 Task: Slide 14 - What To Do.
Action: Mouse moved to (34, 101)
Screenshot: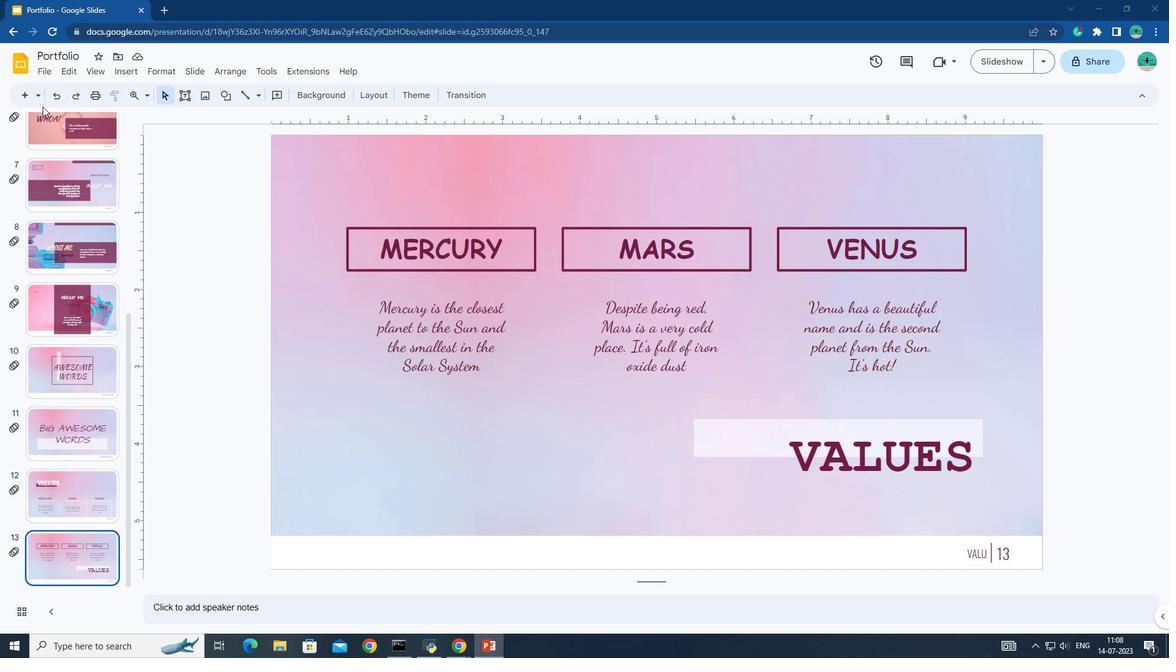 
Action: Mouse pressed left at (34, 101)
Screenshot: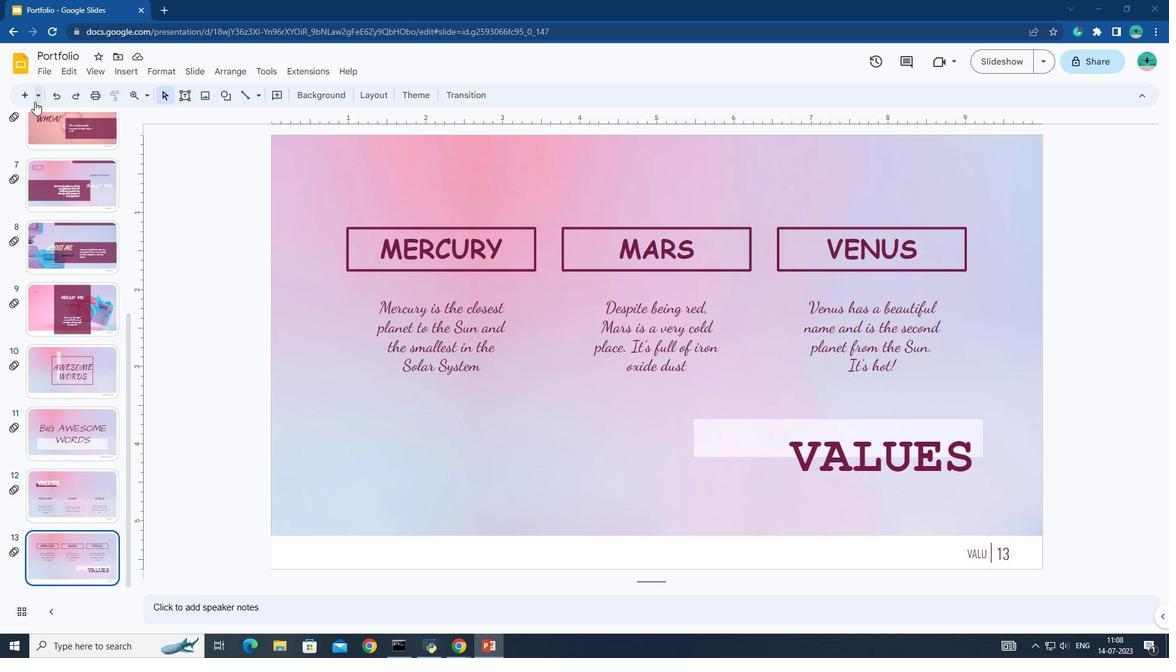 
Action: Mouse moved to (47, 187)
Screenshot: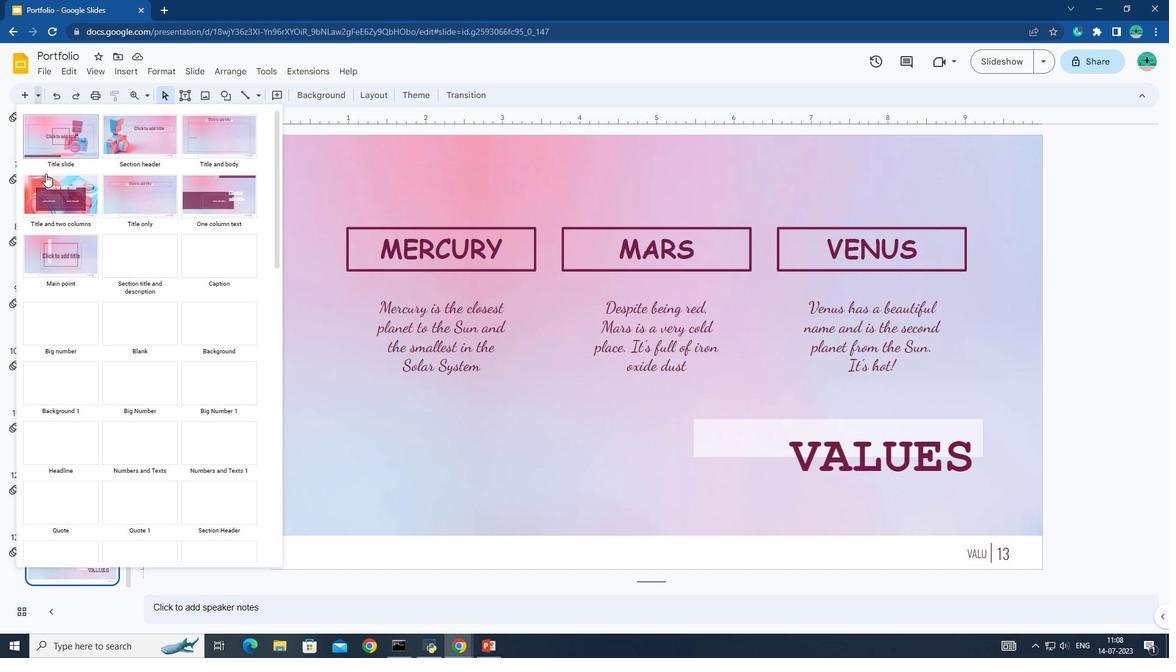 
Action: Mouse pressed left at (47, 187)
Screenshot: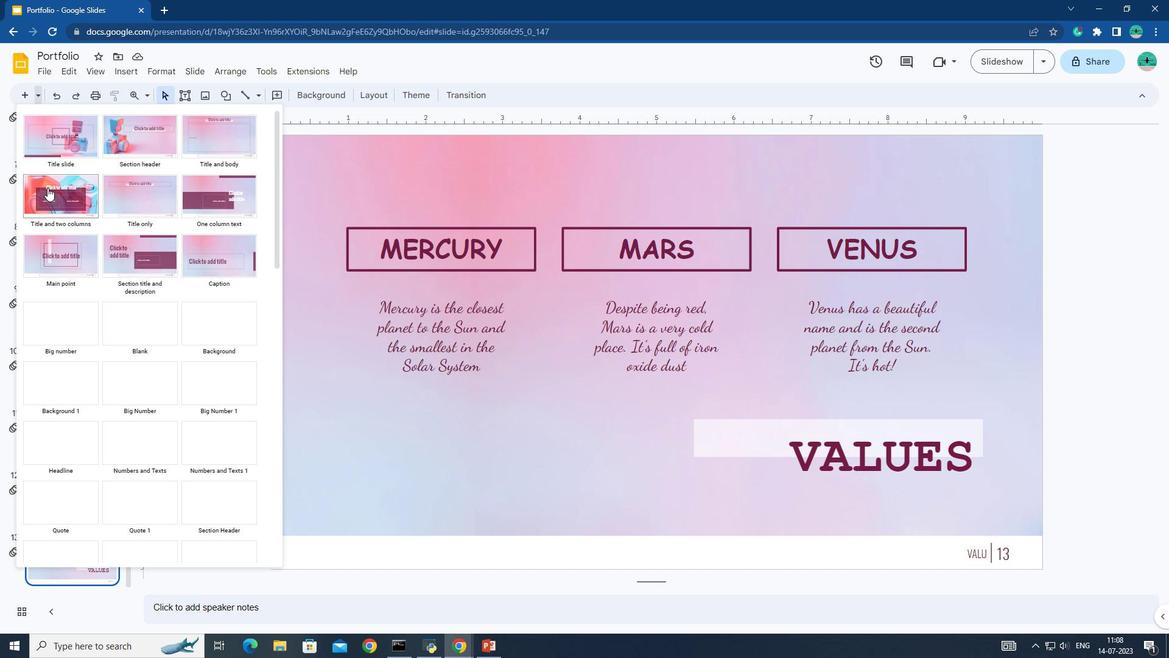 
Action: Mouse moved to (577, 266)
Screenshot: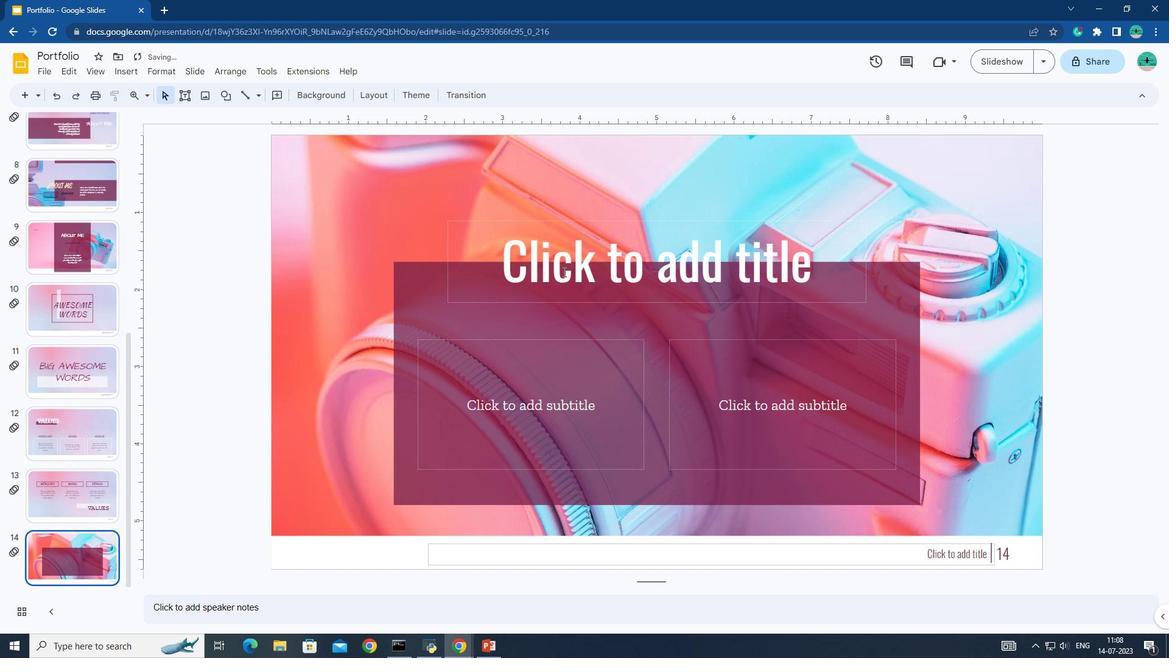 
Action: Mouse pressed left at (577, 266)
Screenshot: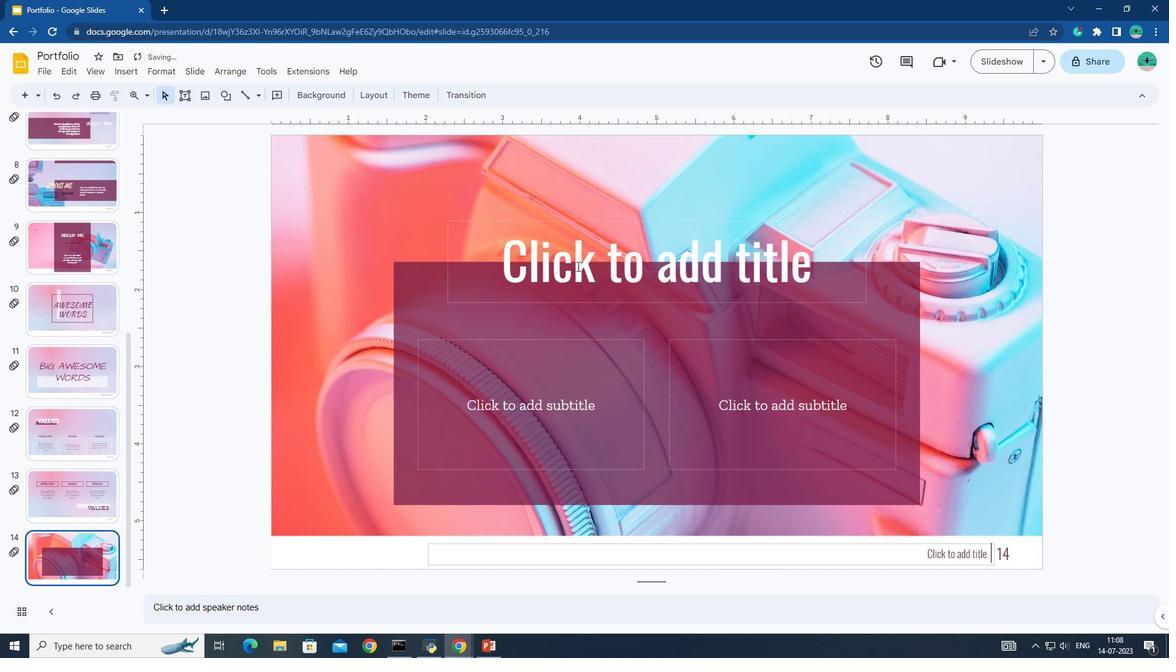 
Action: Key pressed e<Key.backspace>what<Key.space>i<Key.space>do
Screenshot: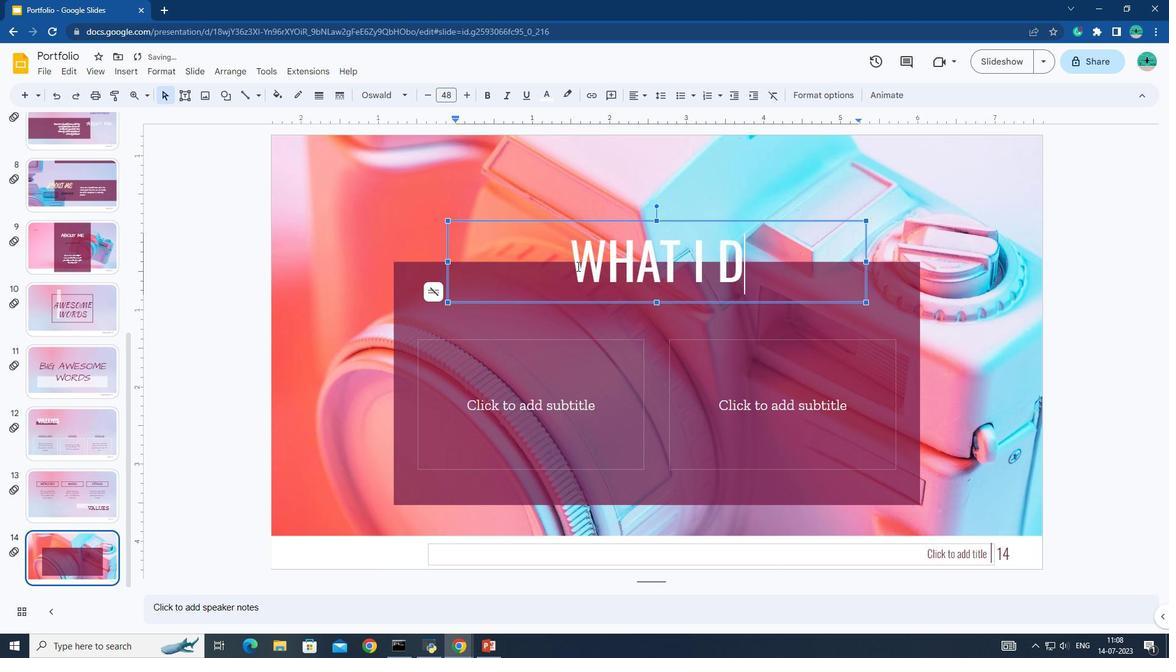 
Action: Mouse moved to (184, 95)
Screenshot: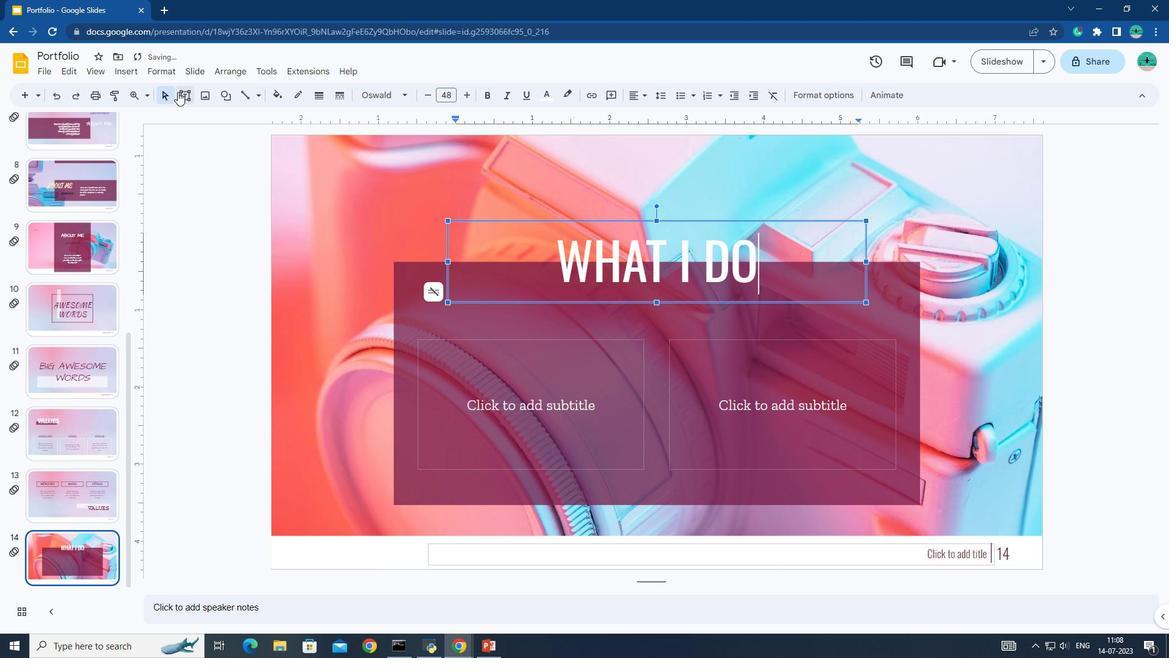 
Action: Mouse pressed left at (184, 95)
Screenshot: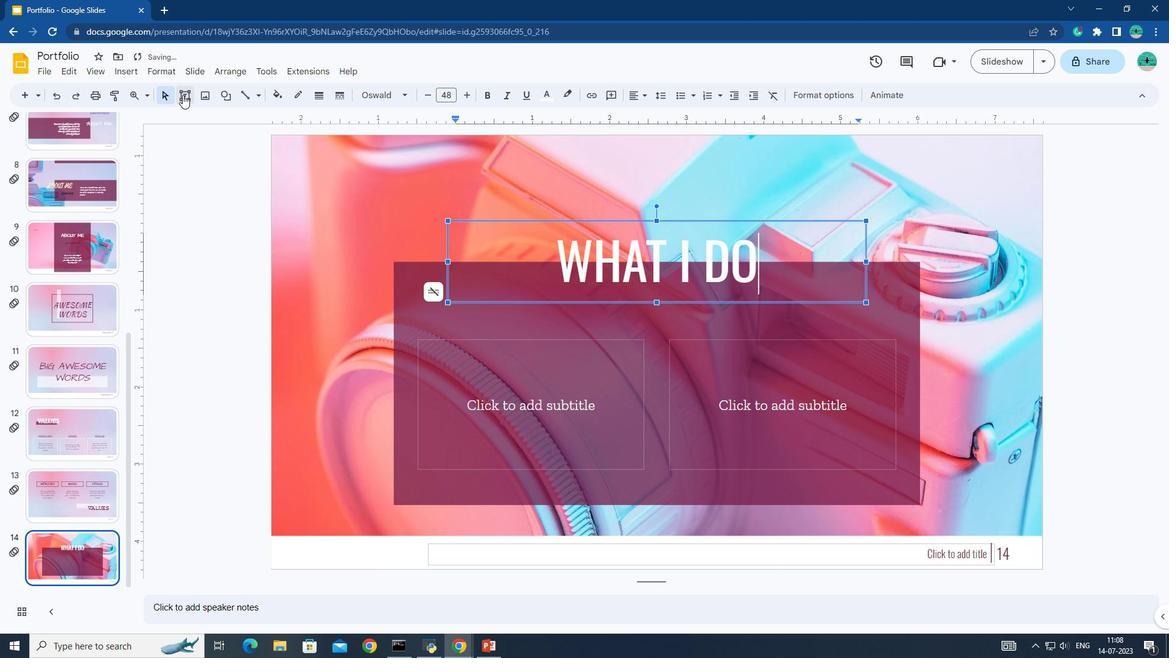 
Action: Mouse moved to (457, 313)
Screenshot: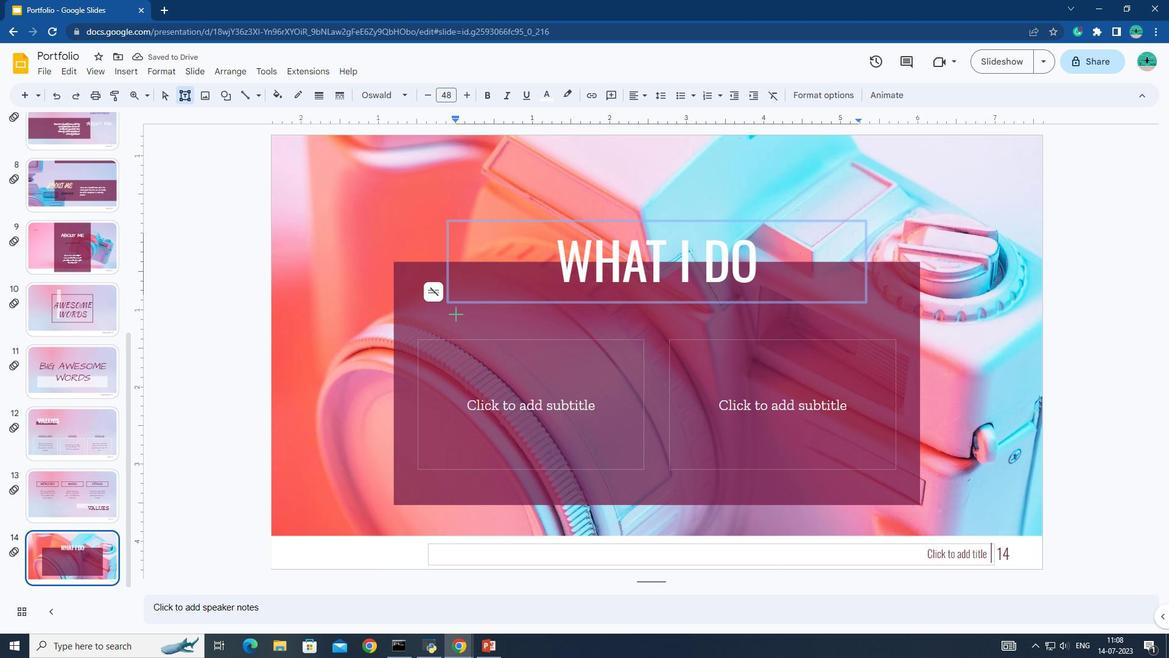 
Action: Mouse pressed left at (457, 313)
Screenshot: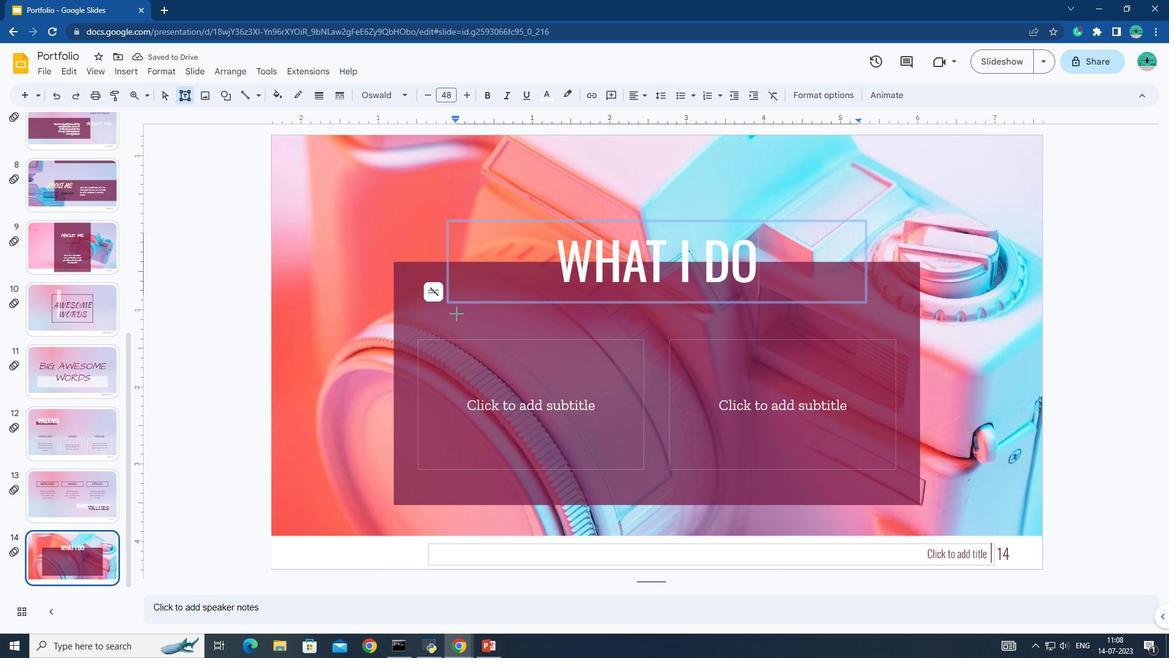 
Action: Mouse moved to (660, 314)
Screenshot: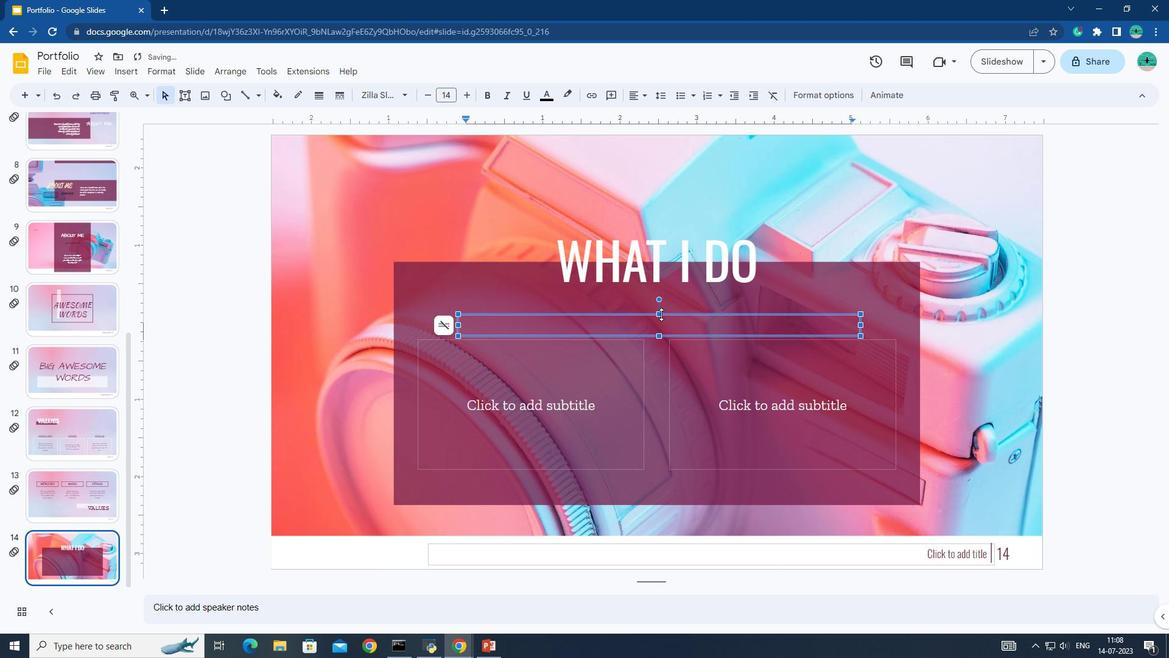 
Action: Mouse pressed left at (660, 314)
Screenshot: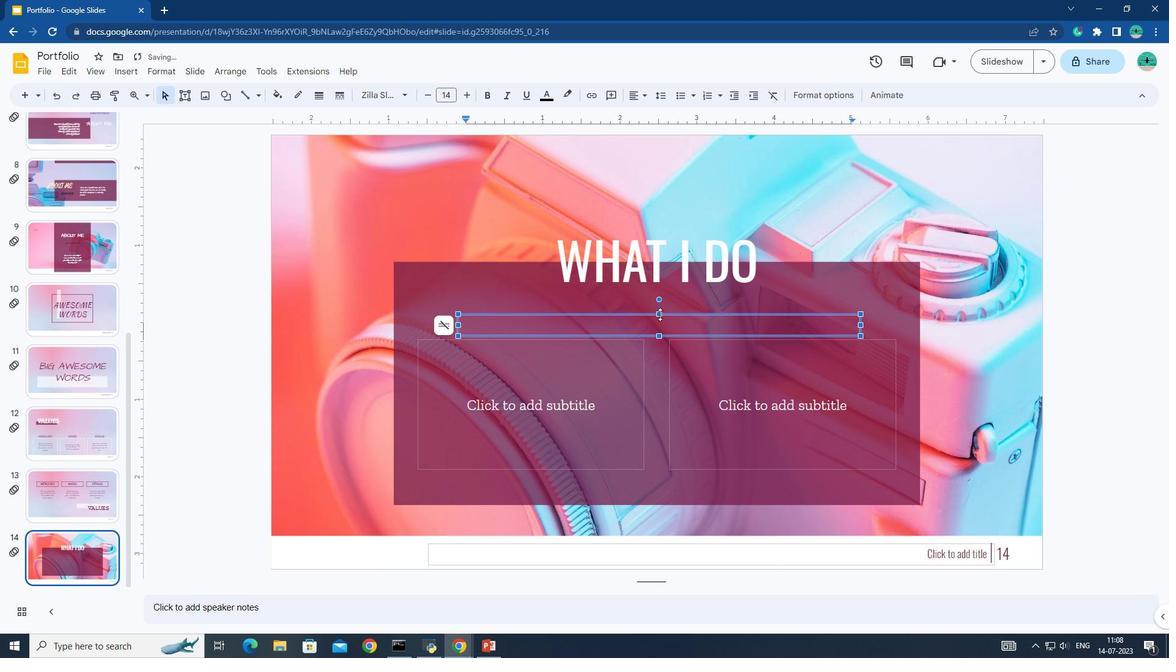 
Action: Mouse moved to (134, 70)
Screenshot: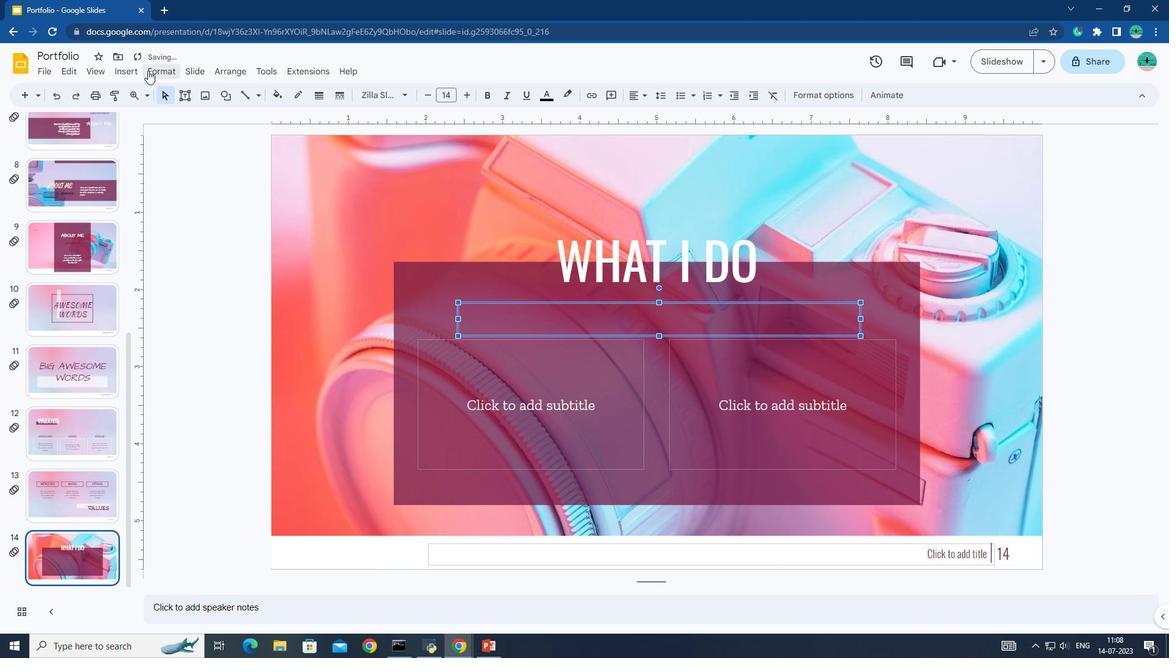 
Action: Mouse pressed left at (134, 70)
Screenshot: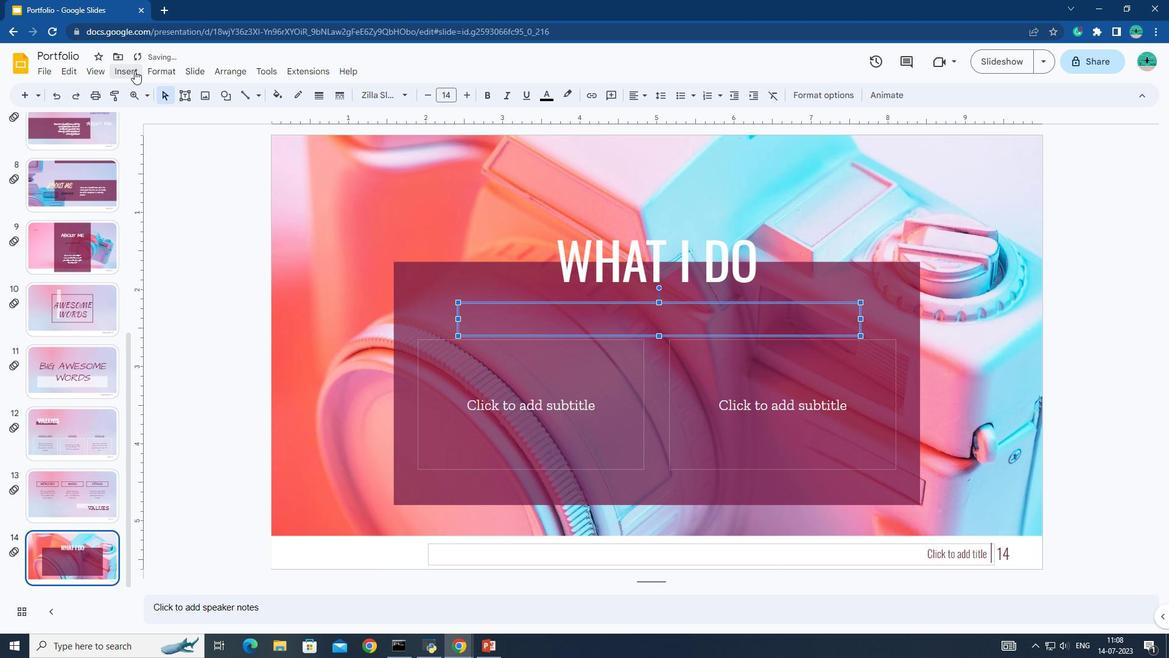 
Action: Mouse moved to (344, 100)
Screenshot: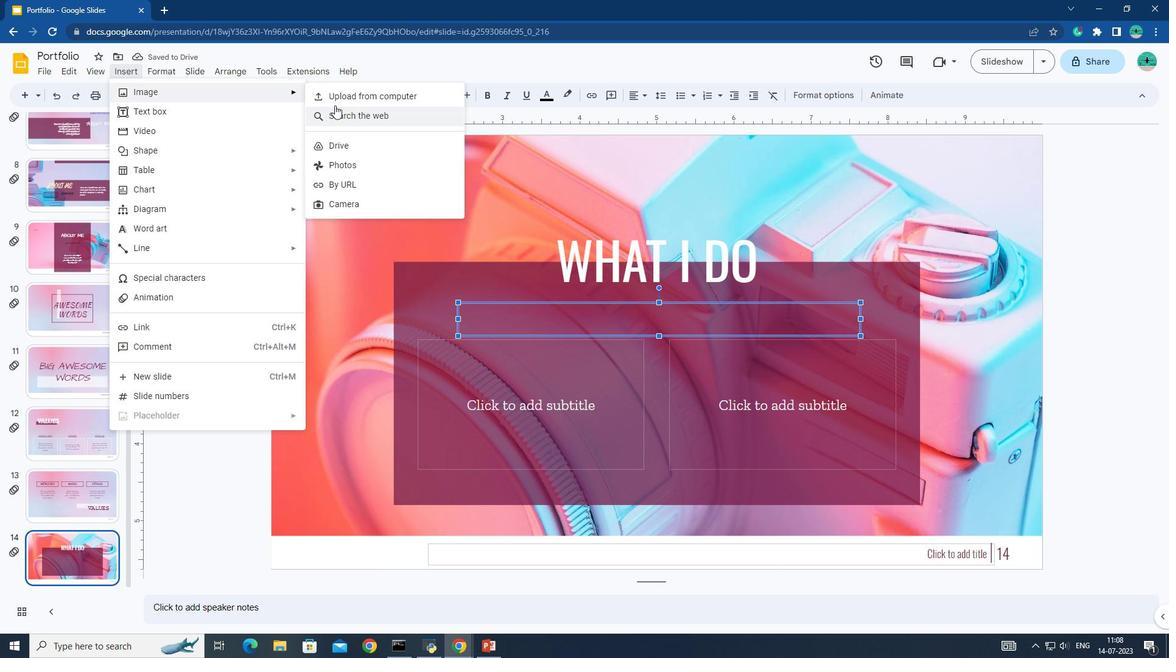 
Action: Mouse pressed left at (344, 100)
Screenshot: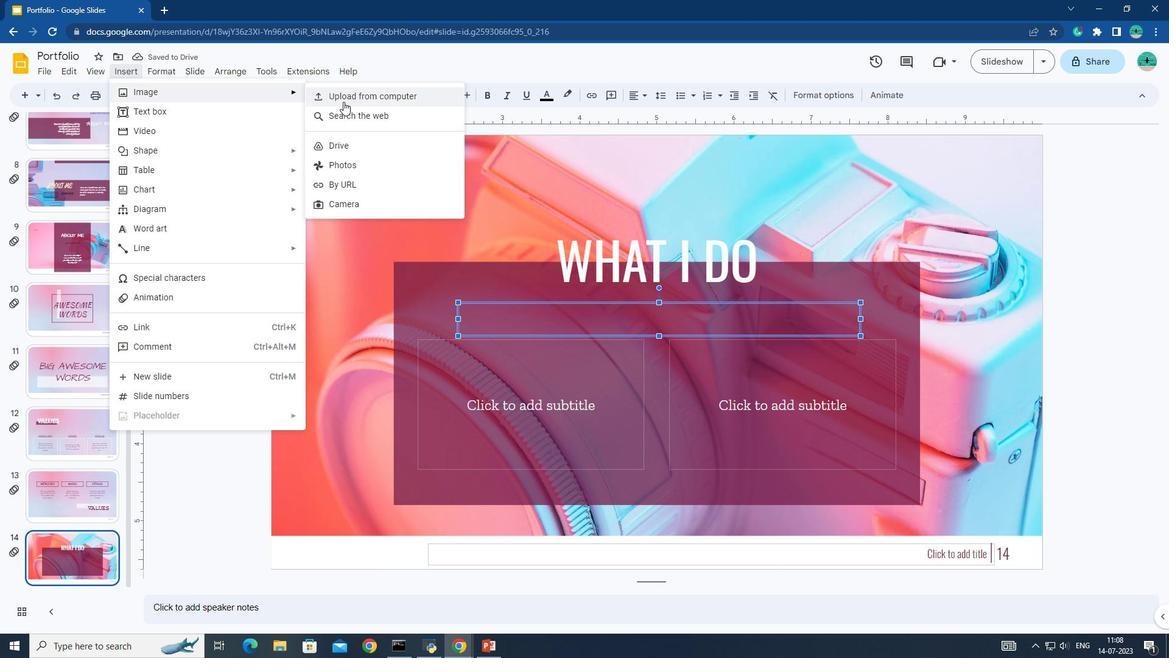 
Action: Mouse moved to (146, 118)
Screenshot: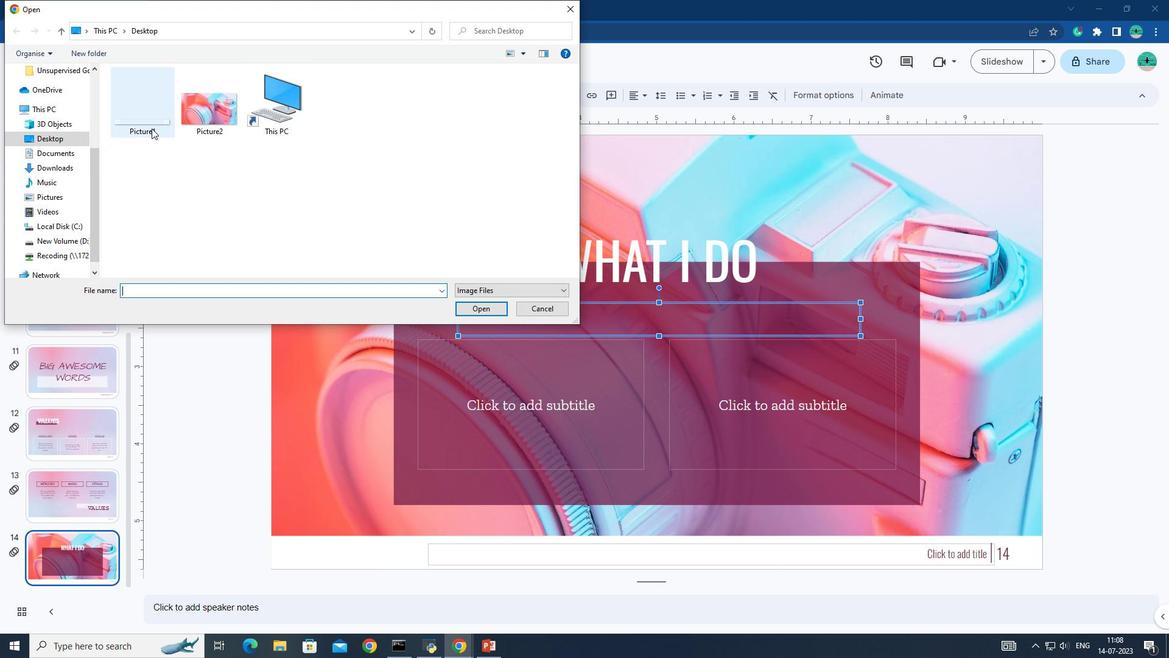
Action: Mouse pressed left at (146, 118)
Screenshot: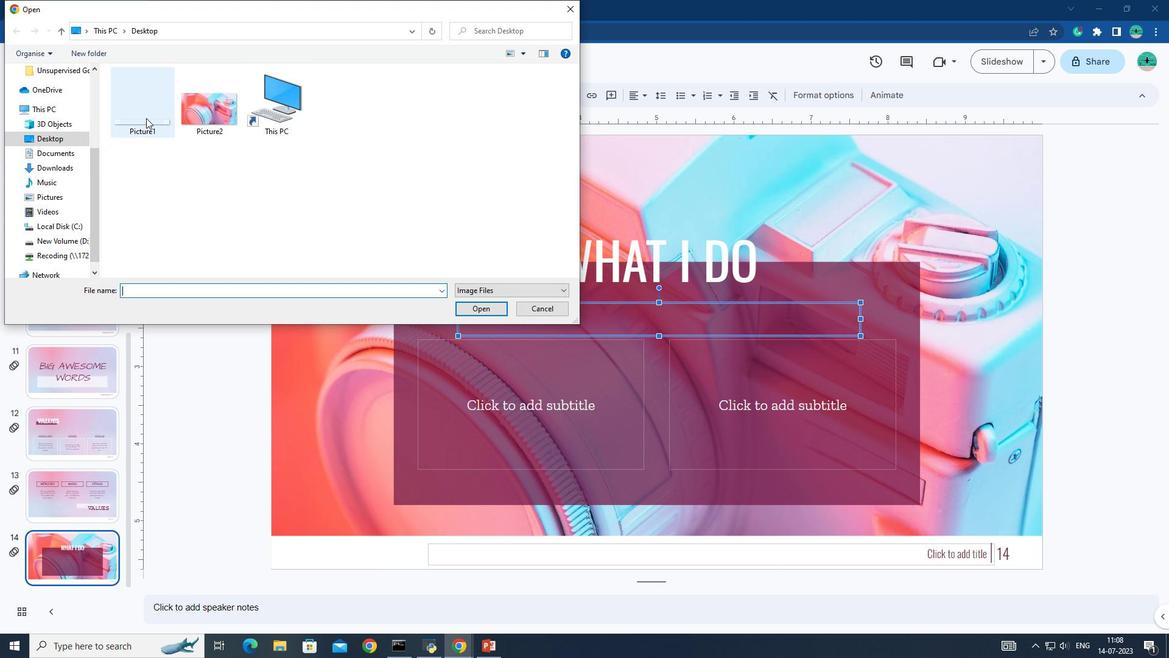 
Action: Mouse moved to (476, 311)
Screenshot: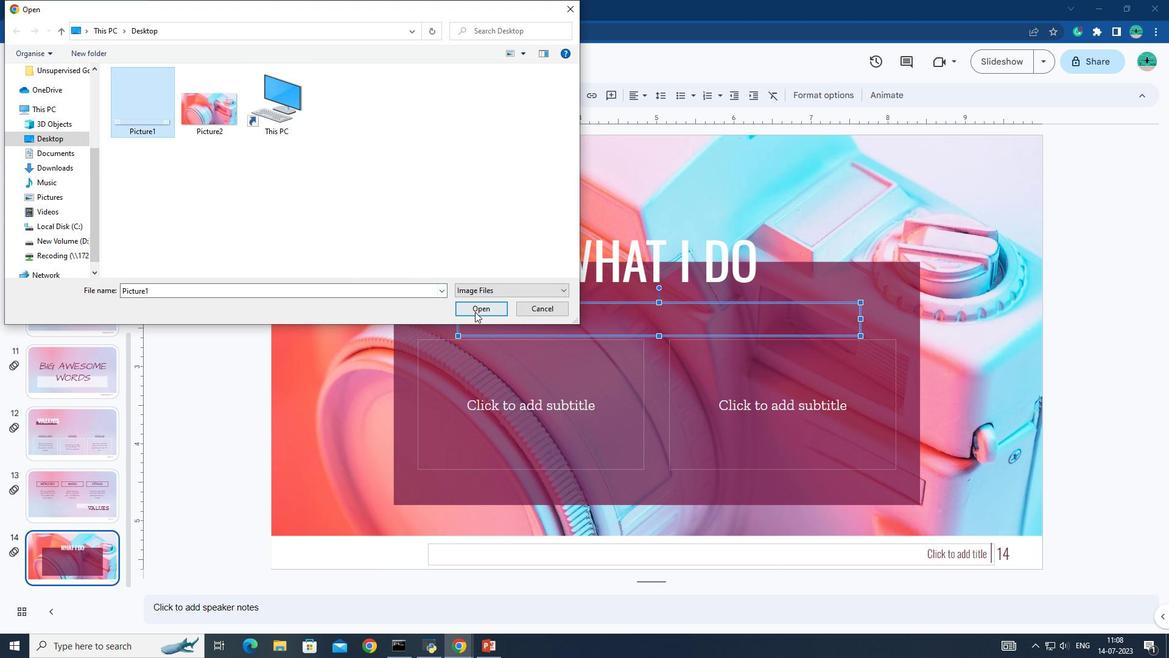 
Action: Mouse pressed left at (476, 311)
Screenshot: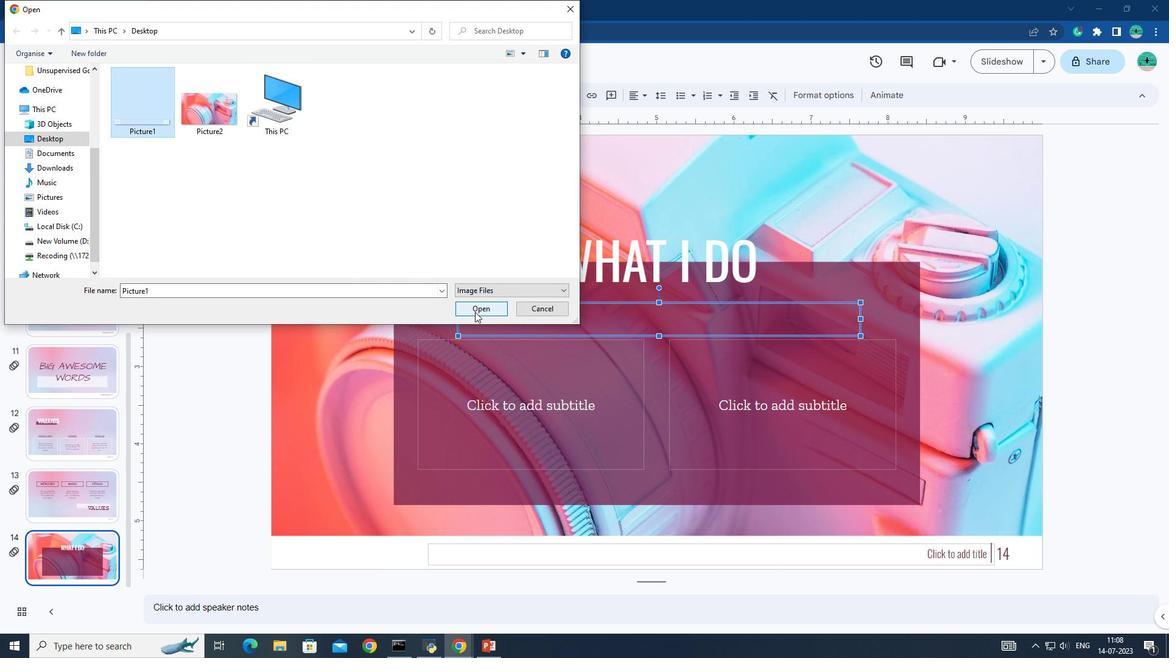 
Action: Mouse moved to (517, 162)
Screenshot: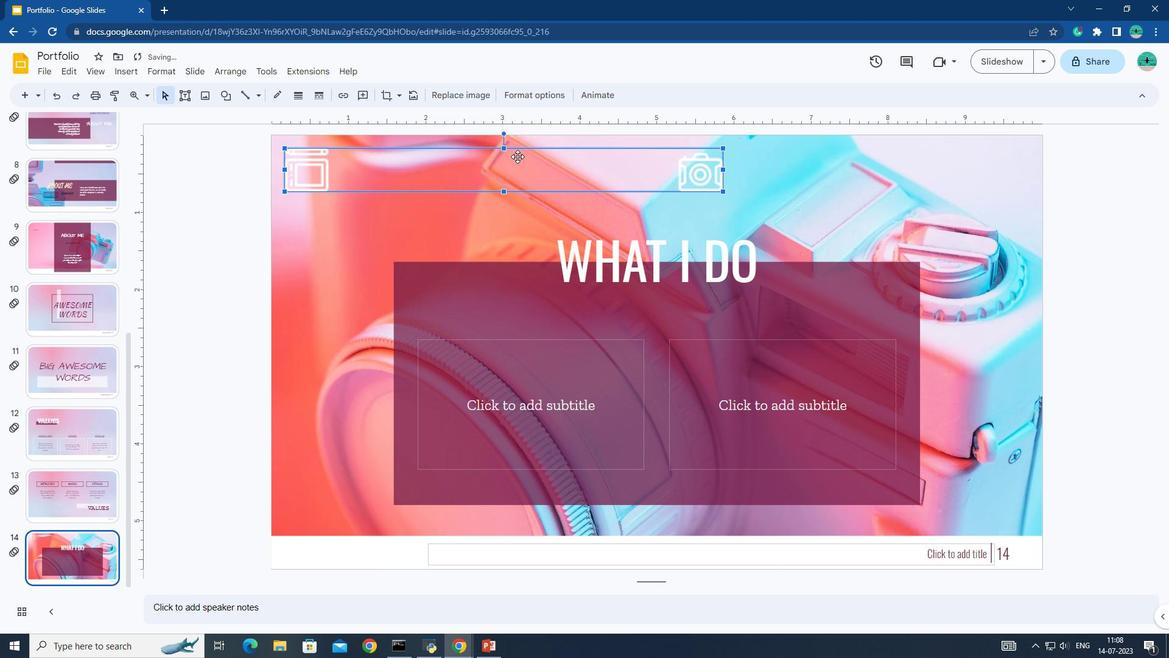 
Action: Mouse pressed left at (517, 162)
Screenshot: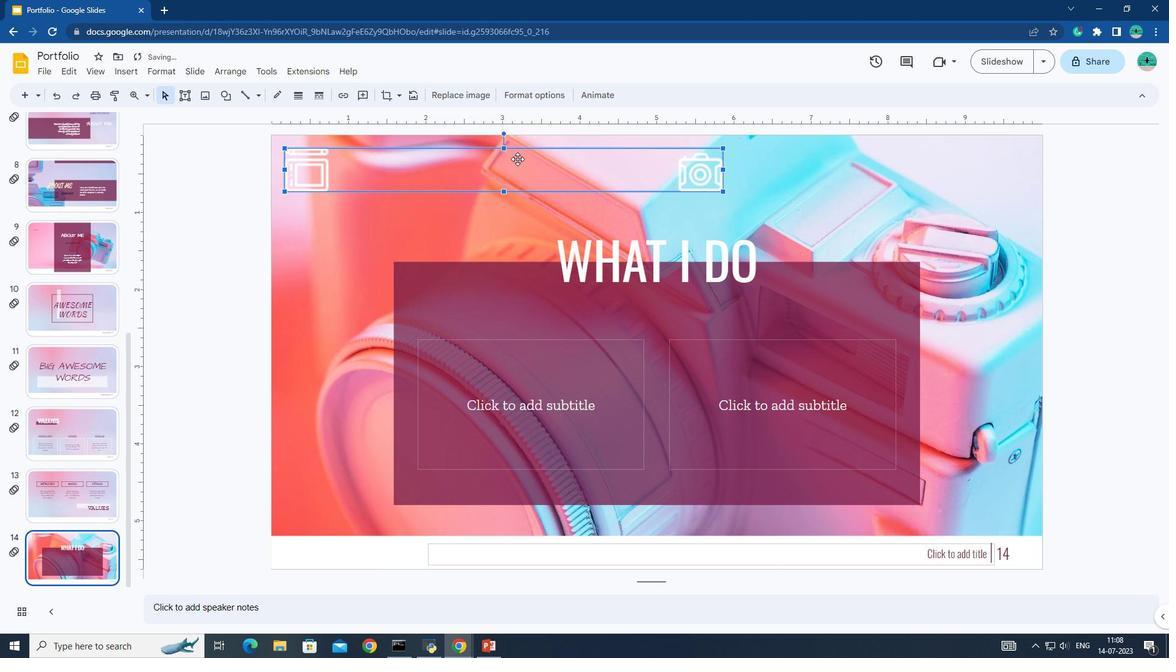 
Action: Mouse moved to (656, 338)
Screenshot: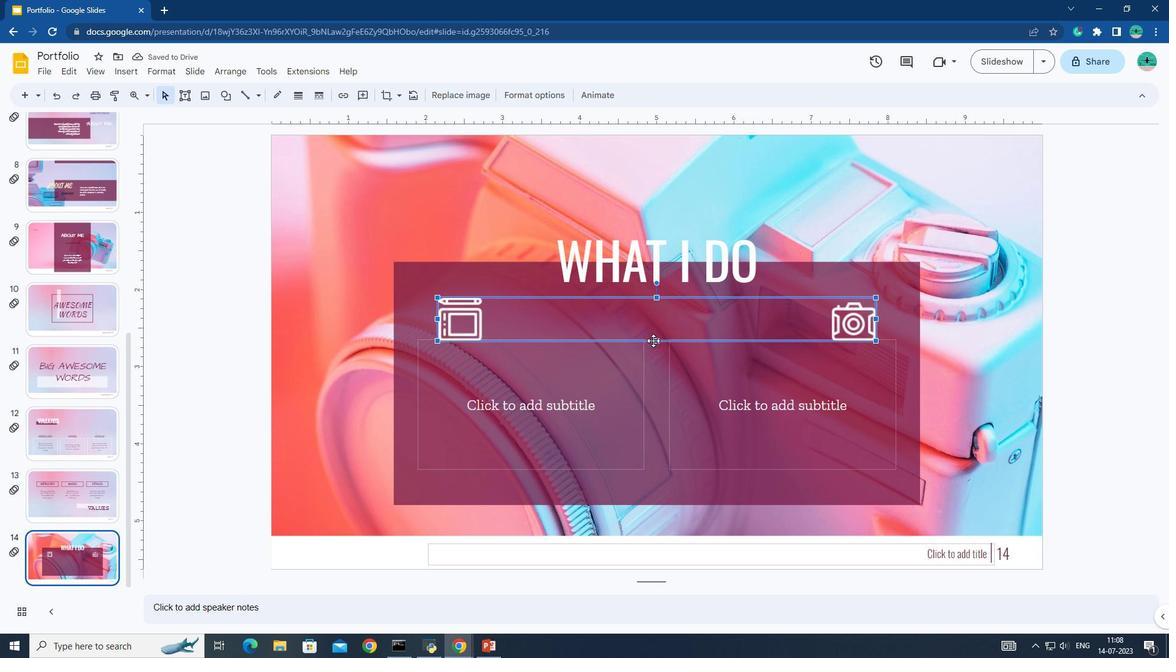 
Action: Mouse pressed left at (656, 338)
Screenshot: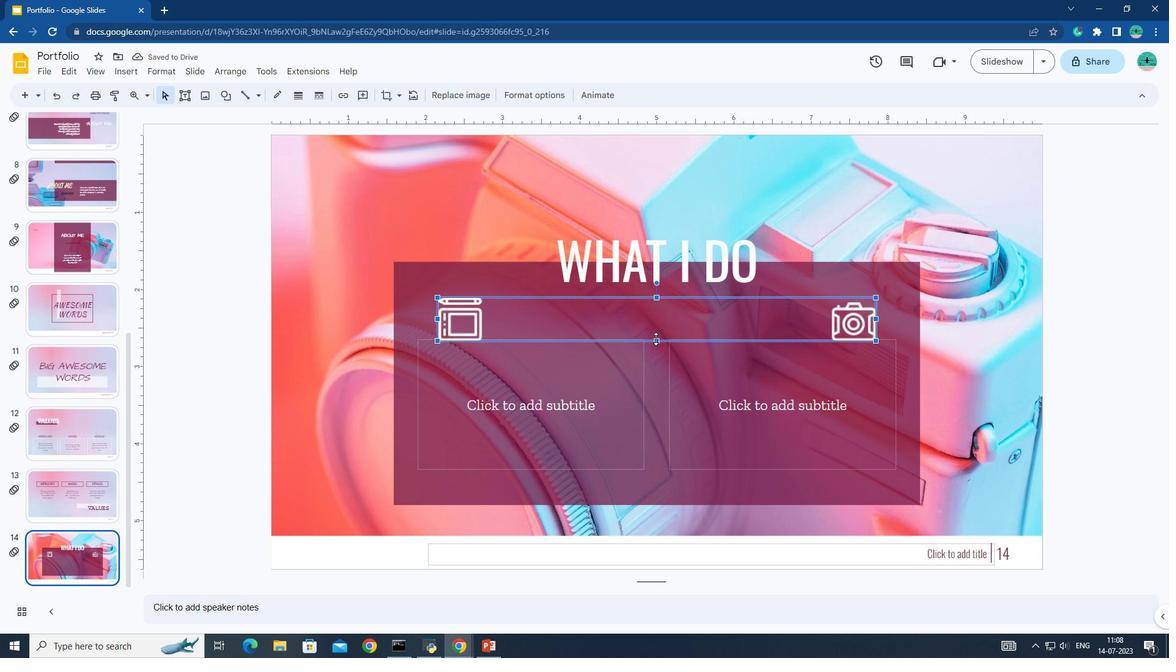 
Action: Mouse moved to (658, 296)
Screenshot: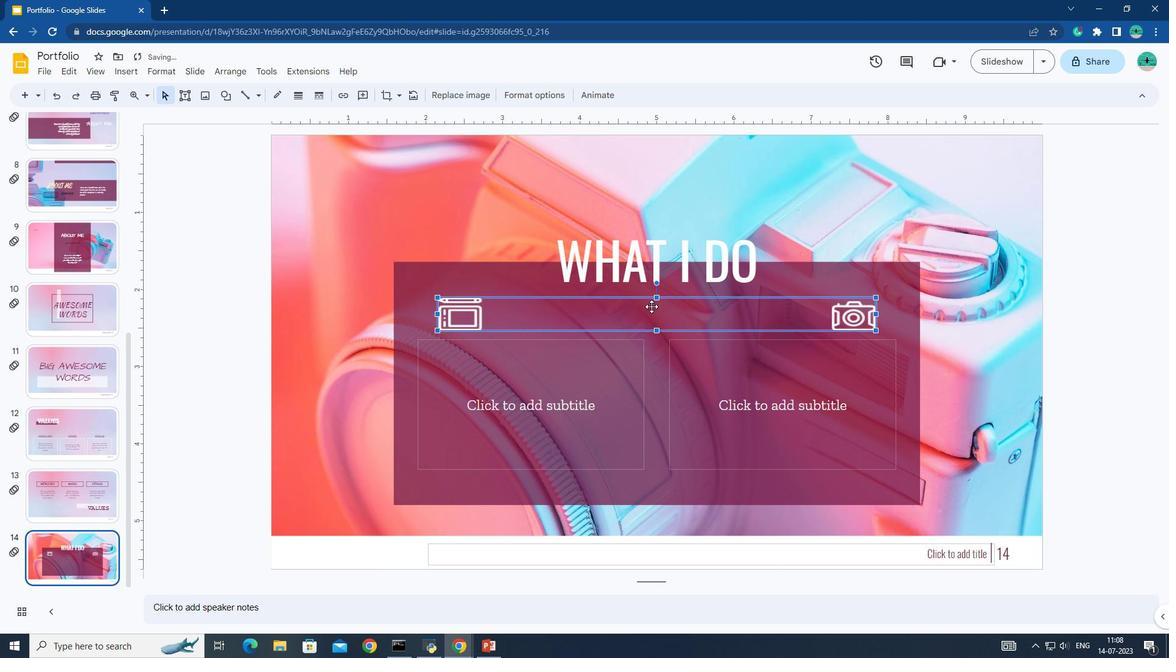 
Action: Mouse pressed left at (658, 296)
Screenshot: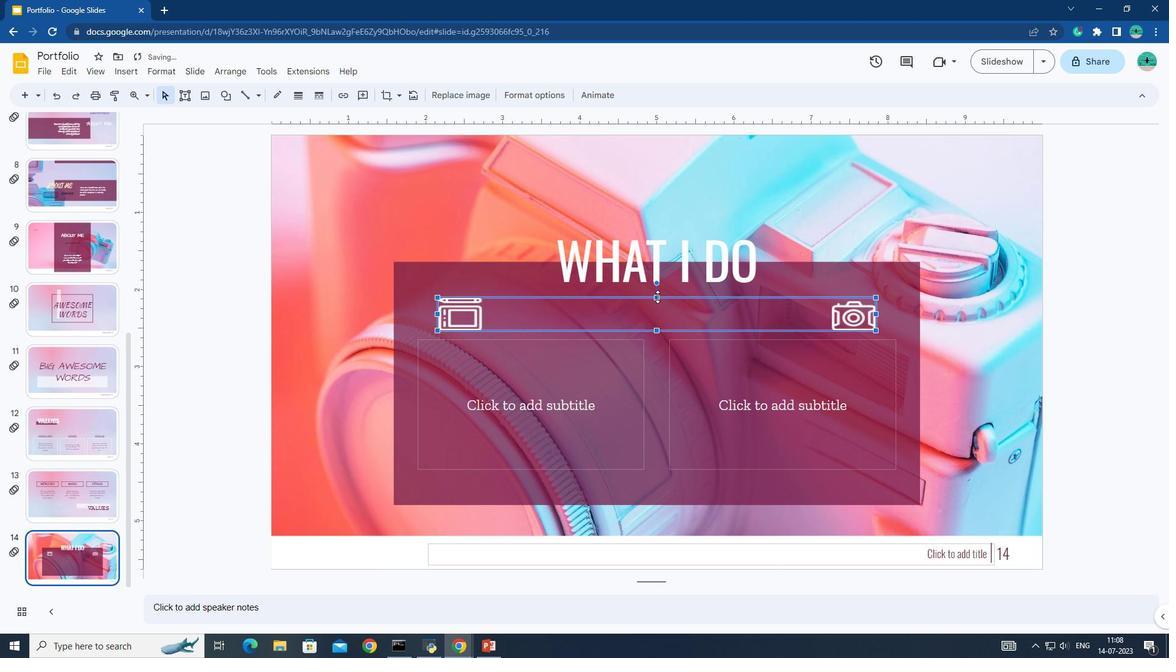 
Action: Mouse moved to (657, 329)
Screenshot: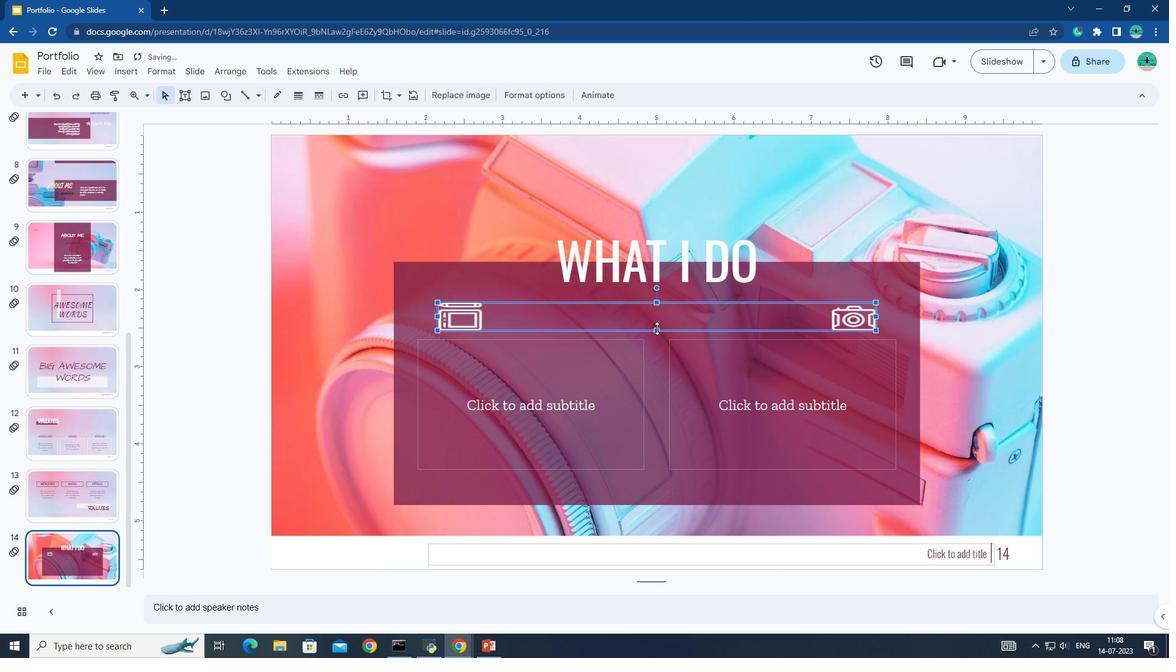 
Action: Mouse pressed left at (657, 329)
Screenshot: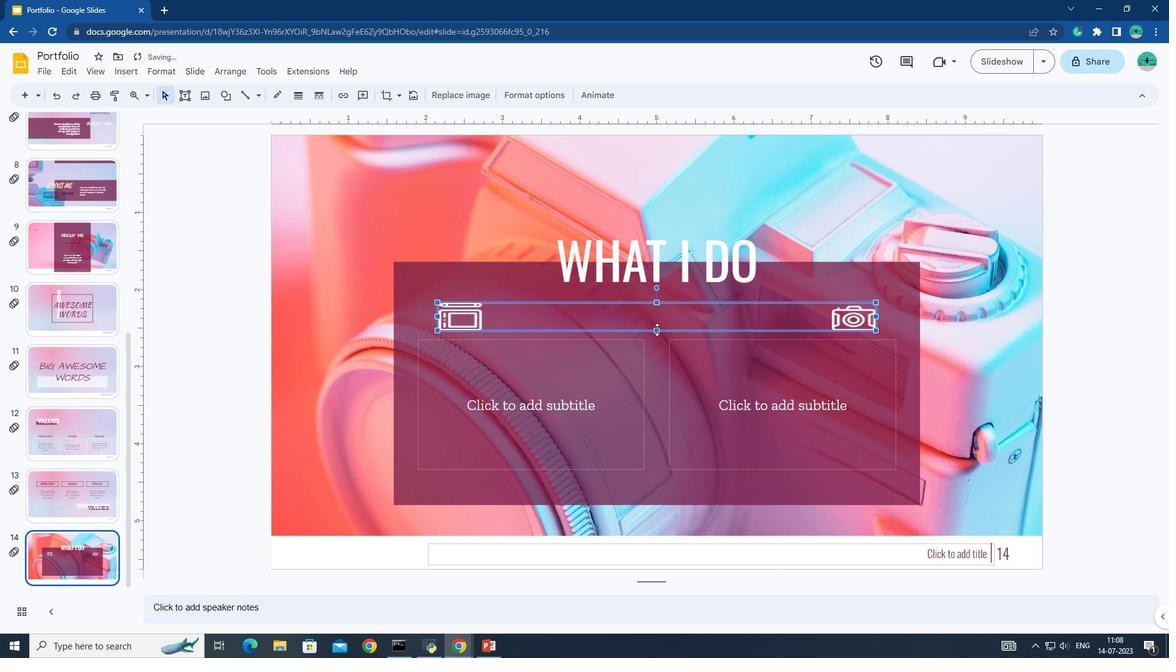 
Action: Mouse moved to (551, 363)
Screenshot: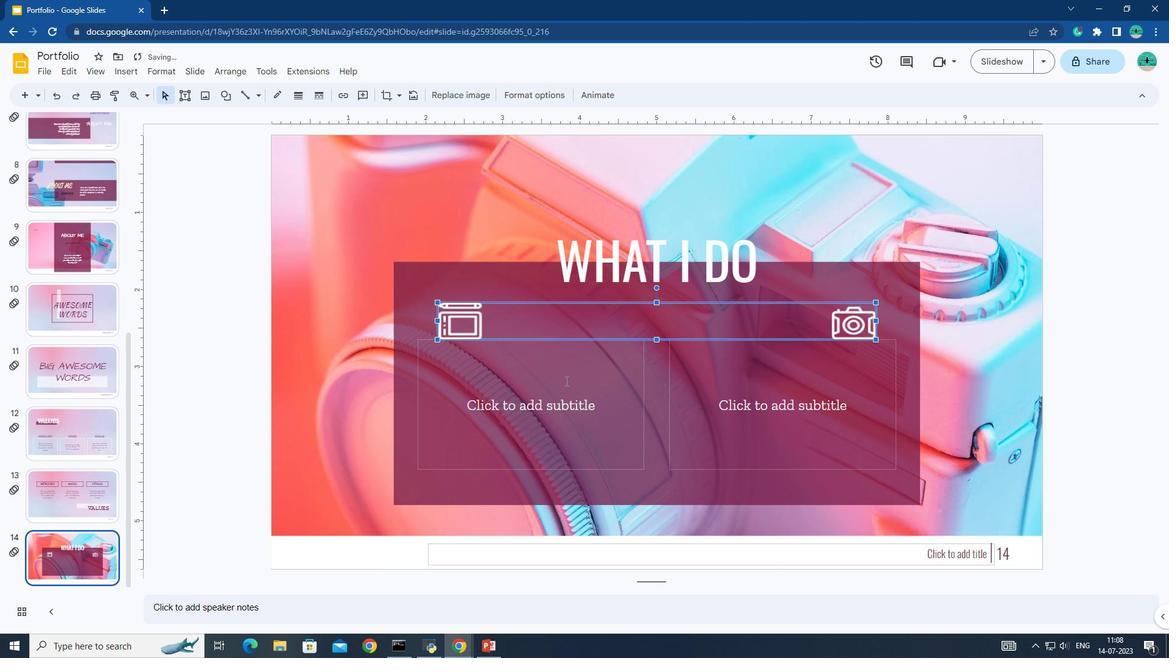 
Action: Mouse pressed left at (551, 363)
Screenshot: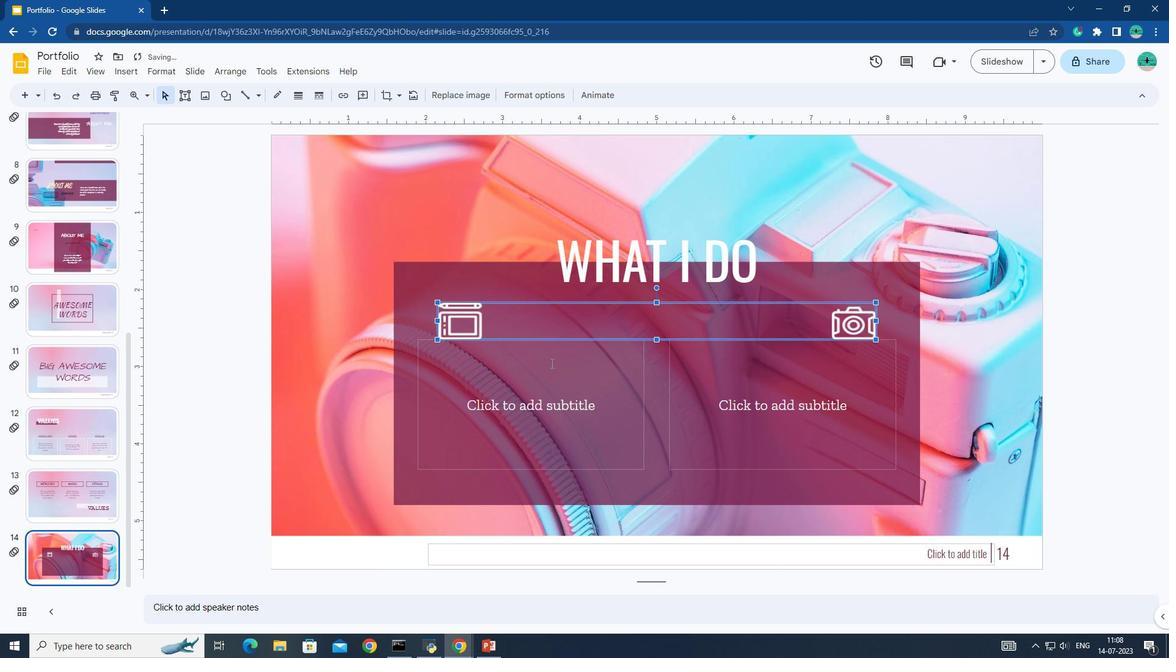 
Action: Mouse moved to (559, 363)
Screenshot: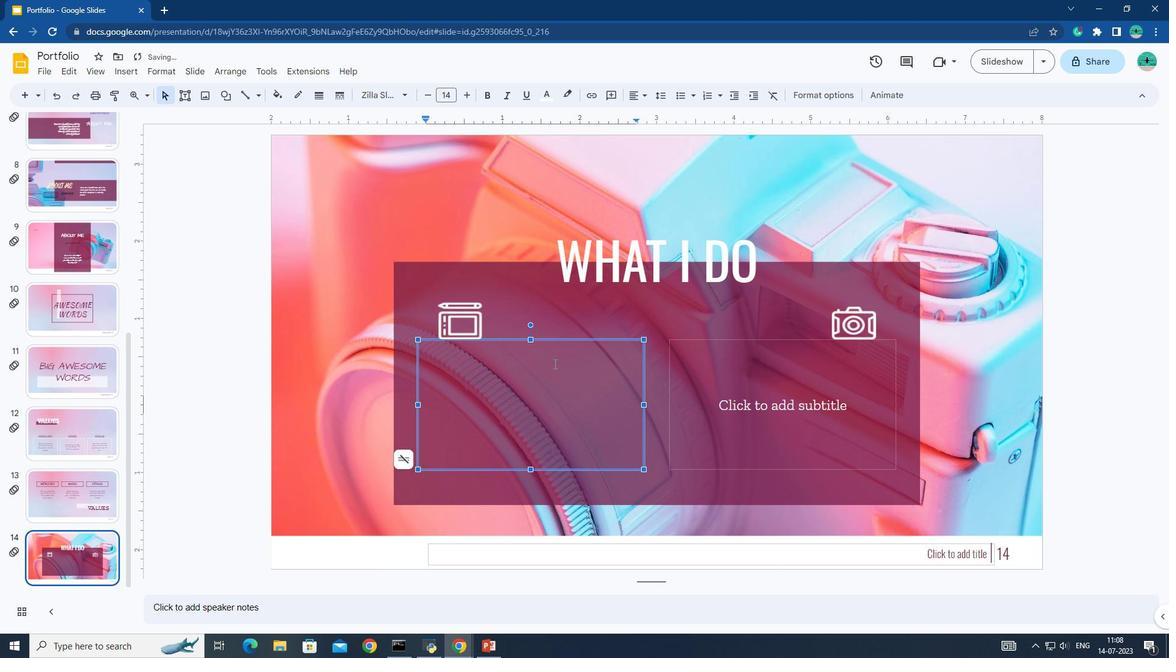 
Action: Key pressed m<Key.caps_lock>ERCURY<Key.space>IS<Key.space>THE<Key.space>CLOSEST<Key.space>PLANET<Key.space>TO<Key.space>THE<Key.space><Key.shift>sUN<Key.space>AND<Key.space>THE<Key.space>SMALLEST<Key.space>ONE<Key.space>IN<Key.space>THE<Key.space><Key.shift>sOLAR<Key.space><Key.shift><Key.shift><Key.shift><Key.shift><Key.shift>sYSTEM<Key.space>----<Key.backspace>IT'S<Key.space>ONLY<Key.space>A<Key.space>BIT<Key.space>LARGER<Key.space>THAN<Key.space>THE<Key.space><Key.shift>mOON<Key.space>
Screenshot: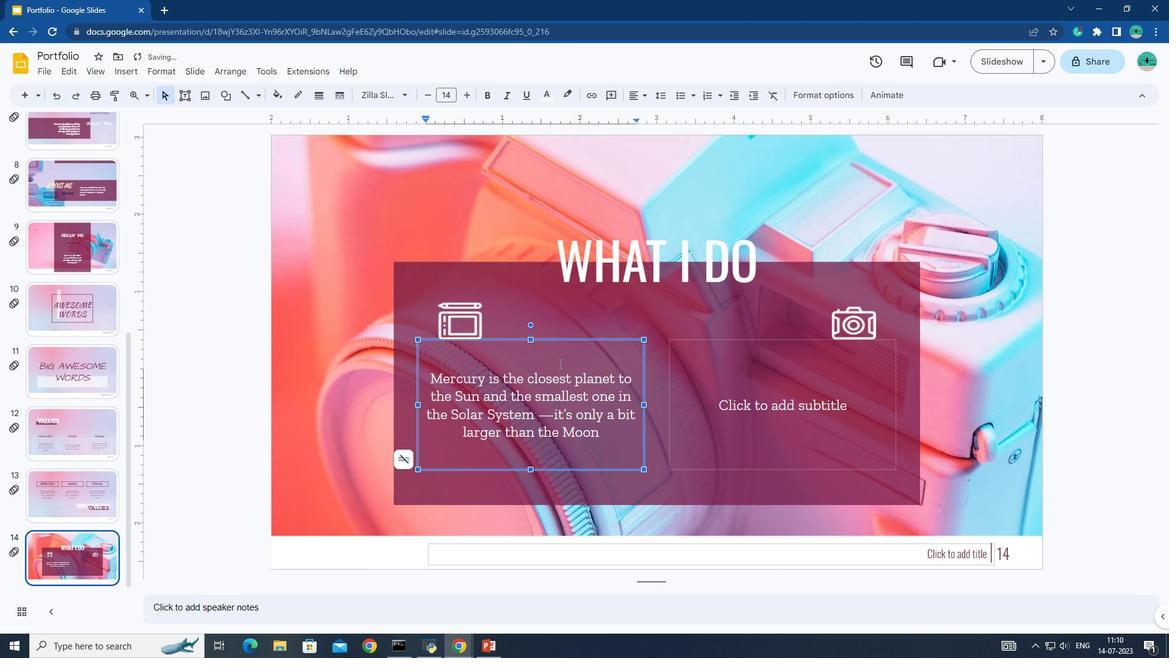 
Action: Mouse moved to (745, 382)
Screenshot: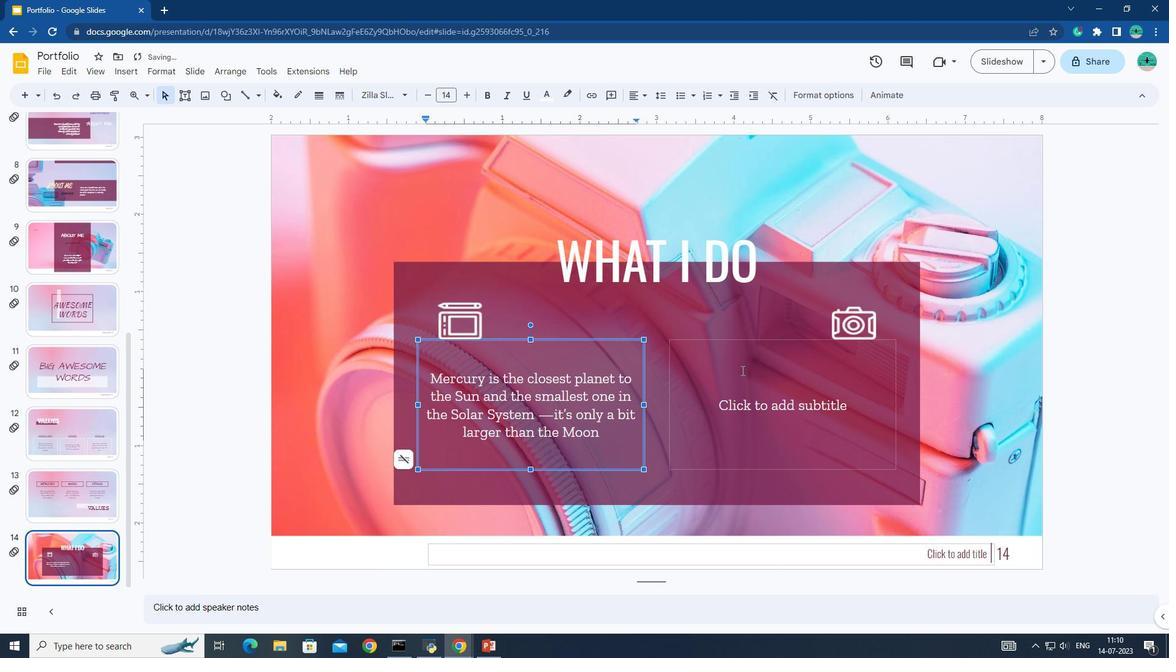 
Action: Mouse pressed left at (745, 382)
Screenshot: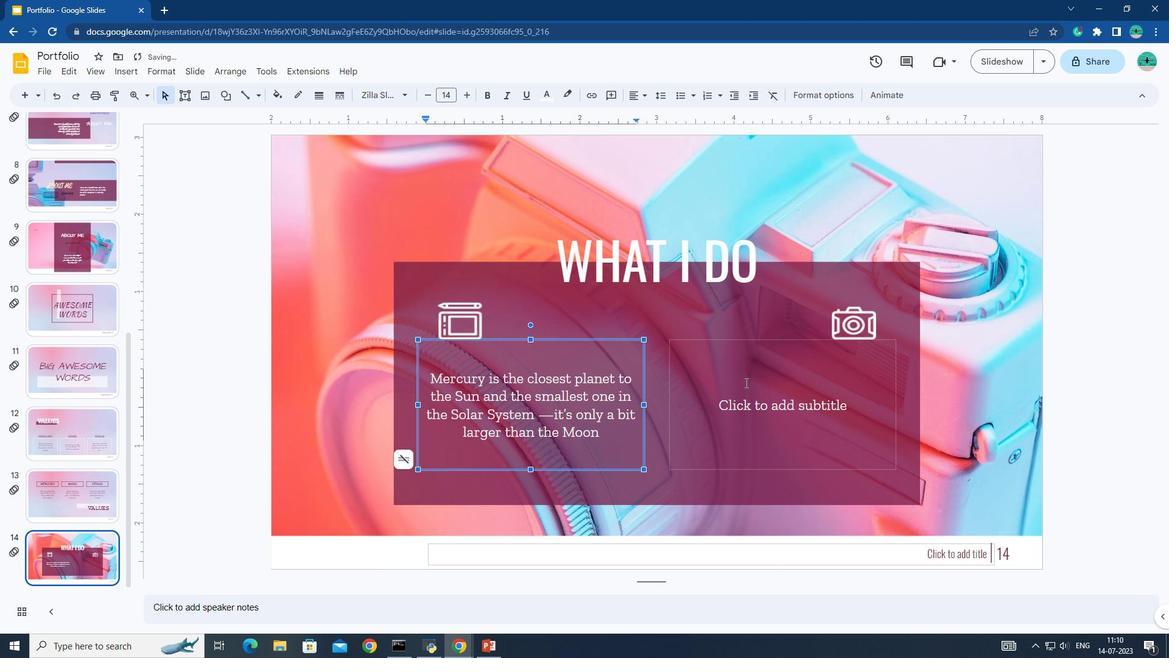 
Action: Mouse moved to (795, 369)
Screenshot: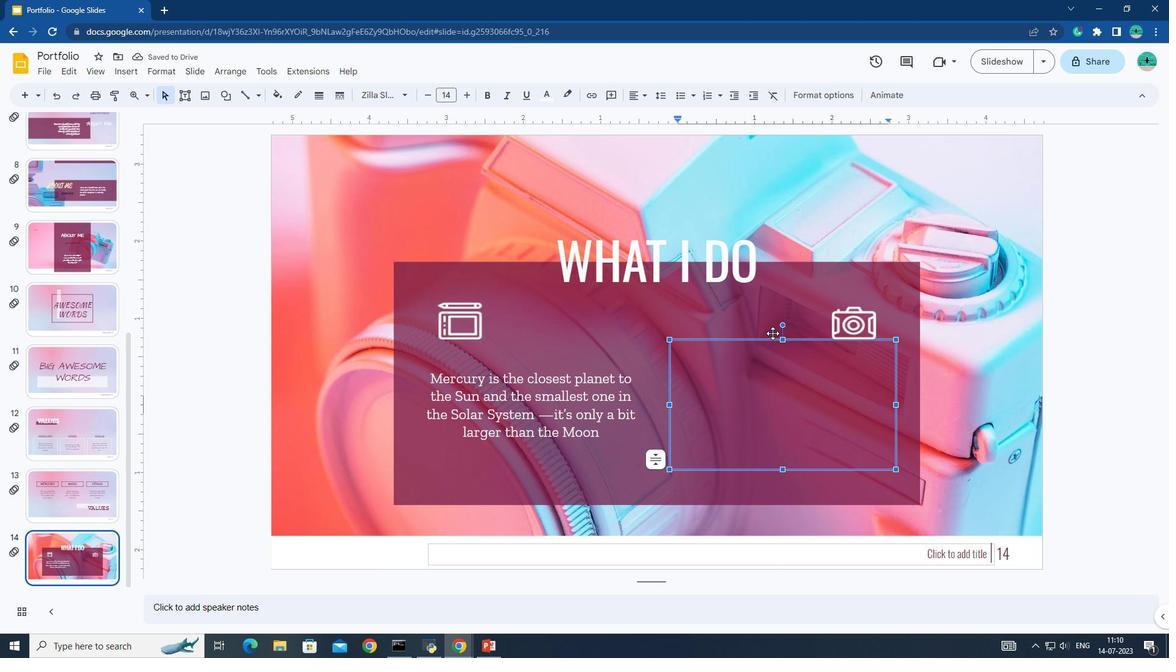 
Action: Key pressed <Key.shift>vENUS<Key.space>HAS<Key.space>A<Key.space>BEAUTIFUL<Key.space>NAME<Key.space>AND<Key.space>IS<Key.space>THE<Key.space>SECOND<Key.space>PLNET<Key.space>FROM<Key.space>THE<Key.space><Key.shift>sUN.<Key.space><Key.shift><Key.shift><Key.shift><Key.shift><Key.shift><Key.shift><Key.shift><Key.shift><Key.shift><Key.shift><Key.shift><Key.shift><Key.shift><Key.shift><Key.shift><Key.shift><Key.shift><Key.shift><Key.shift><Key.shift><Key.shift><Key.shift><Key.shift><Key.shift><Key.shift><Key.shift><Key.shift>iT'S<Key.space>TERRIBLY<Key.space>HOT----<Key.backspace><Key.space><Key.backspace>EVEN<Key.space>HOTTER<Key.space>THAN<Key.space><Key.shift><Key.shift><Key.shift><Key.shift><Key.shift><Key.shift><Key.shift>mERCURY
Screenshot: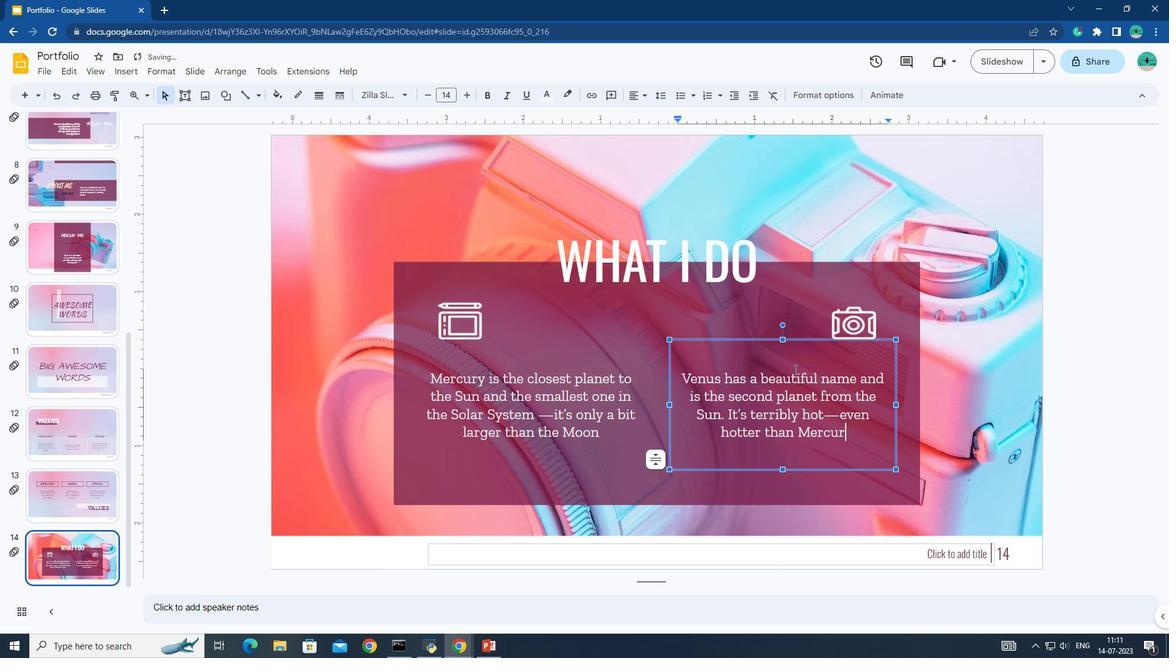 
Action: Mouse moved to (644, 323)
Screenshot: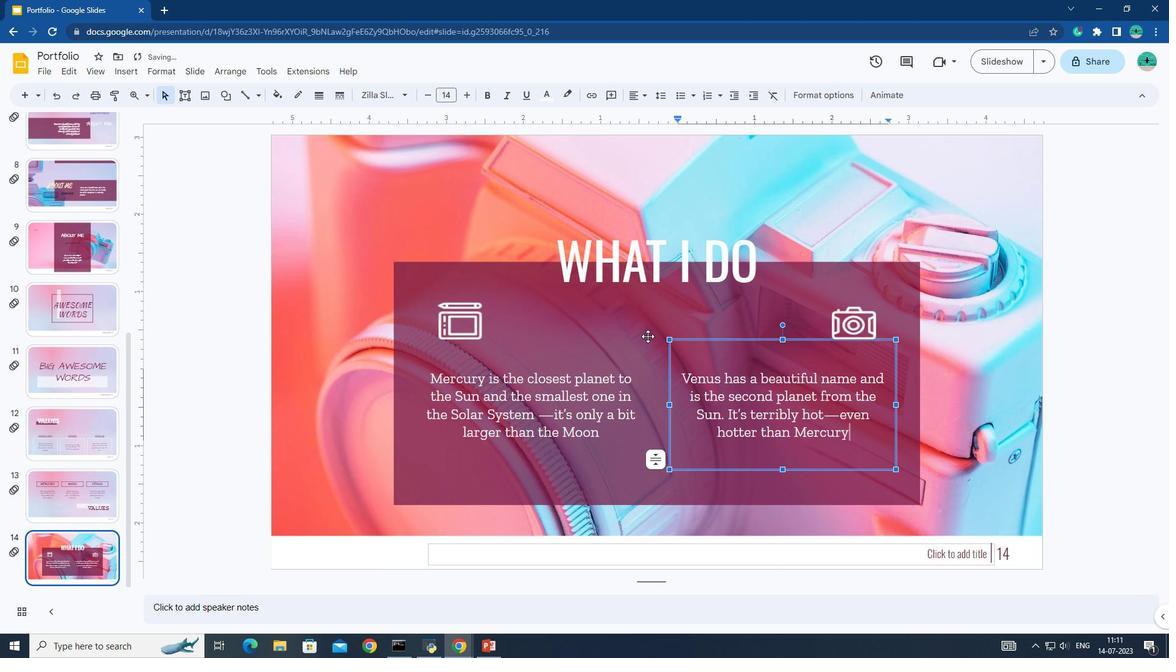 
Action: Mouse pressed left at (644, 323)
Screenshot: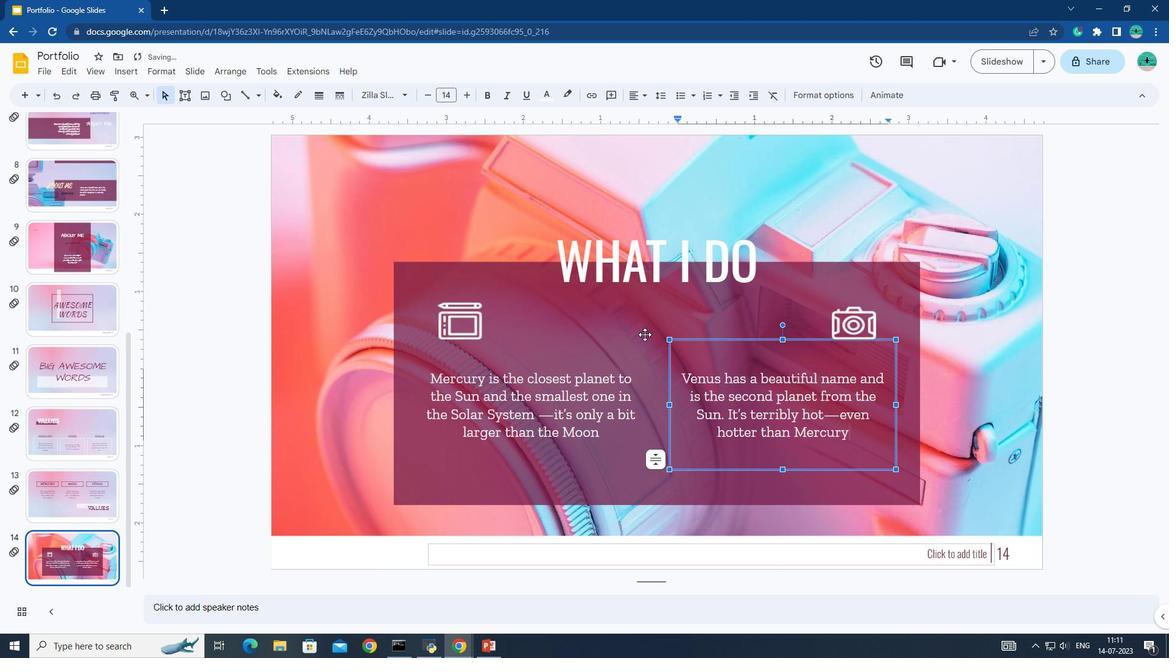 
Action: Mouse moved to (878, 322)
Screenshot: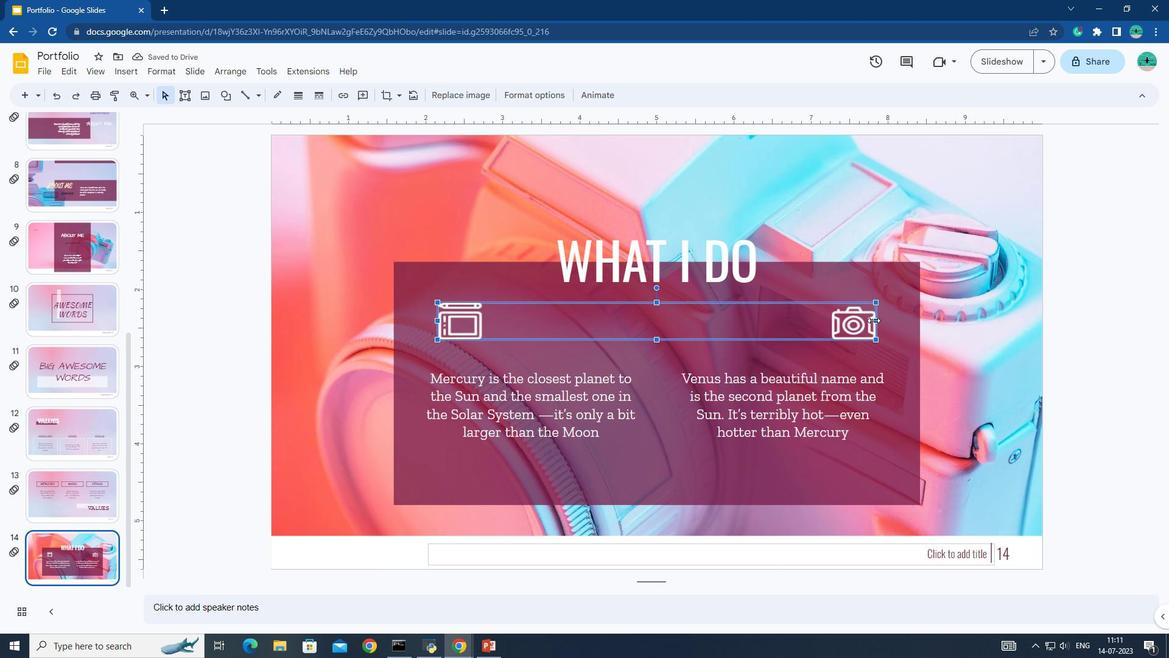 
Action: Mouse pressed left at (878, 322)
Screenshot: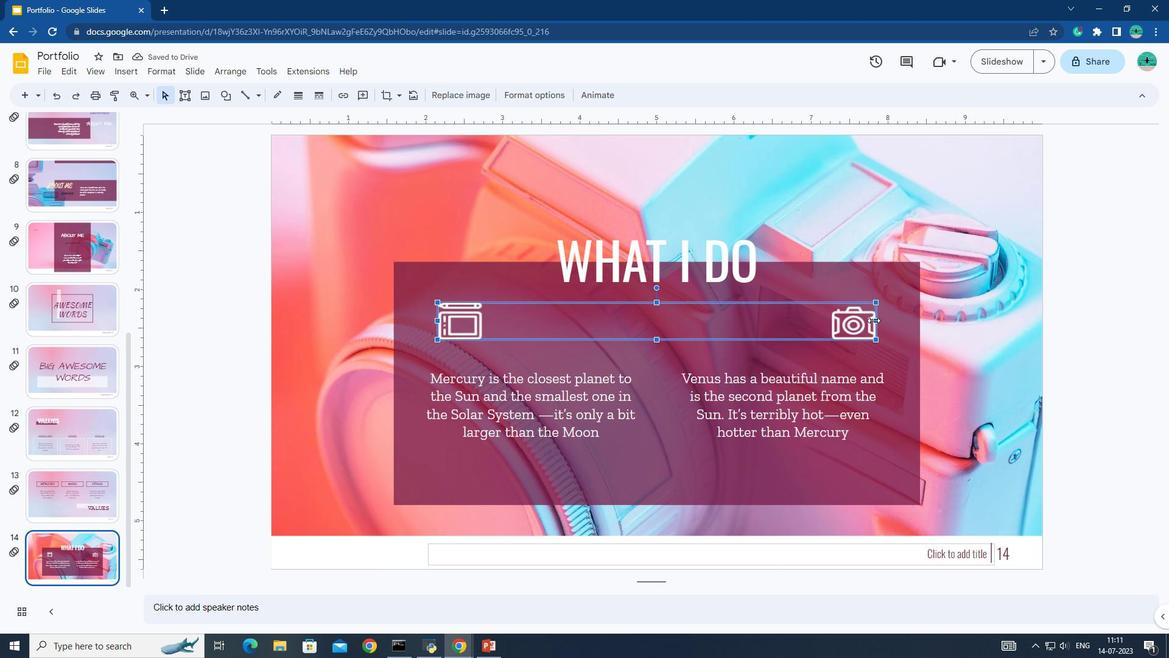 
Action: Mouse moved to (435, 320)
Screenshot: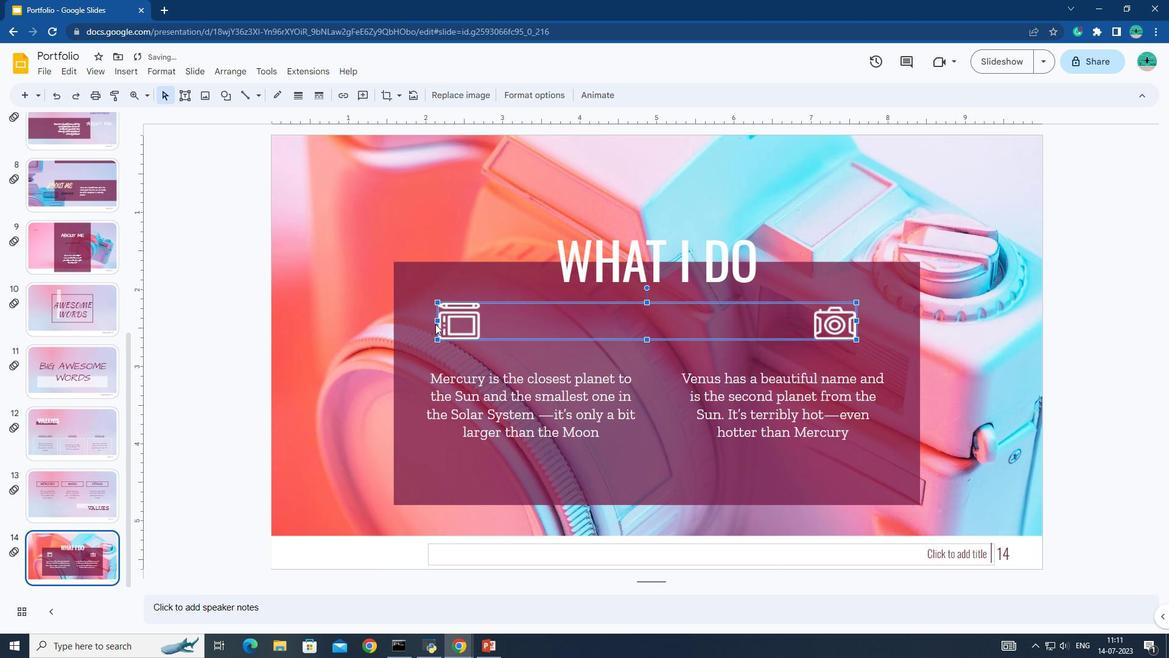 
Action: Mouse pressed left at (435, 320)
Screenshot: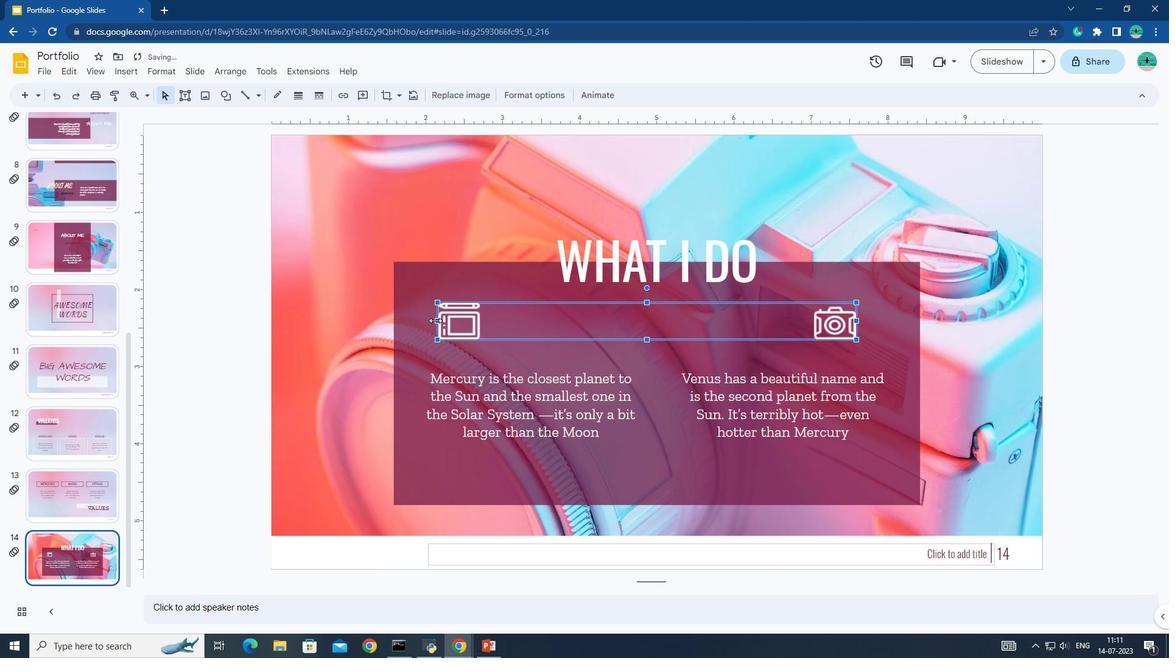 
Action: Mouse moved to (643, 270)
Screenshot: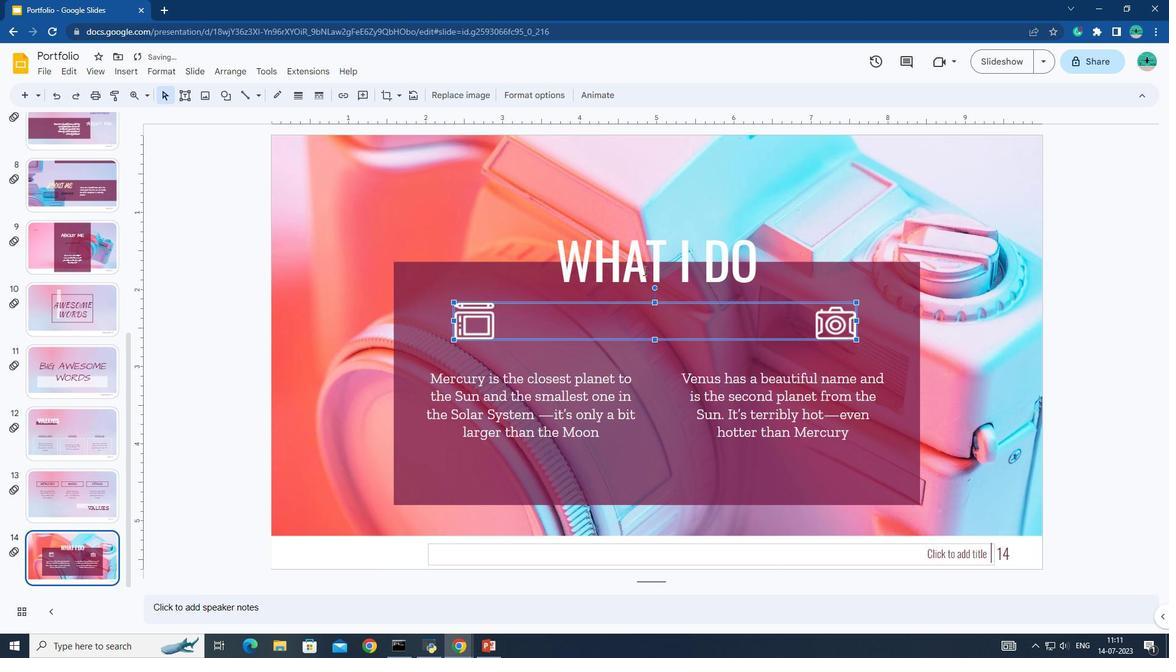 
Action: Mouse pressed left at (643, 270)
Screenshot: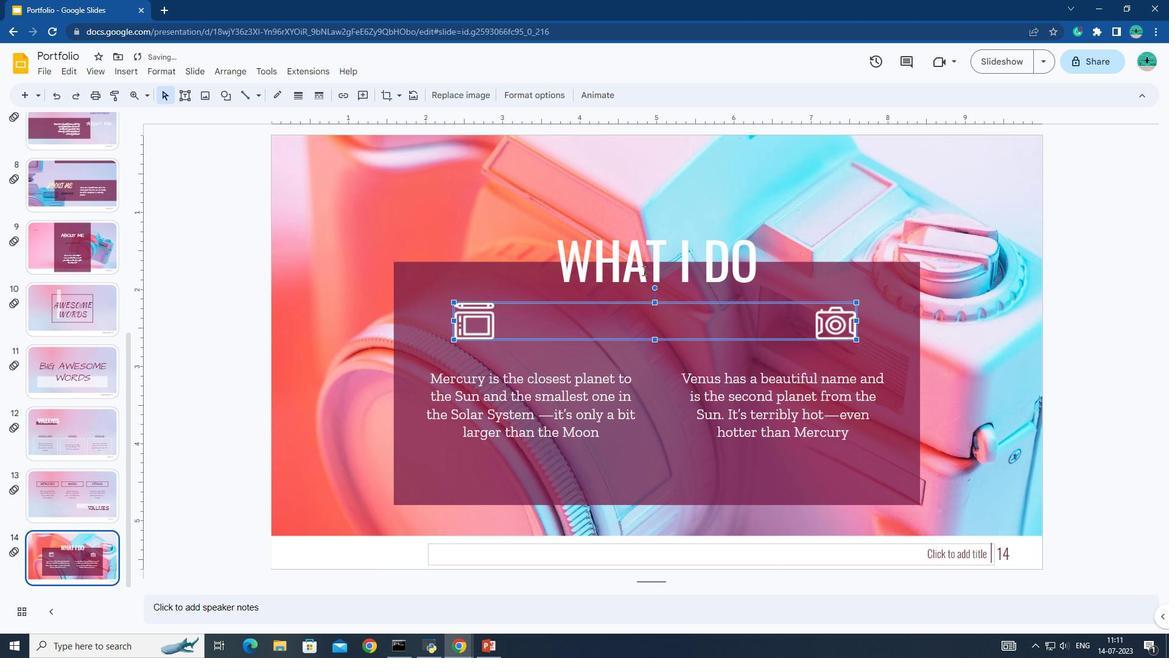
Action: Mouse moved to (556, 249)
Screenshot: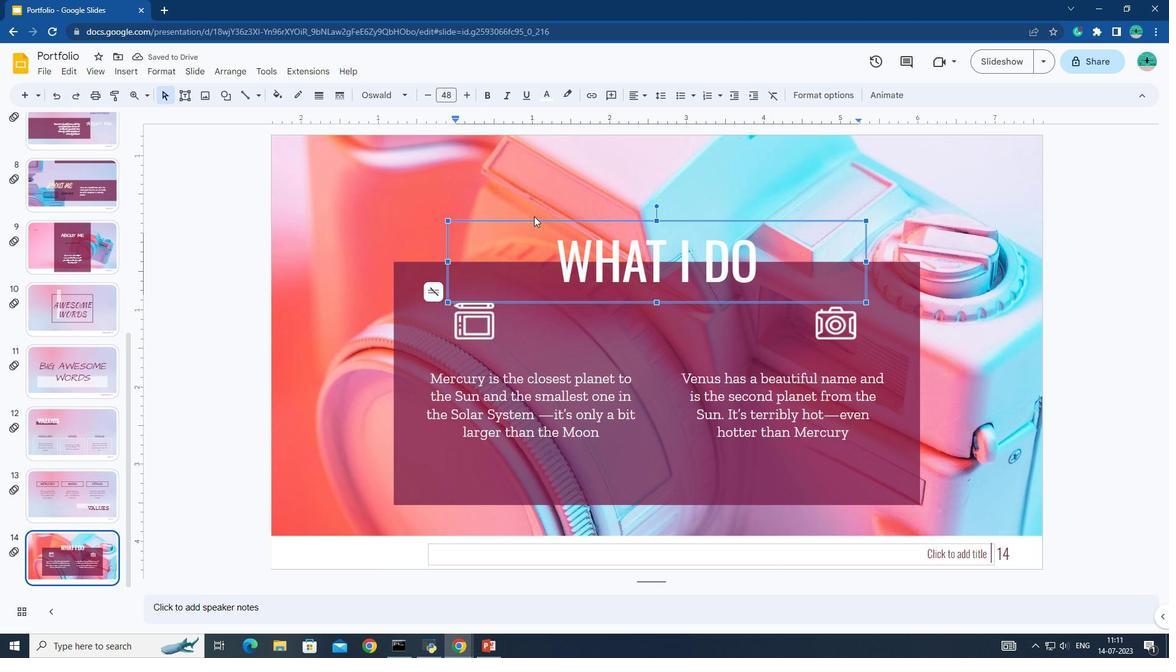 
Action: Mouse pressed left at (556, 249)
Screenshot: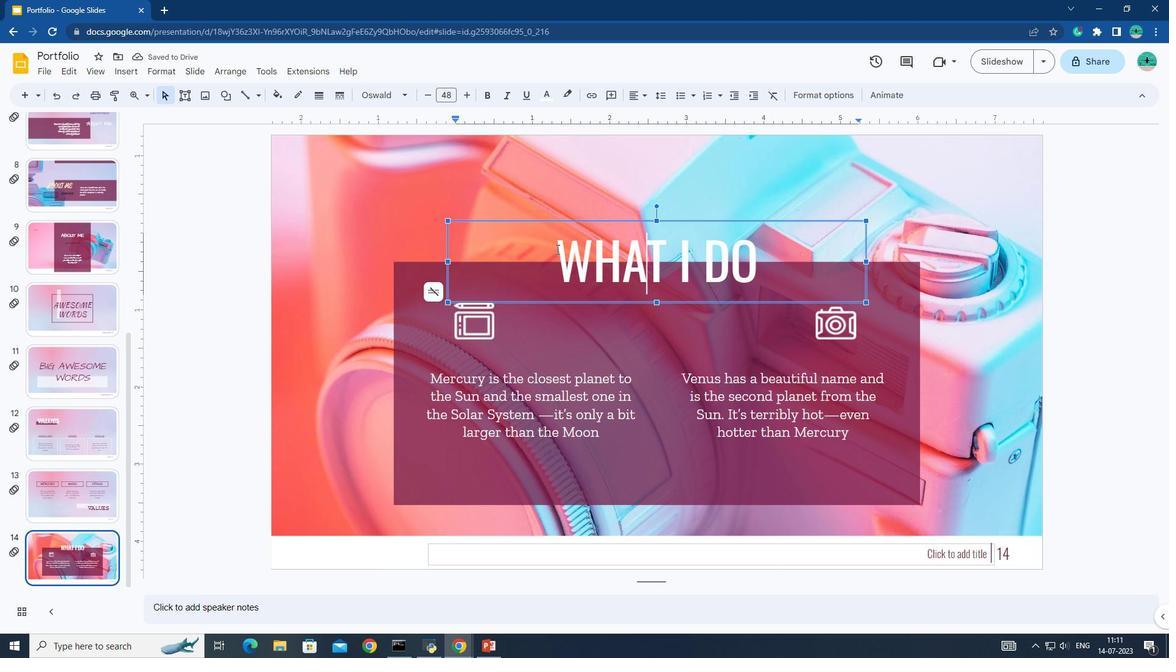 
Action: Mouse pressed left at (556, 249)
Screenshot: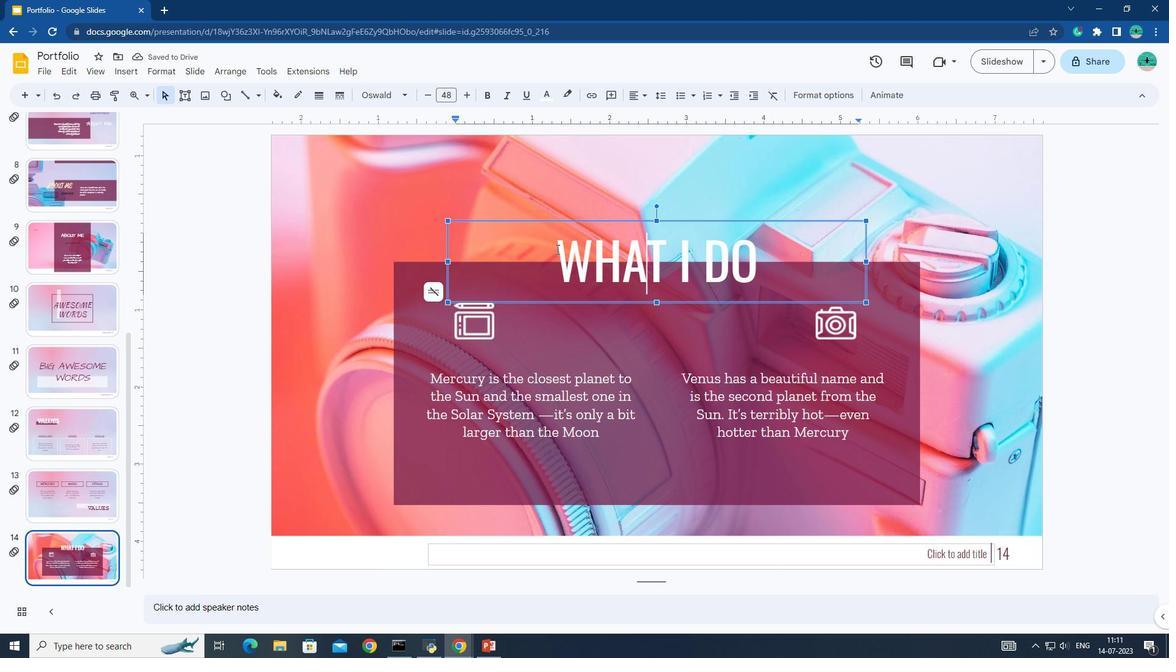 
Action: Mouse pressed left at (556, 249)
Screenshot: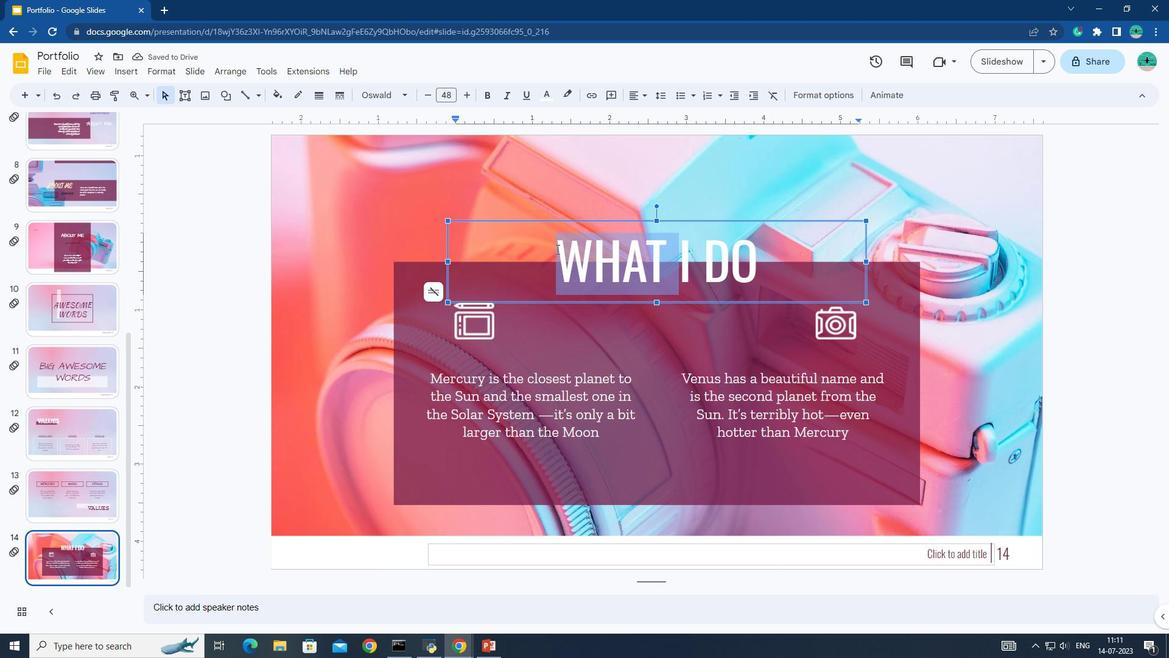 
Action: Mouse moved to (383, 99)
Screenshot: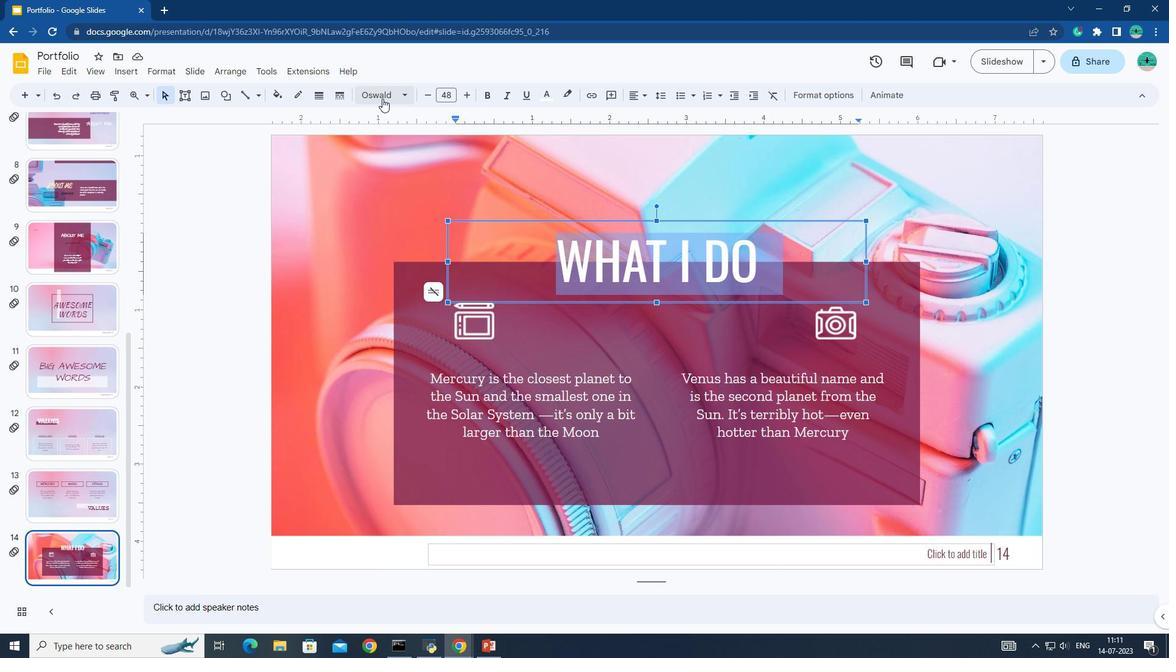
Action: Mouse pressed left at (383, 99)
Screenshot: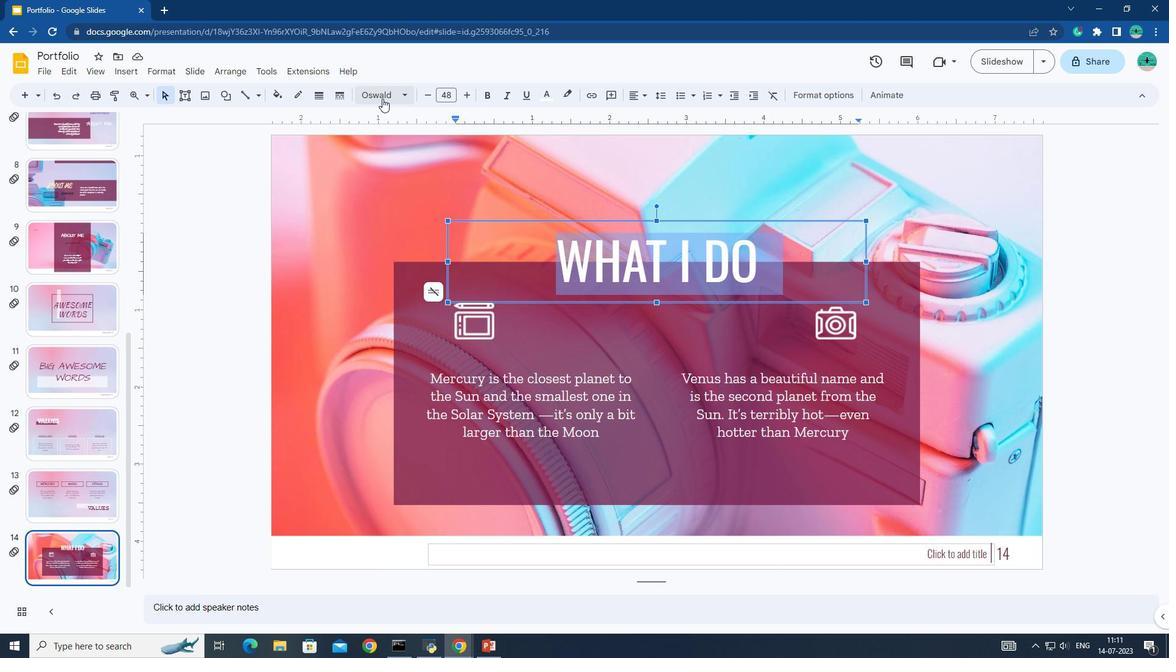 
Action: Mouse moved to (536, 573)
Screenshot: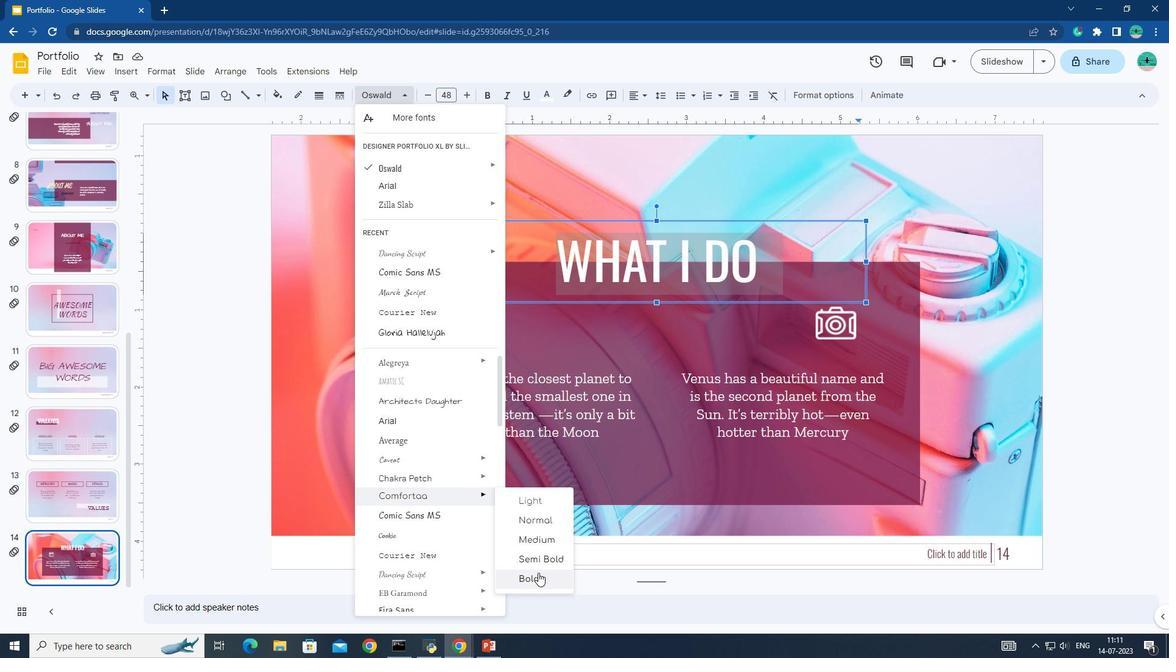 
Action: Mouse pressed left at (536, 573)
Screenshot: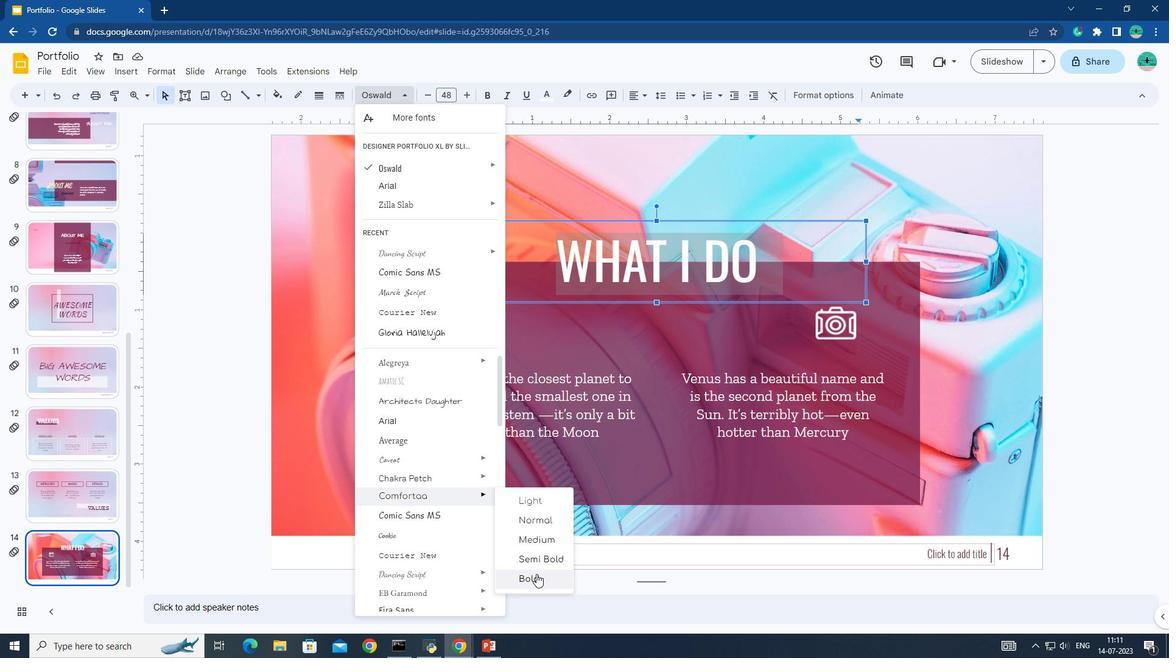 
Action: Mouse moved to (657, 302)
Screenshot: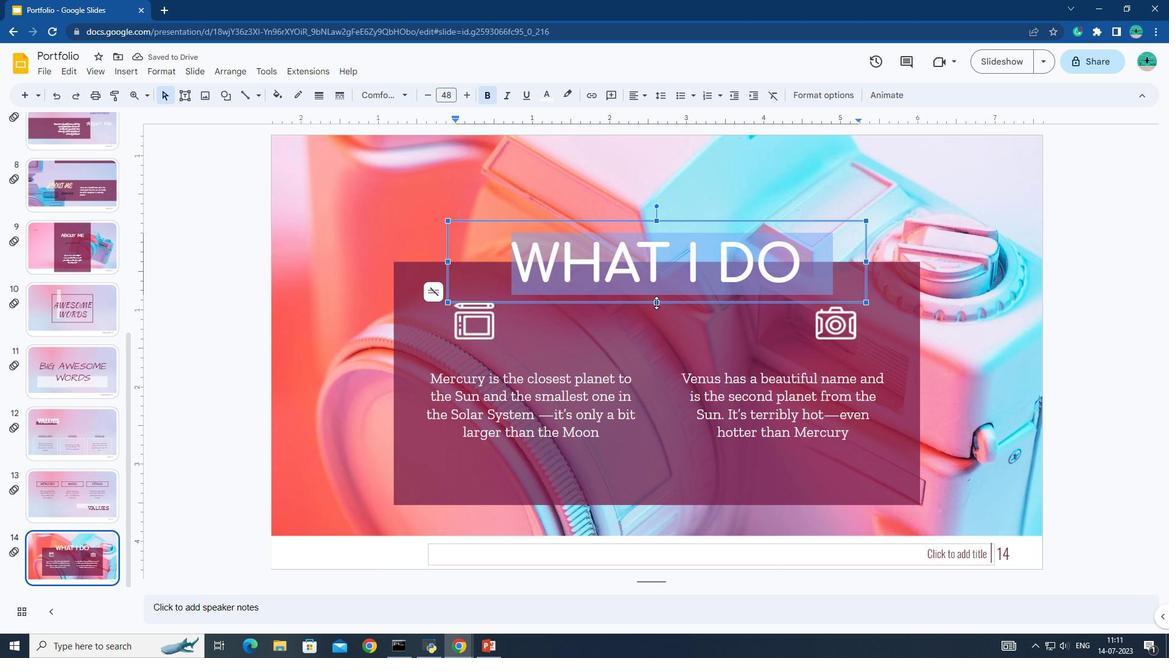 
Action: Mouse pressed left at (657, 302)
Screenshot: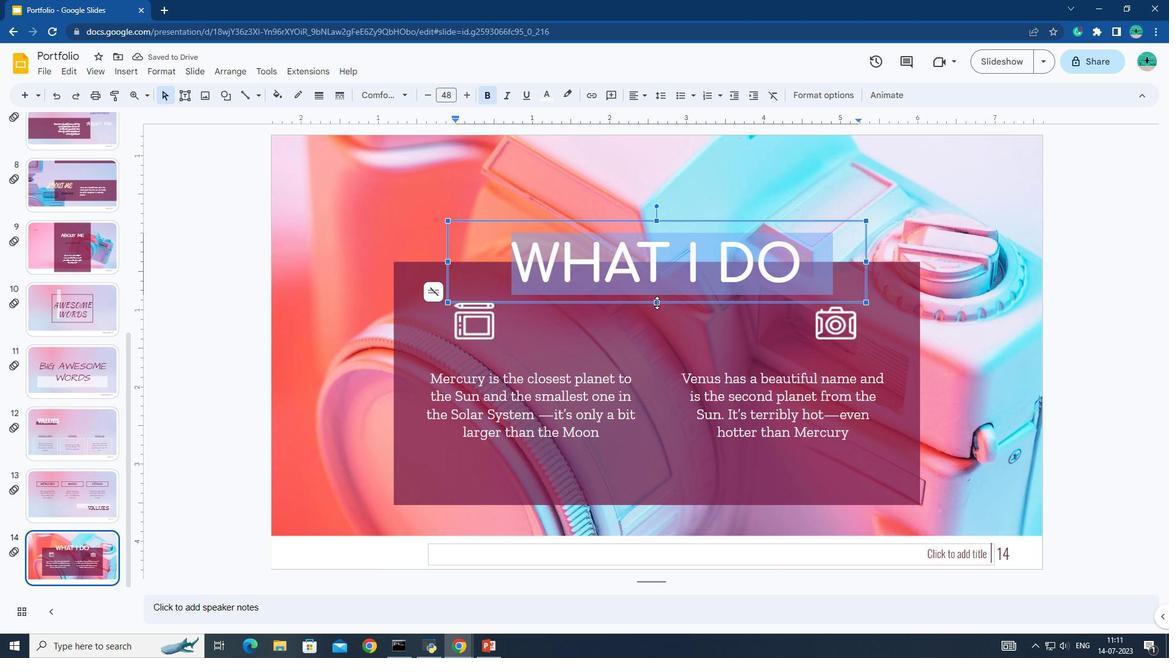 
Action: Mouse moved to (426, 376)
Screenshot: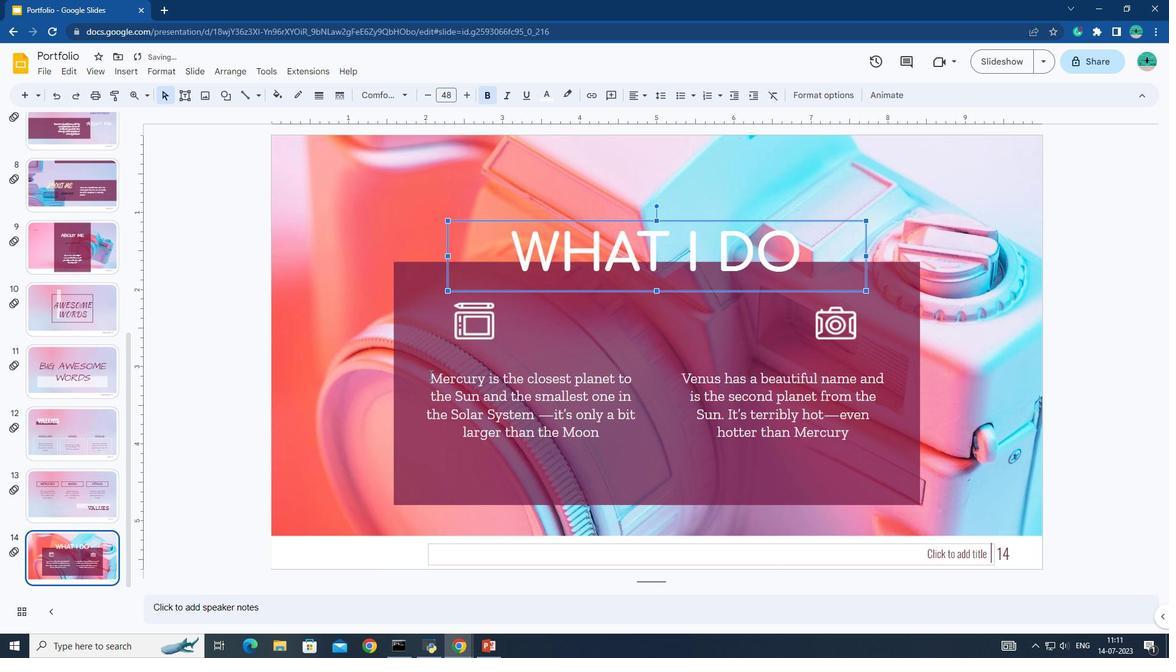 
Action: Mouse pressed left at (426, 376)
Screenshot: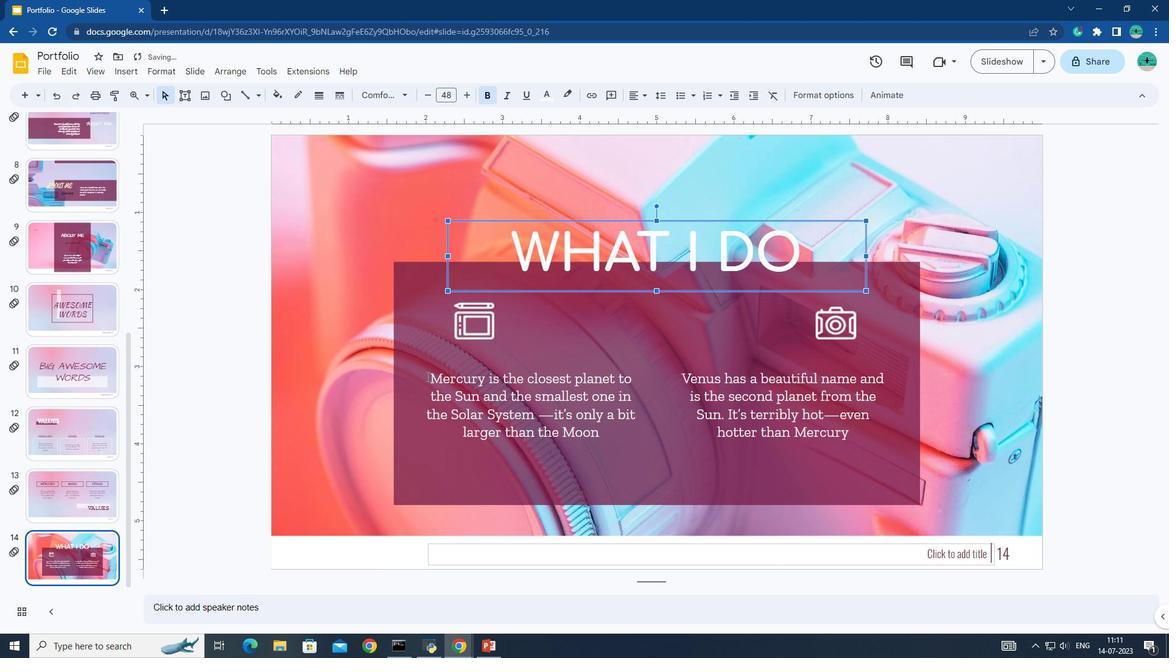 
Action: Mouse pressed left at (426, 376)
Screenshot: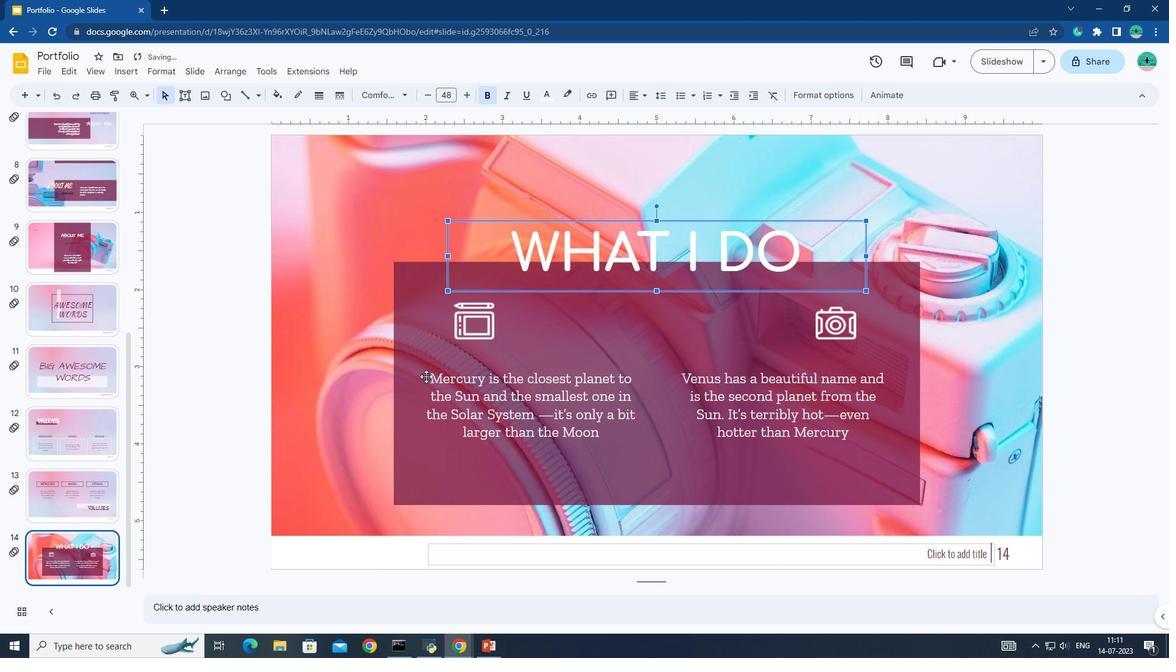 
Action: Mouse moved to (428, 377)
Screenshot: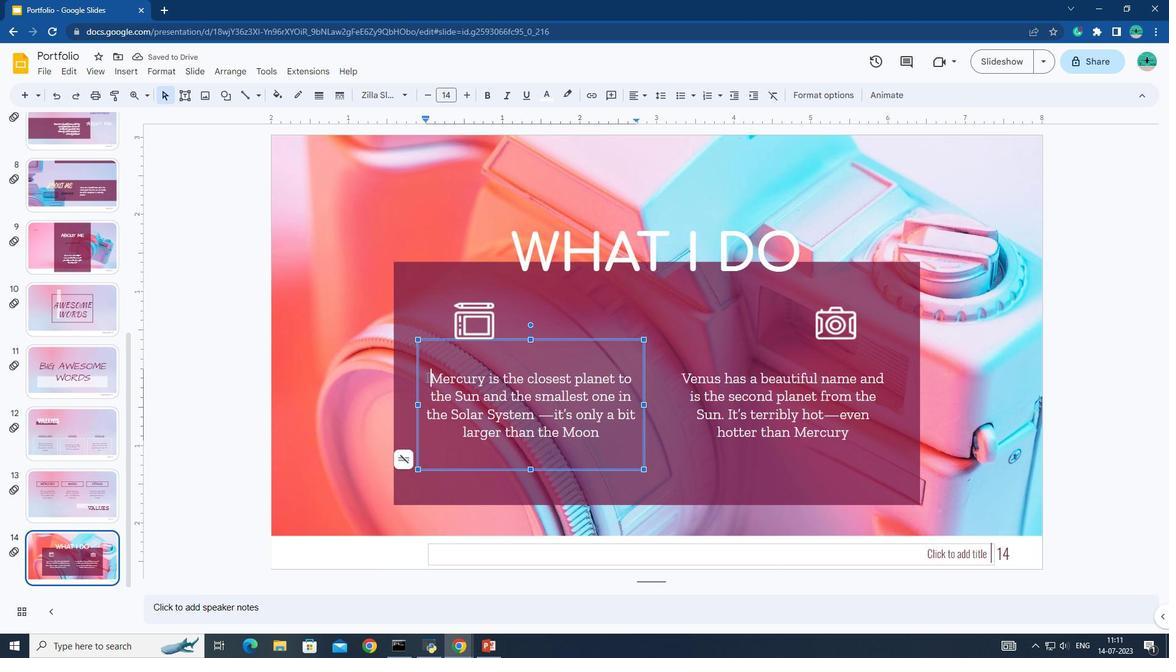 
Action: Mouse pressed left at (428, 377)
Screenshot: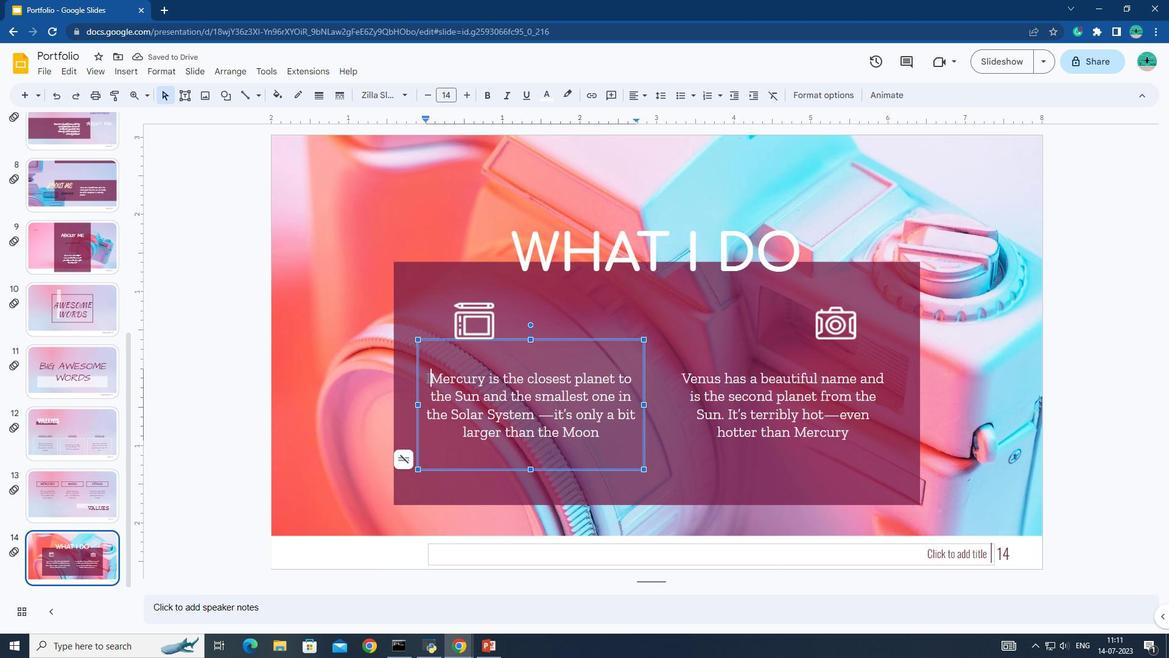 
Action: Mouse pressed left at (428, 377)
Screenshot: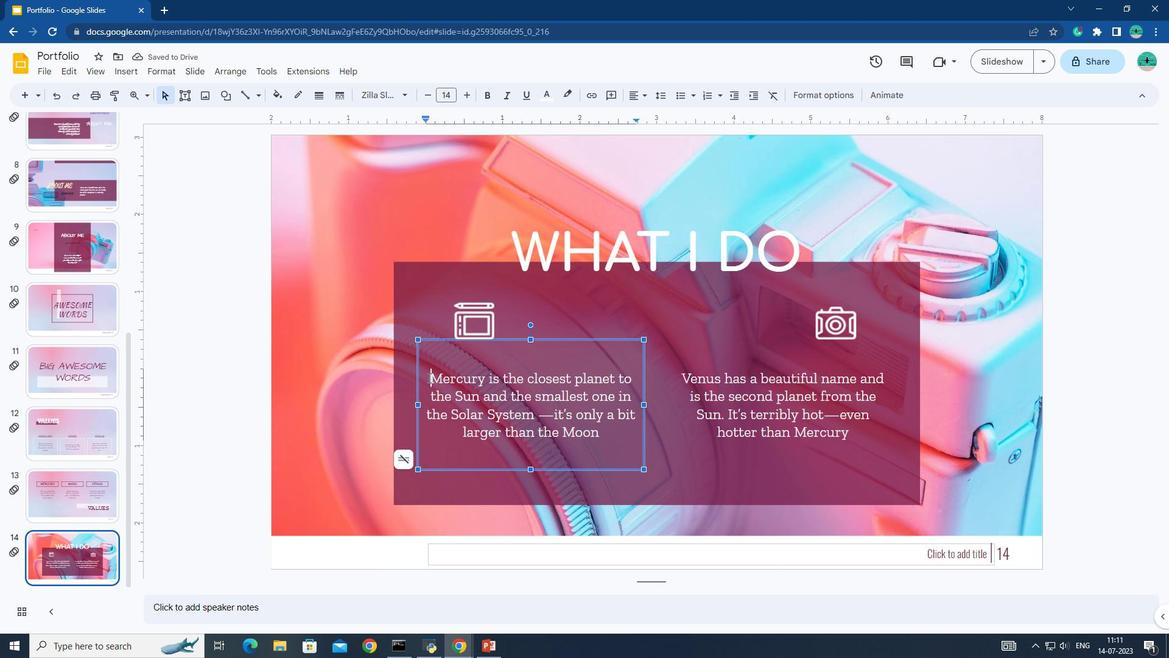 
Action: Mouse pressed left at (428, 377)
Screenshot: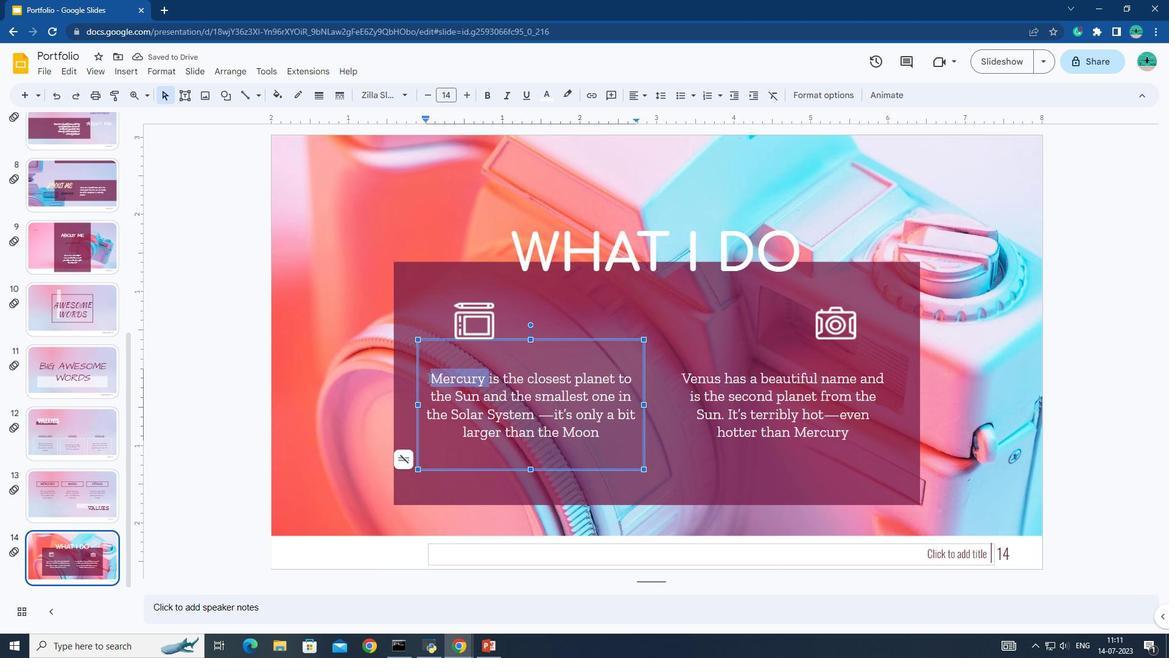 
Action: Mouse moved to (400, 97)
Screenshot: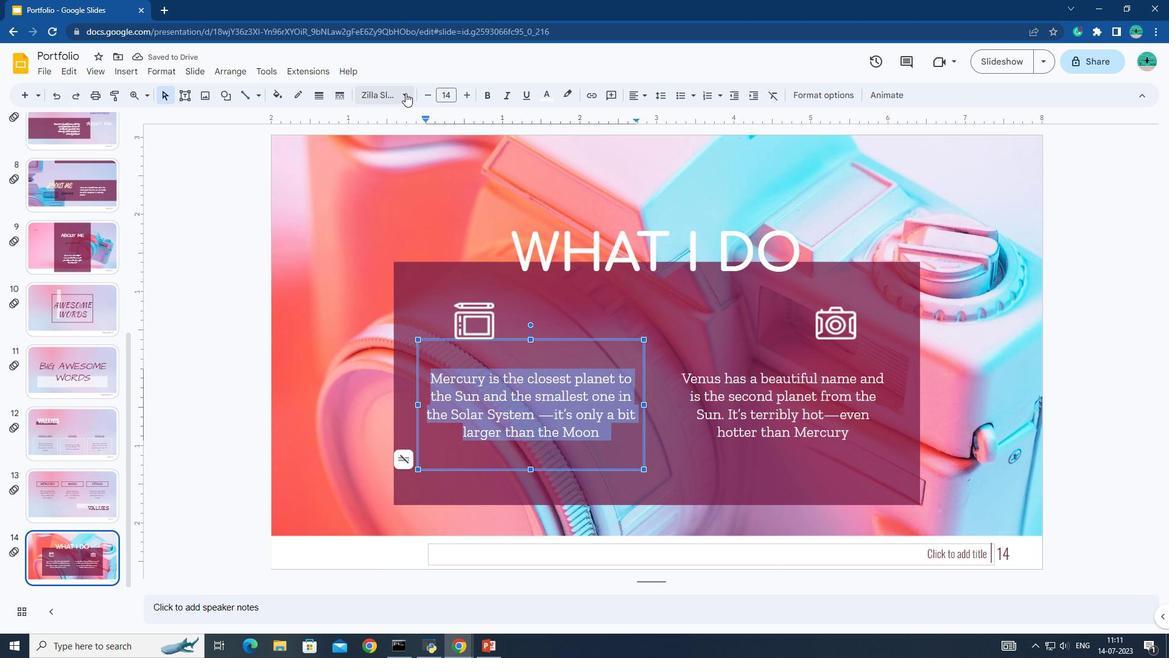 
Action: Mouse pressed left at (400, 97)
Screenshot: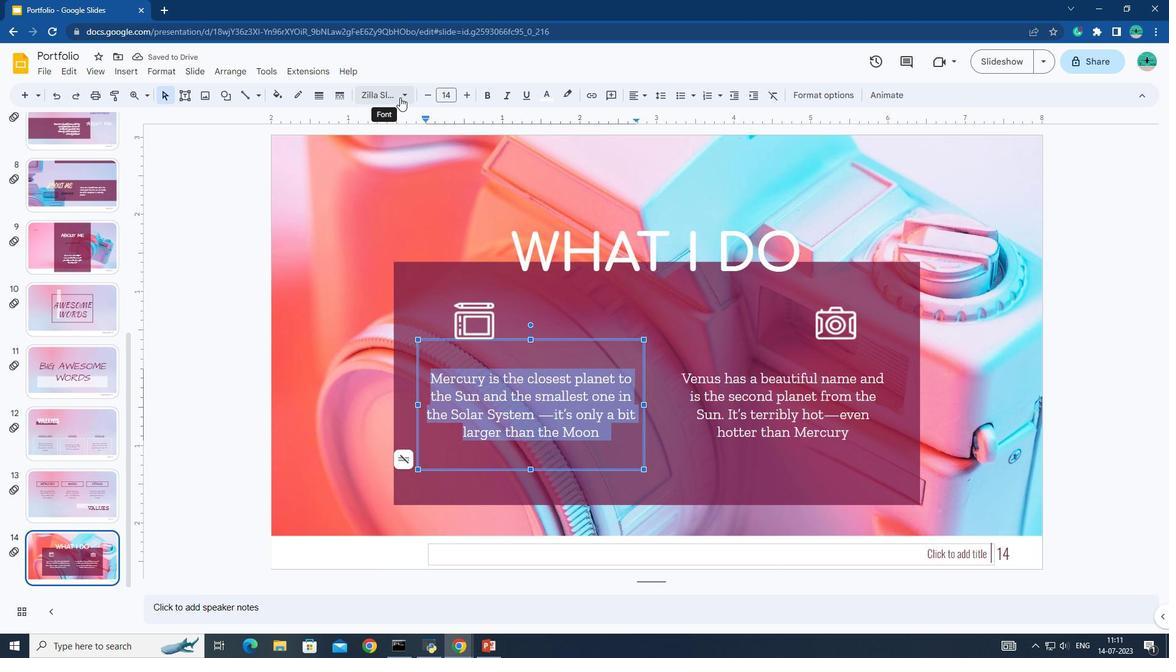 
Action: Mouse moved to (409, 576)
Screenshot: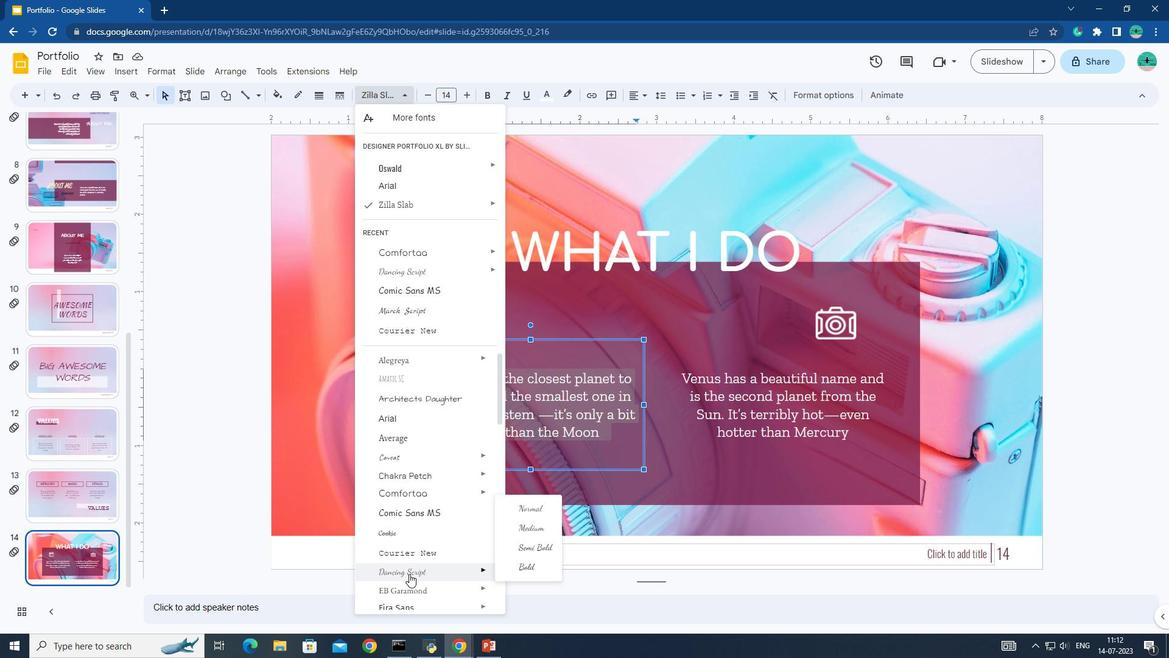 
Action: Mouse scrolled (409, 575) with delta (0, 0)
Screenshot: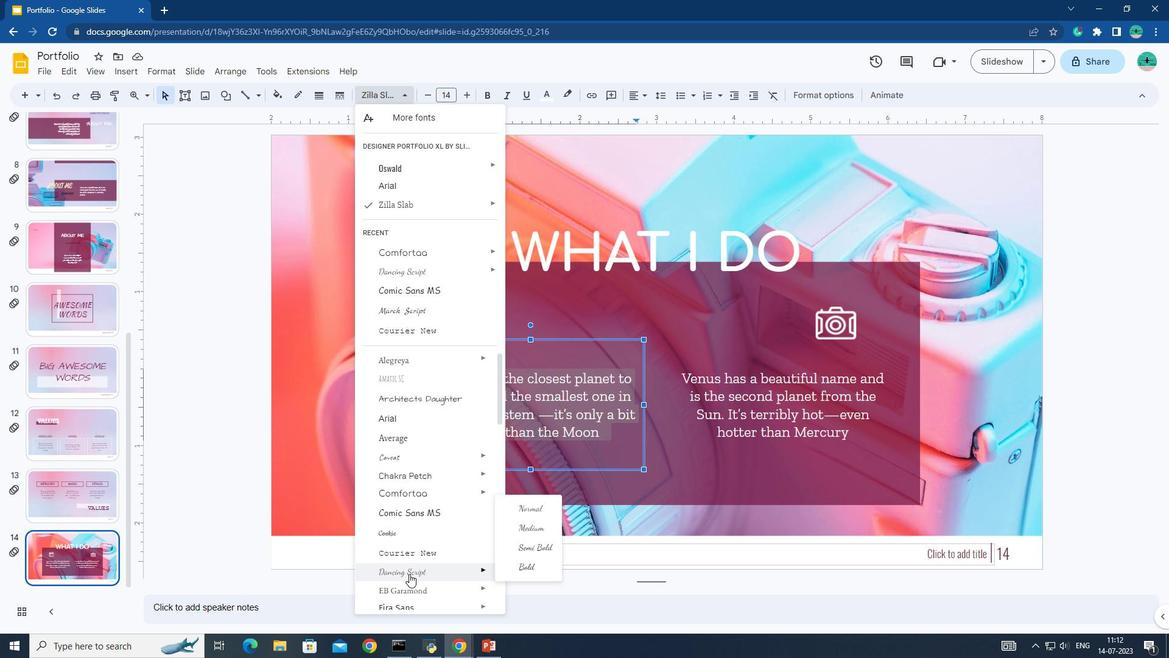
Action: Mouse moved to (409, 578)
Screenshot: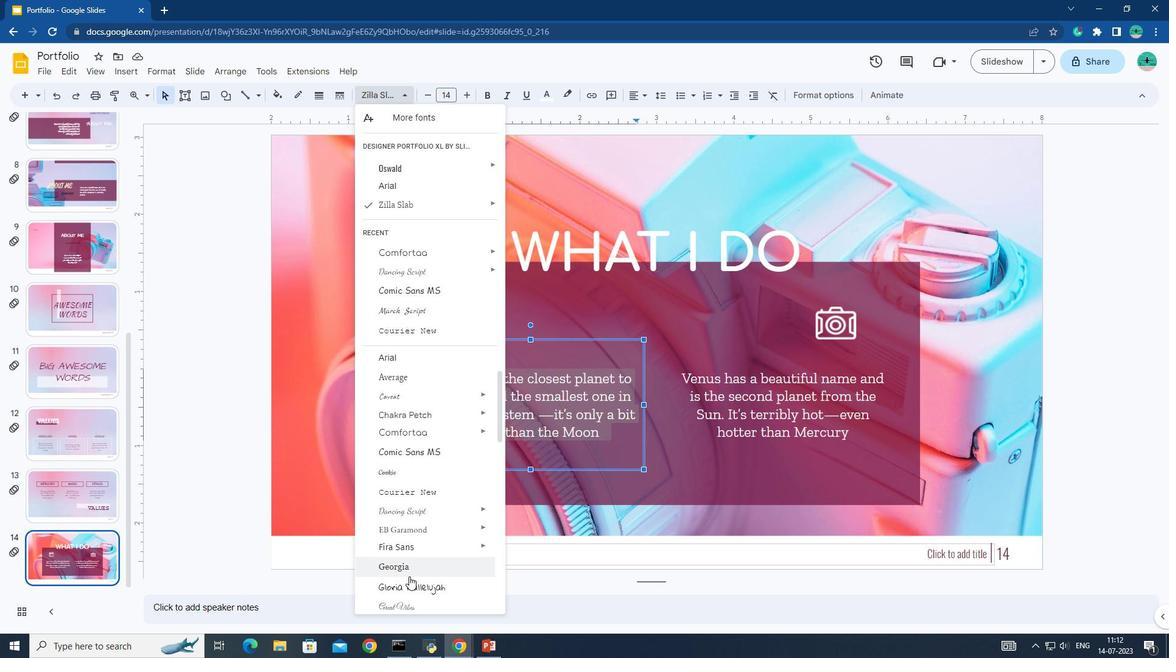 
Action: Mouse scrolled (409, 577) with delta (0, 0)
Screenshot: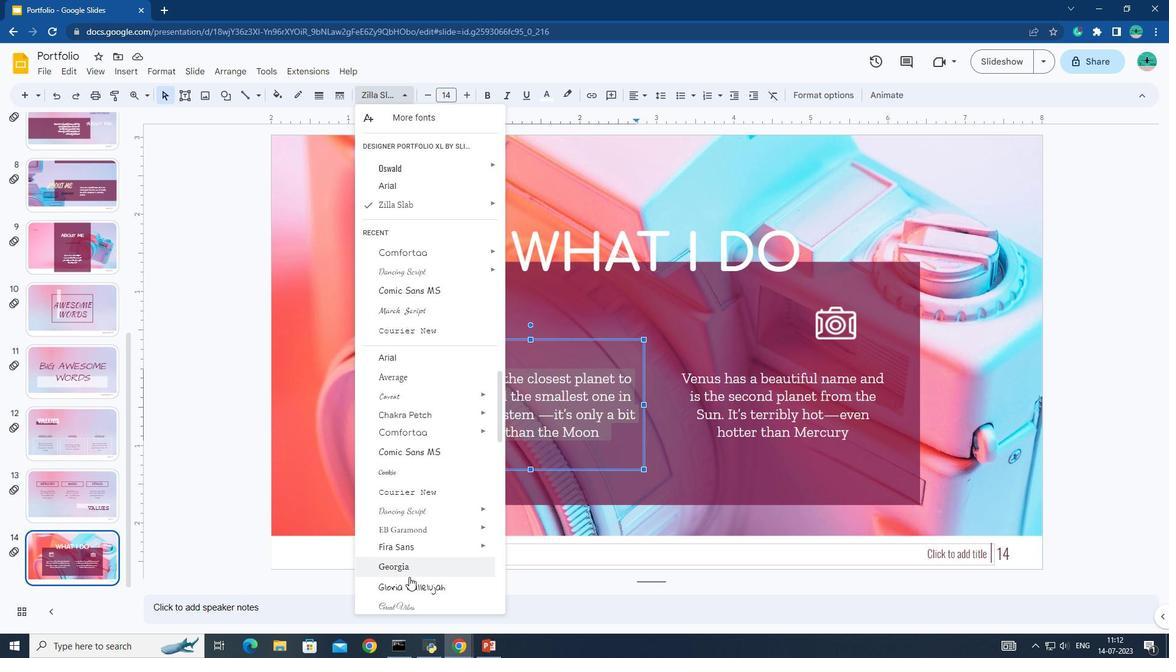 
Action: Mouse moved to (407, 531)
Screenshot: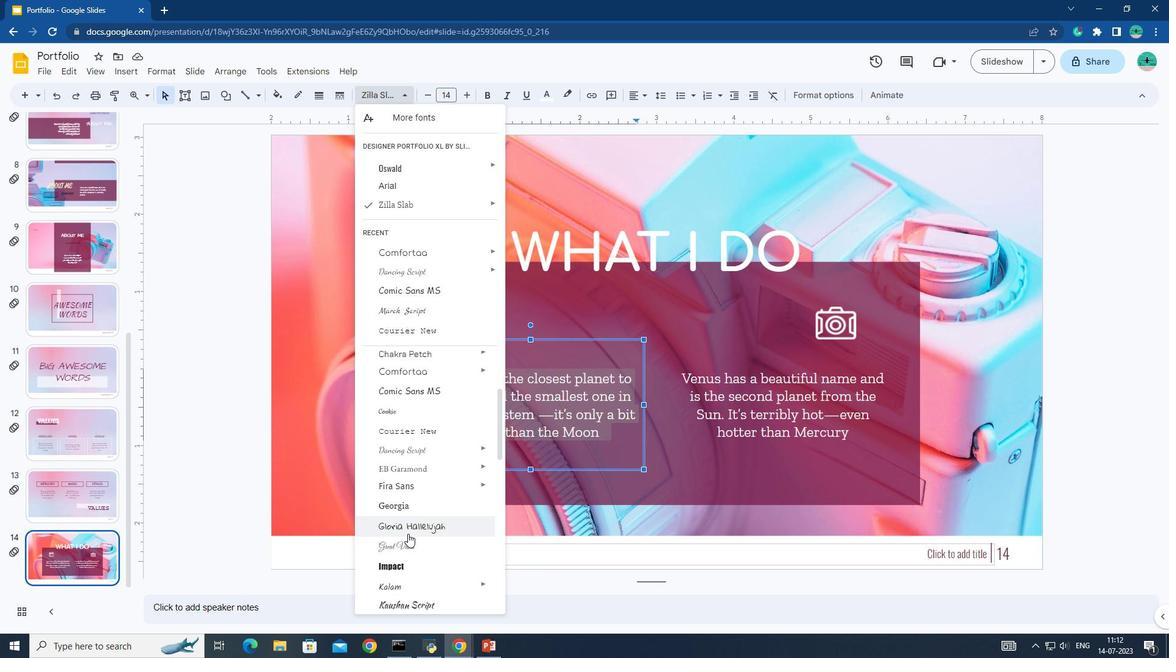 
Action: Mouse pressed left at (407, 531)
Screenshot: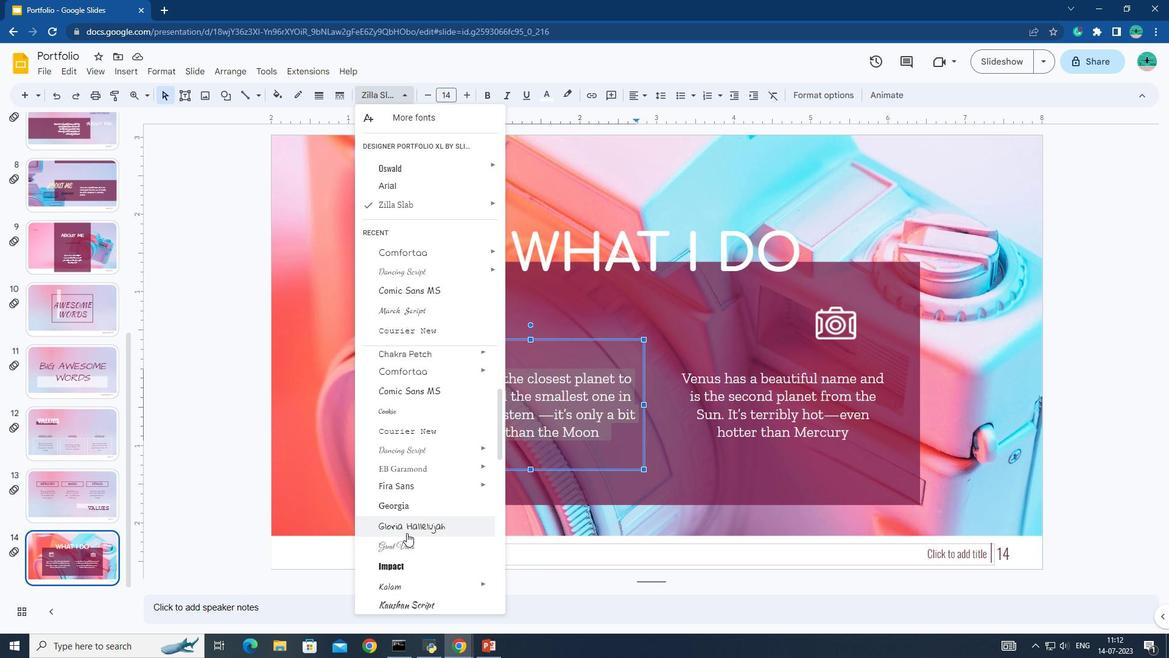 
Action: Mouse moved to (413, 532)
Screenshot: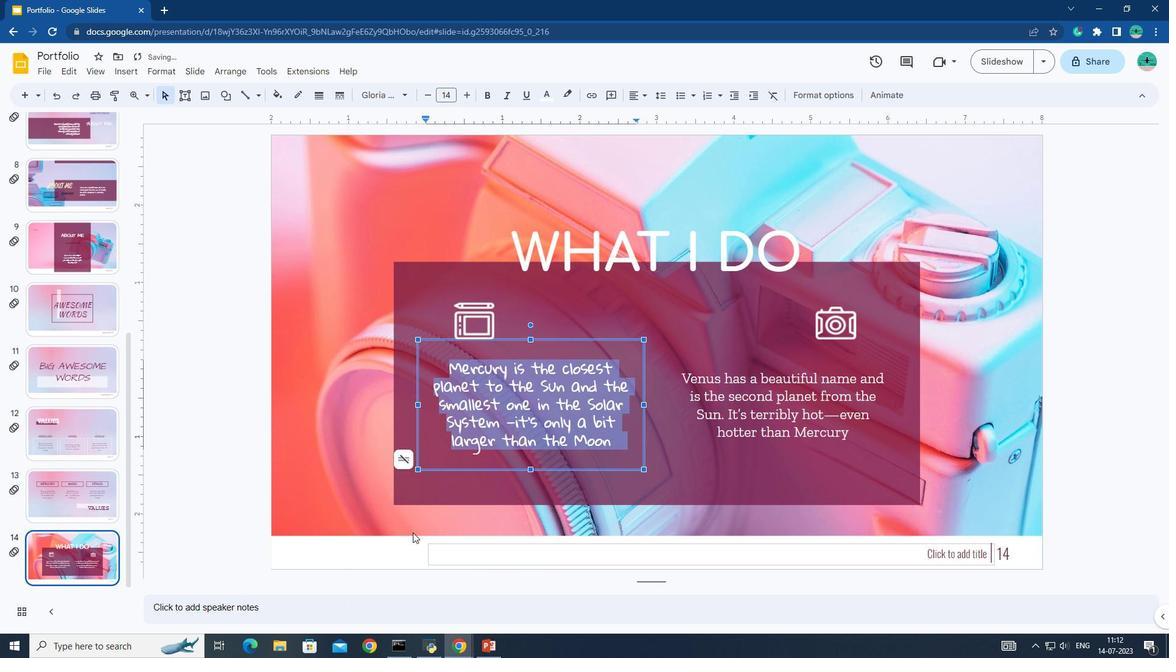 
Action: Key pressed ctrl+Z
Screenshot: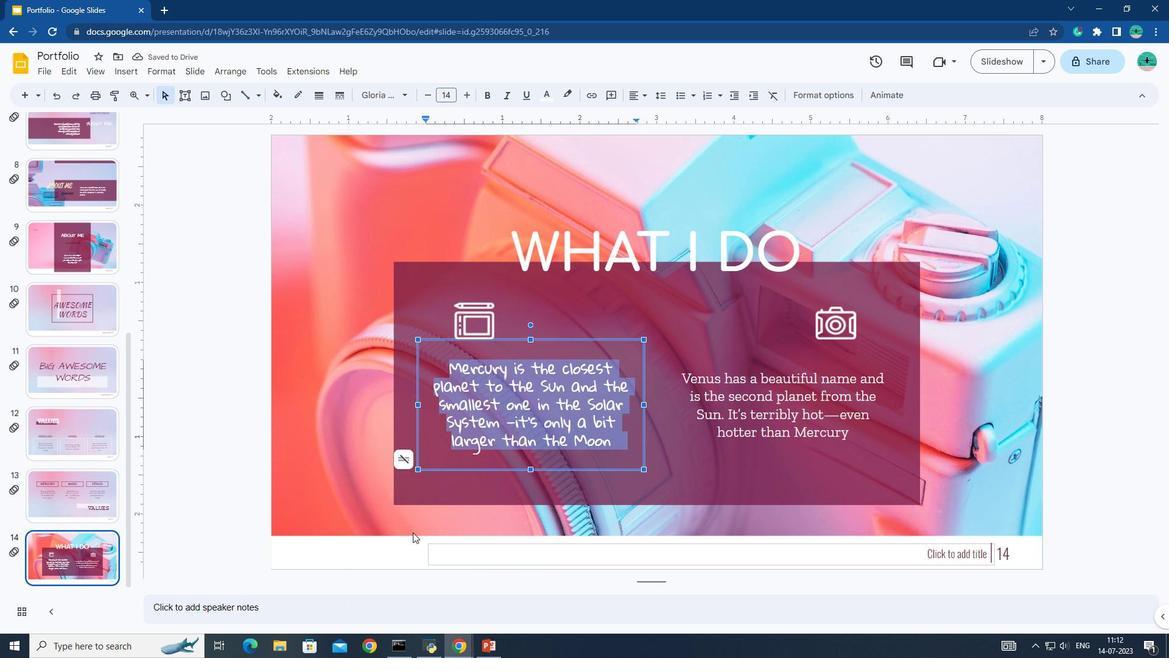 
Action: Mouse moved to (404, 98)
Screenshot: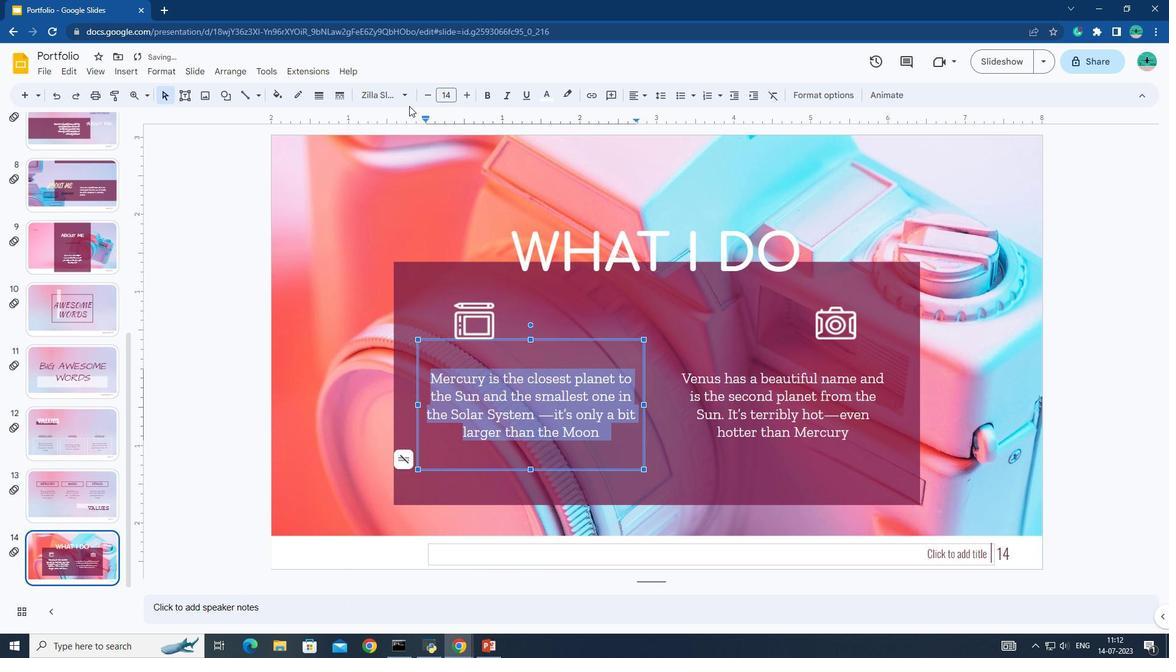 
Action: Mouse pressed left at (404, 98)
Screenshot: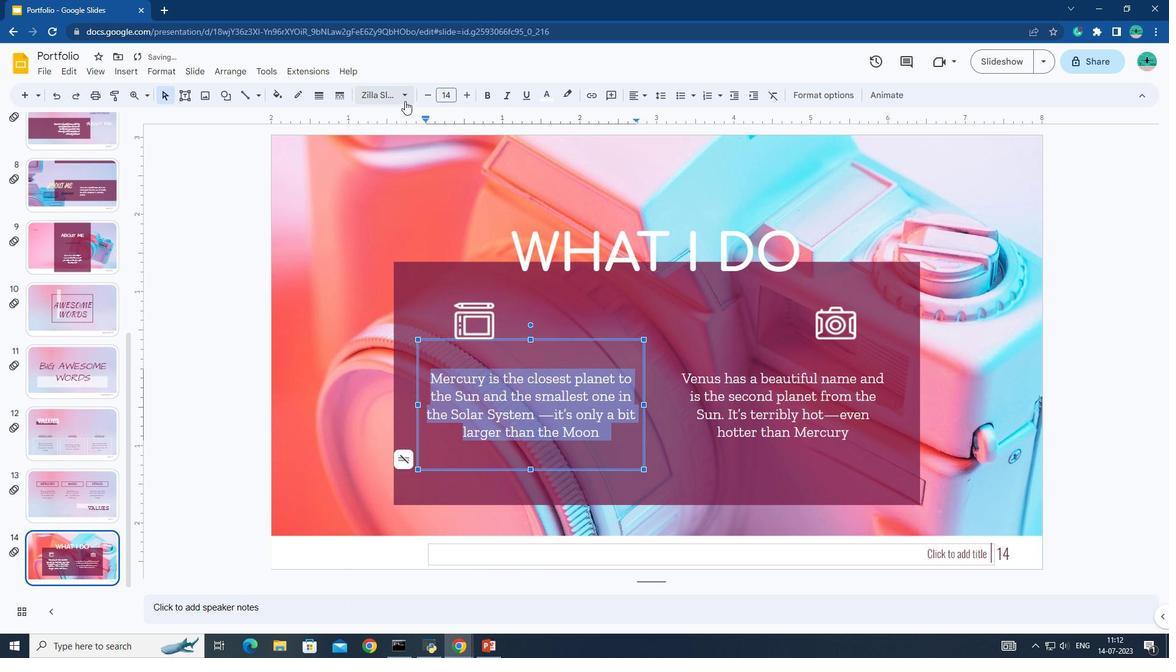 
Action: Mouse moved to (400, 489)
Screenshot: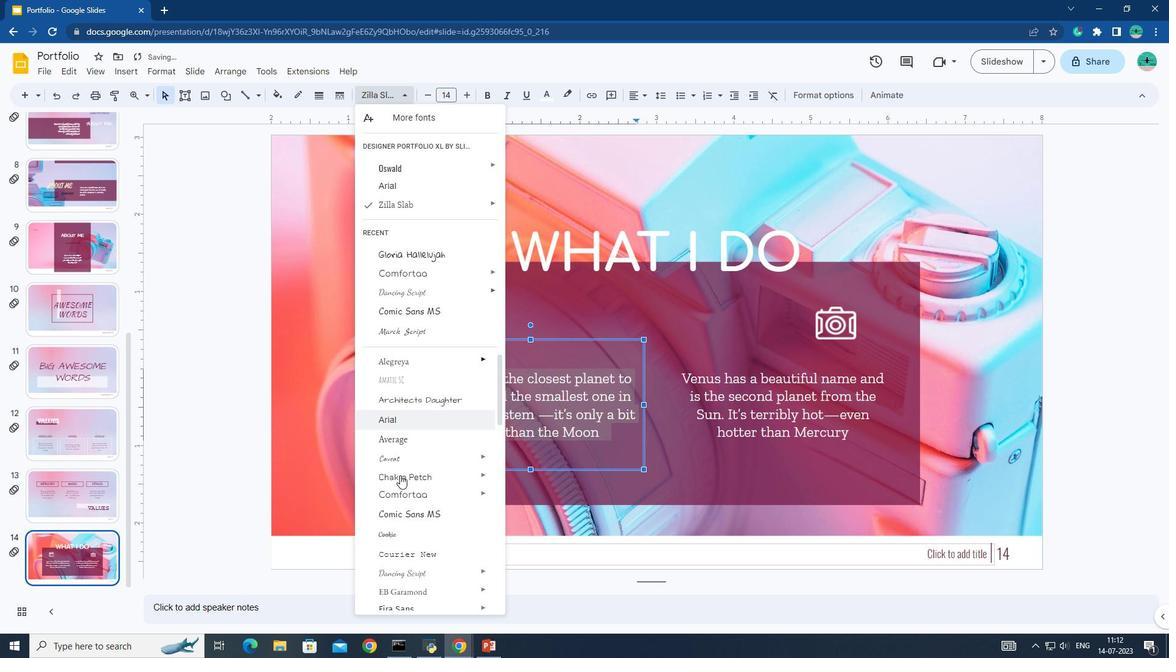 
Action: Mouse scrolled (400, 488) with delta (0, 0)
Screenshot: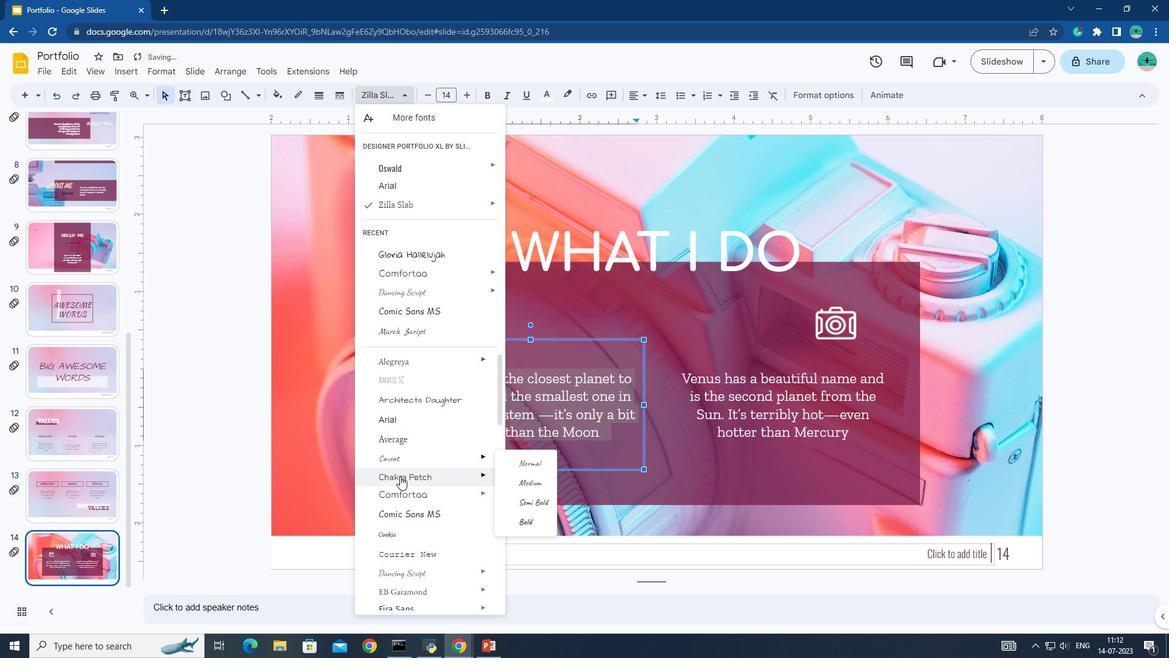 
Action: Mouse scrolled (400, 488) with delta (0, 0)
Screenshot: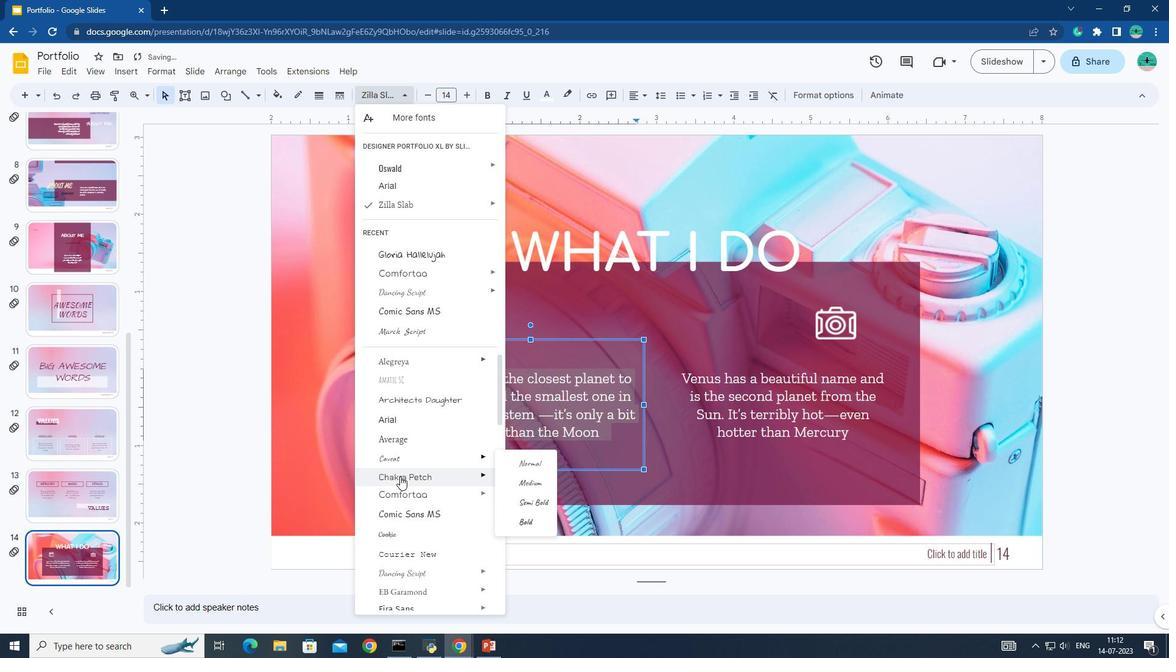
Action: Mouse scrolled (400, 488) with delta (0, 0)
Screenshot: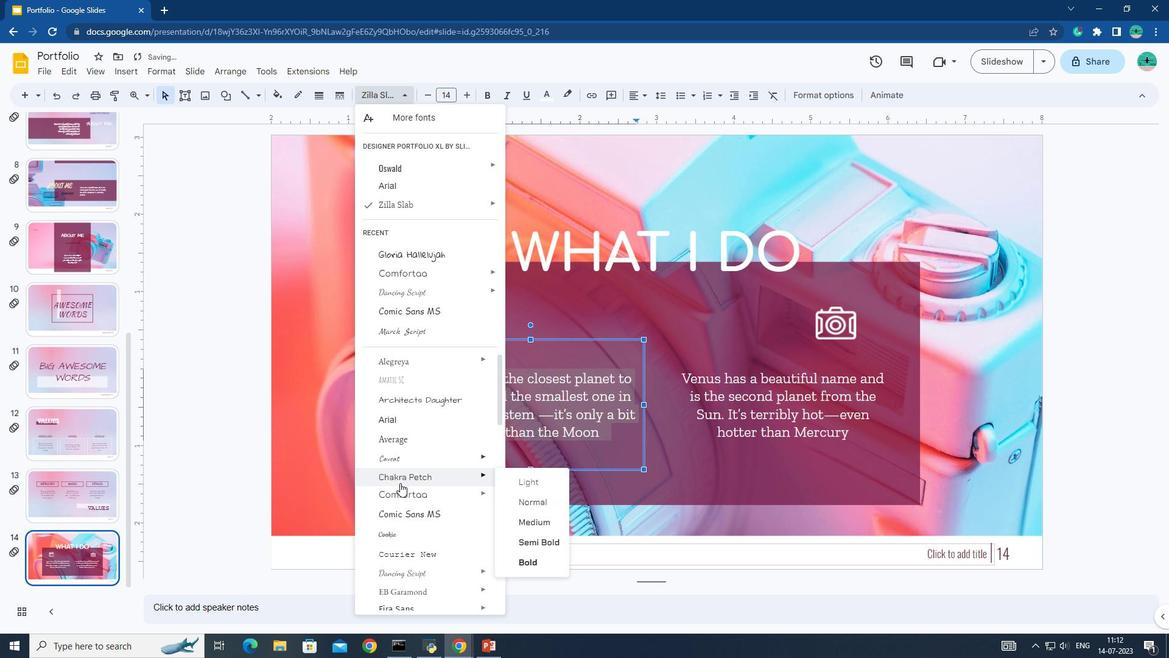 
Action: Mouse moved to (405, 595)
Screenshot: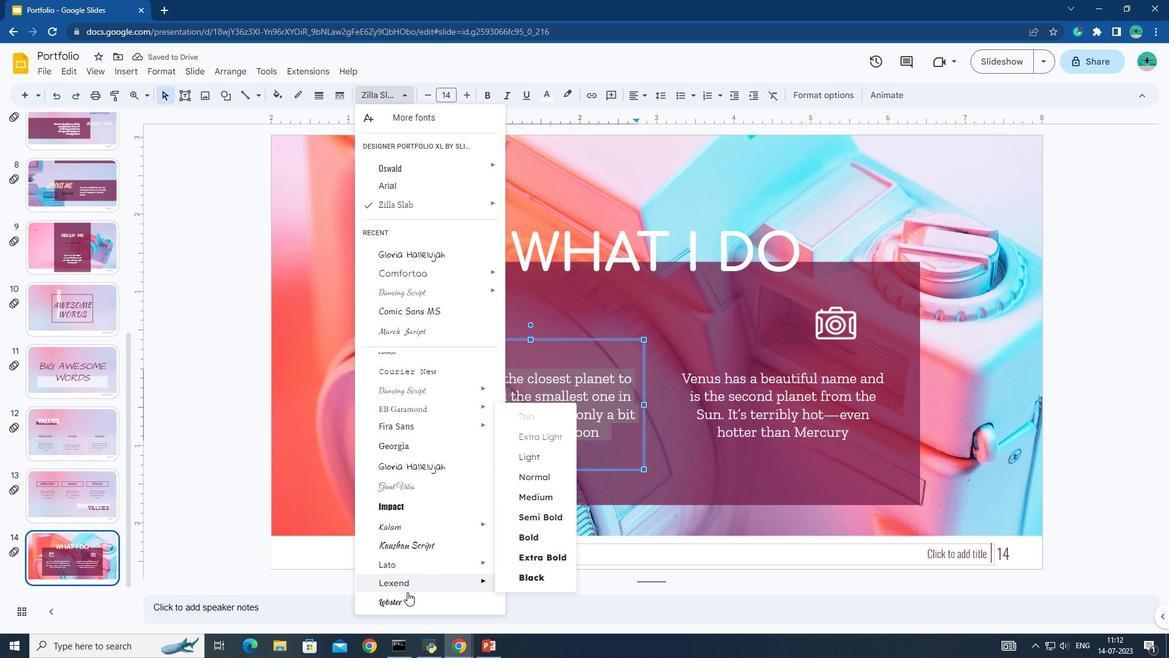 
Action: Mouse pressed left at (405, 595)
Screenshot: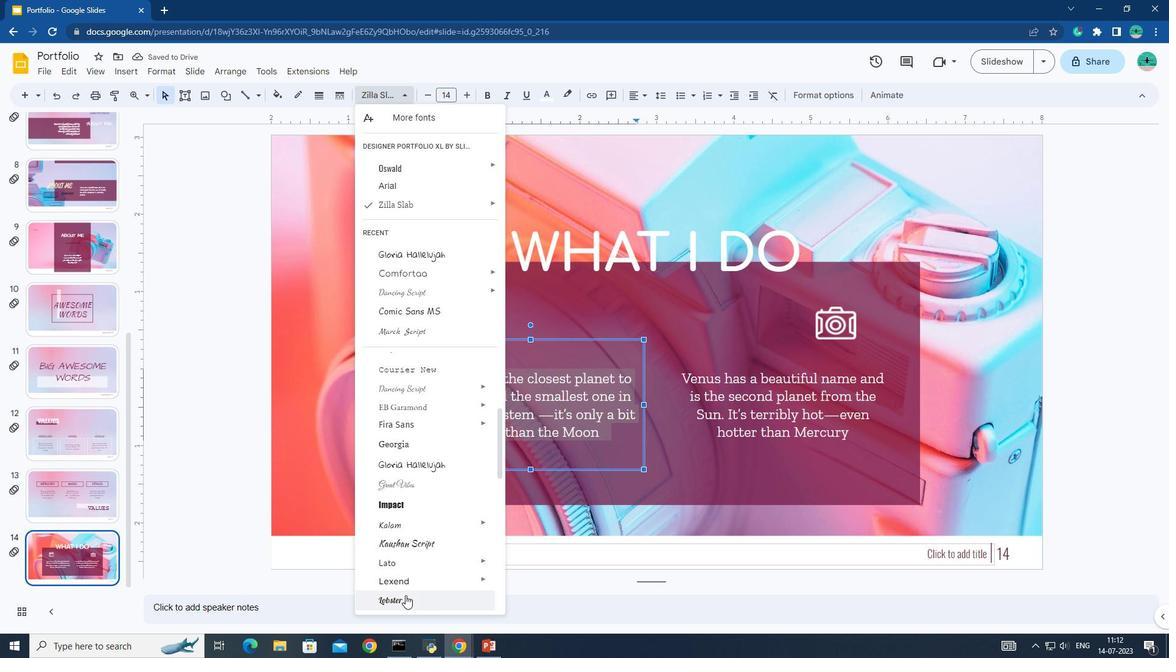 
Action: Mouse moved to (726, 393)
Screenshot: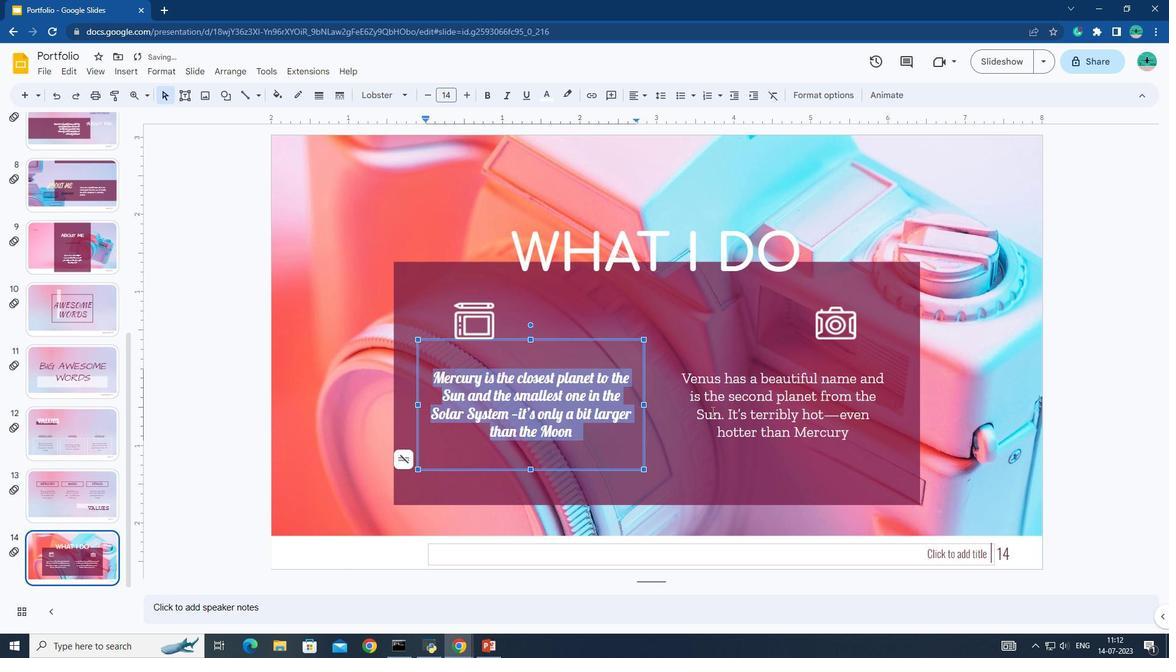 
Action: Mouse pressed left at (726, 393)
Screenshot: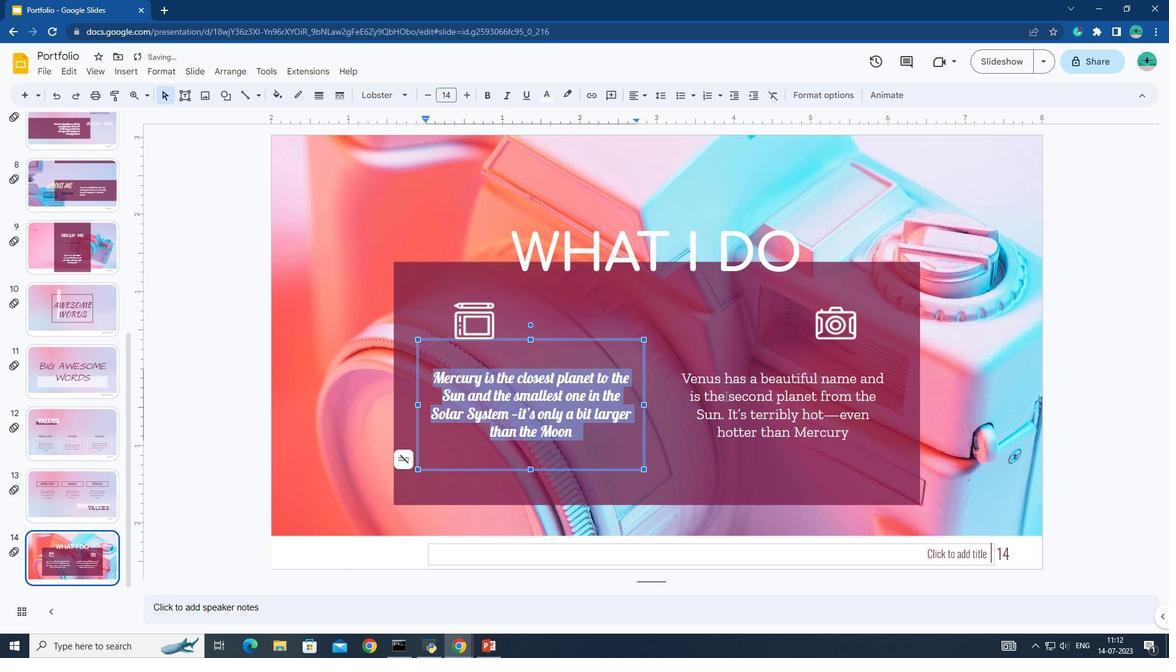 
Action: Mouse pressed left at (726, 393)
Screenshot: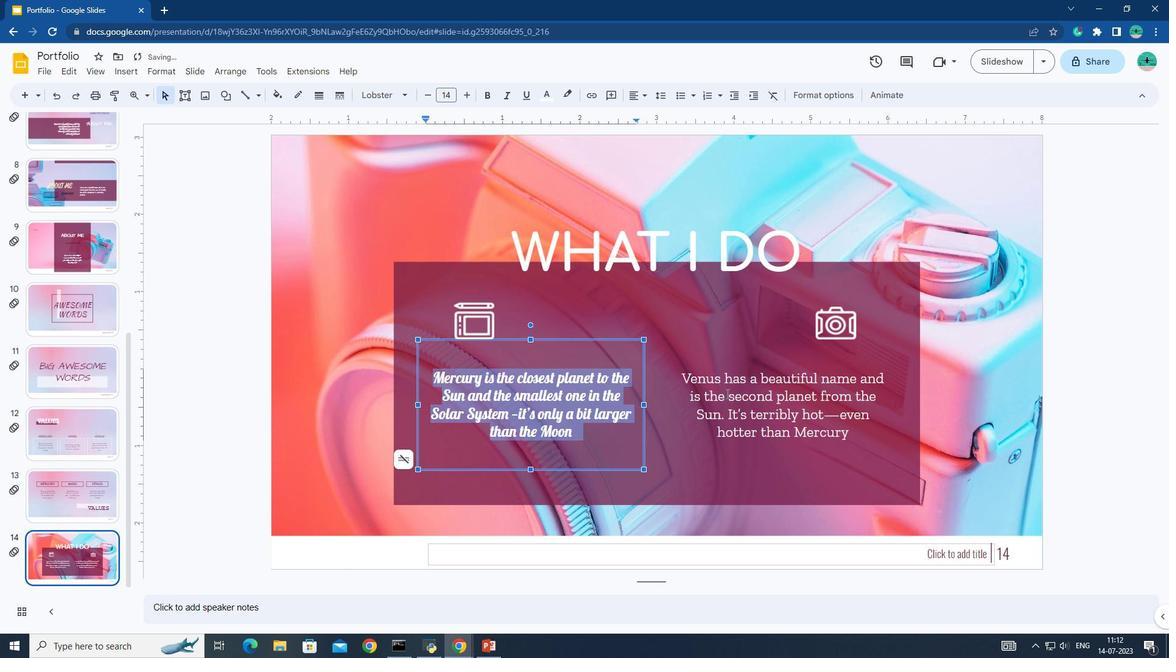 
Action: Mouse moved to (683, 374)
Screenshot: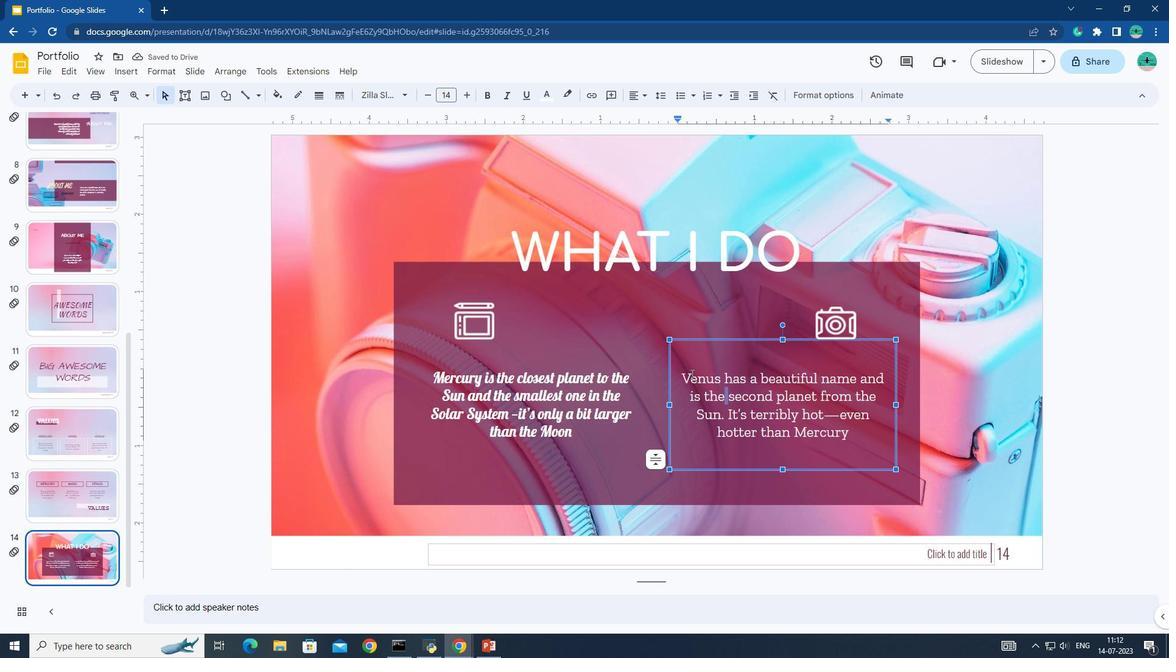 
Action: Mouse pressed left at (683, 374)
Screenshot: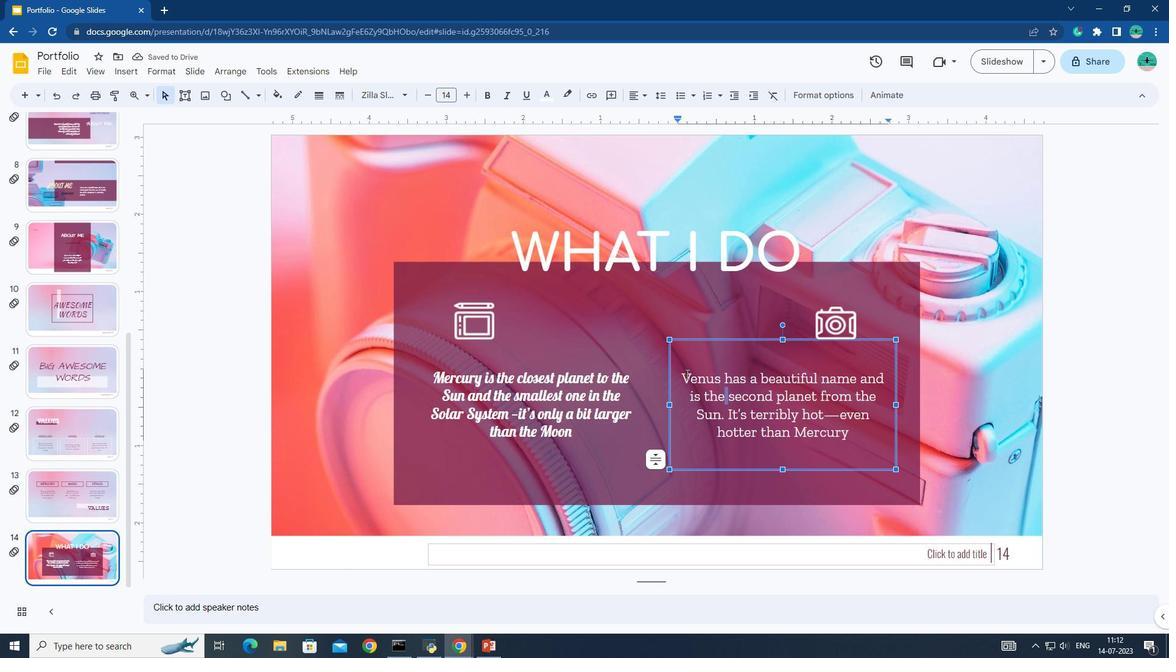 
Action: Mouse pressed left at (683, 374)
Screenshot: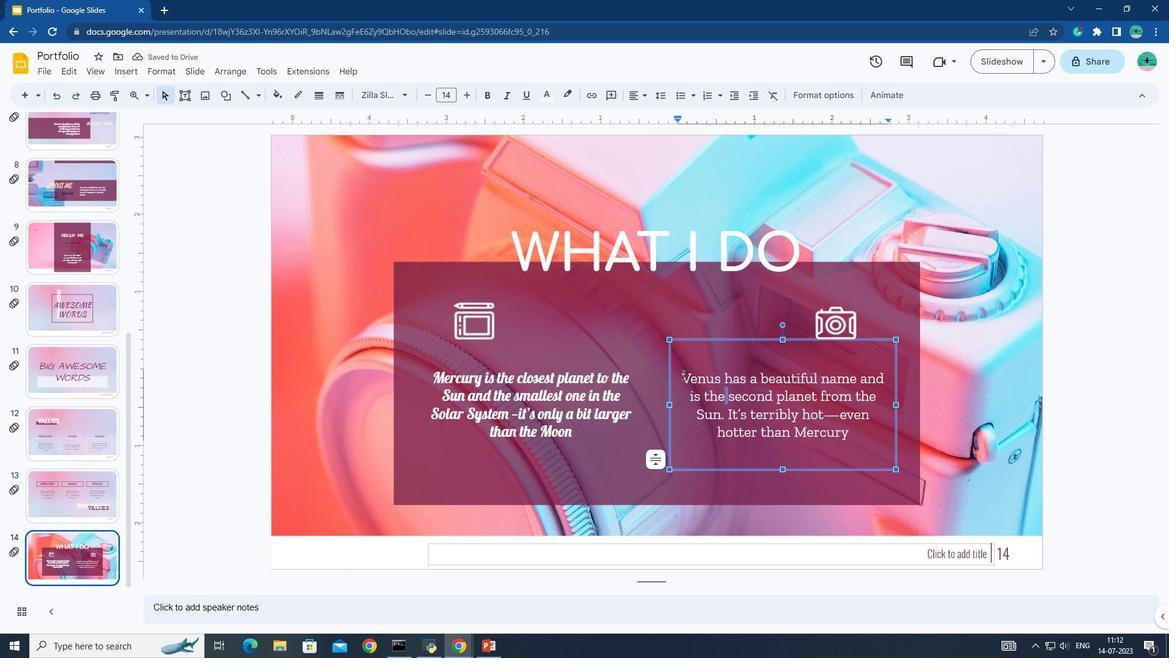 
Action: Mouse pressed left at (683, 374)
Screenshot: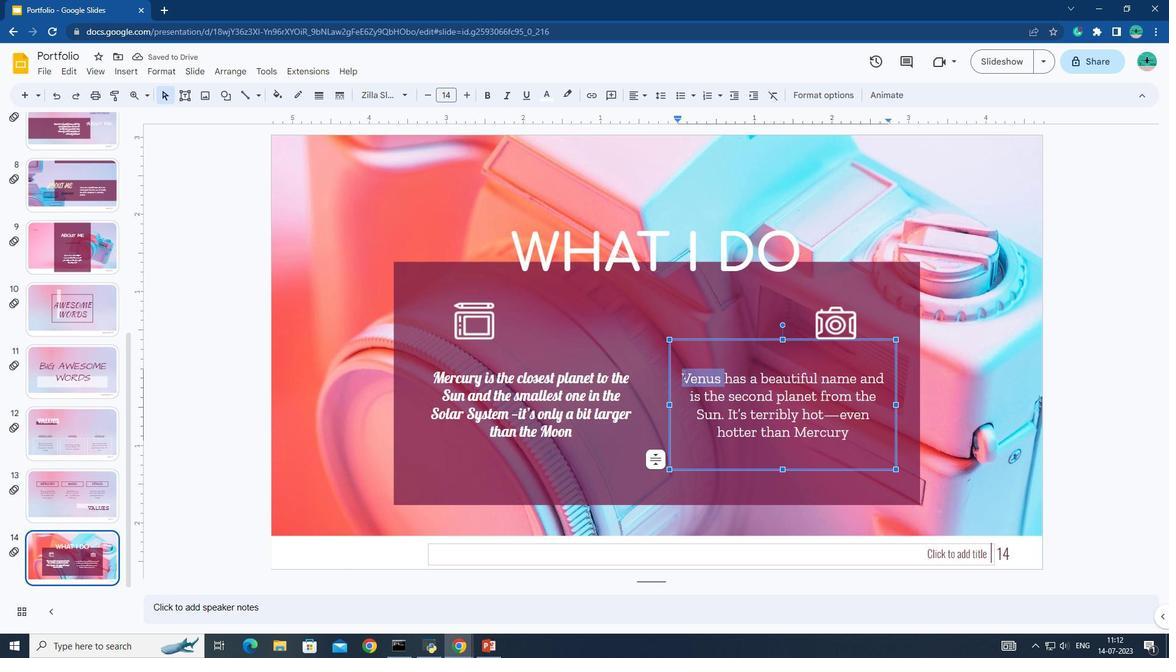 
Action: Mouse moved to (402, 96)
Screenshot: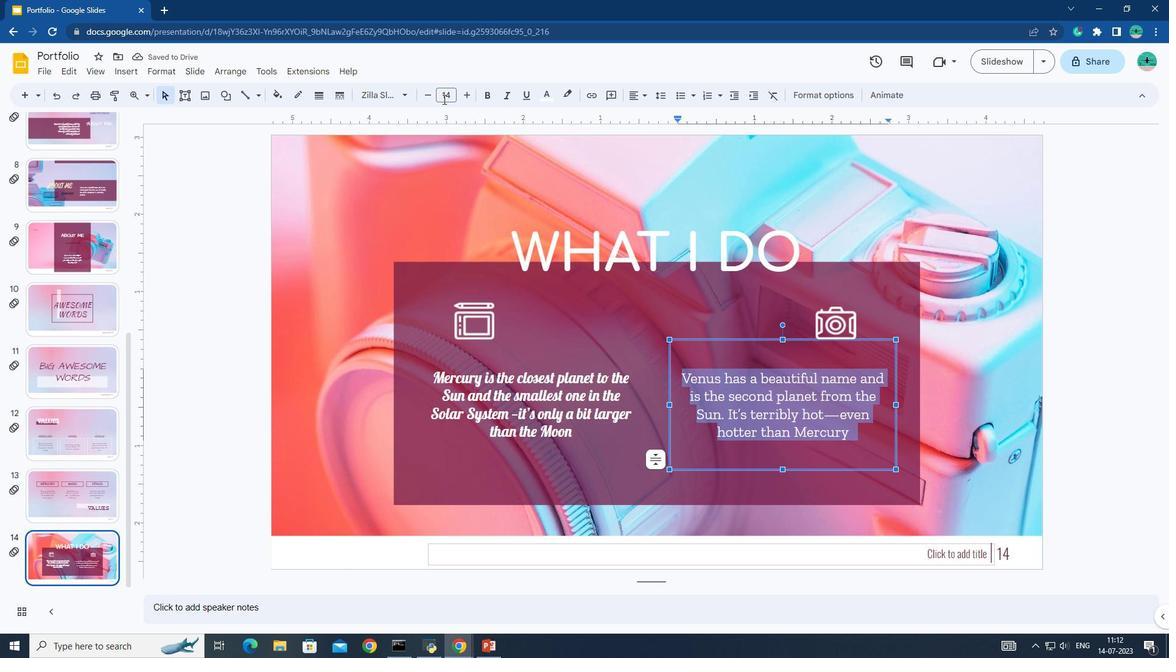 
Action: Mouse pressed left at (402, 96)
Screenshot: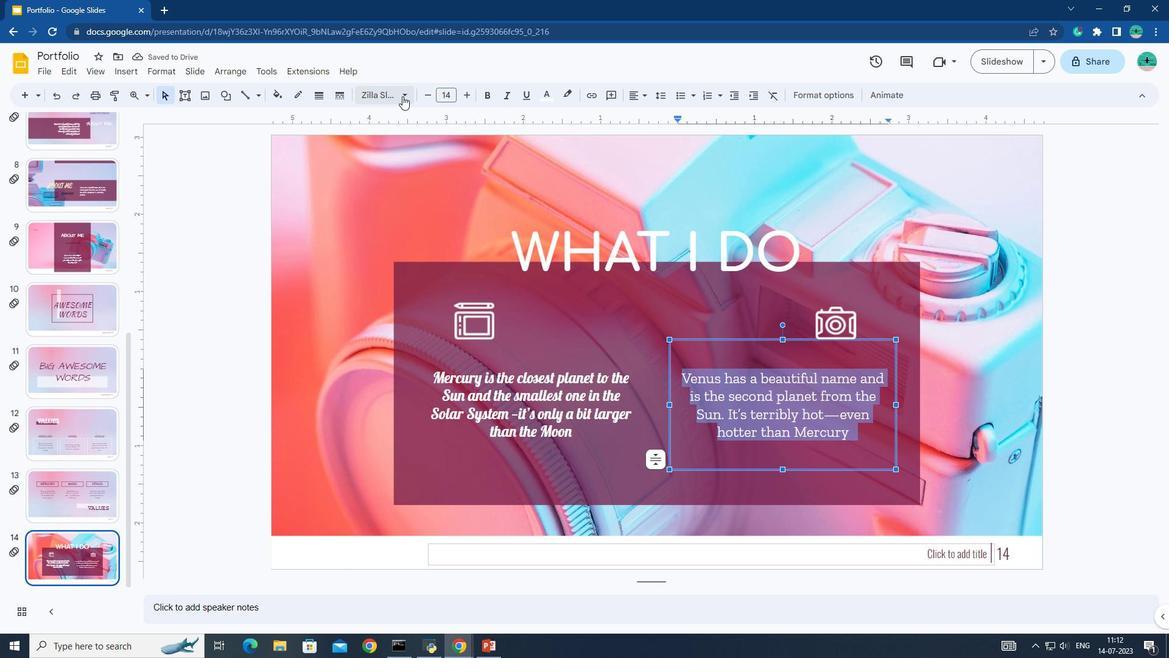 
Action: Mouse moved to (424, 263)
Screenshot: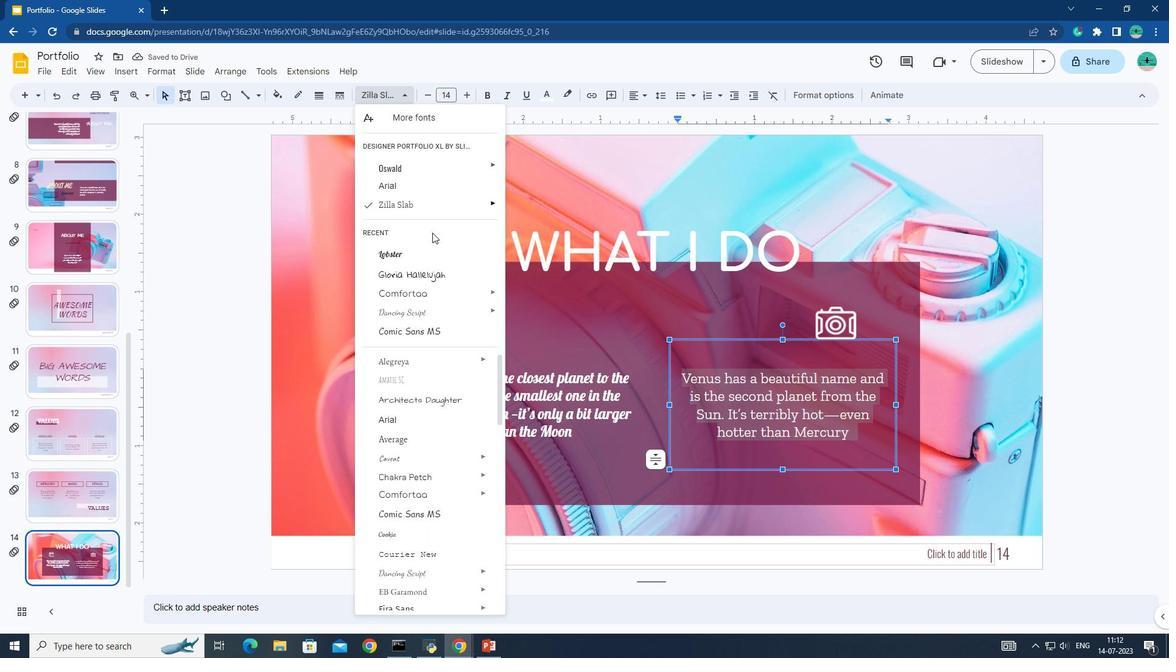 
Action: Mouse pressed left at (424, 263)
Screenshot: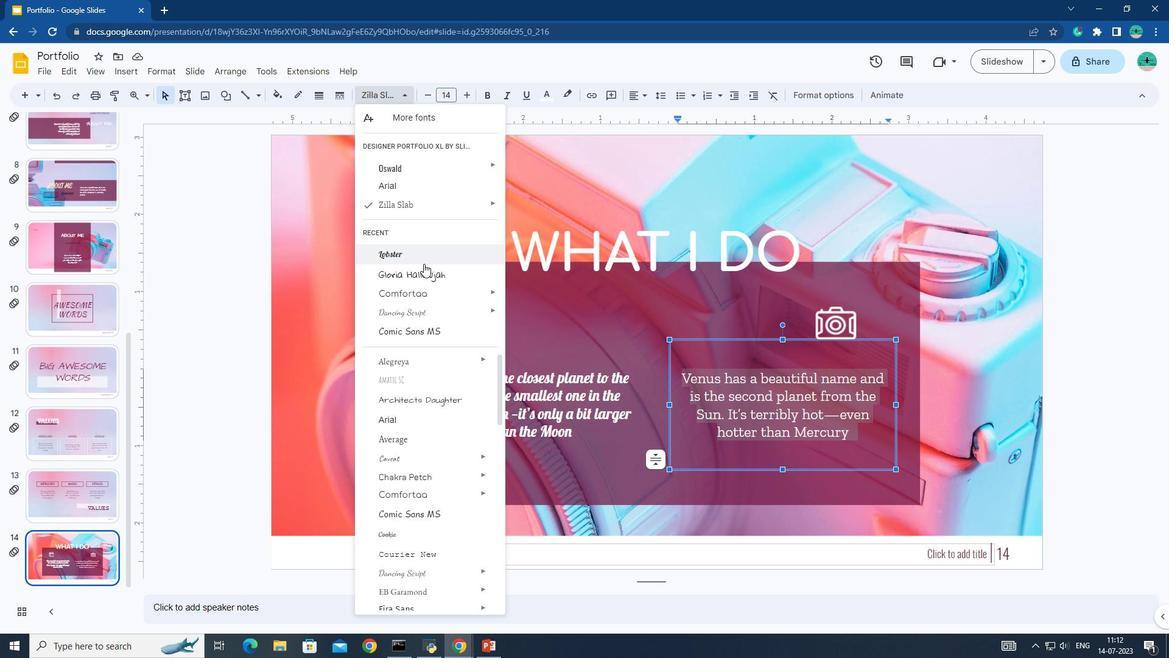 
Action: Mouse moved to (299, 320)
Screenshot: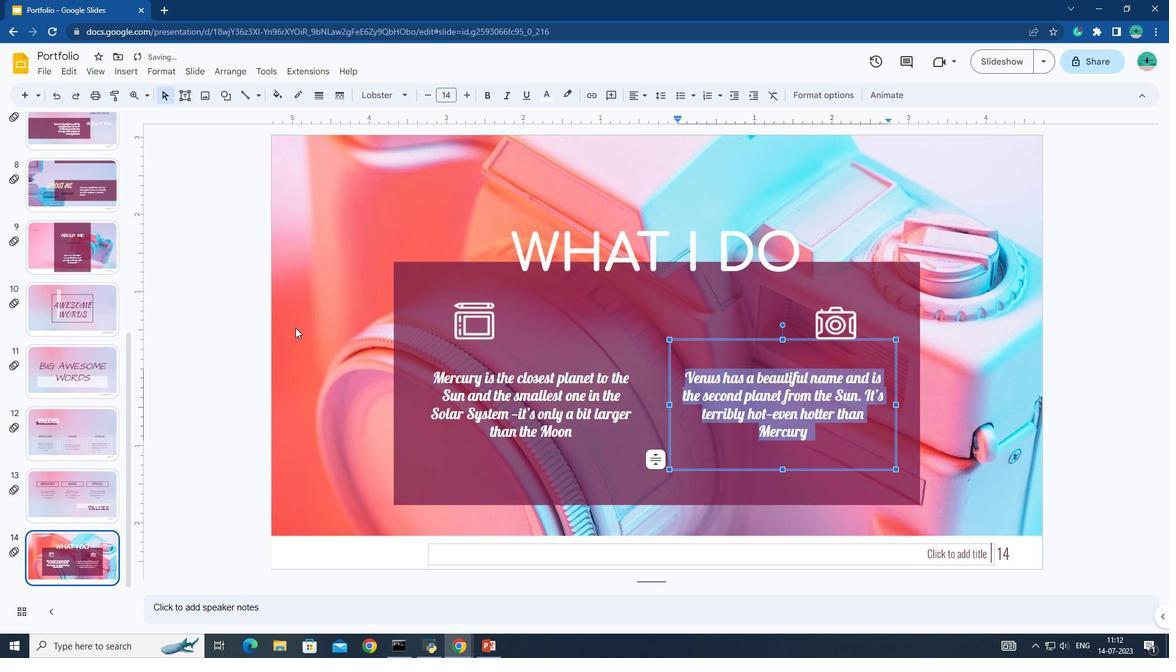 
Action: Mouse pressed left at (299, 320)
Screenshot: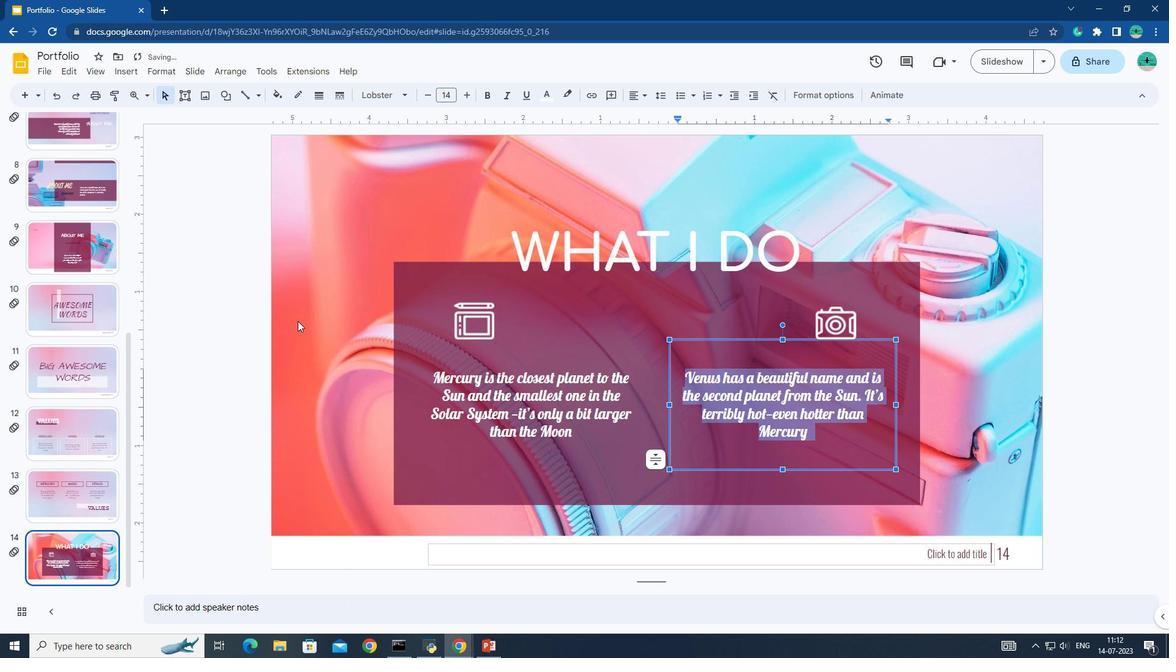
Action: Mouse moved to (184, 98)
Screenshot: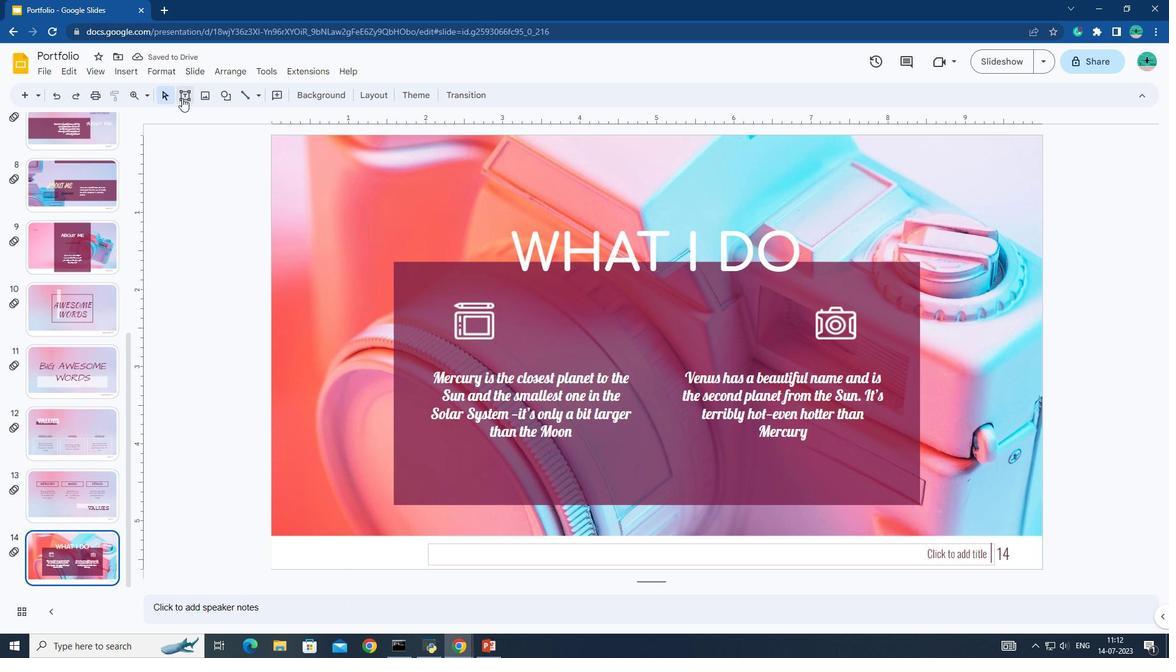 
Action: Mouse pressed left at (184, 98)
Screenshot: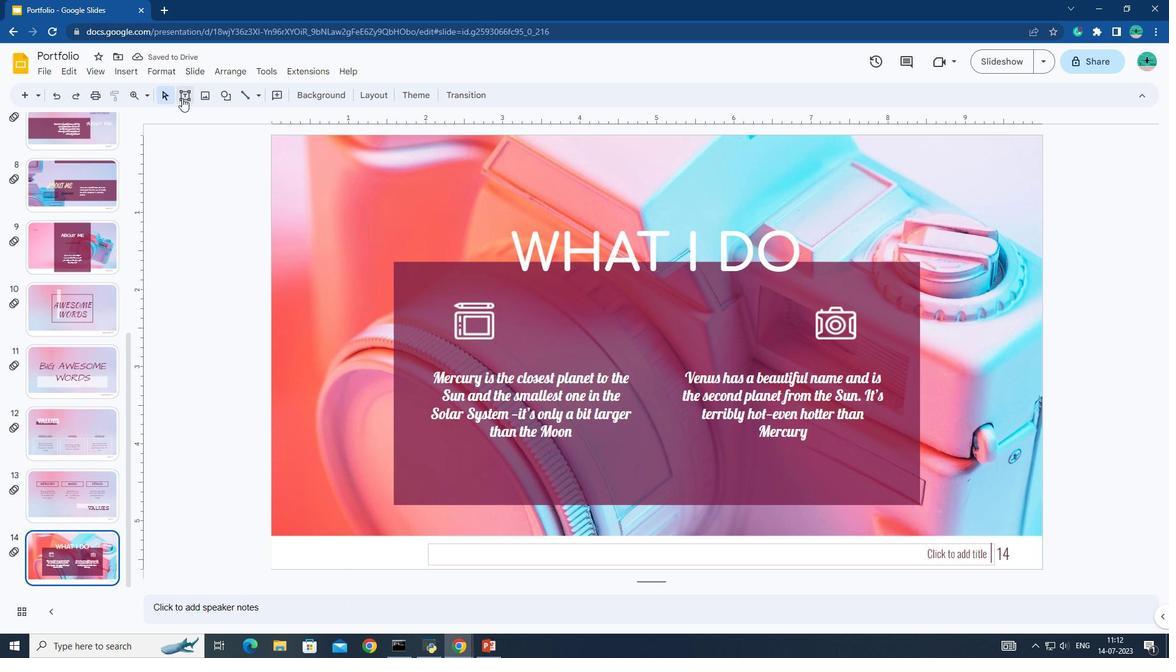 
Action: Mouse moved to (336, 197)
Screenshot: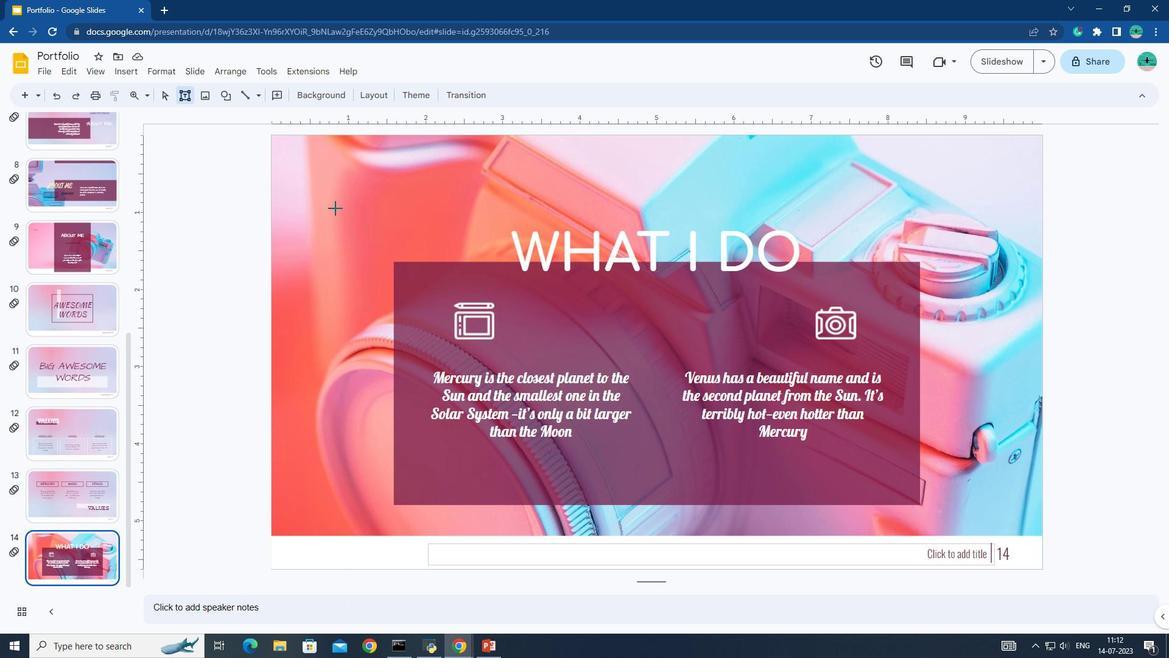 
Action: Mouse pressed left at (336, 197)
Screenshot: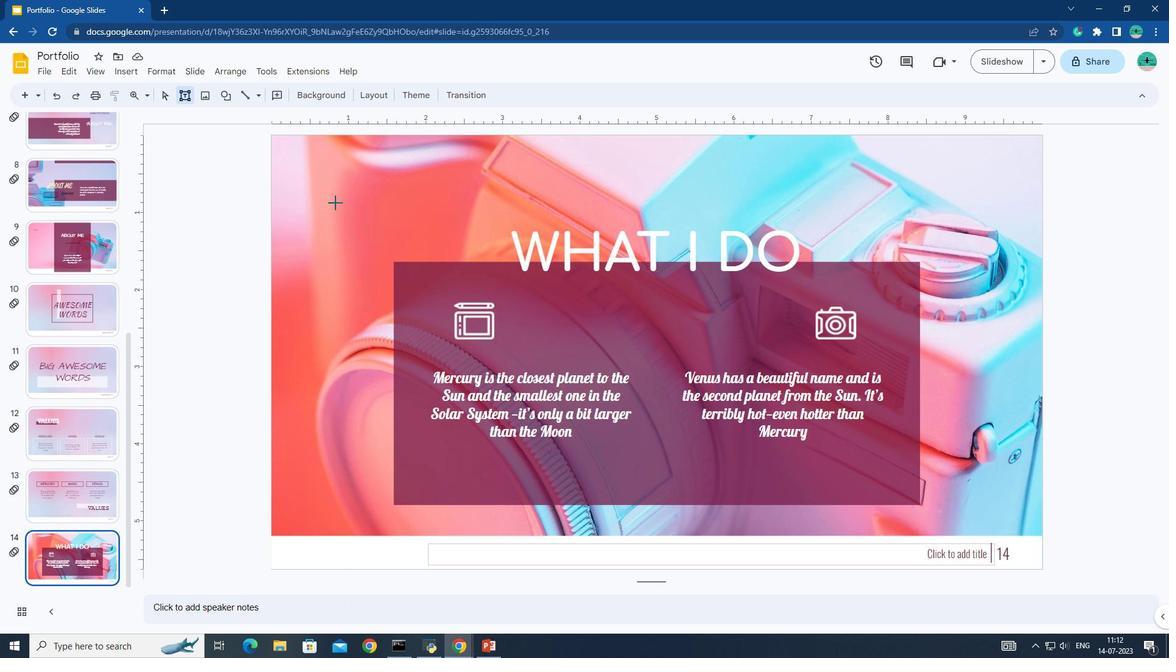 
Action: Mouse moved to (395, 220)
Screenshot: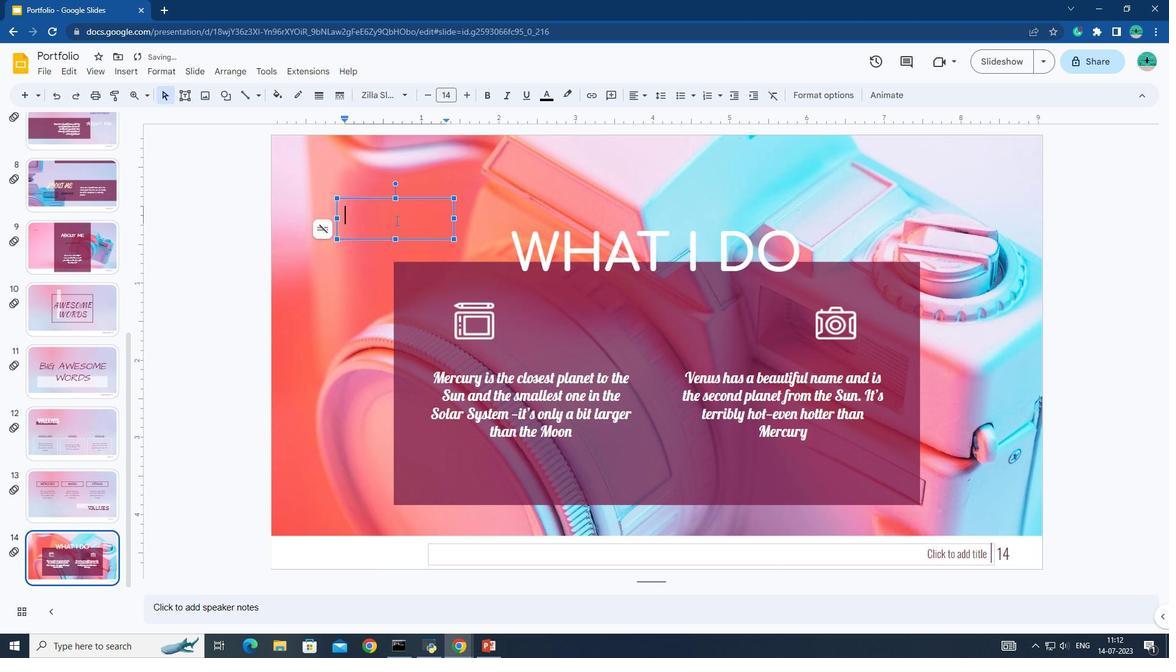 
Action: Key pressed <Key.caps_lock>back
Screenshot: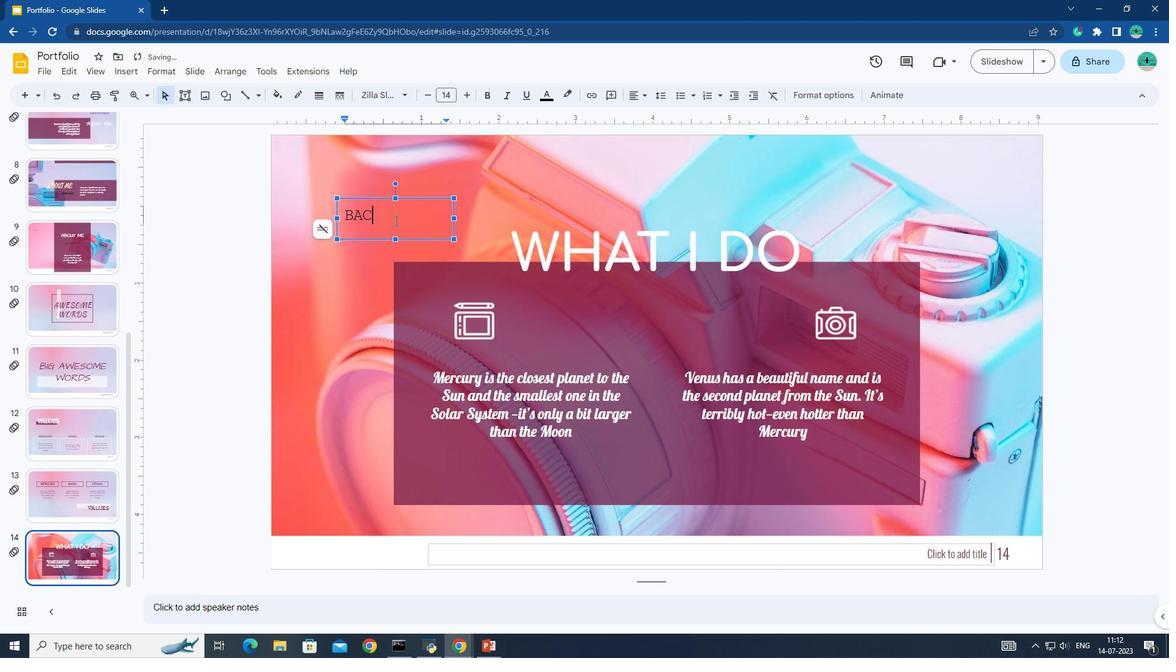 
Action: Mouse moved to (394, 238)
Screenshot: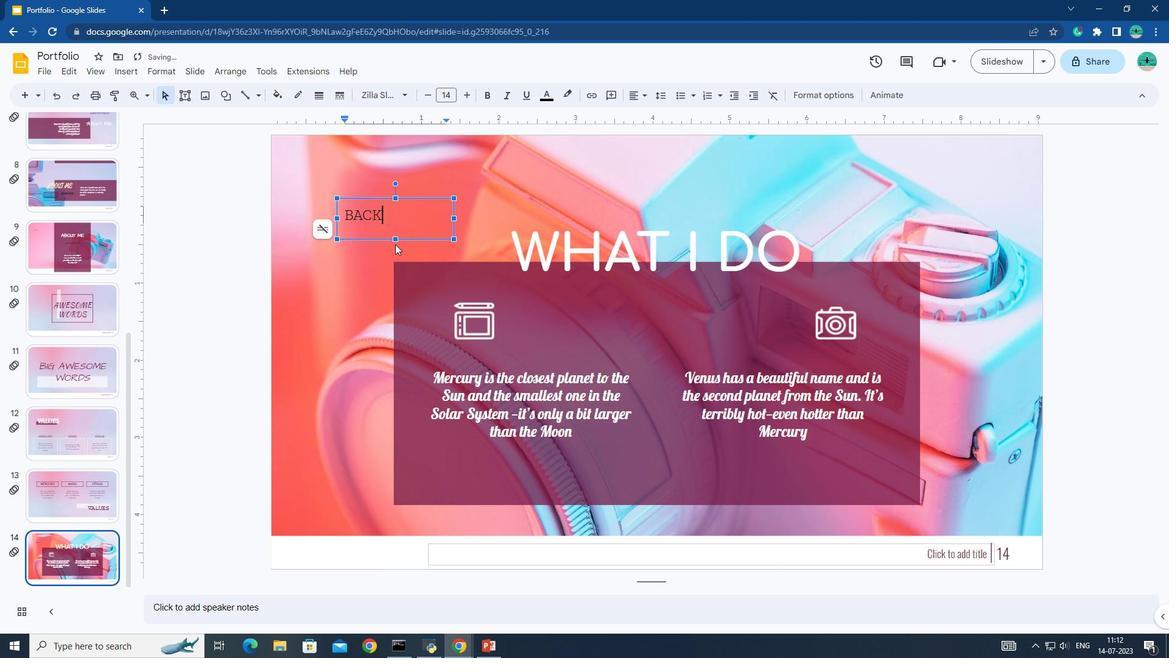 
Action: Mouse pressed left at (394, 238)
Screenshot: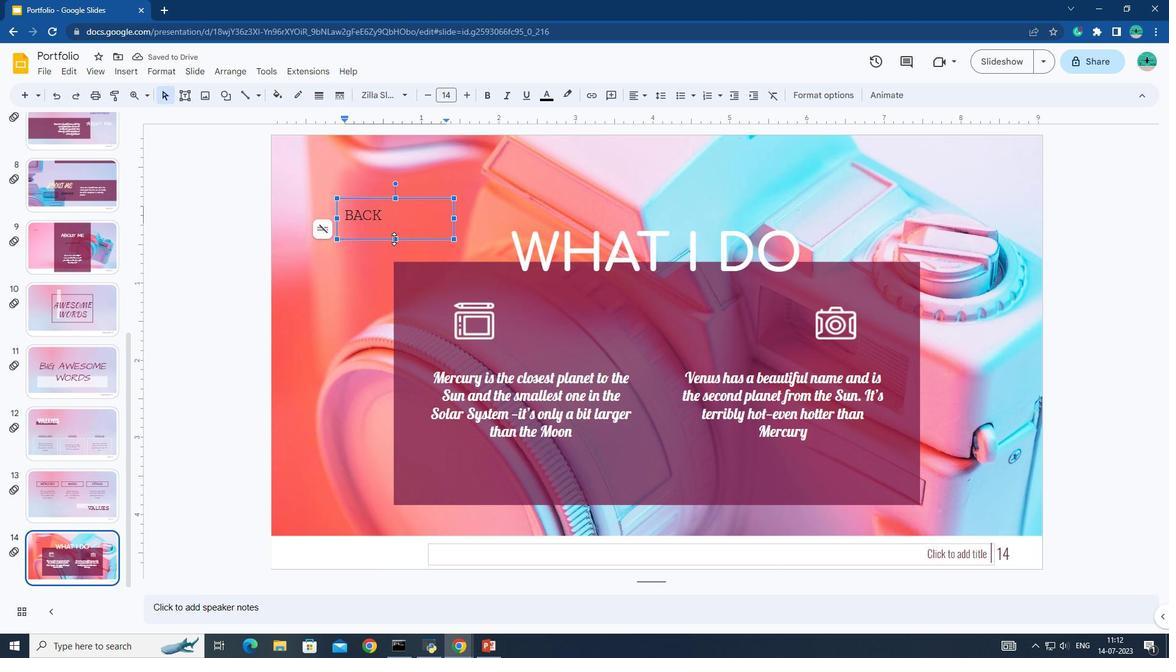 
Action: Mouse moved to (453, 213)
Screenshot: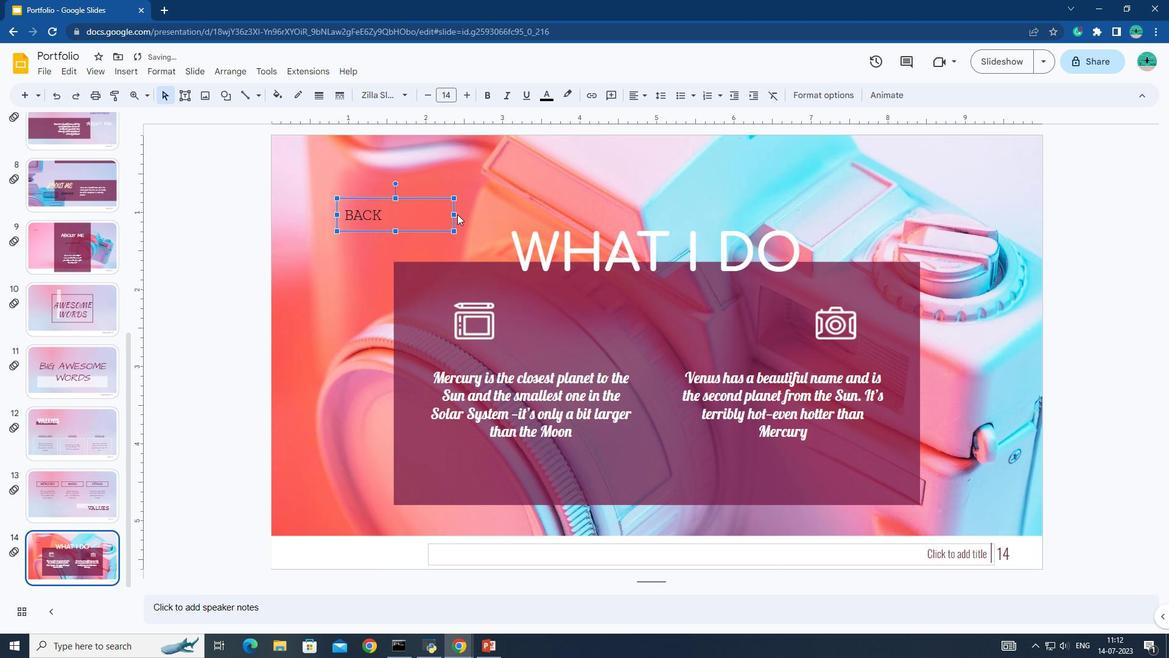 
Action: Mouse pressed left at (453, 213)
Screenshot: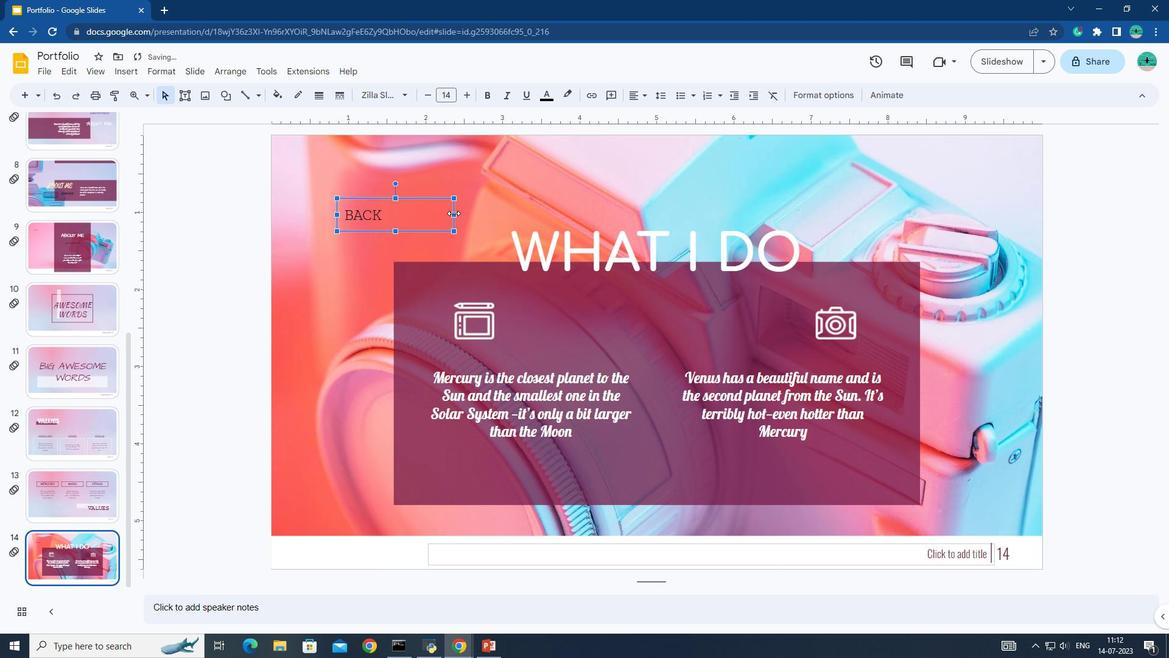 
Action: Mouse moved to (382, 213)
Screenshot: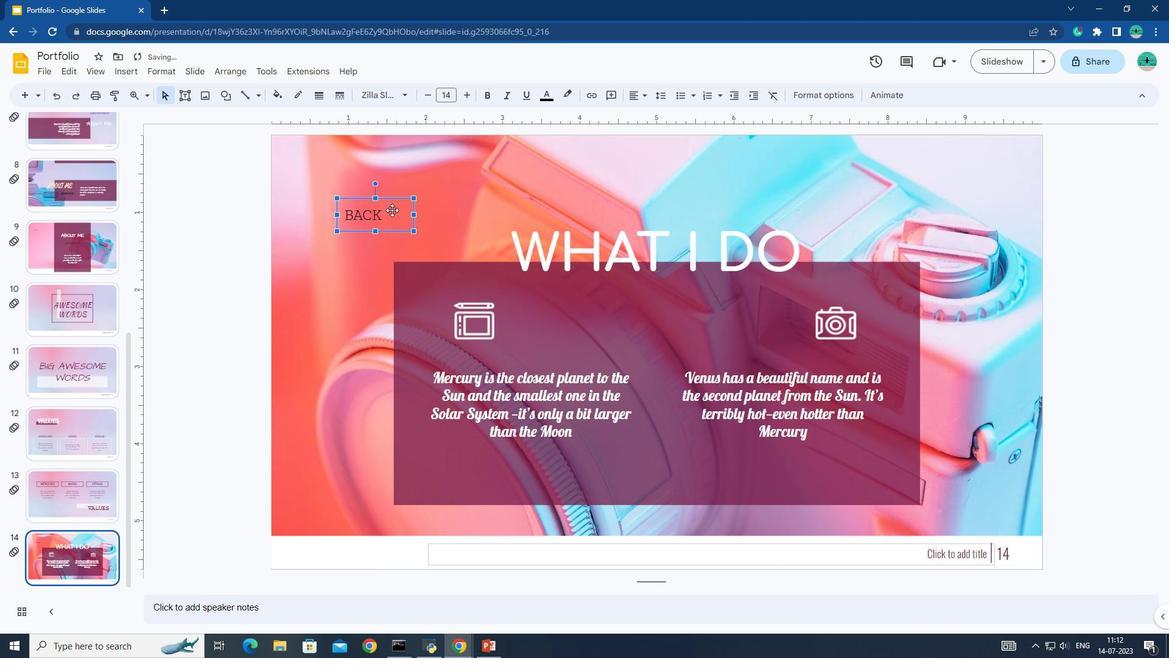 
Action: Mouse pressed left at (382, 213)
Screenshot: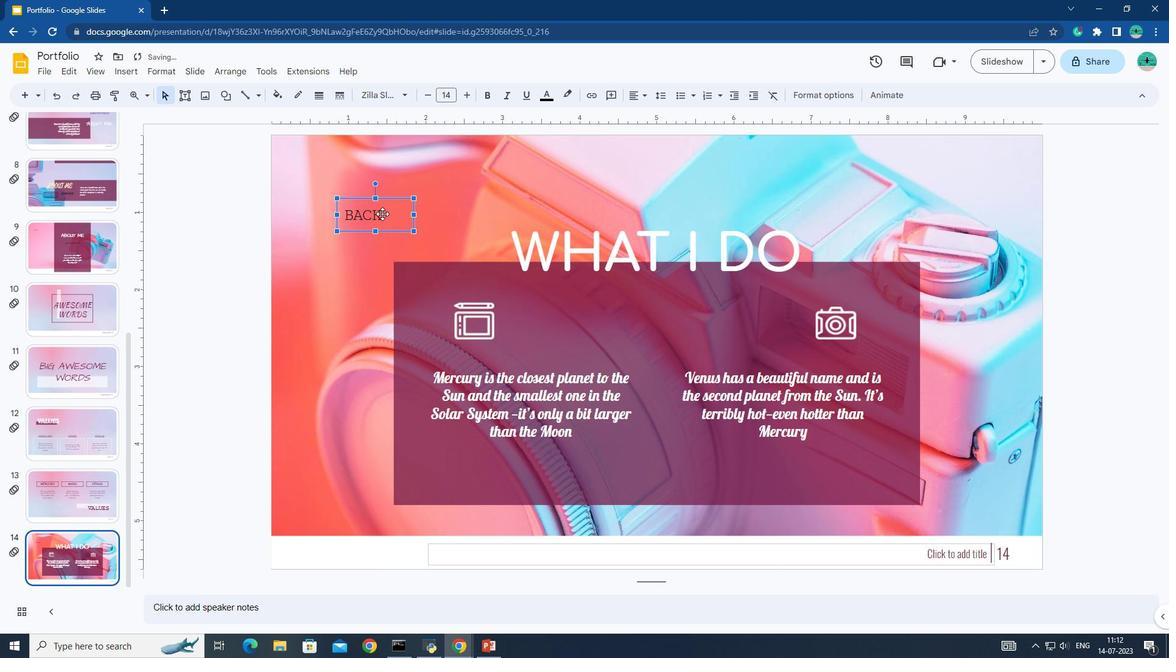
Action: Mouse pressed left at (382, 213)
Screenshot: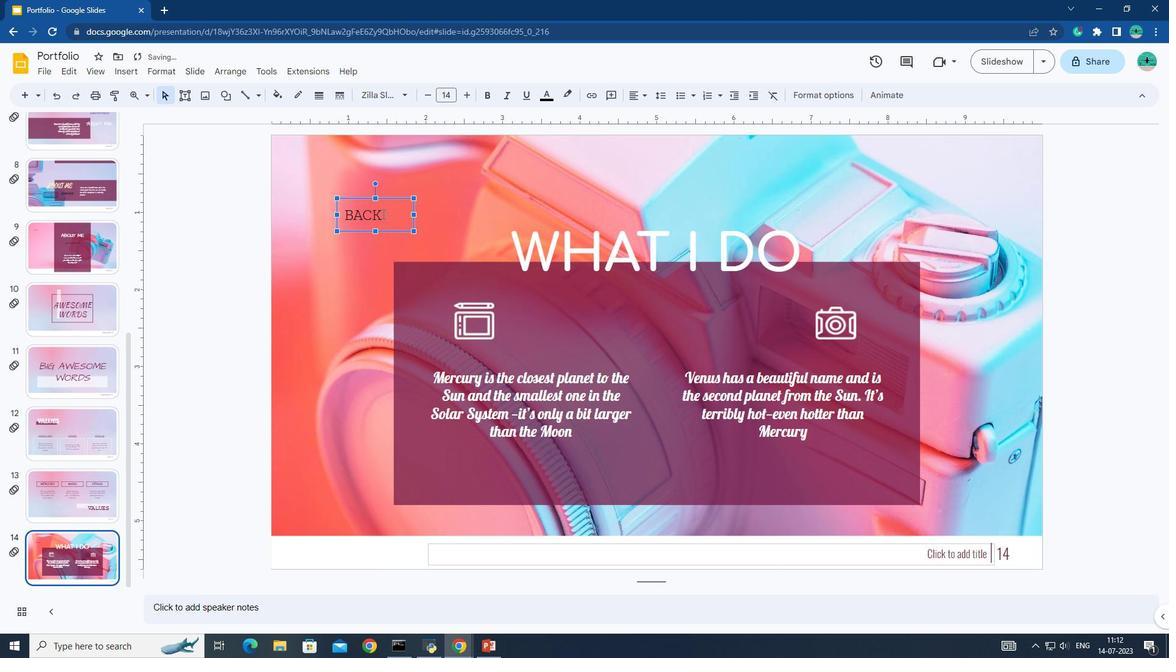 
Action: Mouse moved to (382, 213)
Screenshot: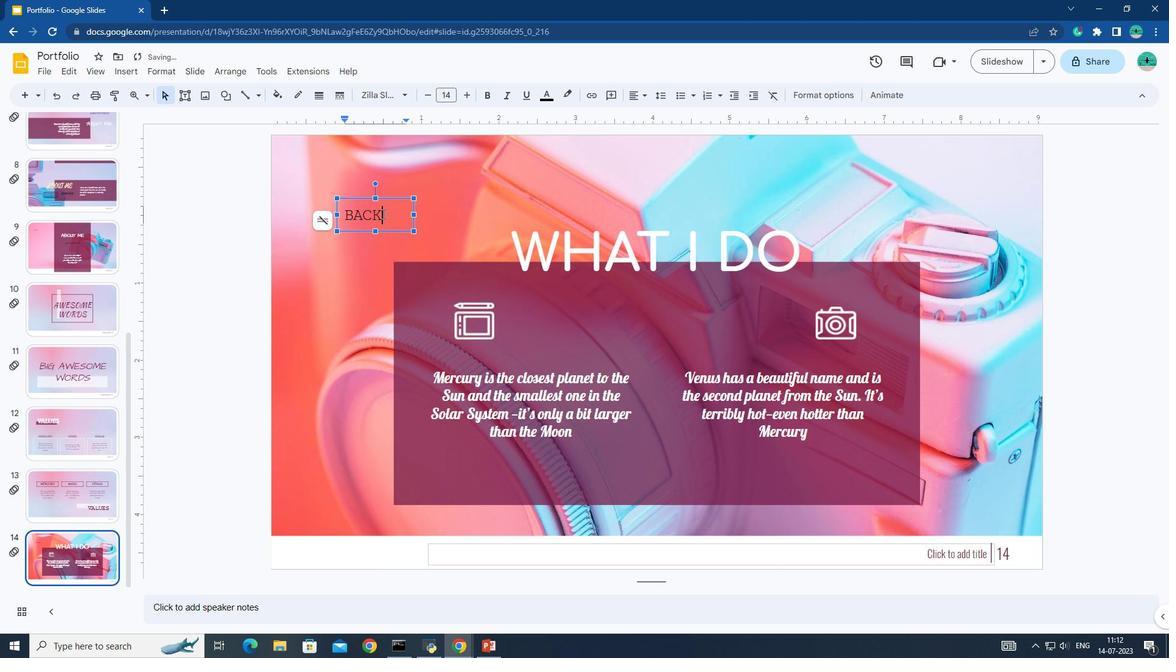
Action: Mouse pressed left at (382, 213)
Screenshot: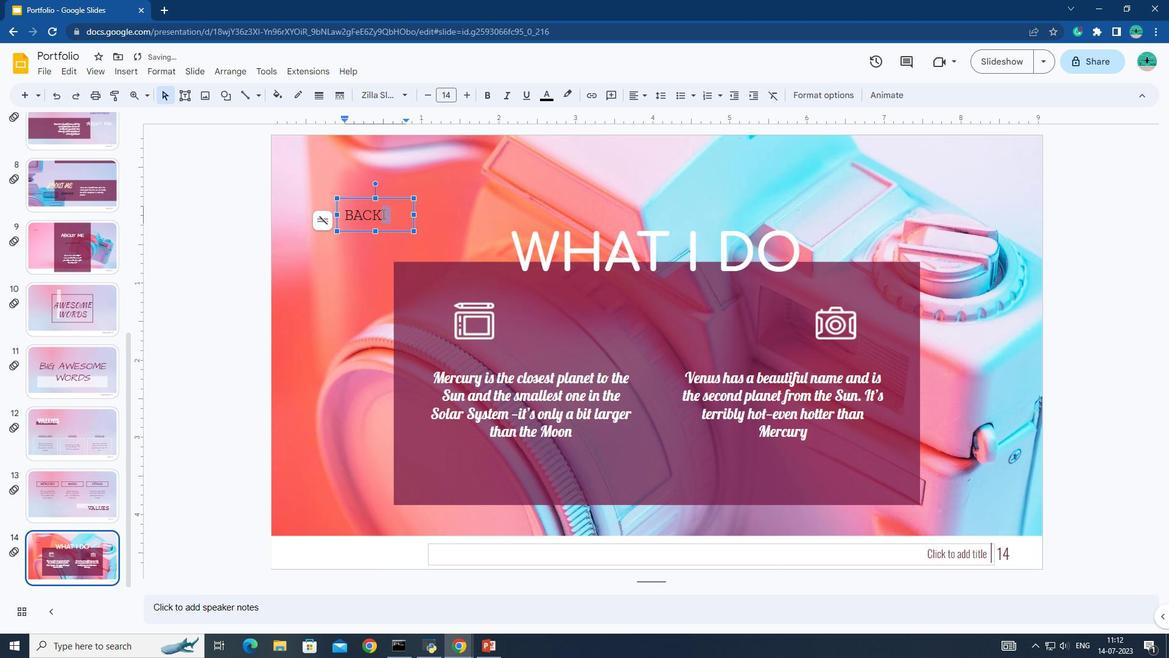 
Action: Mouse moved to (489, 90)
Screenshot: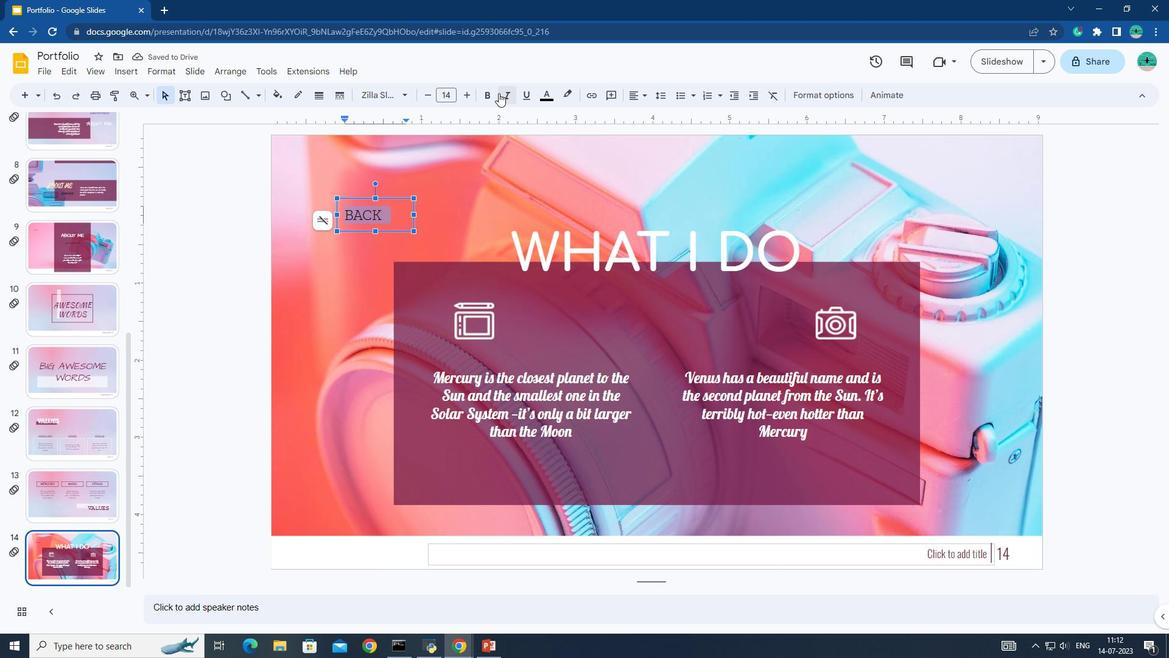 
Action: Mouse pressed left at (489, 90)
Screenshot: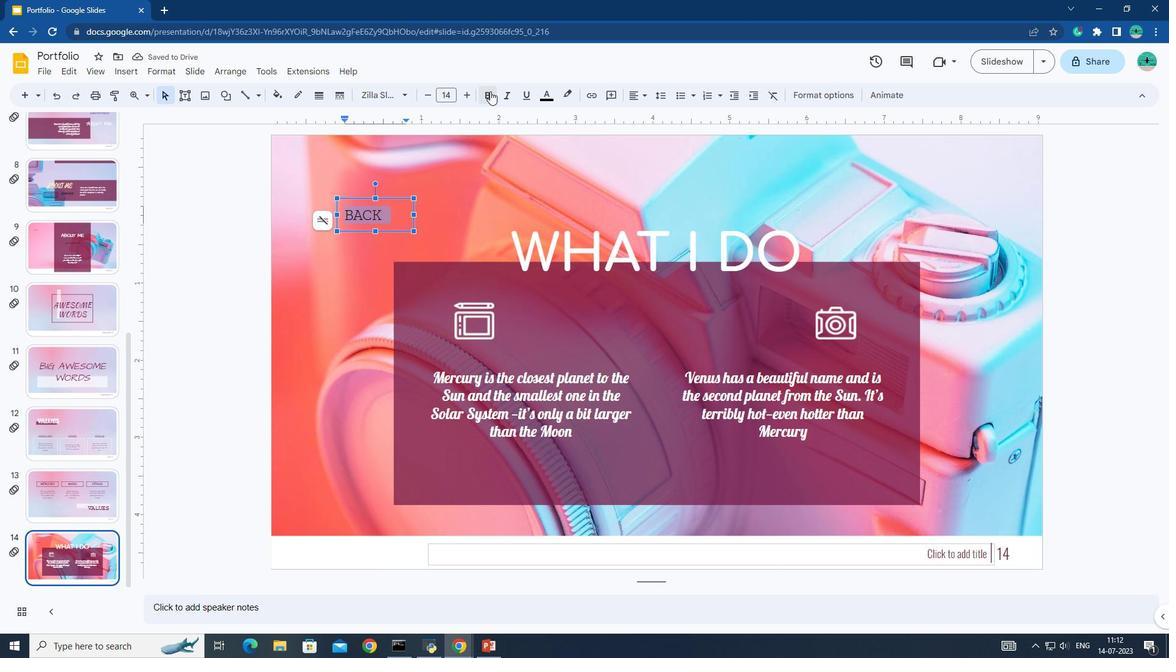 
Action: Mouse moved to (464, 96)
Screenshot: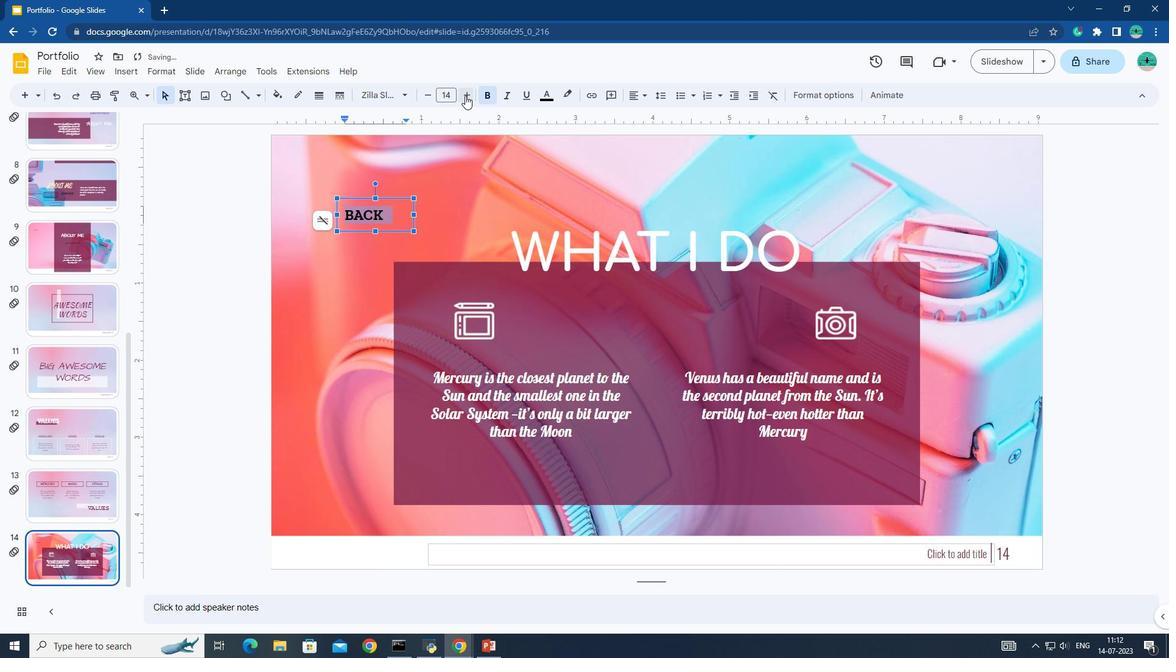 
Action: Mouse pressed left at (464, 96)
Screenshot: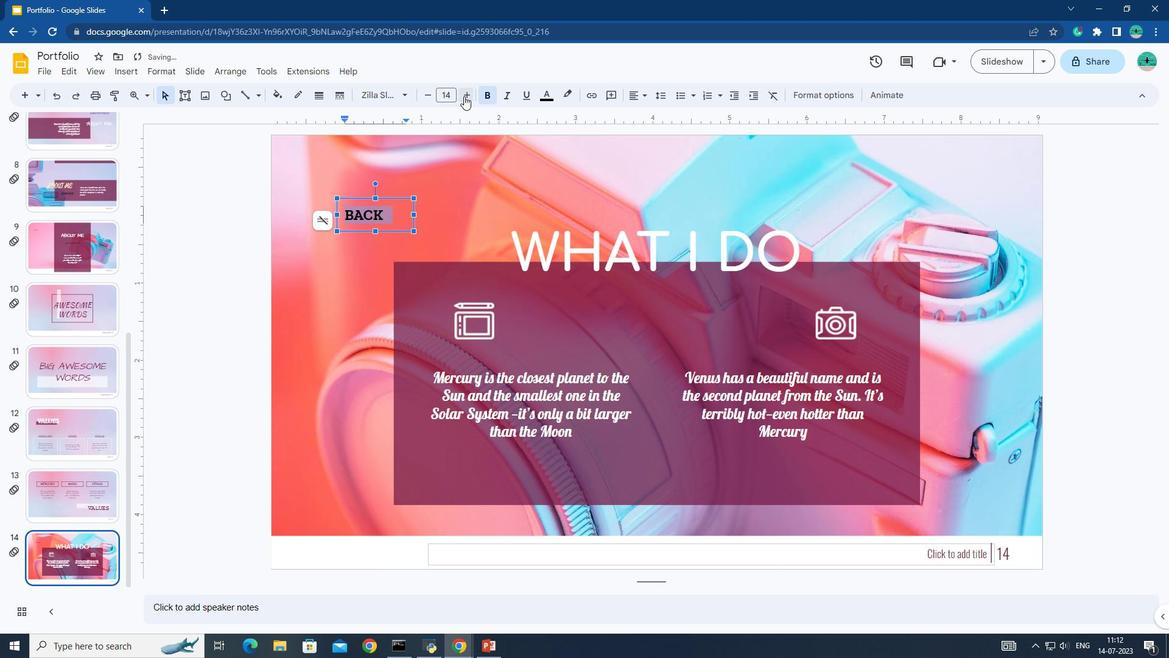 
Action: Mouse pressed left at (464, 96)
Screenshot: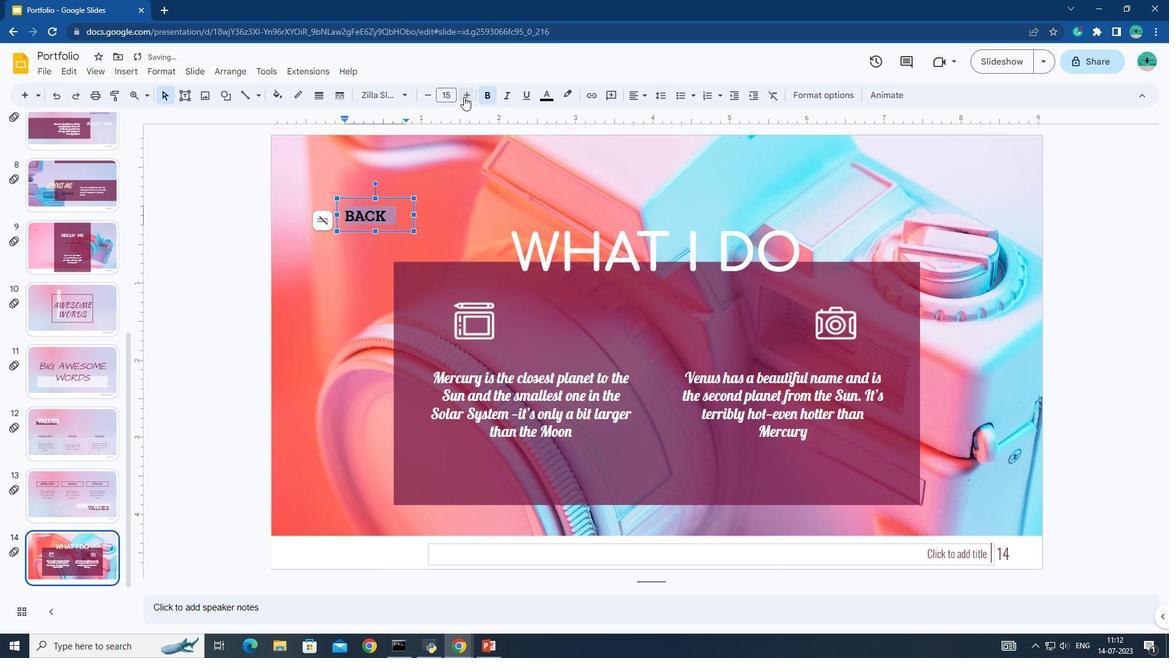 
Action: Mouse pressed left at (464, 96)
Screenshot: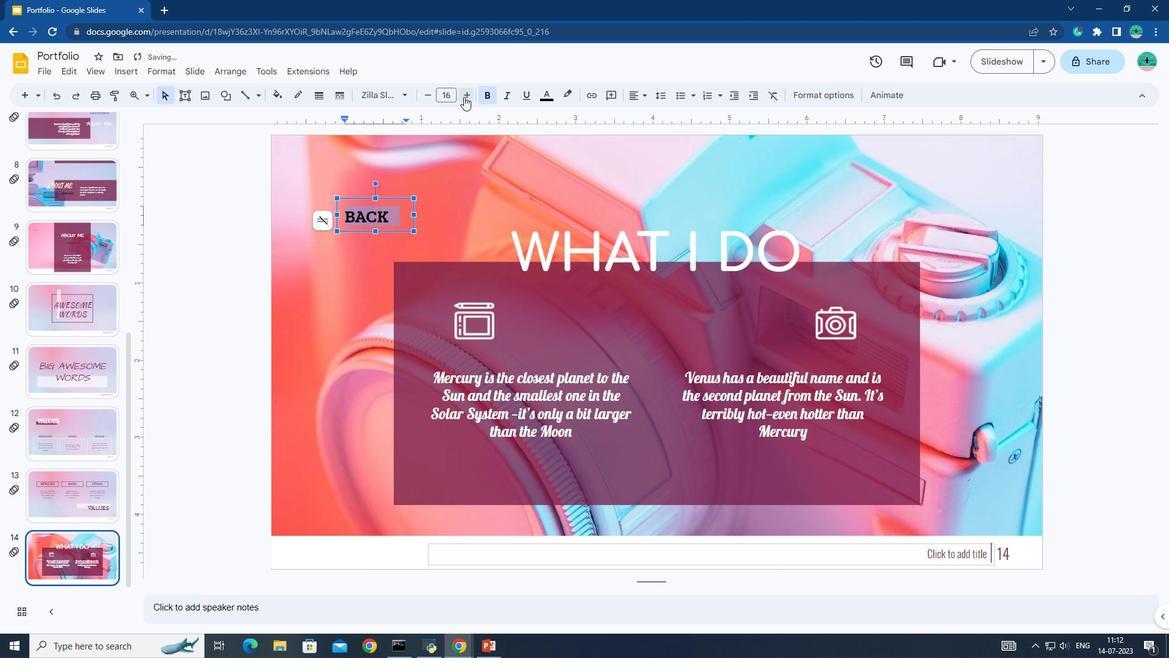 
Action: Mouse moved to (549, 96)
Screenshot: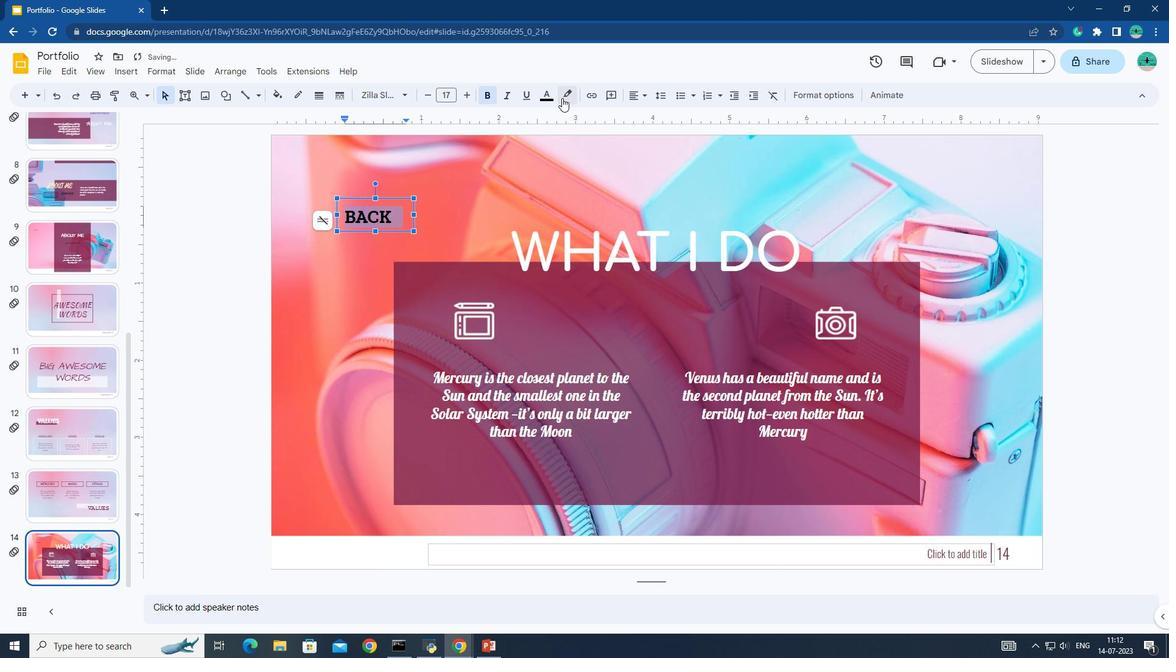 
Action: Mouse pressed left at (549, 96)
Screenshot: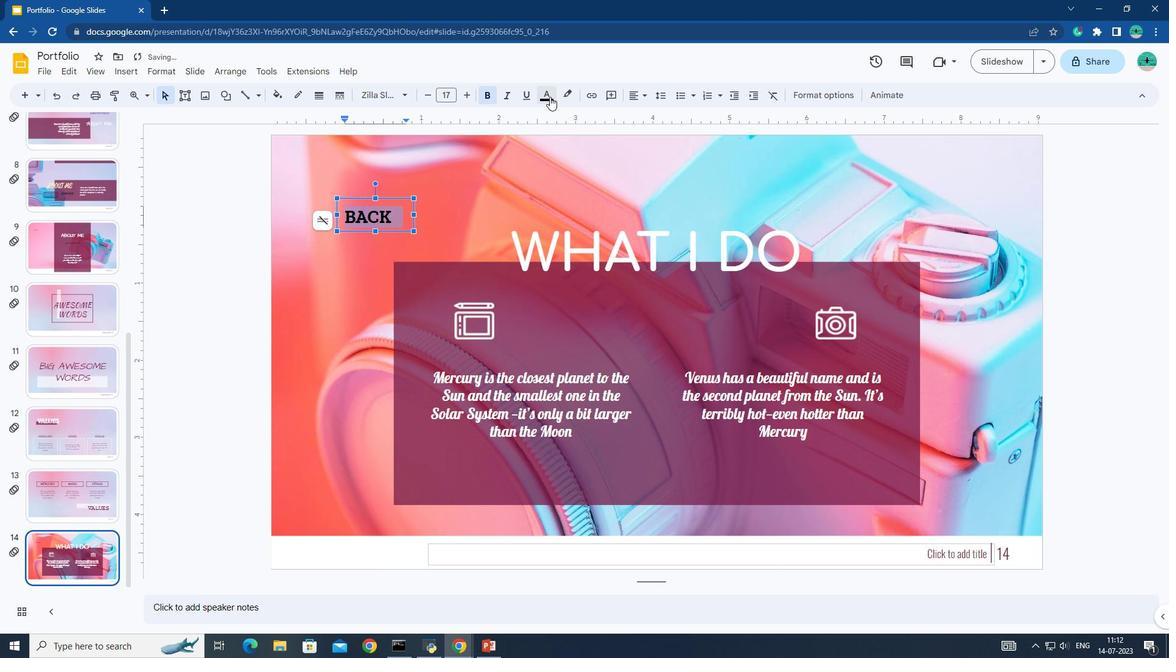 
Action: Mouse moved to (548, 135)
Screenshot: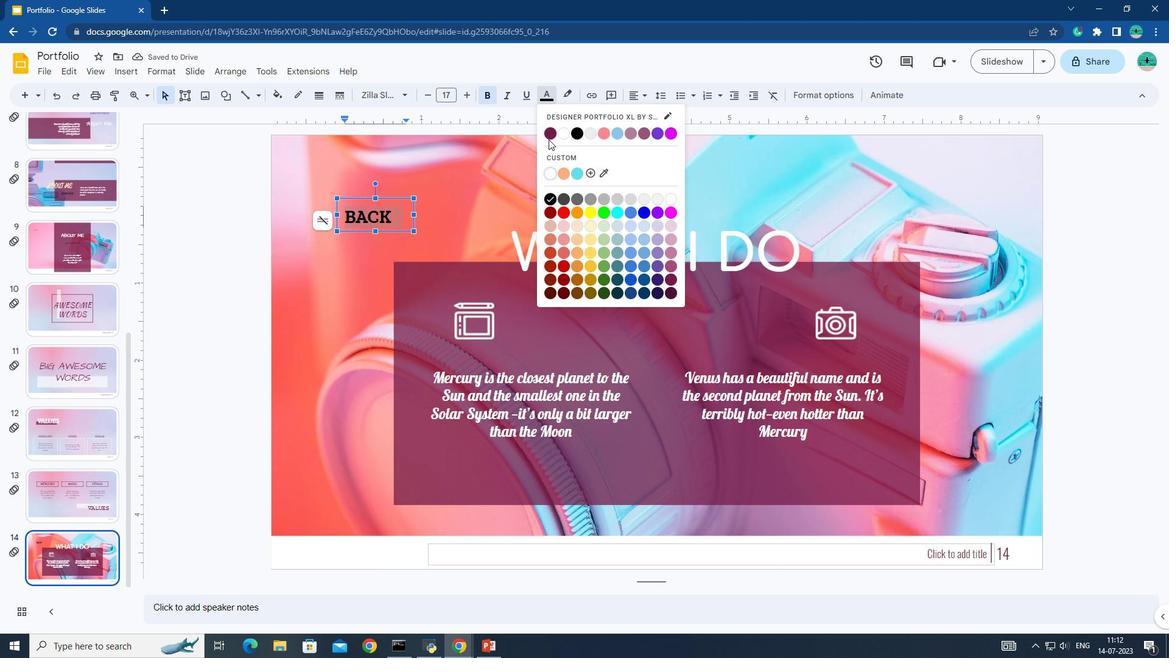 
Action: Mouse pressed left at (548, 135)
Screenshot: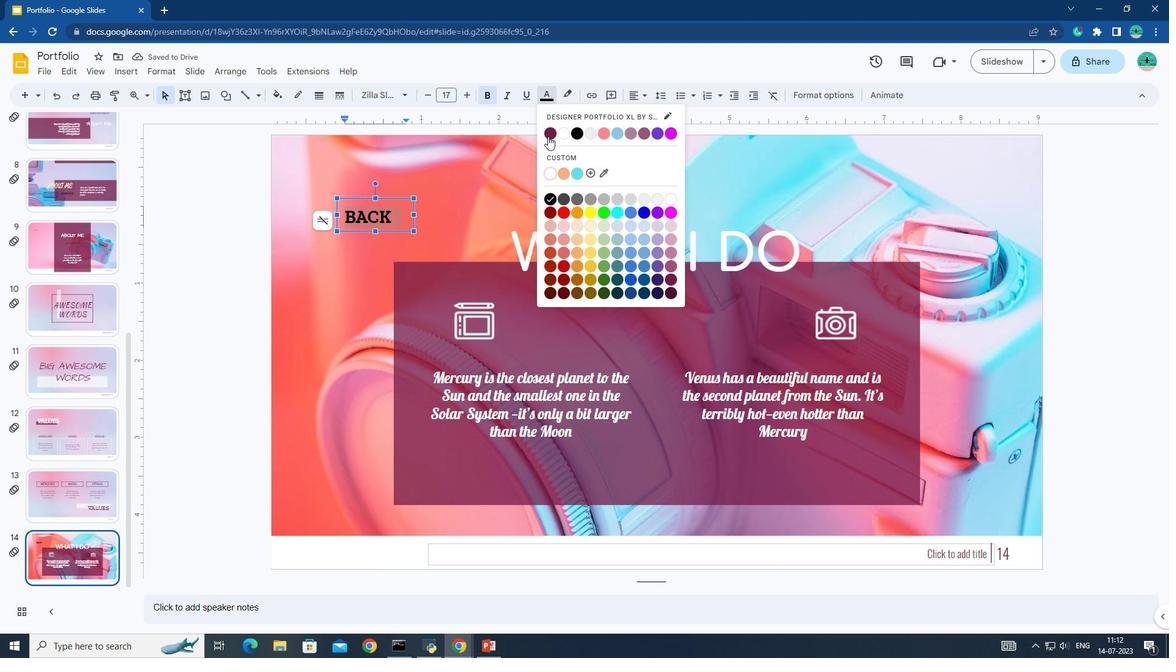 
Action: Mouse moved to (514, 179)
Screenshot: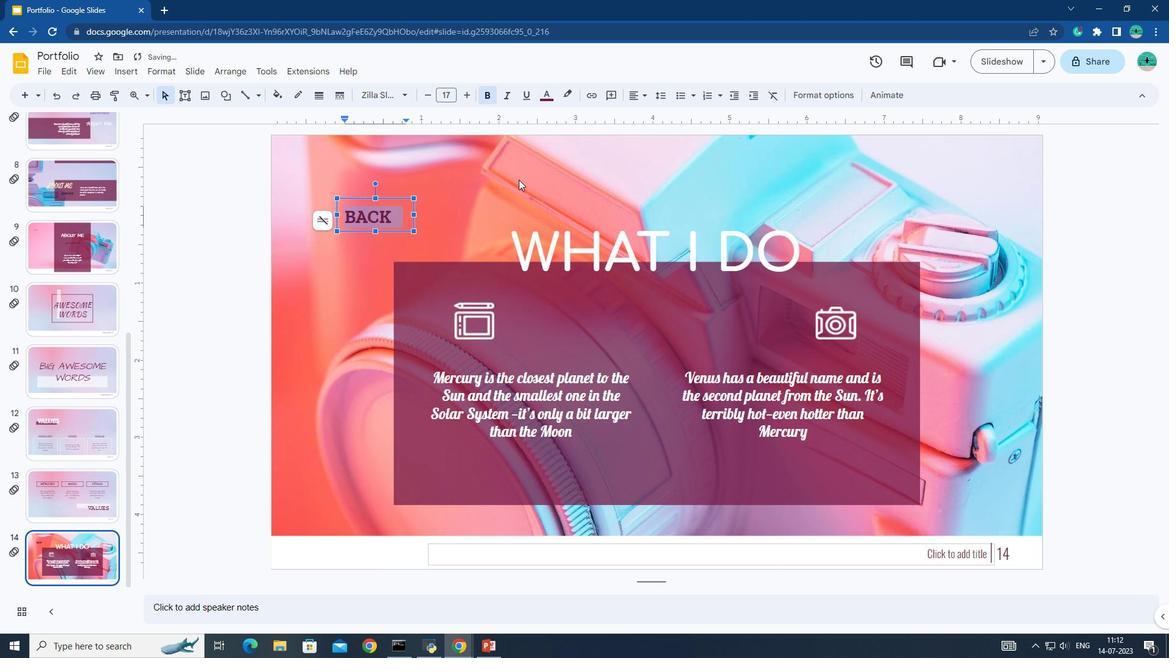 
Action: Mouse pressed left at (514, 179)
Screenshot: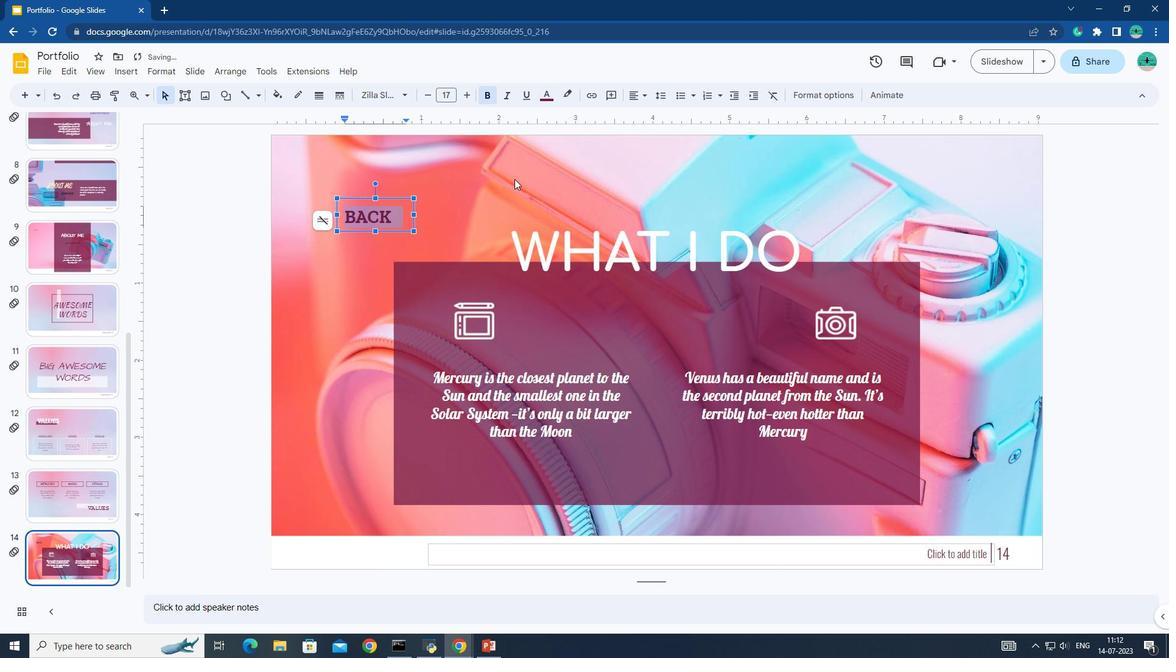 
Action: Mouse moved to (910, 556)
Screenshot: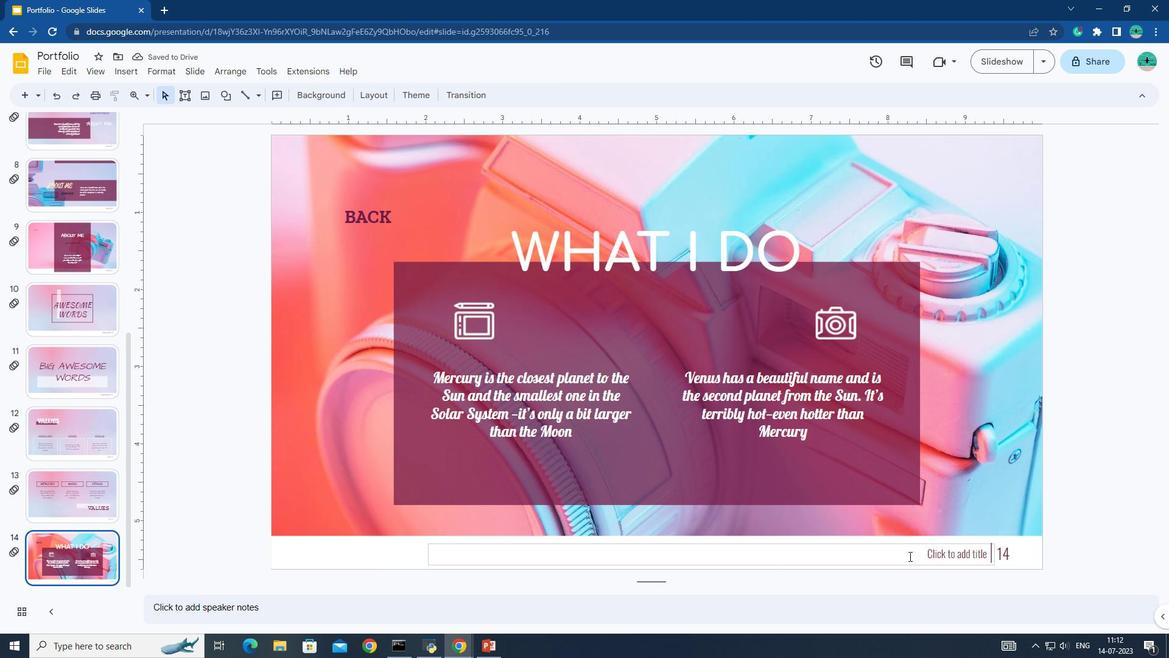 
Action: Mouse pressed left at (910, 556)
Screenshot: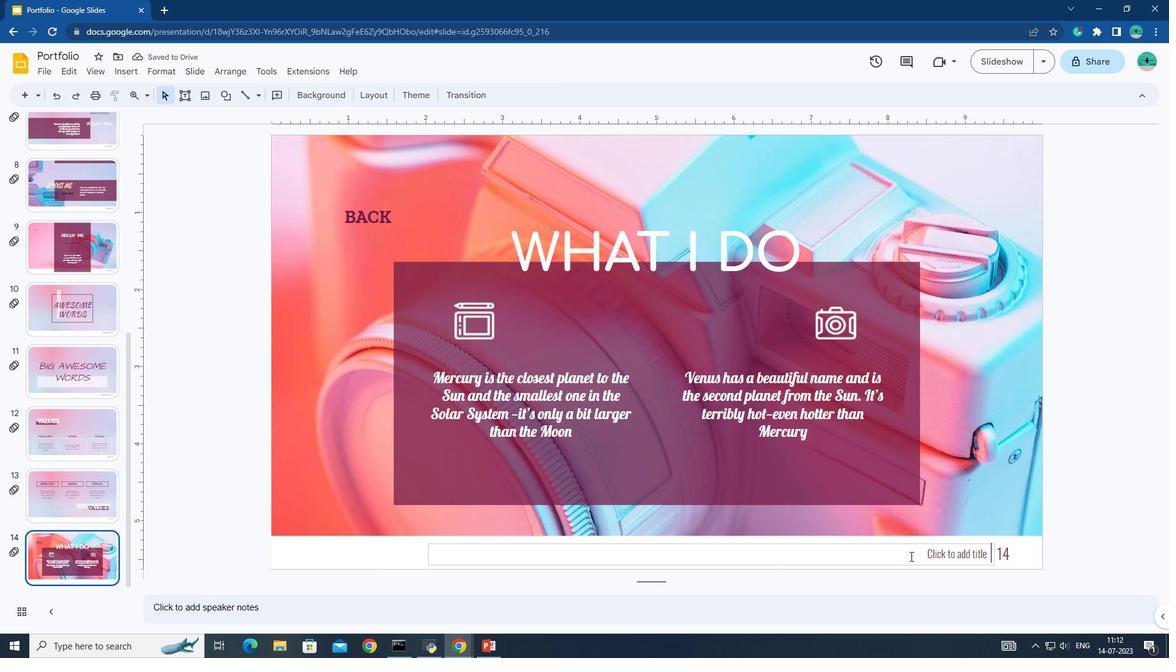 
Action: Key pressed what<Key.space>i<Key.space>do
Screenshot: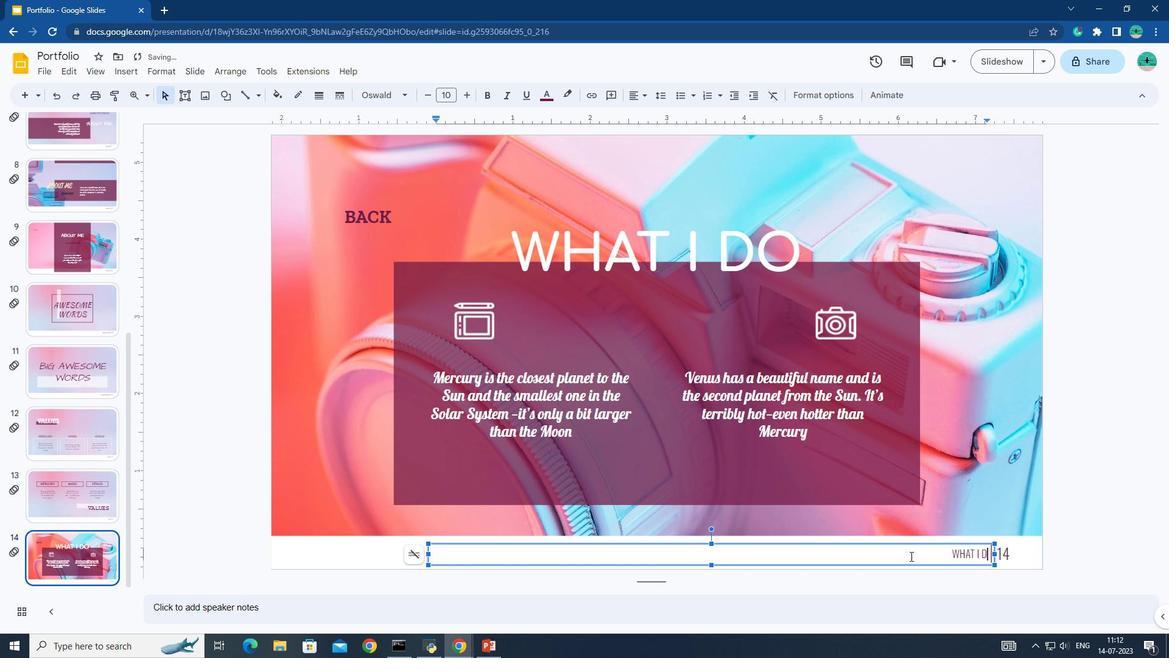 
Action: Mouse moved to (435, 336)
Screenshot: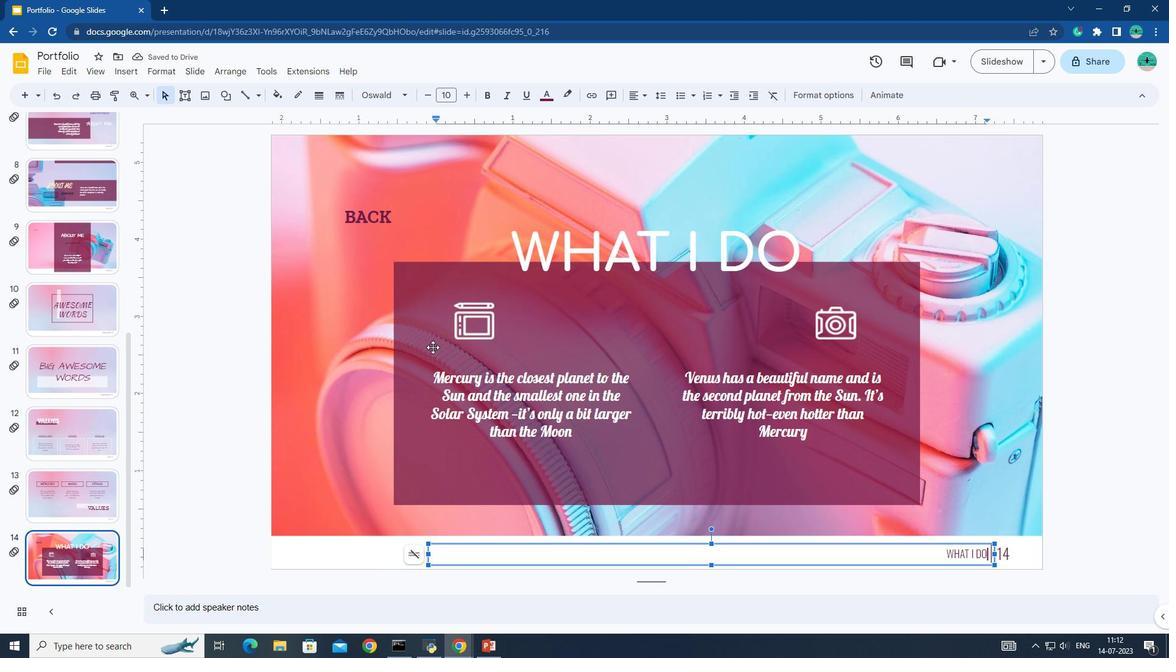 
Action: Mouse pressed left at (435, 336)
Screenshot: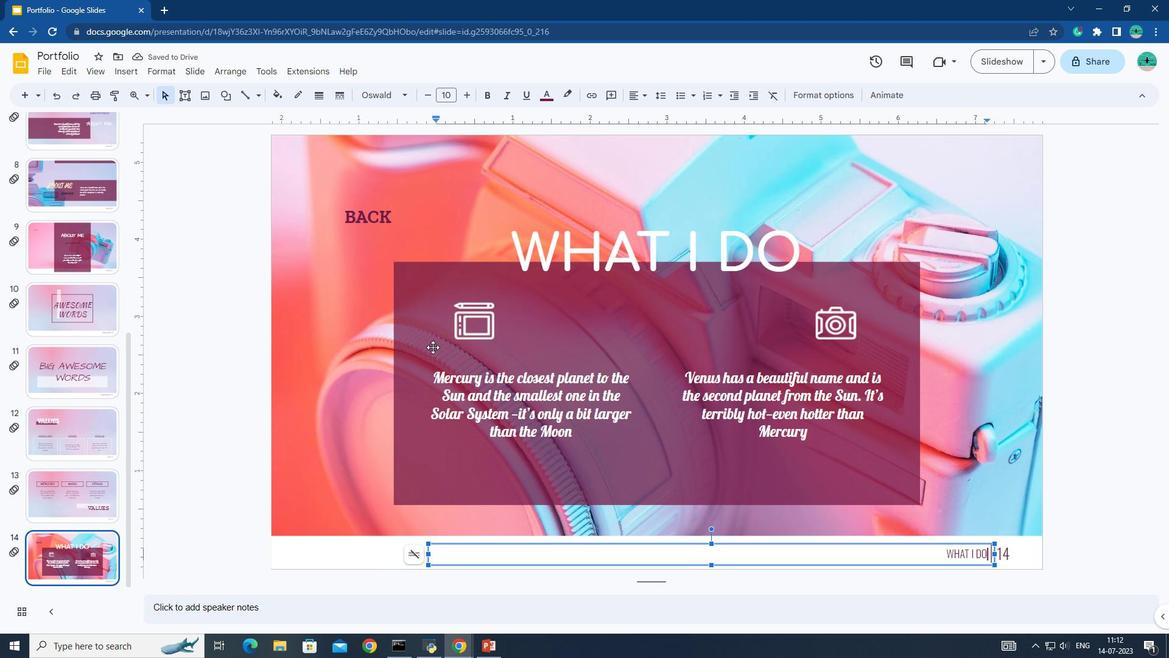 
Action: Mouse moved to (432, 373)
Screenshot: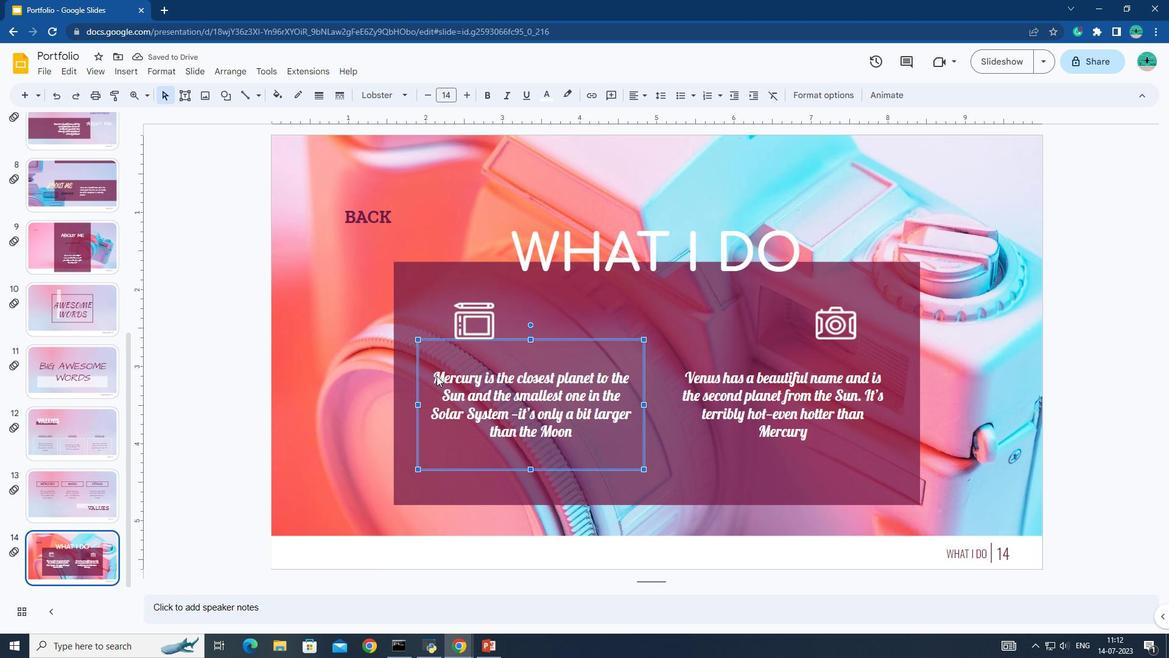 
Action: Key pressed <Key.shift>
Screenshot: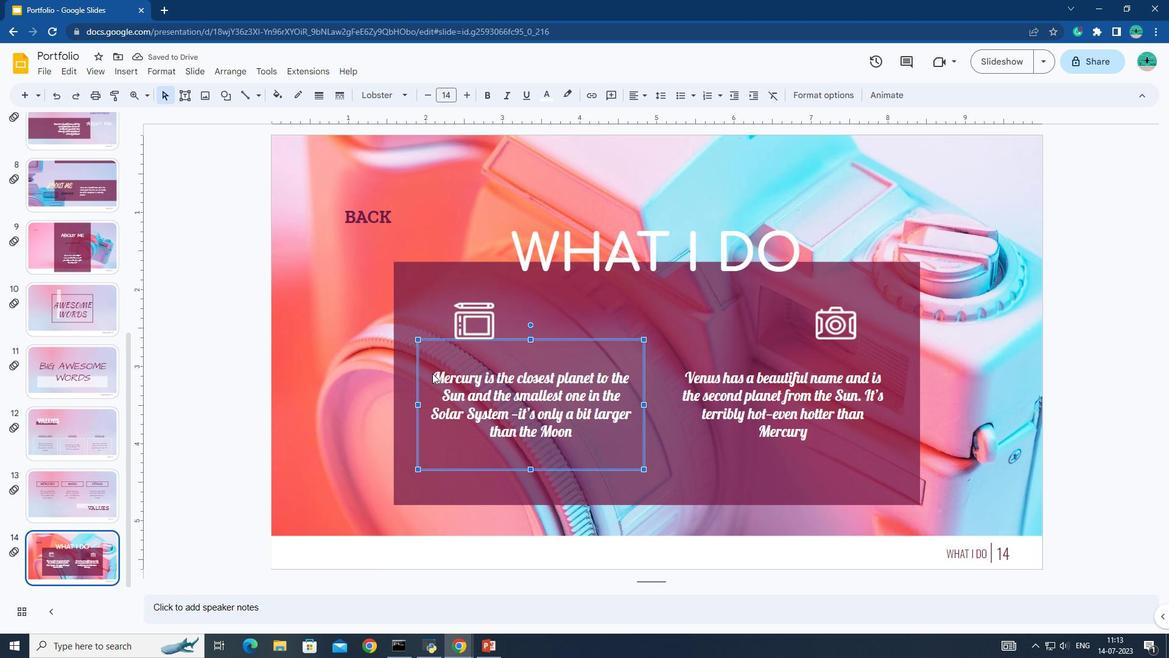 
Action: Mouse pressed left at (432, 373)
Screenshot: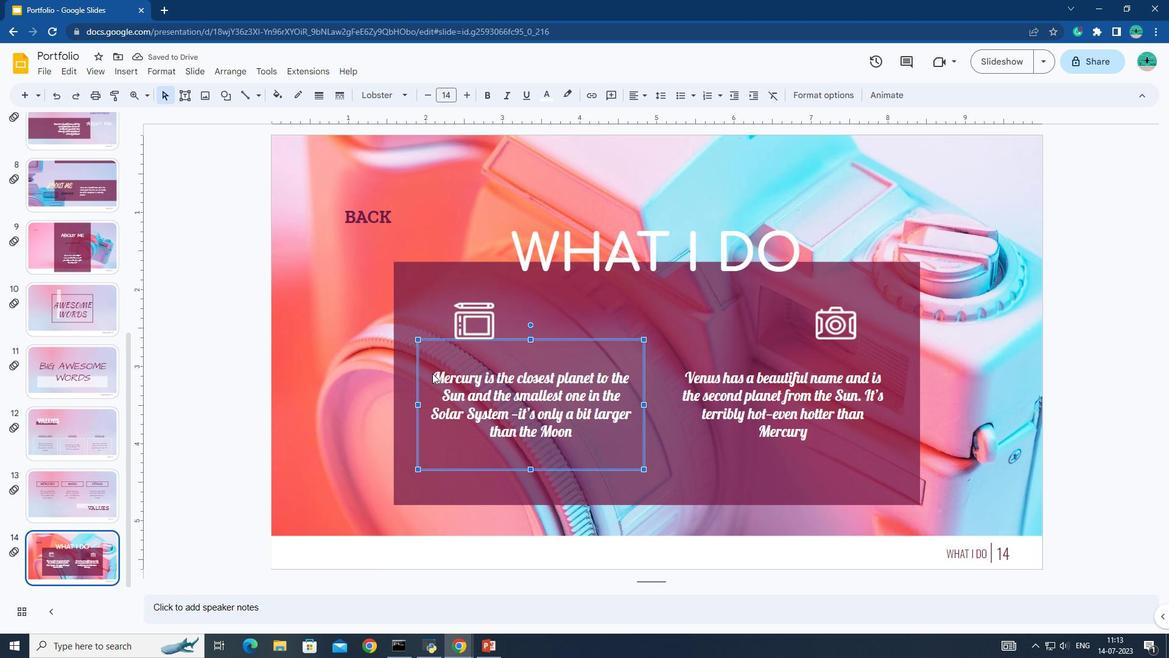 
Action: Key pressed <Key.shift><Key.shift><Key.shift><Key.shift>
Screenshot: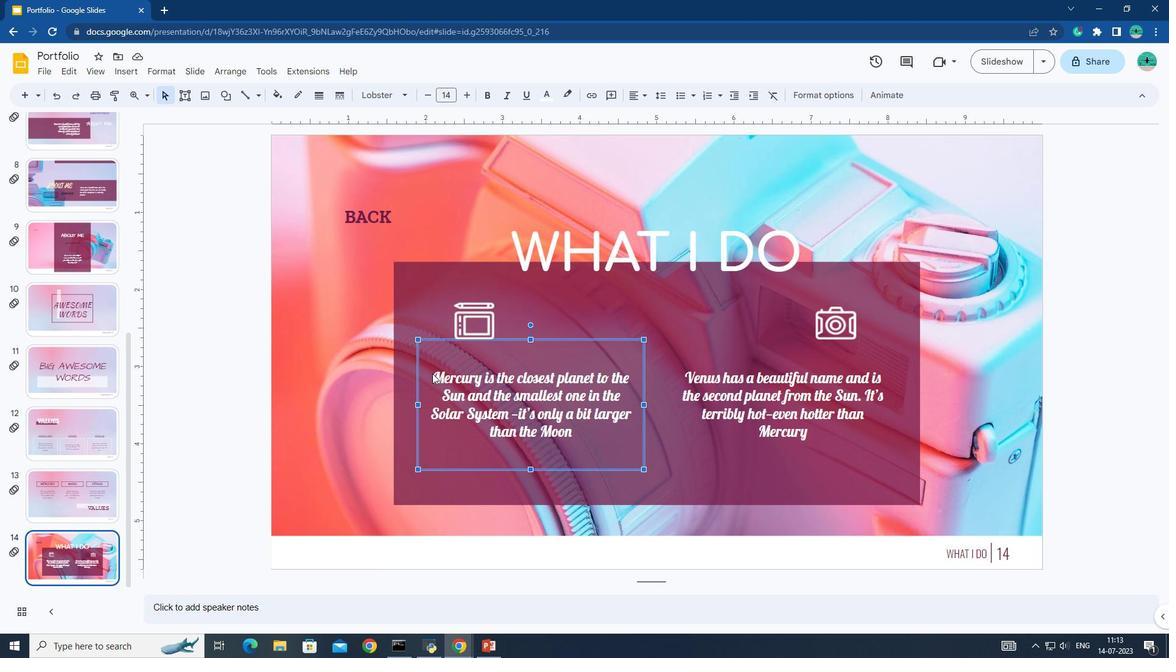 
Action: Mouse moved to (443, 380)
Screenshot: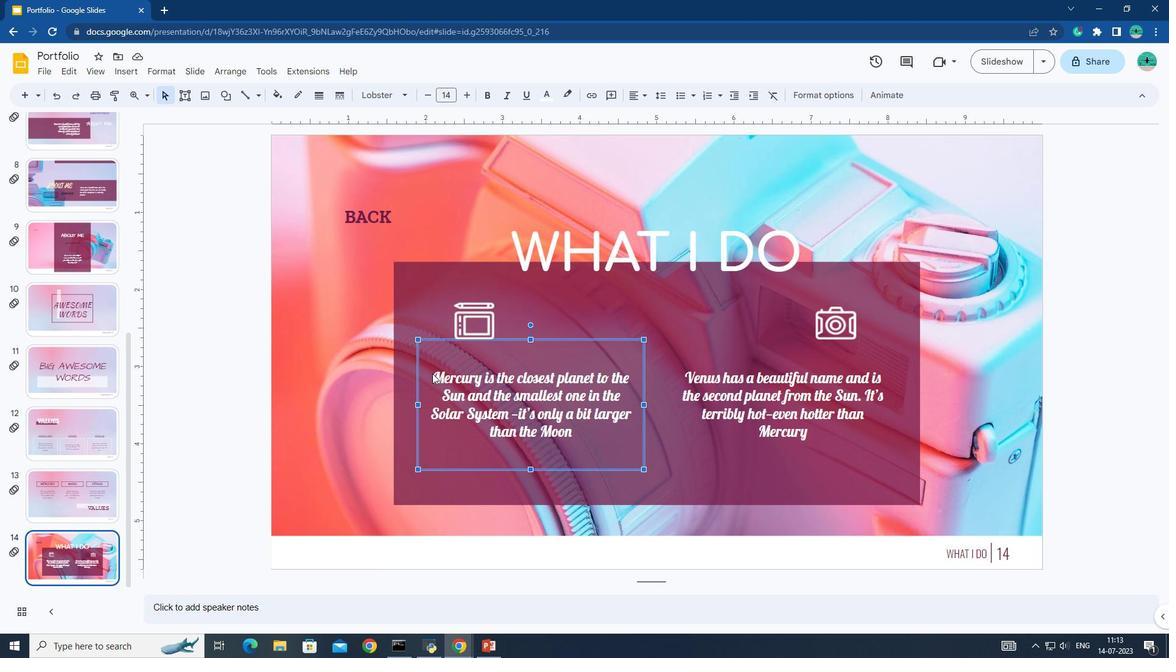 
Action: Key pressed <Key.shift>
Screenshot: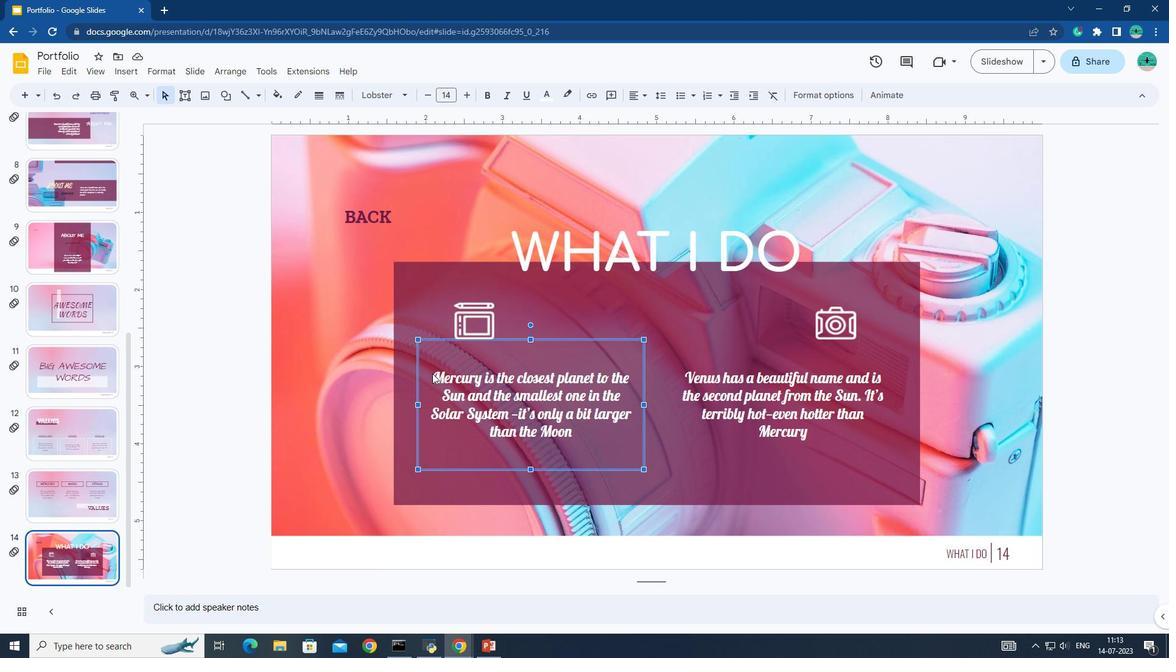 
Action: Mouse moved to (470, 395)
Screenshot: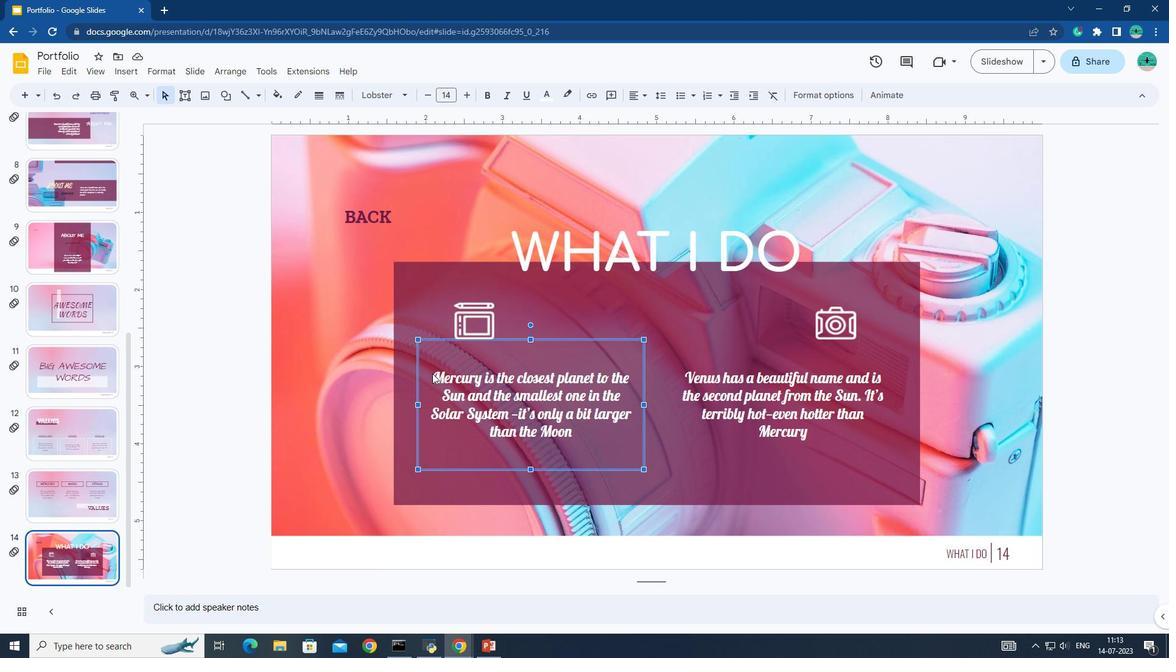 
Action: Key pressed <Key.shift>
Screenshot: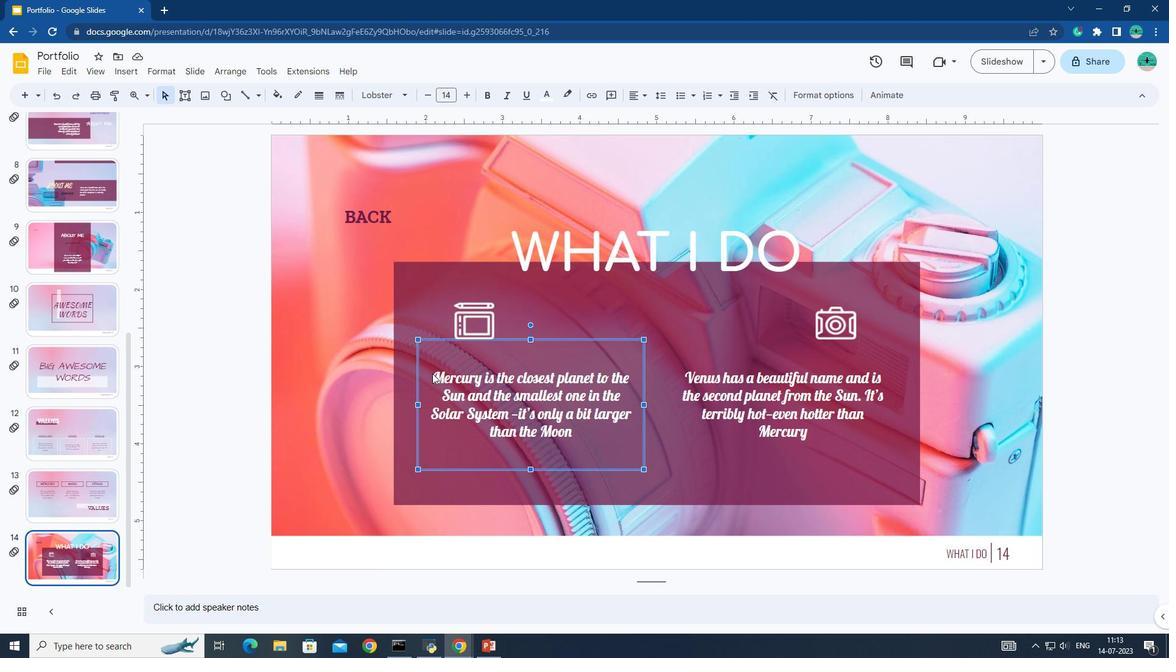 
Action: Mouse moved to (533, 417)
Screenshot: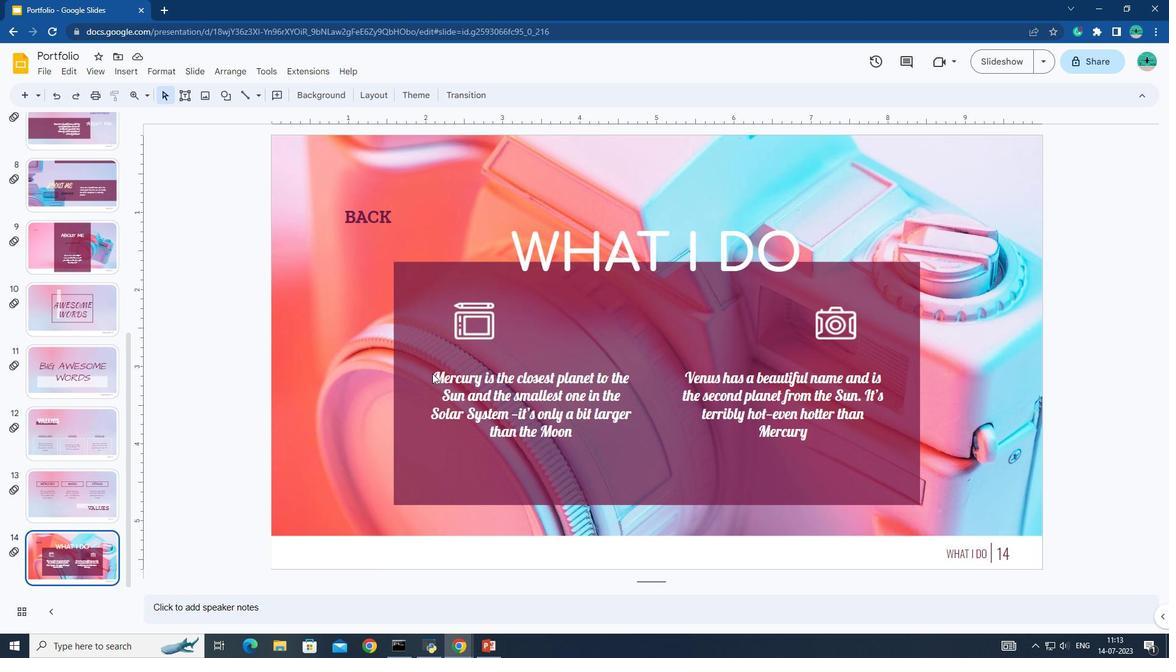 
Action: Key pressed <Key.shift>
Screenshot: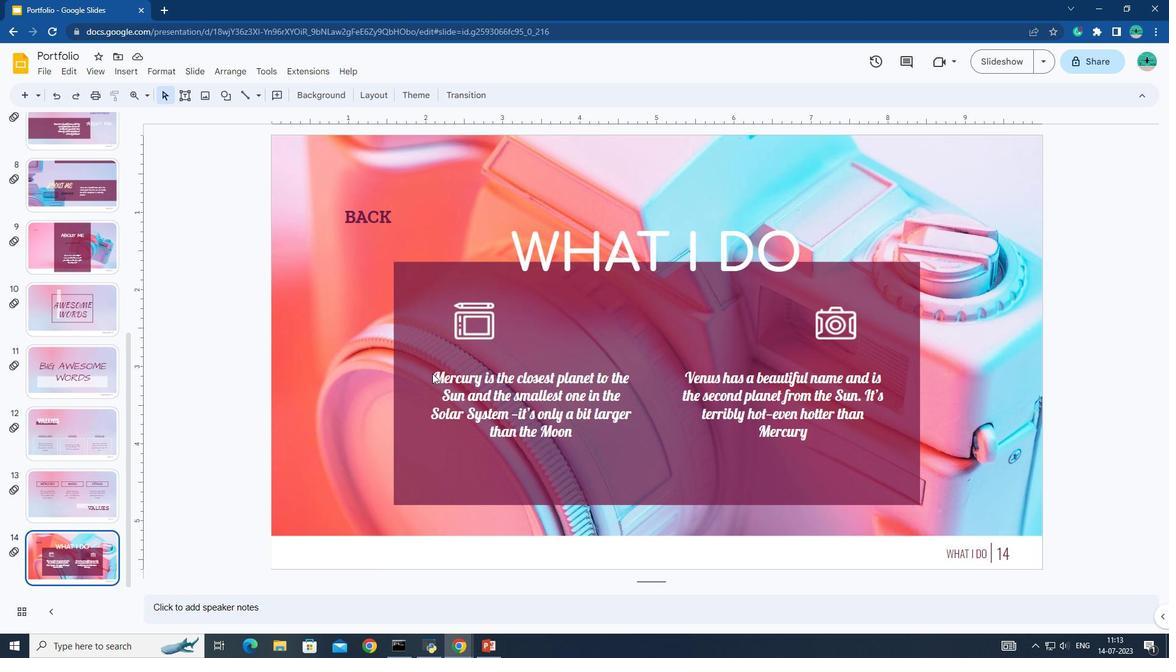 
Action: Mouse moved to (625, 446)
Screenshot: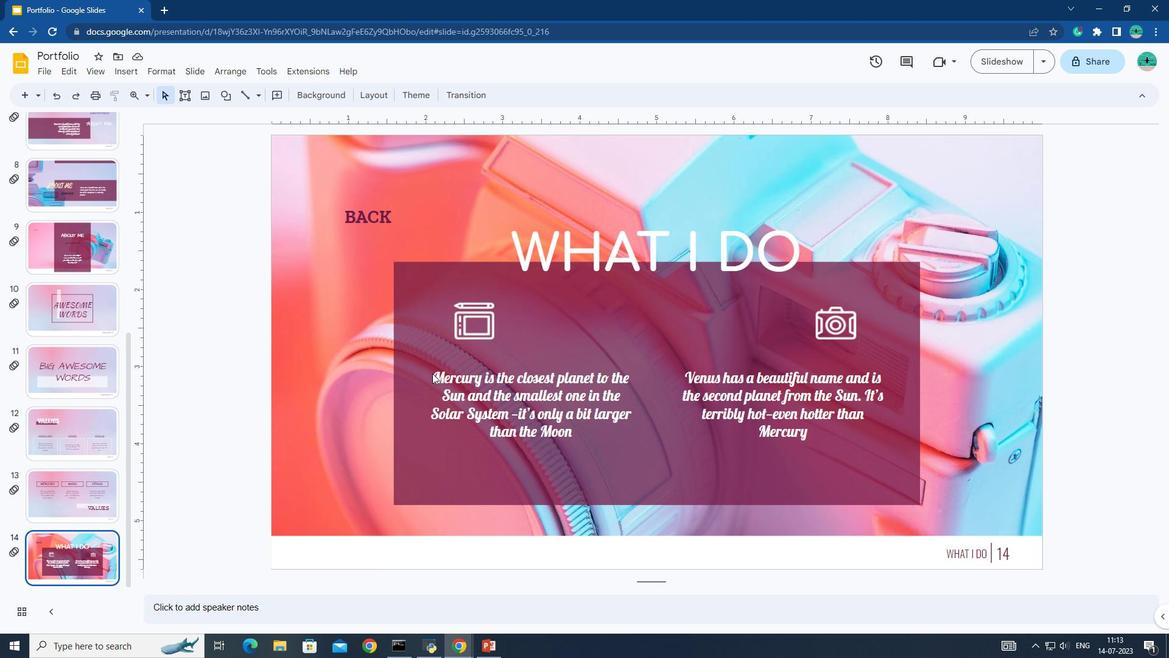 
Action: Key pressed <Key.shift>
Screenshot: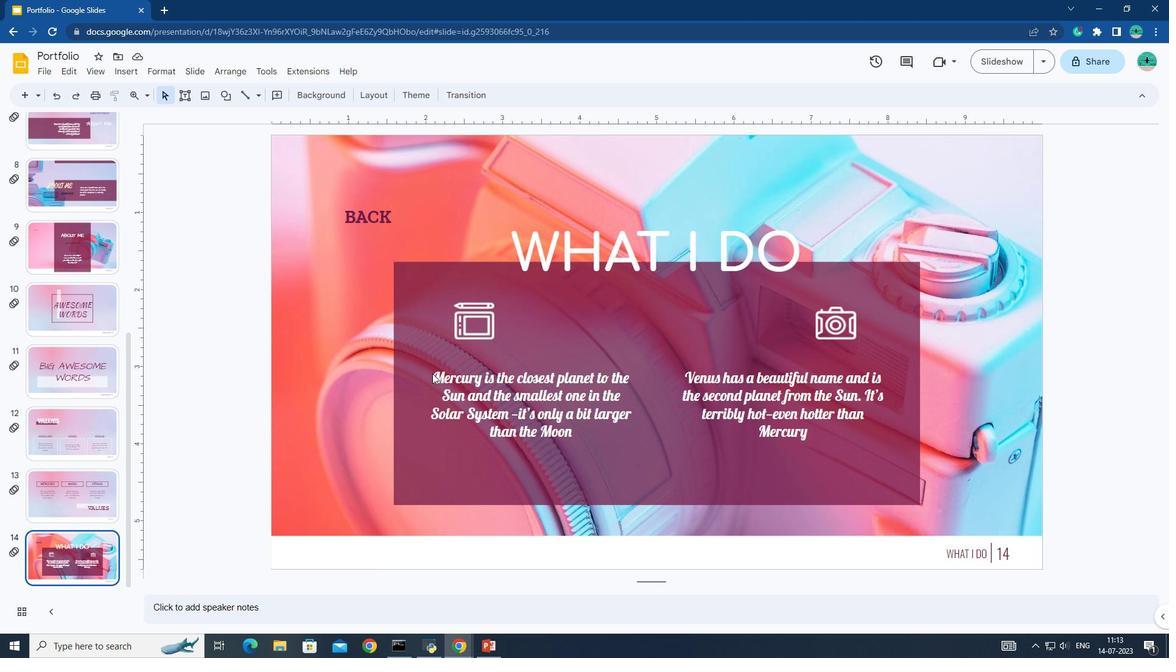 
Action: Mouse moved to (728, 466)
Screenshot: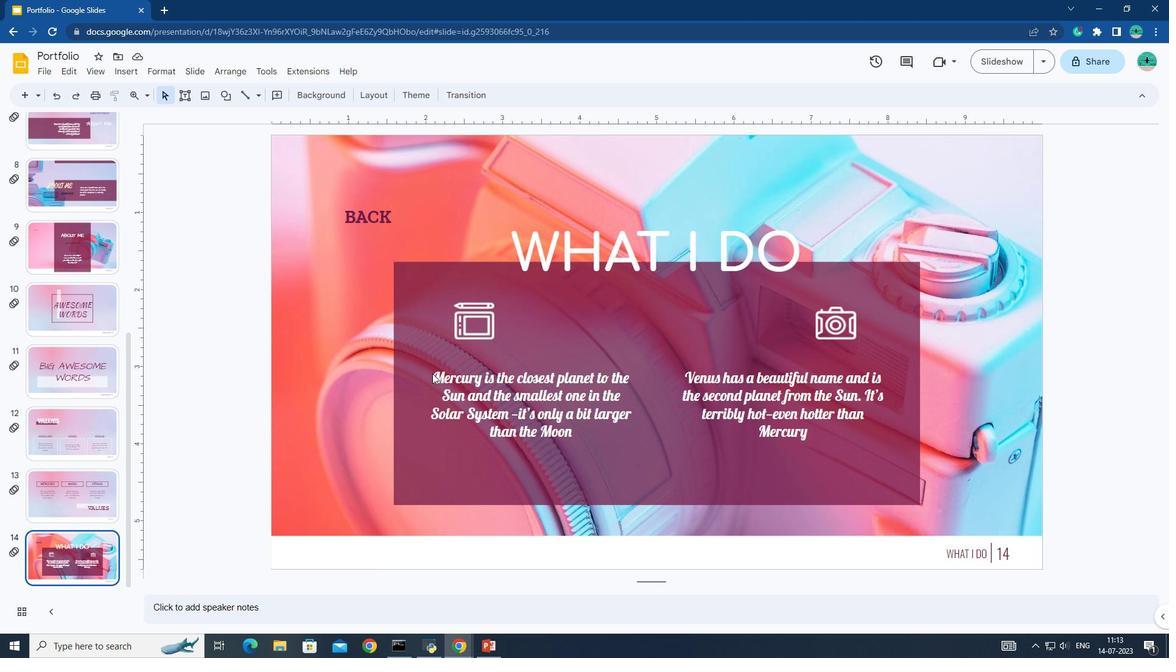 
Action: Key pressed <Key.shift>
Screenshot: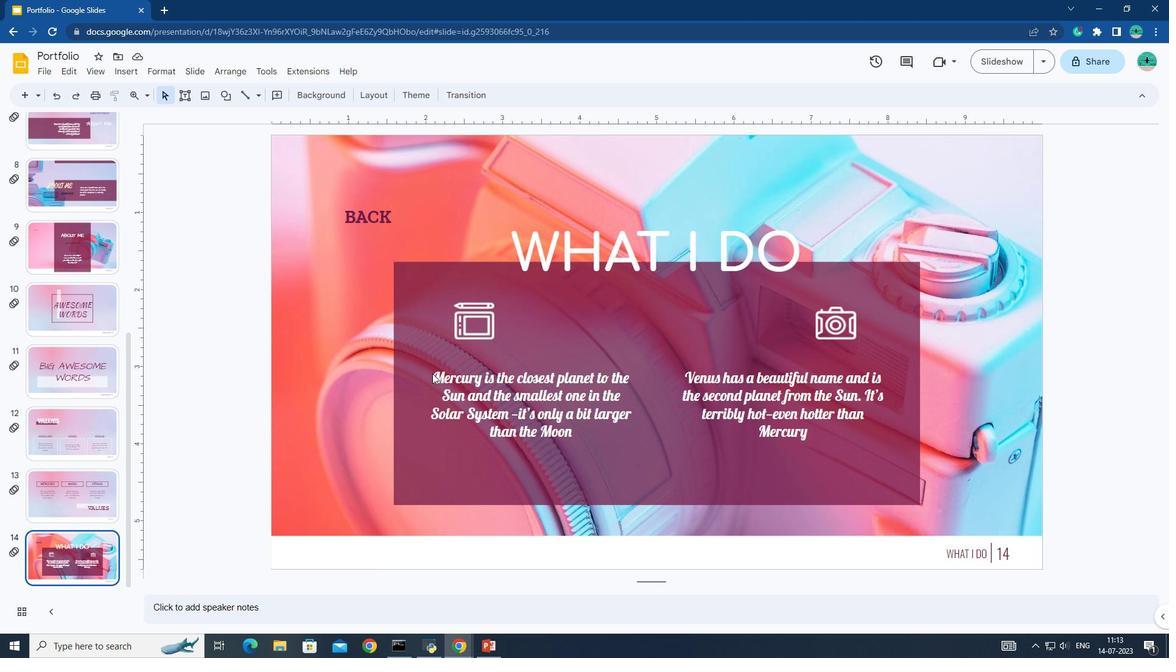 
Action: Mouse moved to (795, 469)
Screenshot: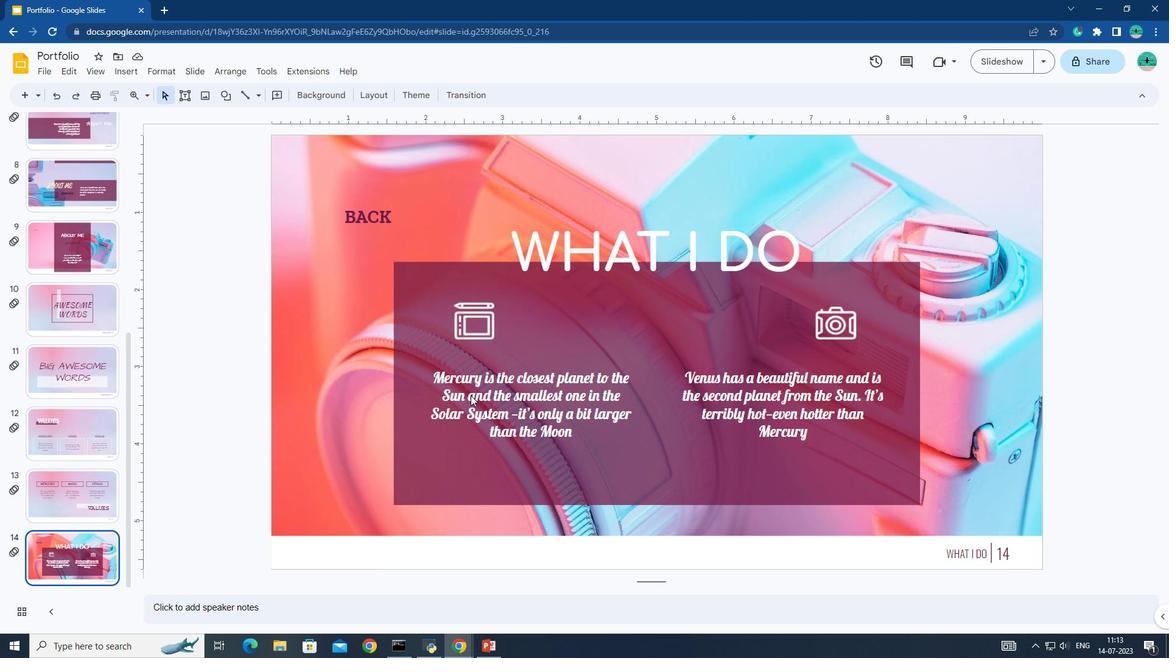 
Action: Key pressed <Key.shift>
Screenshot: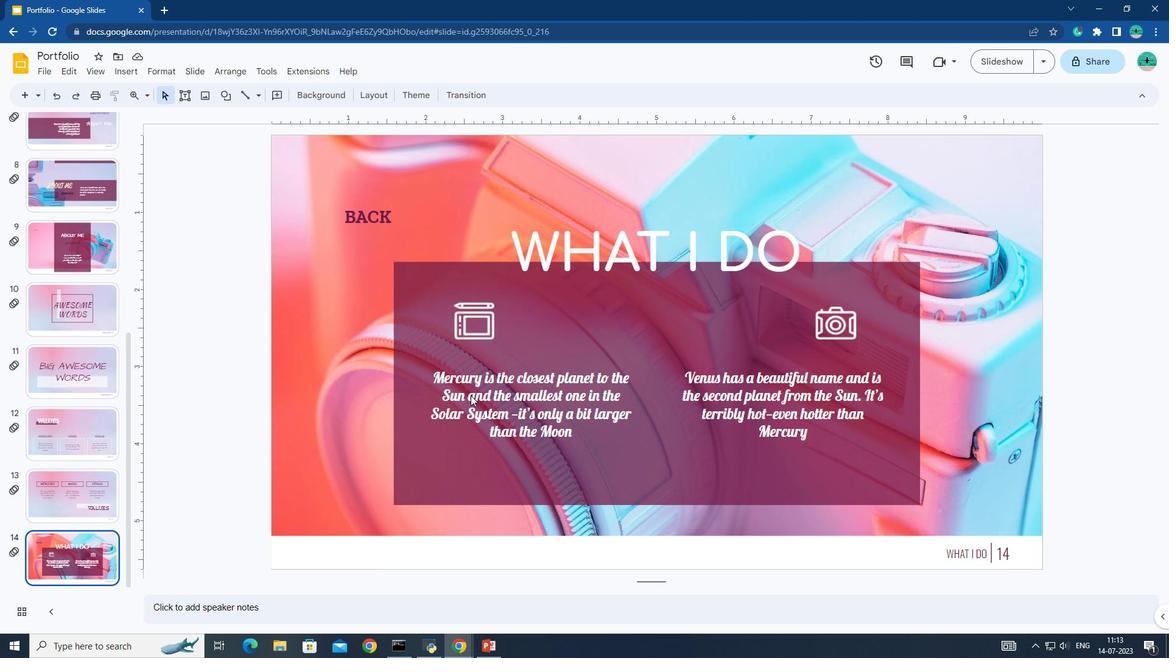
Action: Mouse moved to (823, 469)
Screenshot: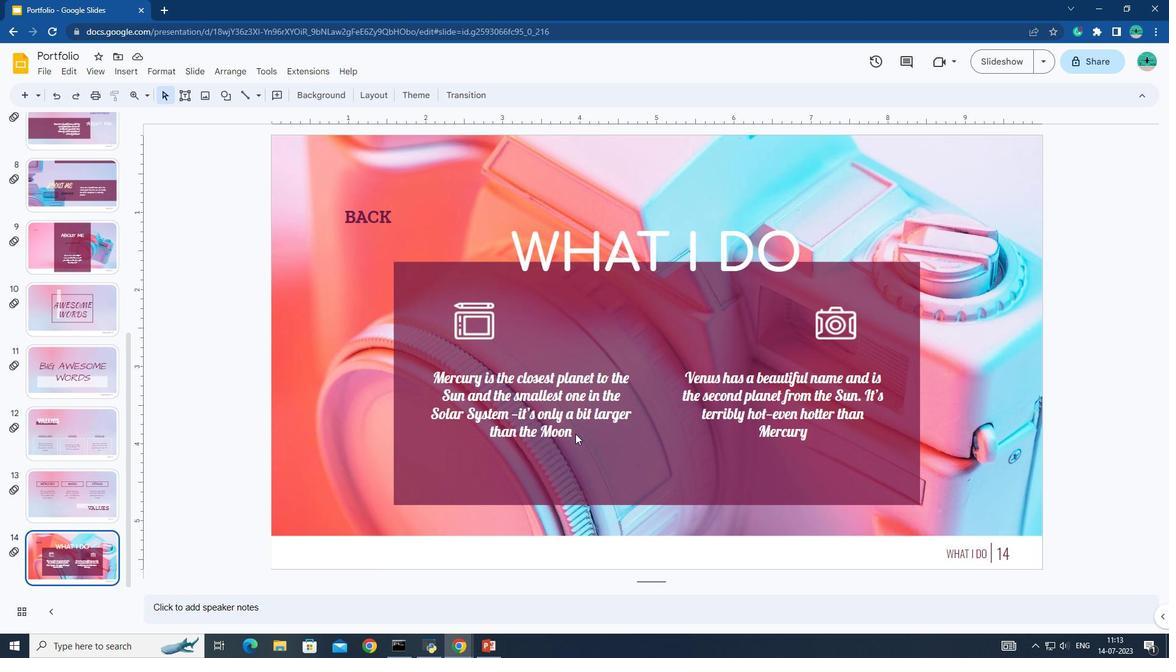 
Action: Key pressed <Key.shift>
Screenshot: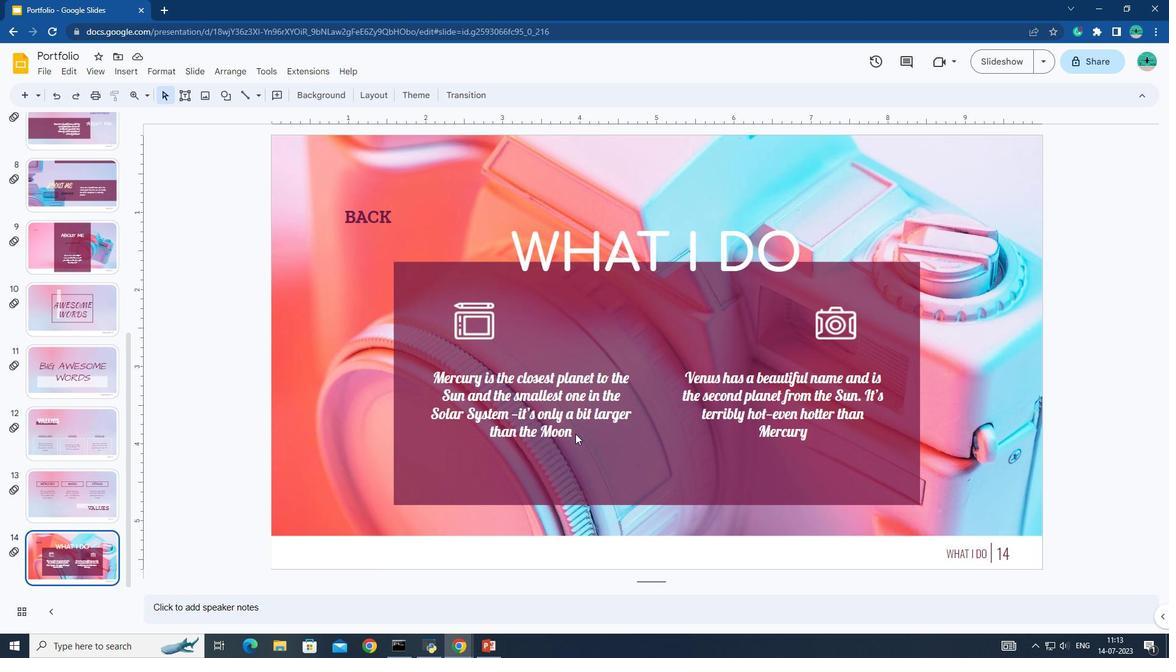 
Action: Mouse moved to (830, 468)
Screenshot: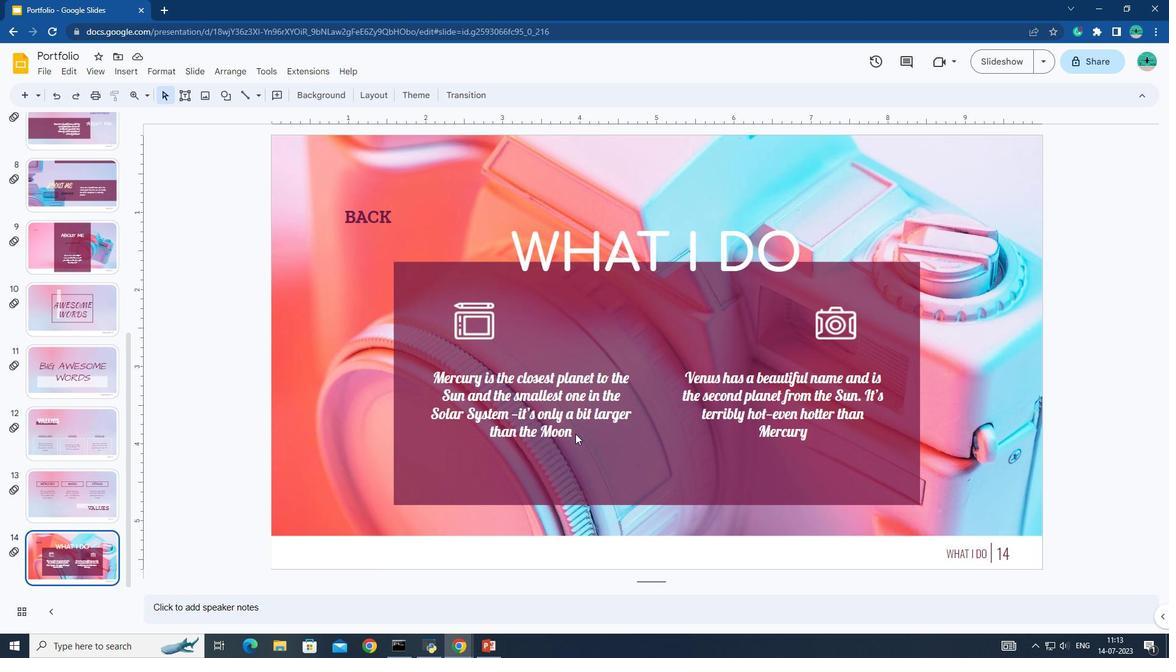 
Action: Key pressed <Key.shift>
Screenshot: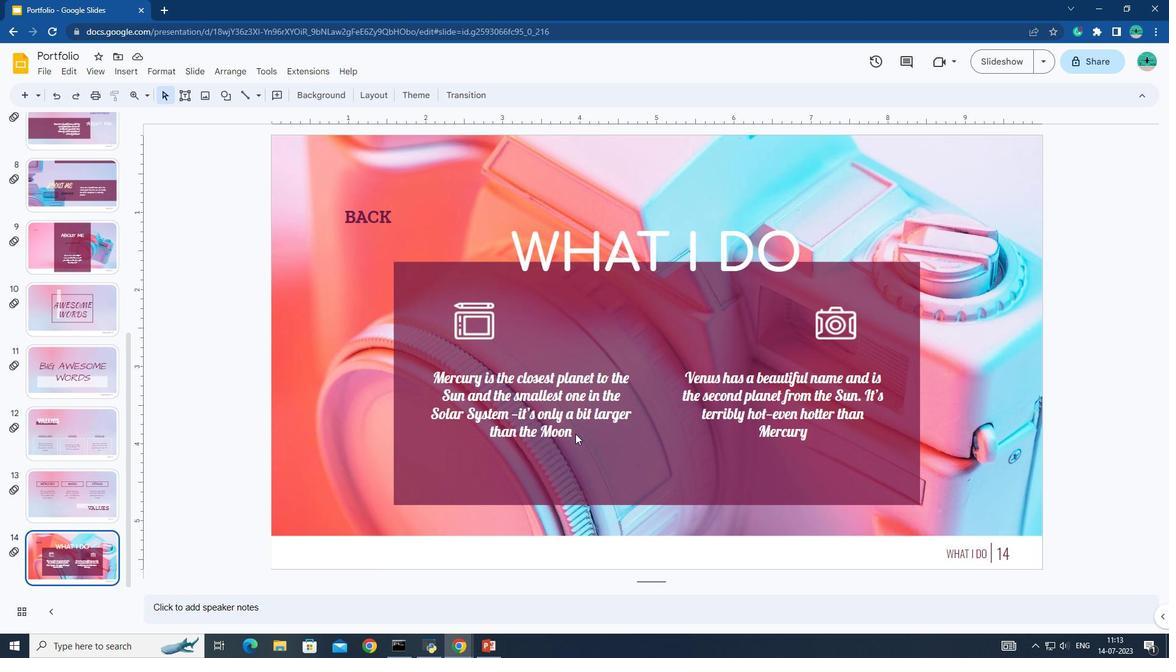 
Action: Mouse moved to (833, 467)
Screenshot: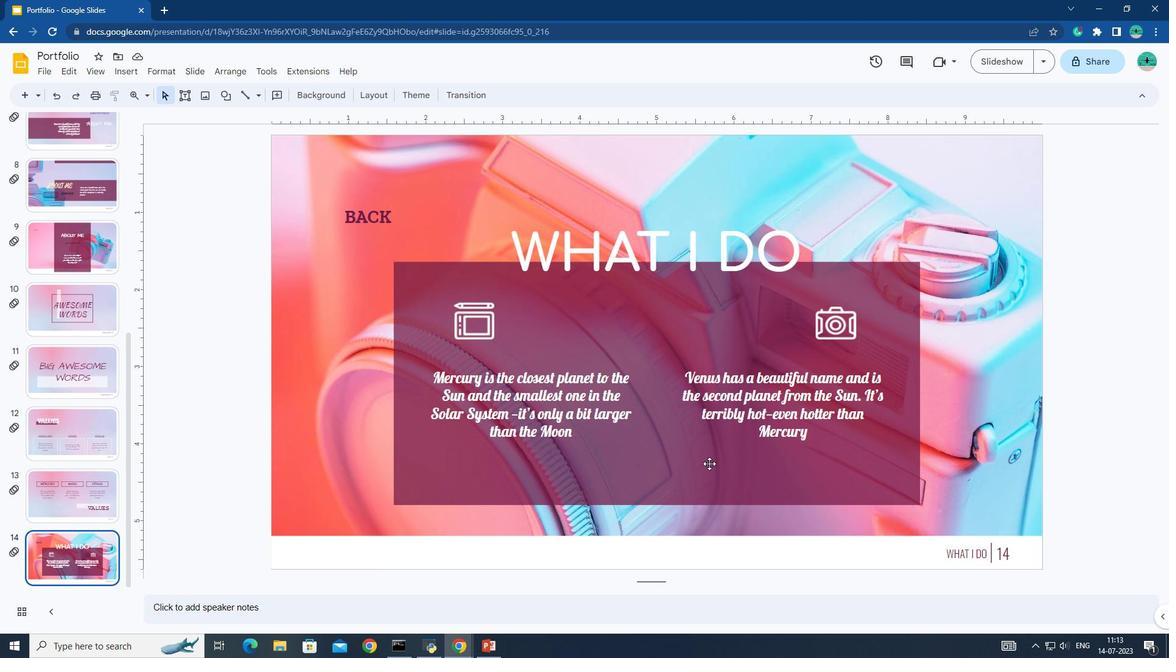 
Action: Key pressed <Key.shift>
Screenshot: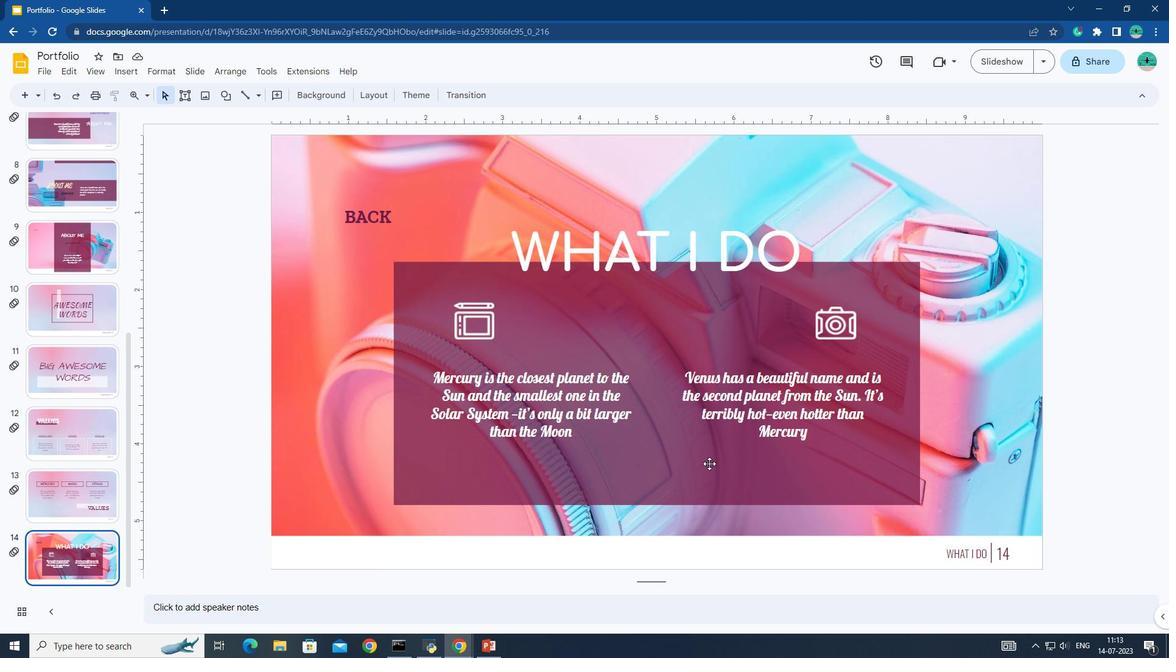 
Action: Mouse moved to (837, 466)
Screenshot: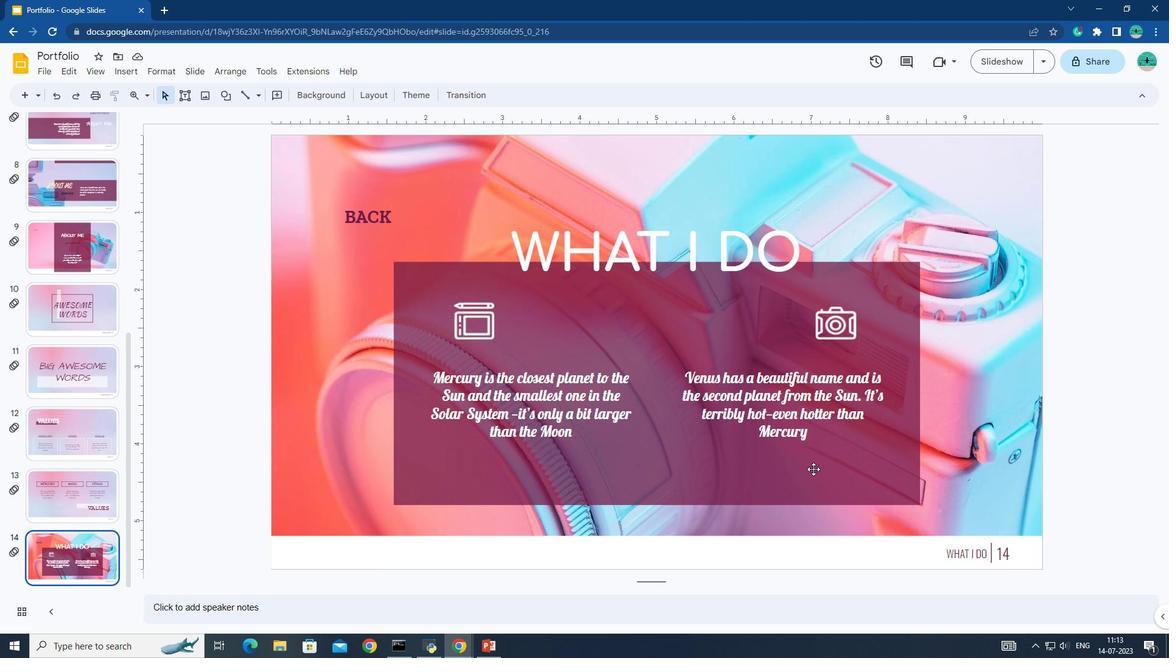 
Action: Key pressed <Key.shift>
Screenshot: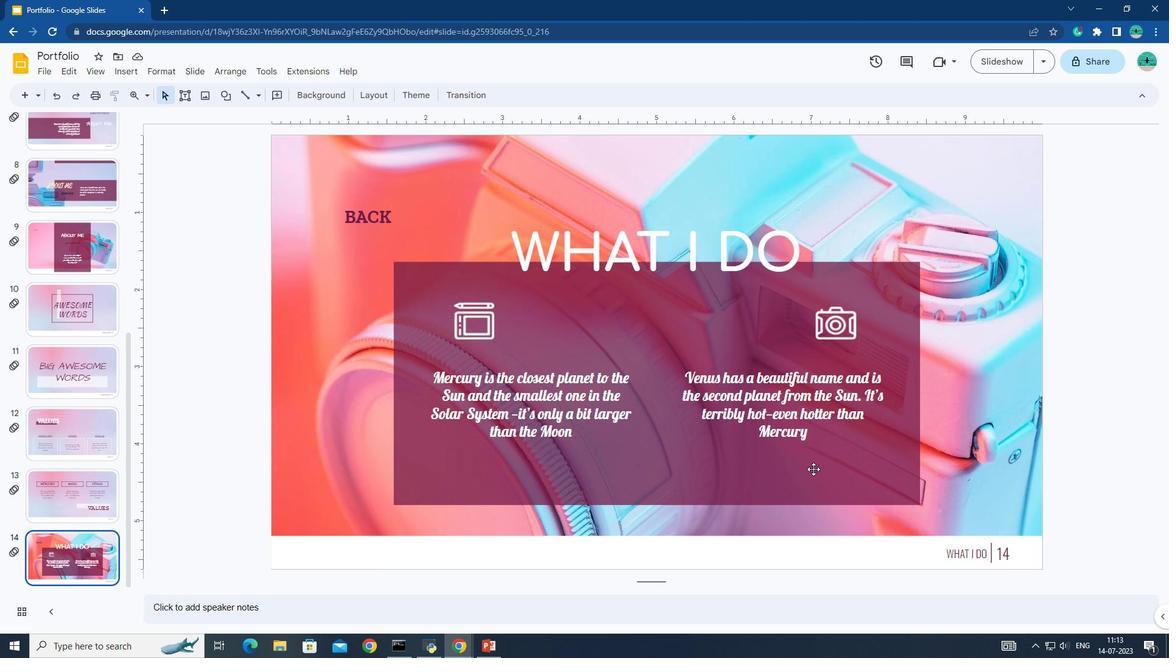 
Action: Mouse moved to (842, 462)
Screenshot: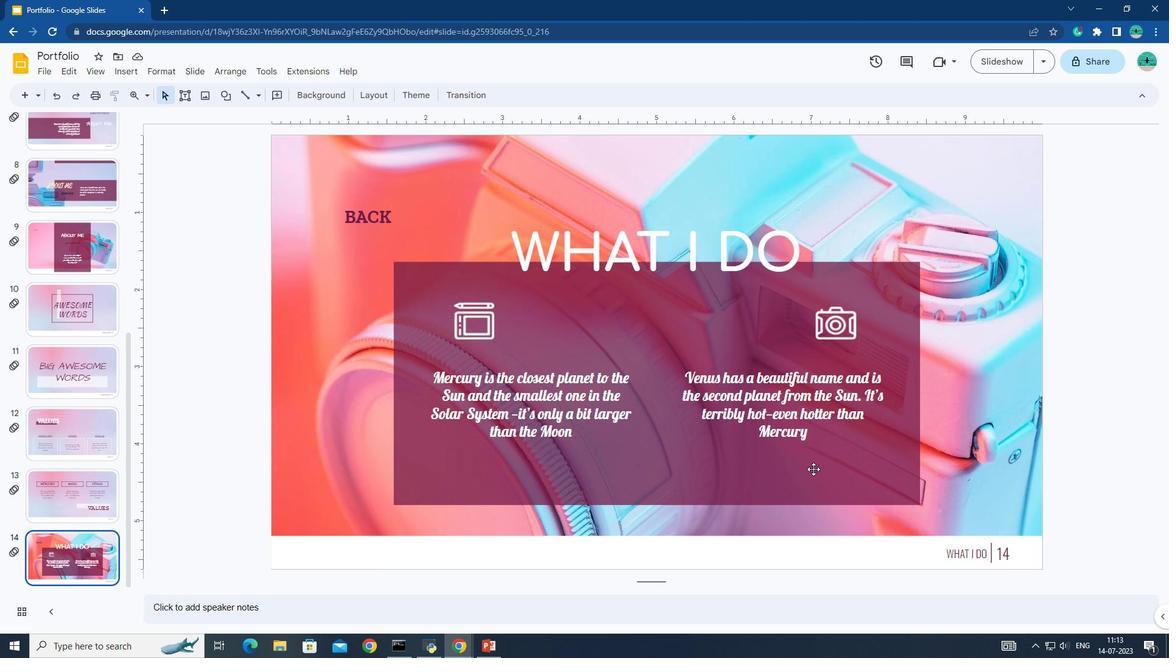 
Action: Key pressed <Key.shift>
Screenshot: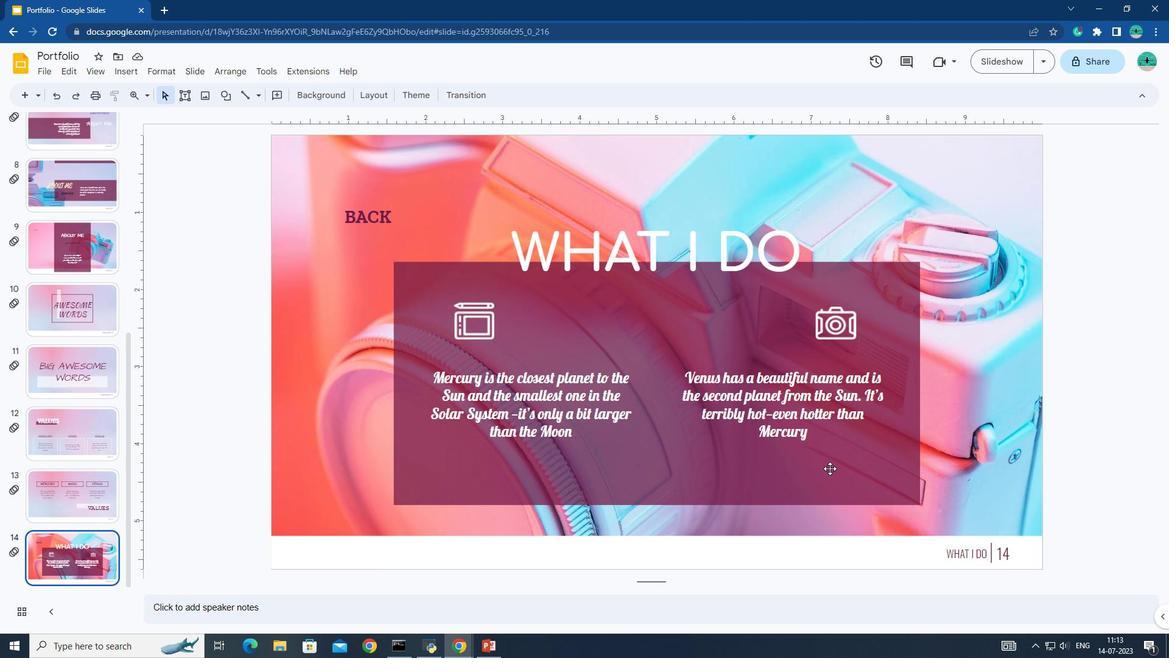 
Action: Mouse moved to (843, 457)
Screenshot: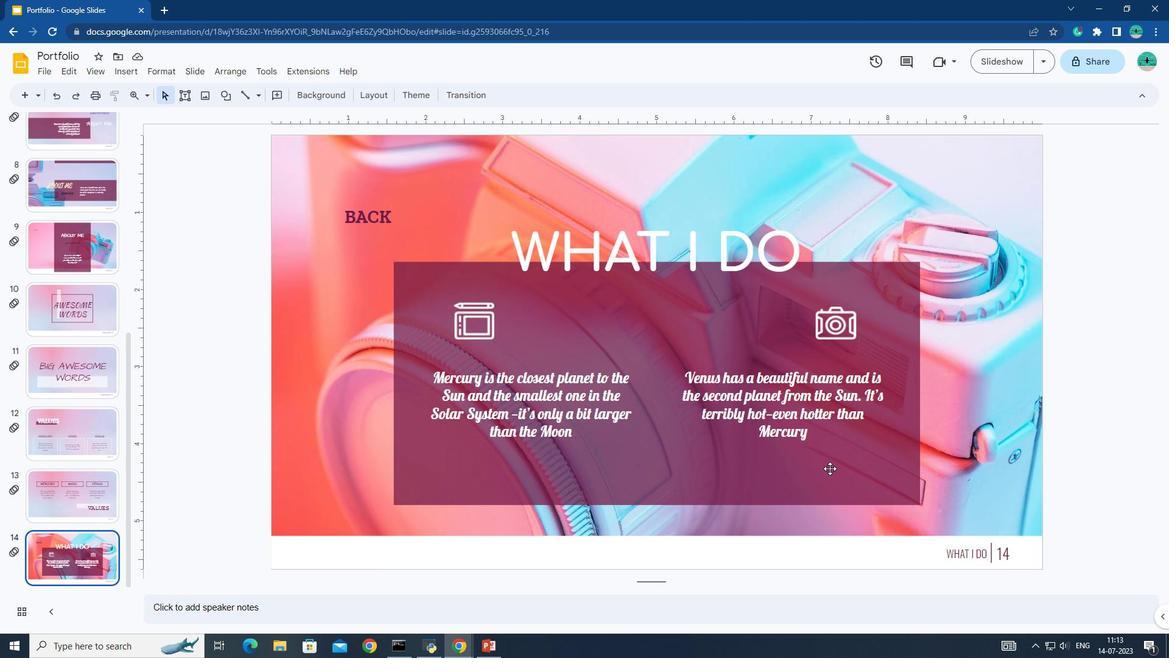 
Action: Key pressed <Key.shift>
Screenshot: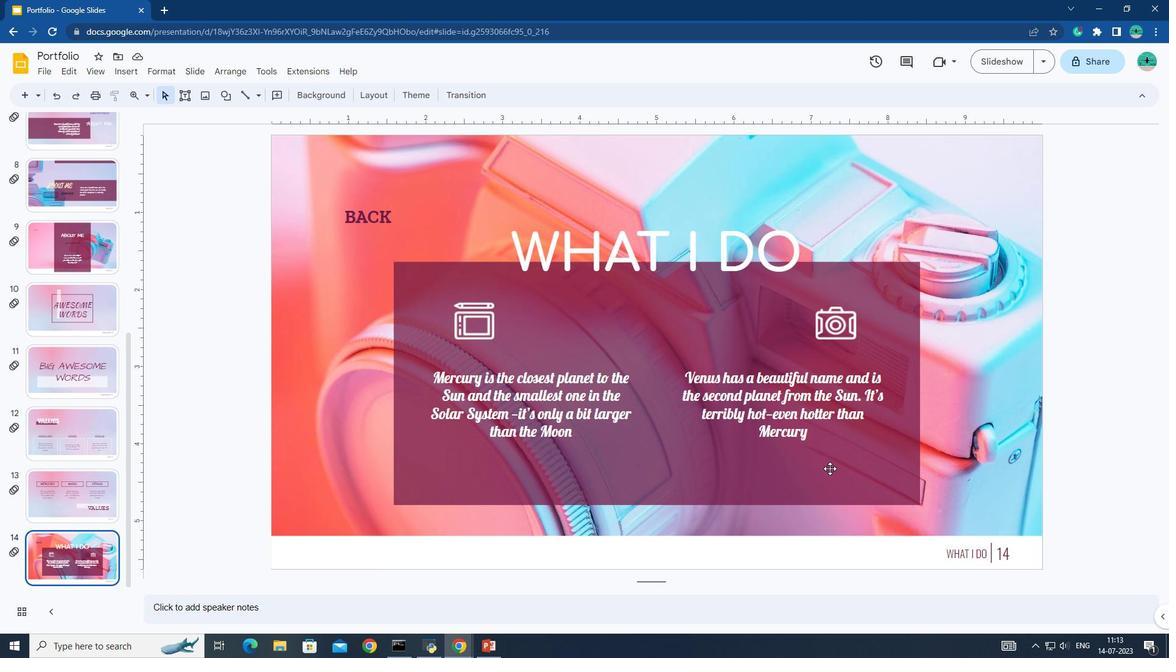 
Action: Mouse moved to (838, 453)
Screenshot: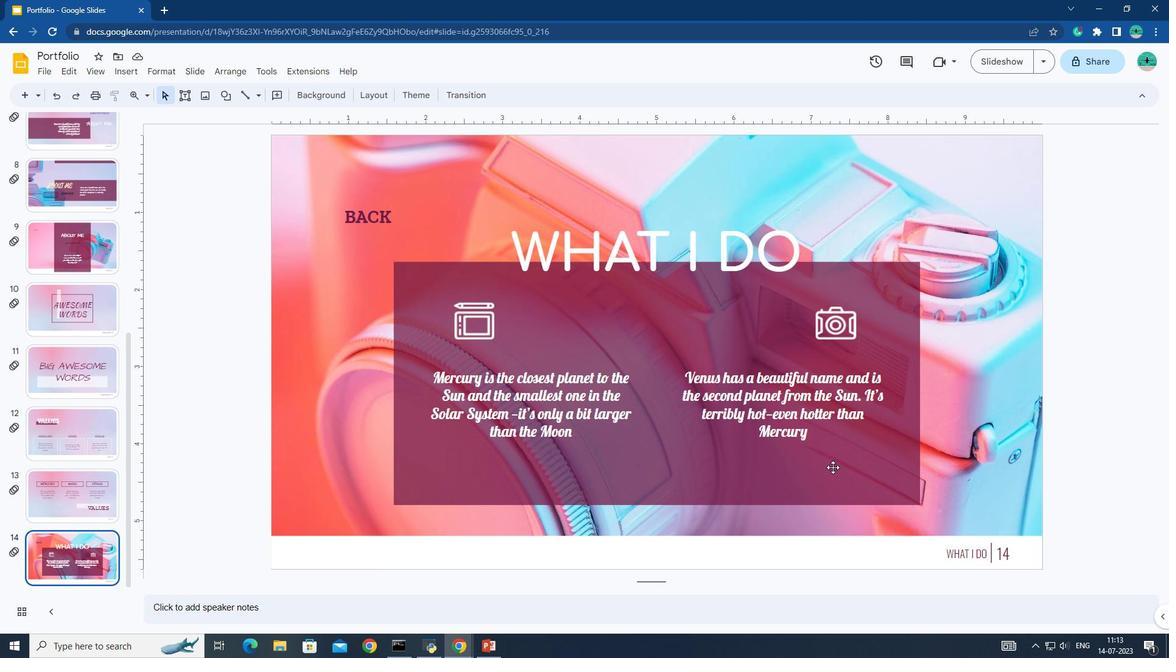 
Action: Key pressed <Key.shift>
Screenshot: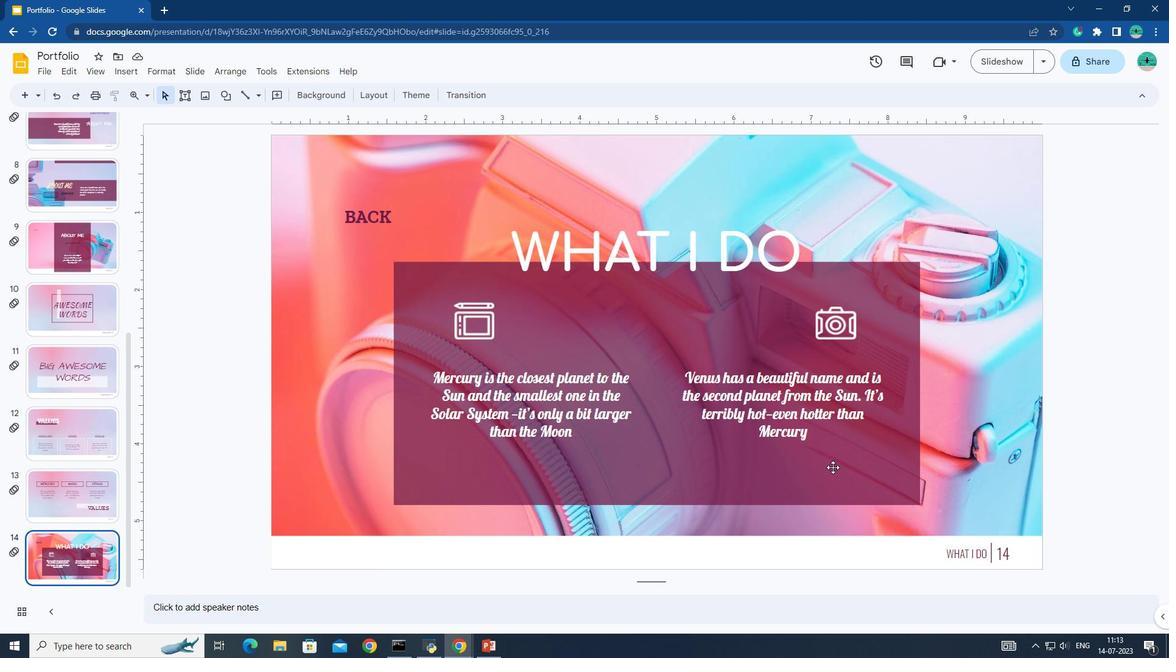 
Action: Mouse moved to (834, 450)
Screenshot: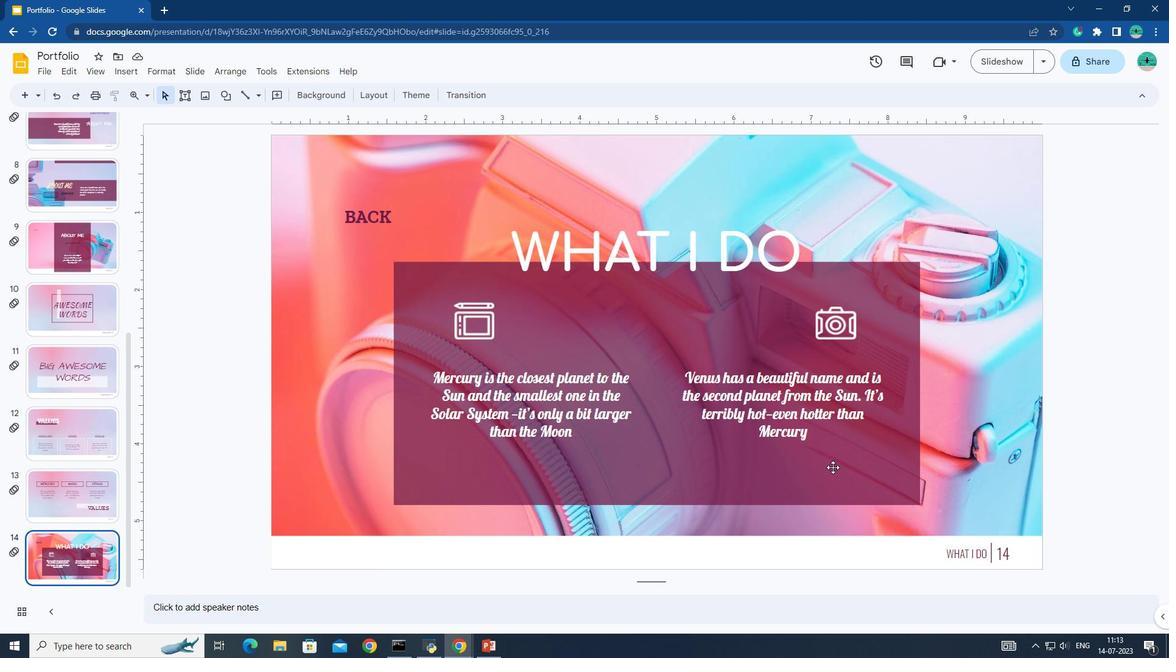
Action: Key pressed <Key.shift>
Screenshot: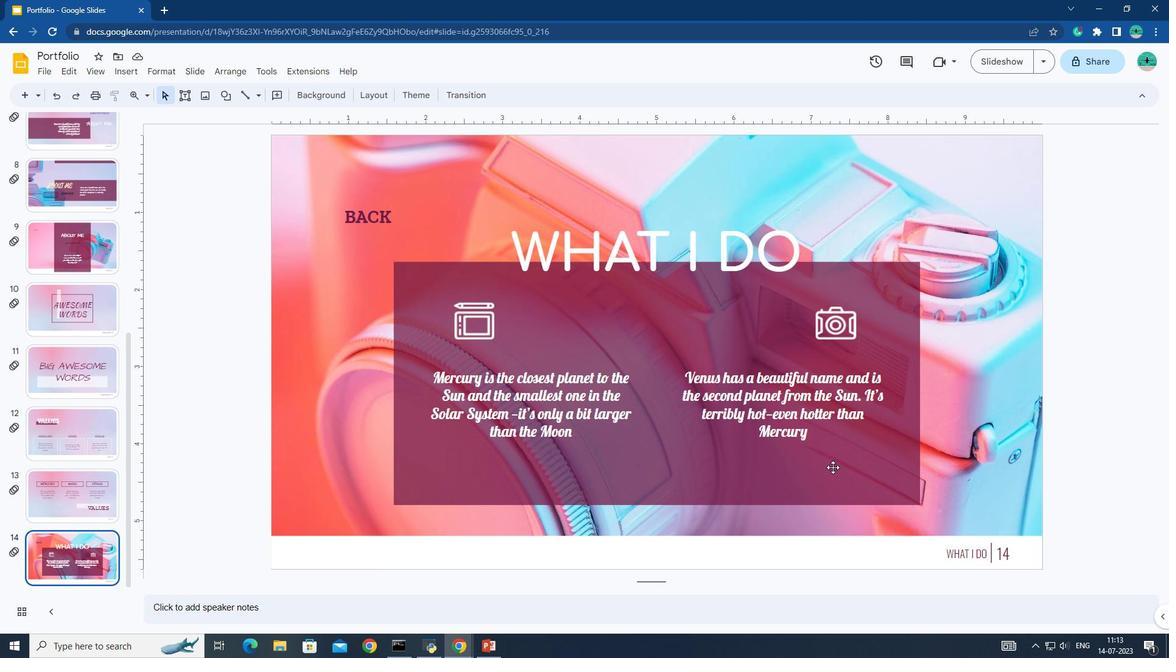 
Action: Mouse moved to (832, 449)
Screenshot: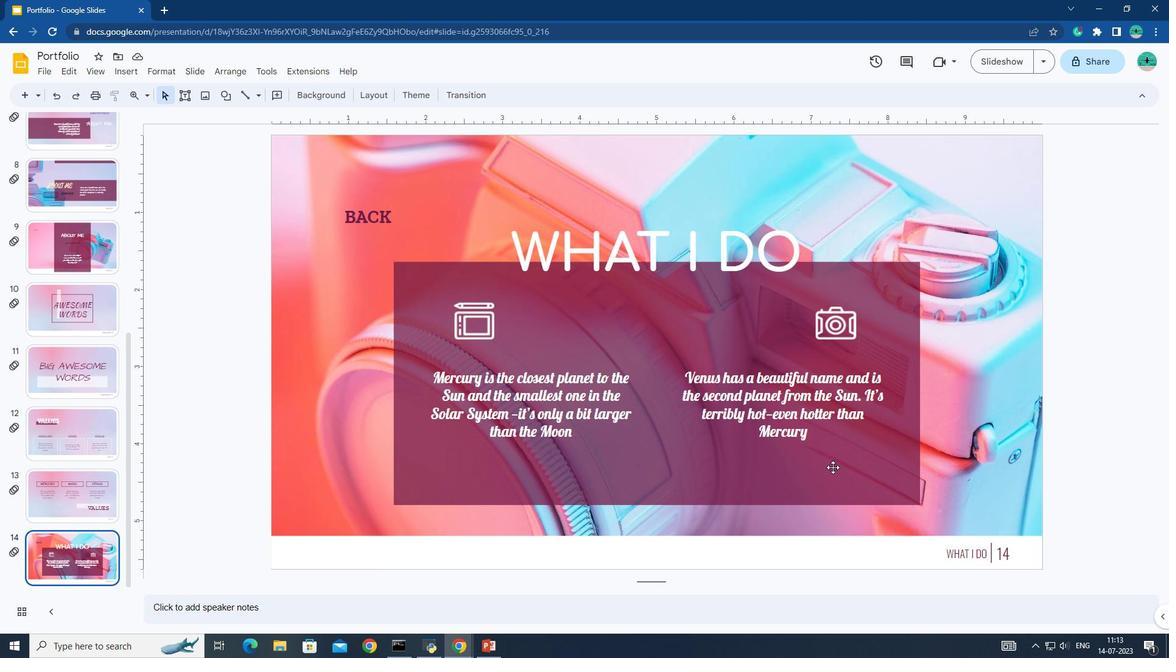 
Action: Key pressed <Key.shift>
Screenshot: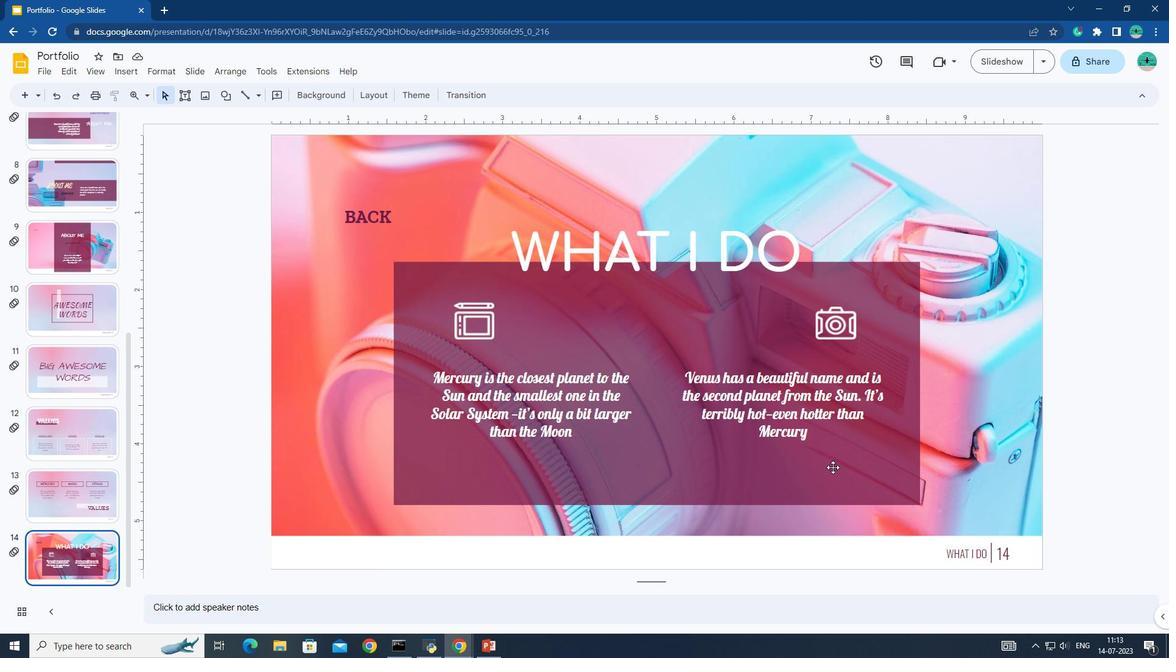 
Action: Mouse moved to (831, 449)
Screenshot: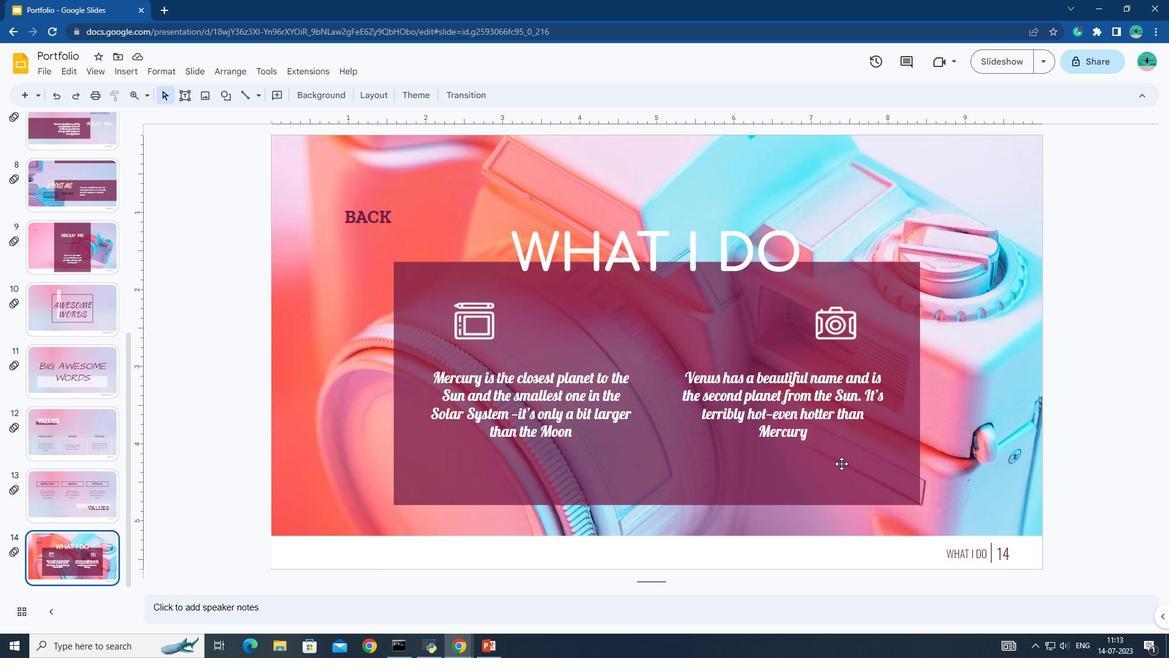 
Action: Key pressed <Key.shift>
Screenshot: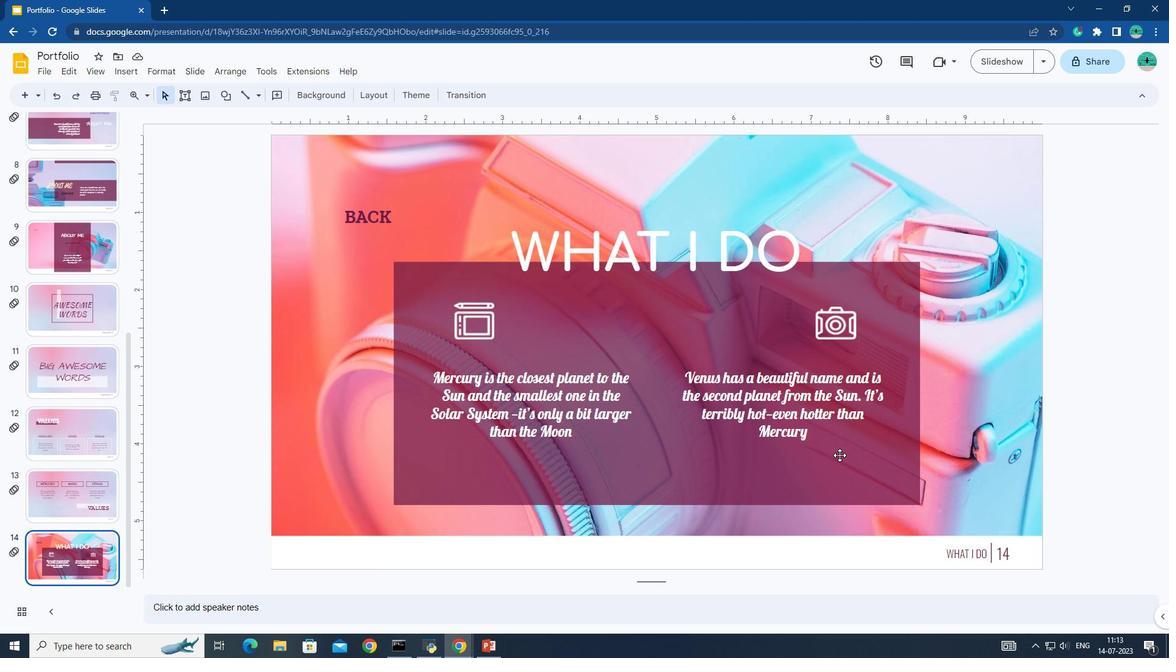 
Action: Mouse moved to (831, 448)
Screenshot: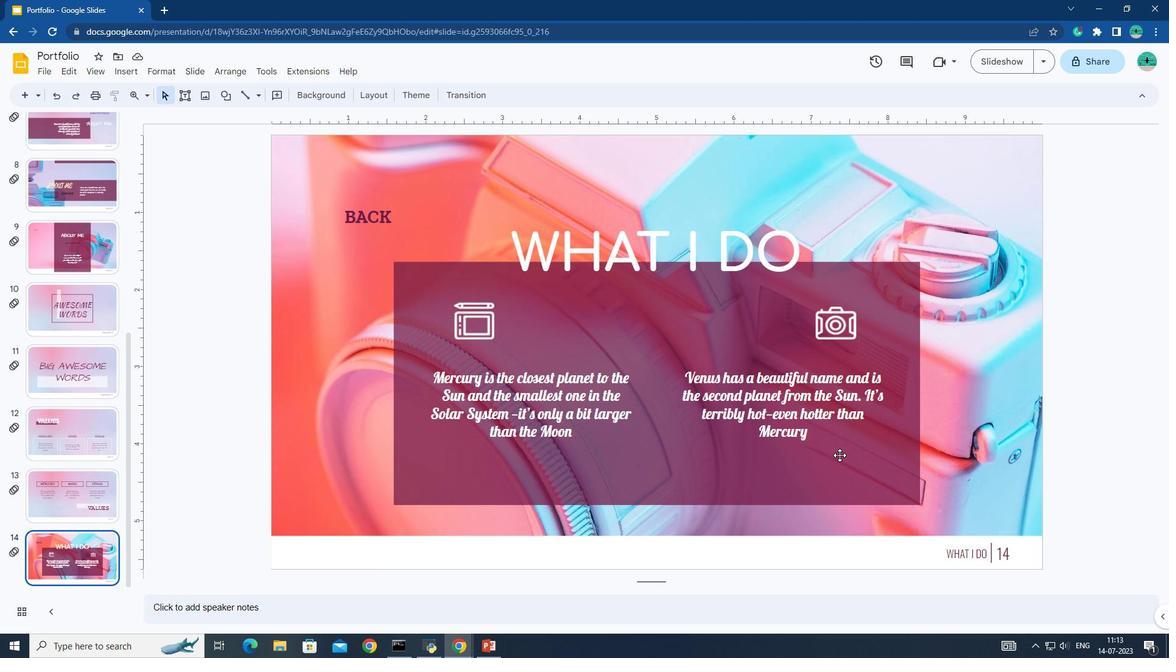 
Action: Key pressed <Key.shift><Key.shift>
Screenshot: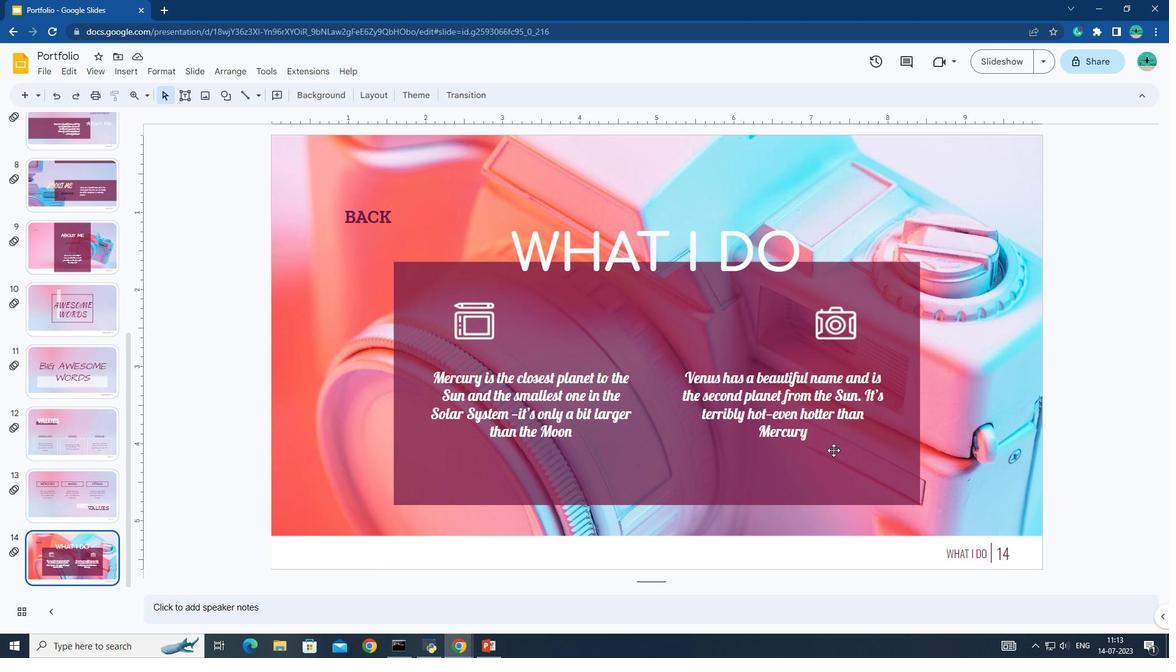 
Action: Mouse moved to (829, 447)
Screenshot: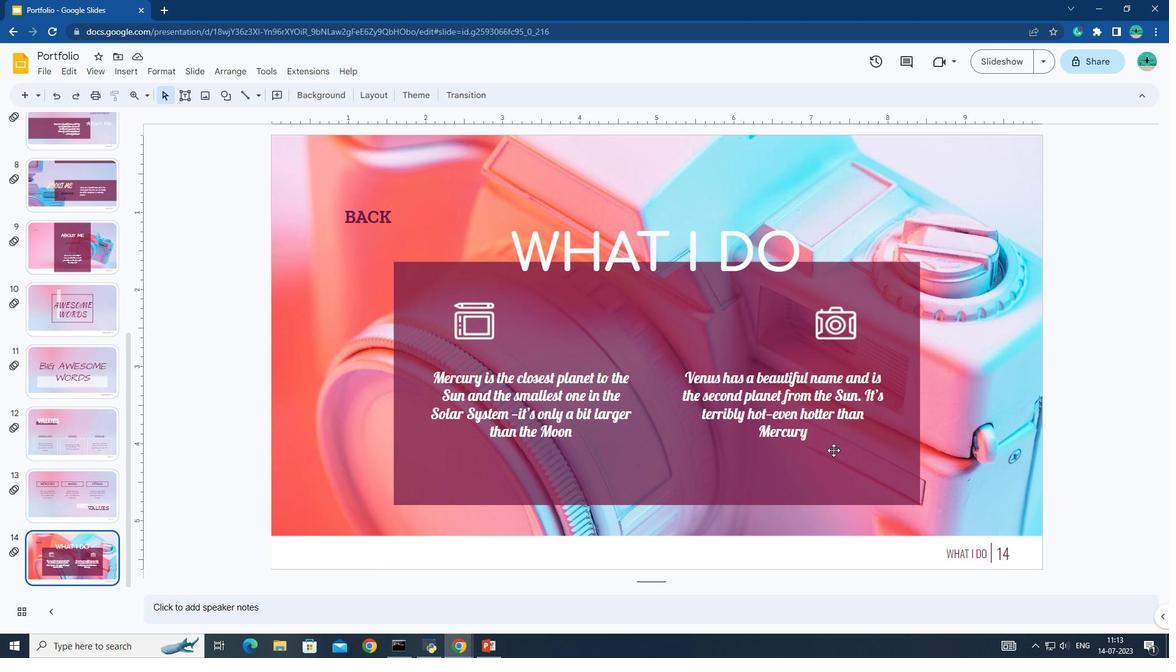 
Action: Key pressed <Key.shift>
Screenshot: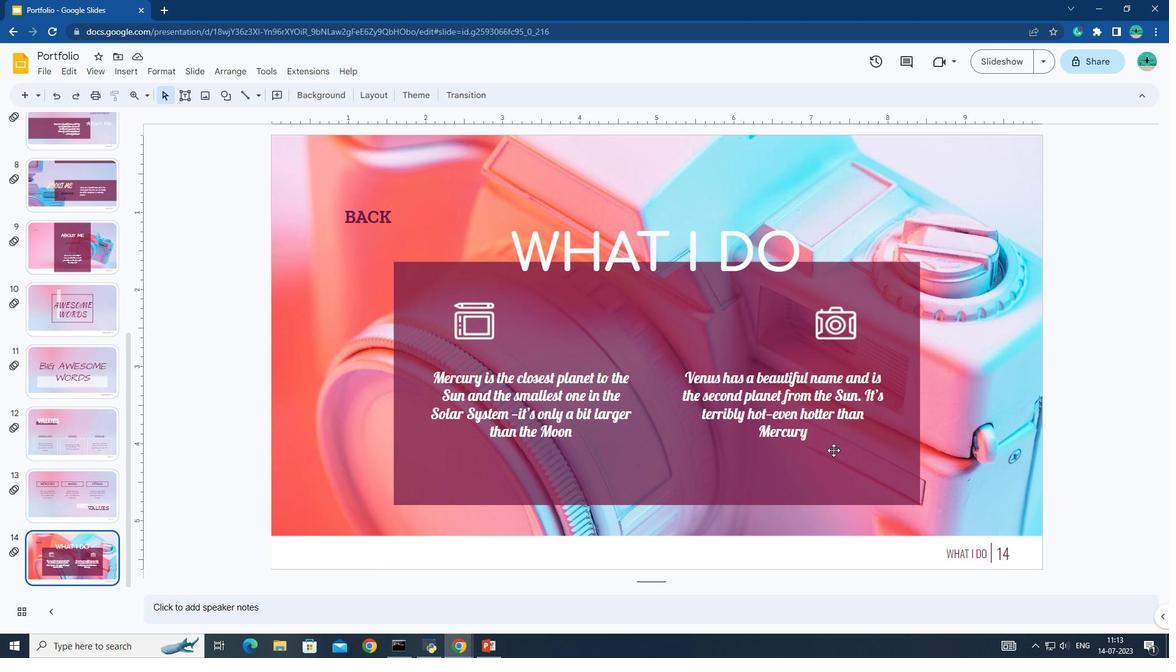 
Action: Mouse moved to (826, 445)
Screenshot: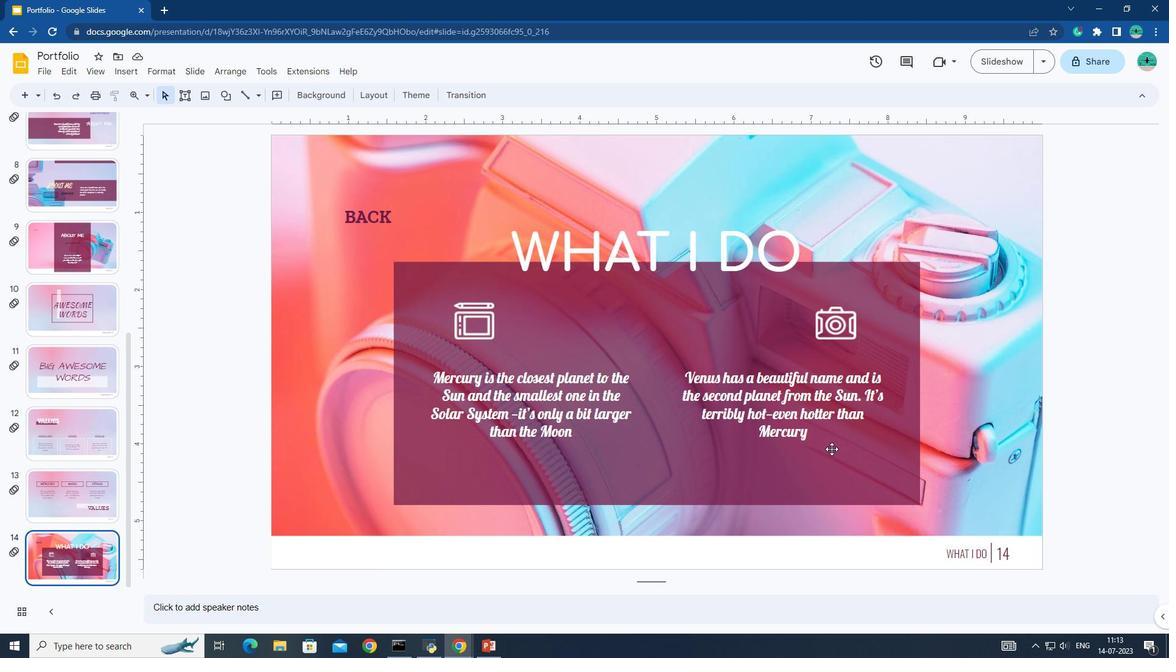 
Action: Key pressed <Key.shift>
Screenshot: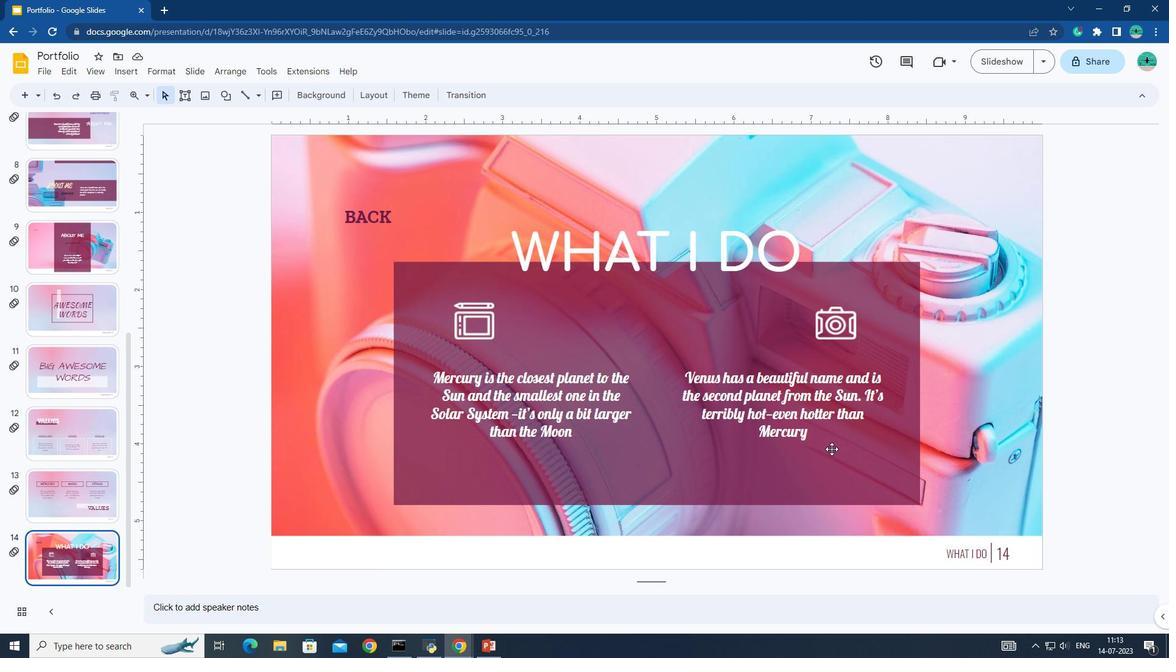 
Action: Mouse moved to (824, 444)
Screenshot: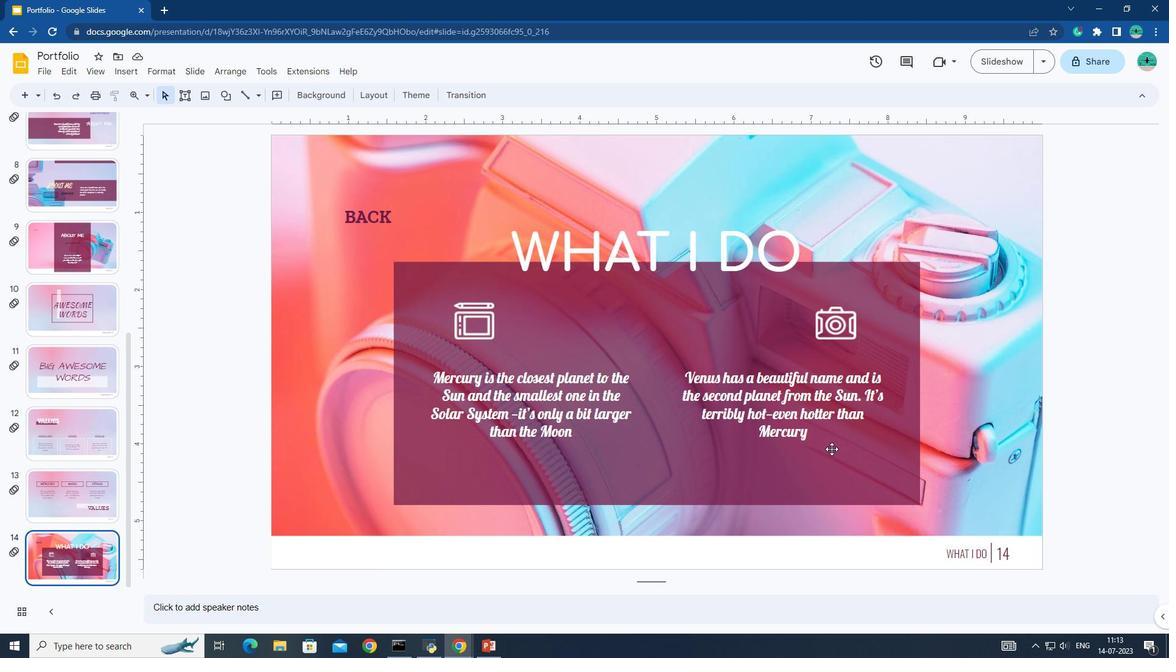 
Action: Key pressed <Key.shift>
Screenshot: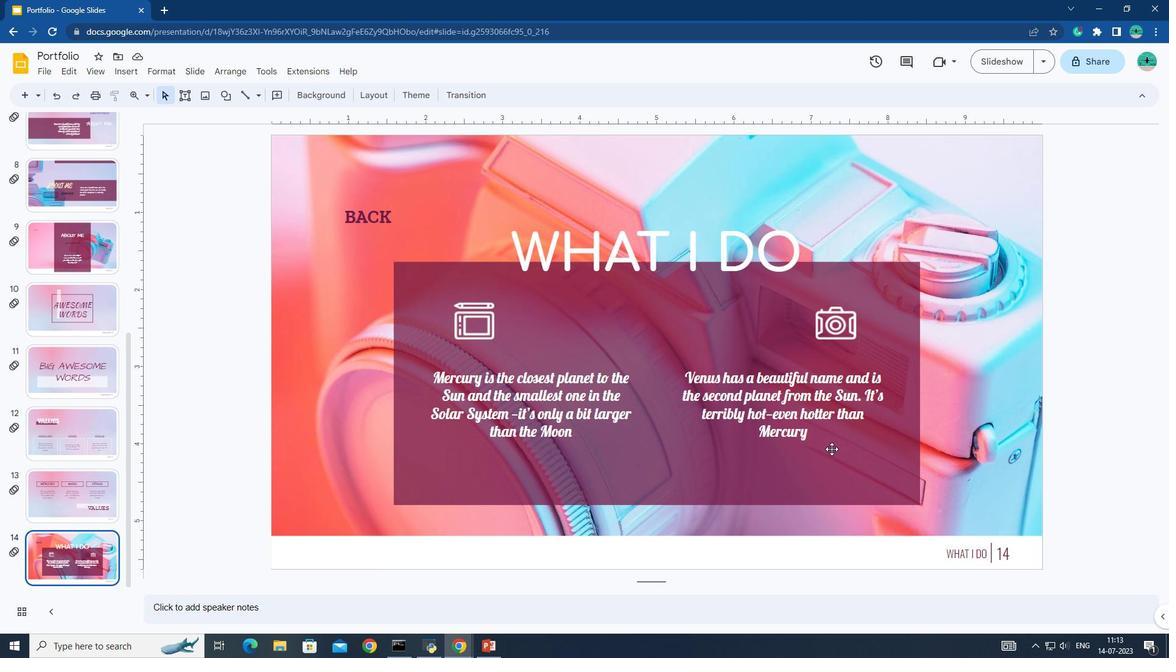 
Action: Mouse moved to (824, 444)
Screenshot: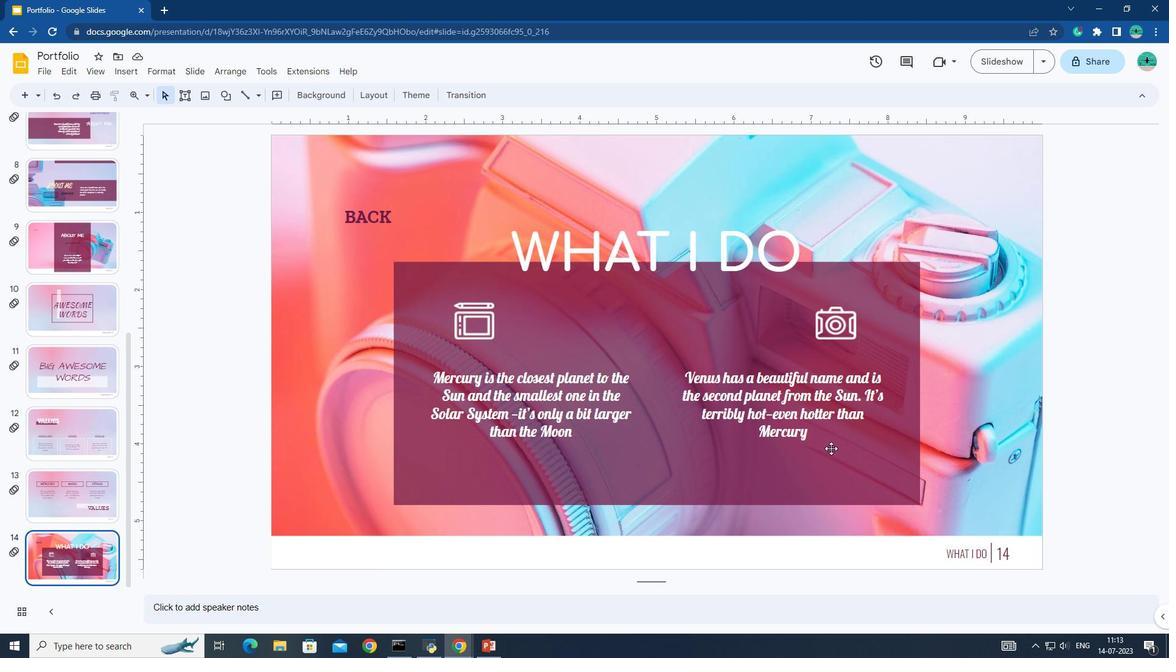 
Action: Key pressed <Key.shift>
Screenshot: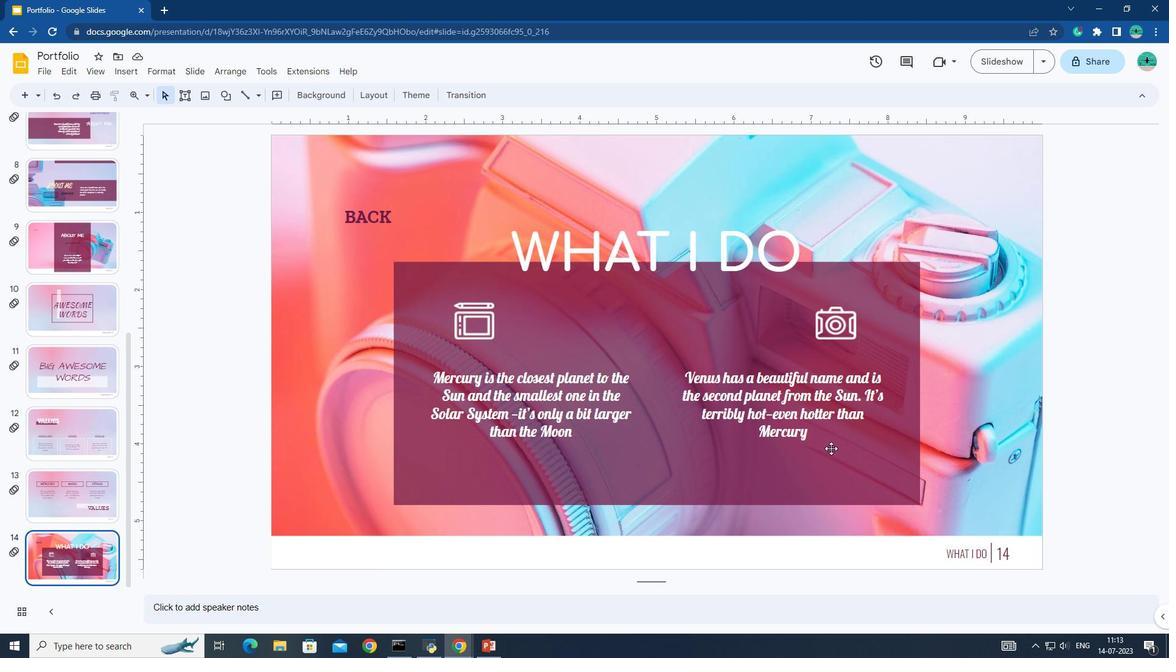 
Action: Mouse moved to (823, 443)
Screenshot: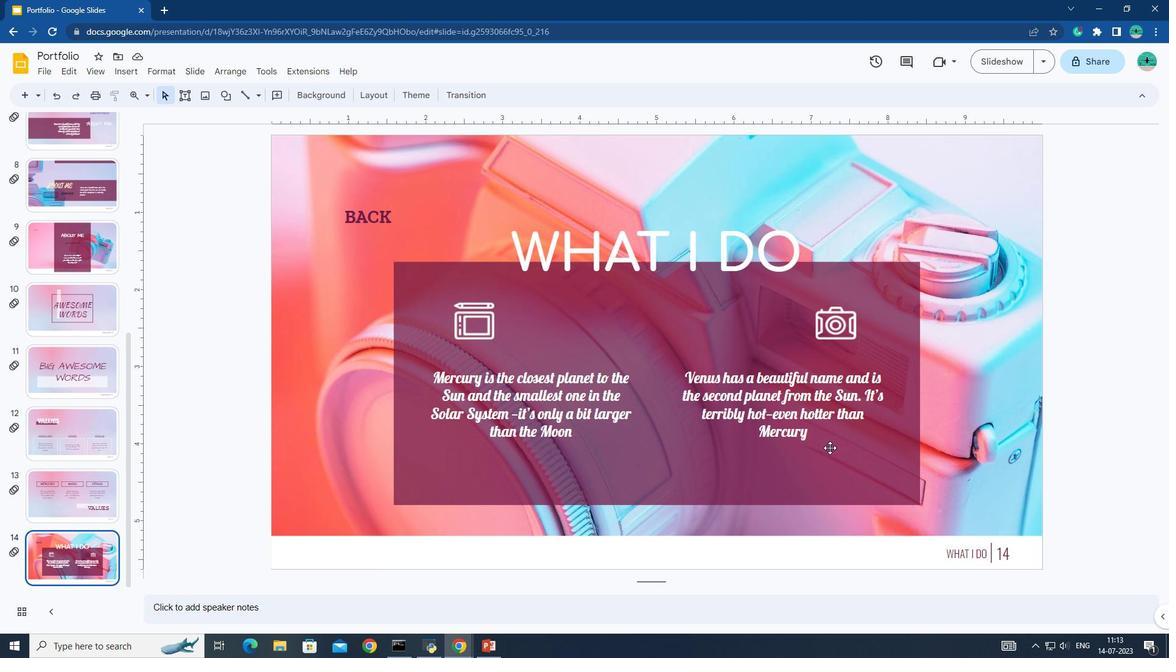 
Action: Key pressed <Key.shift>
Screenshot: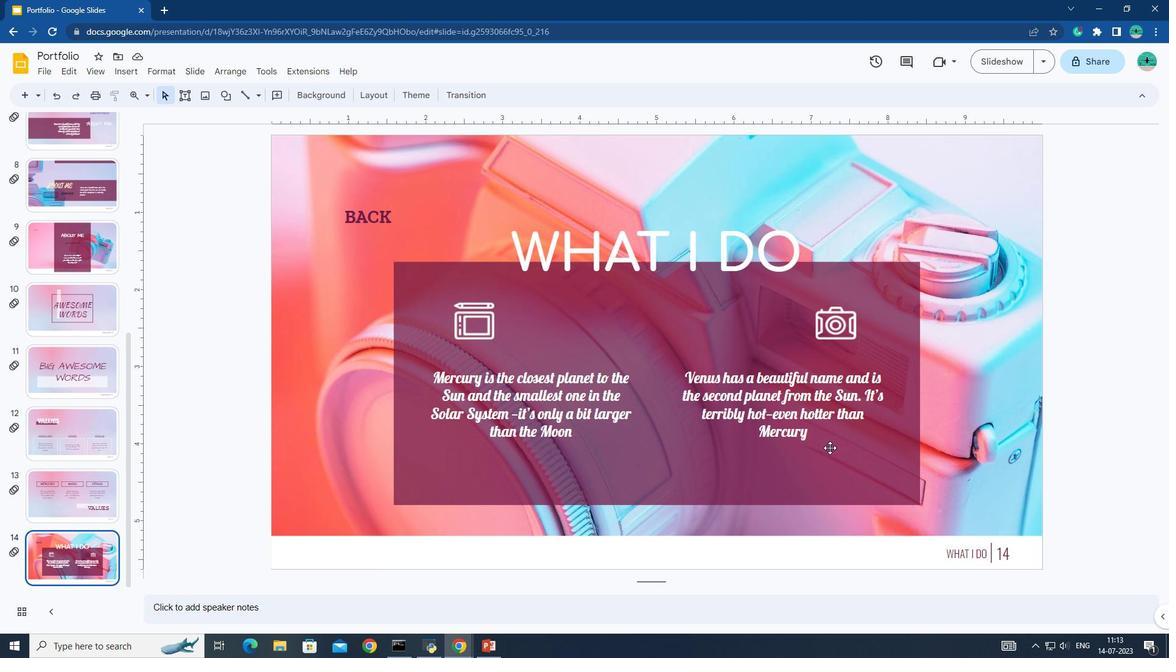 
Action: Mouse moved to (821, 442)
Screenshot: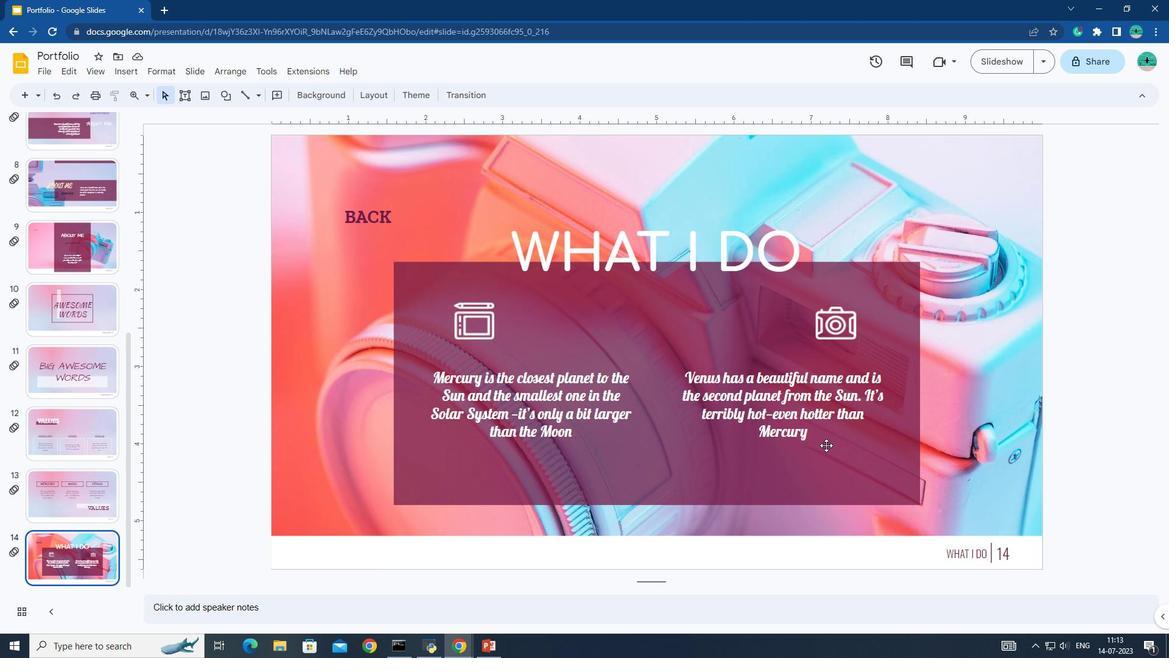 
Action: Key pressed <Key.shift>
Screenshot: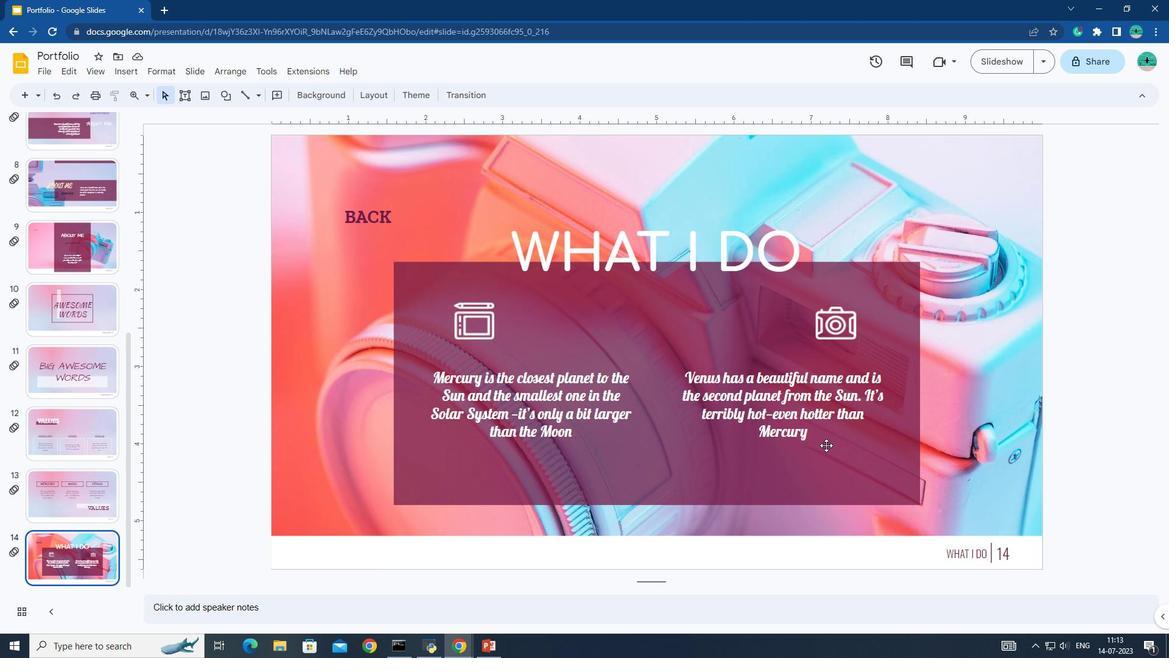 
Action: Mouse moved to (821, 442)
Screenshot: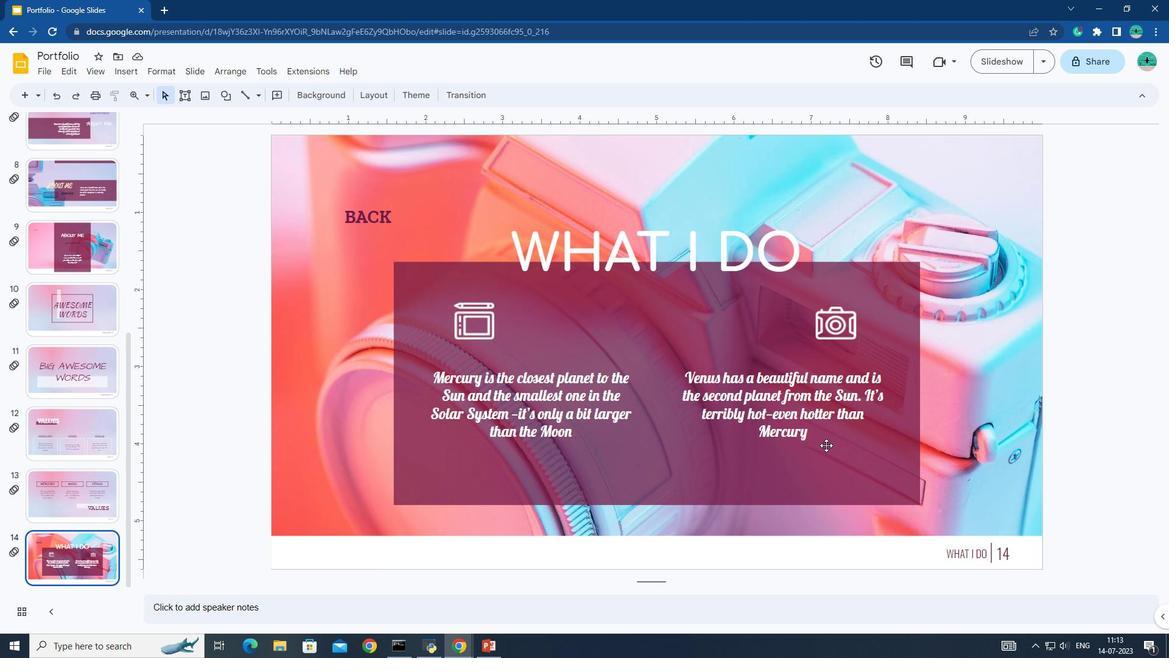 
Action: Key pressed <Key.shift>
Screenshot: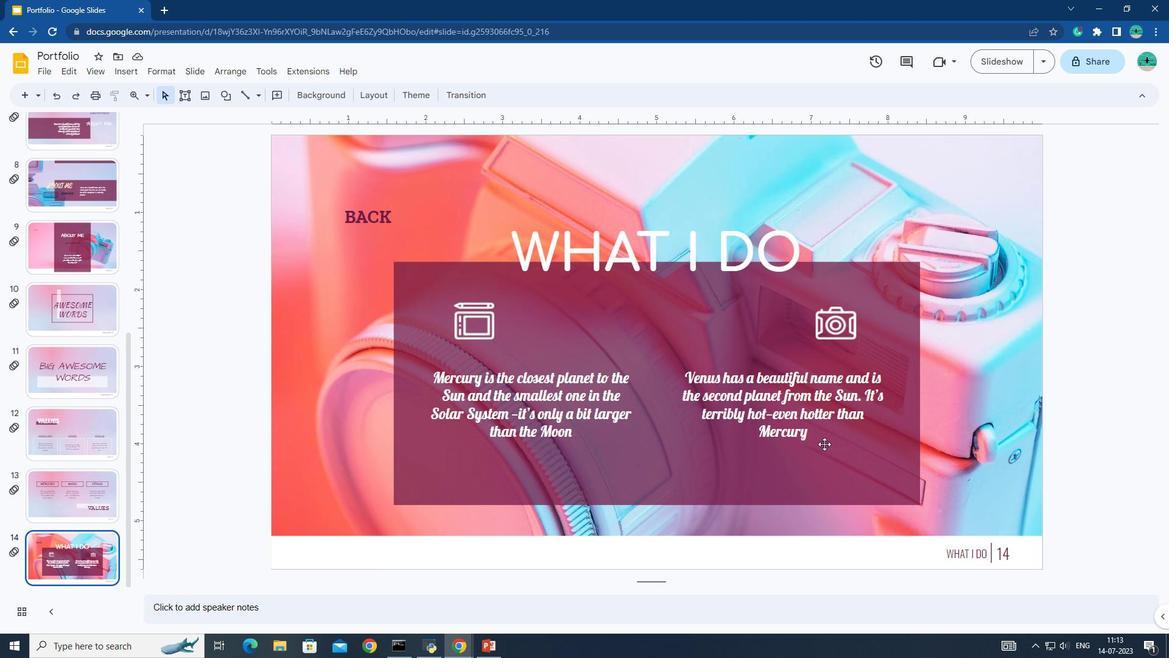 
Action: Mouse moved to (820, 441)
Screenshot: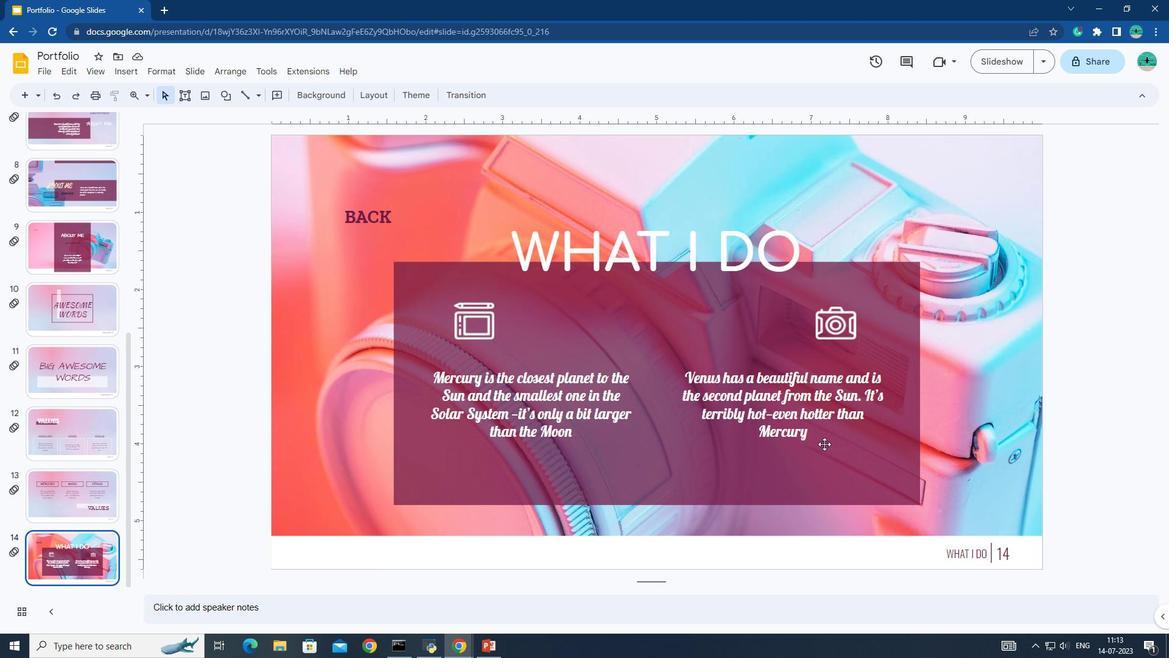 
Action: Key pressed <Key.shift>
Screenshot: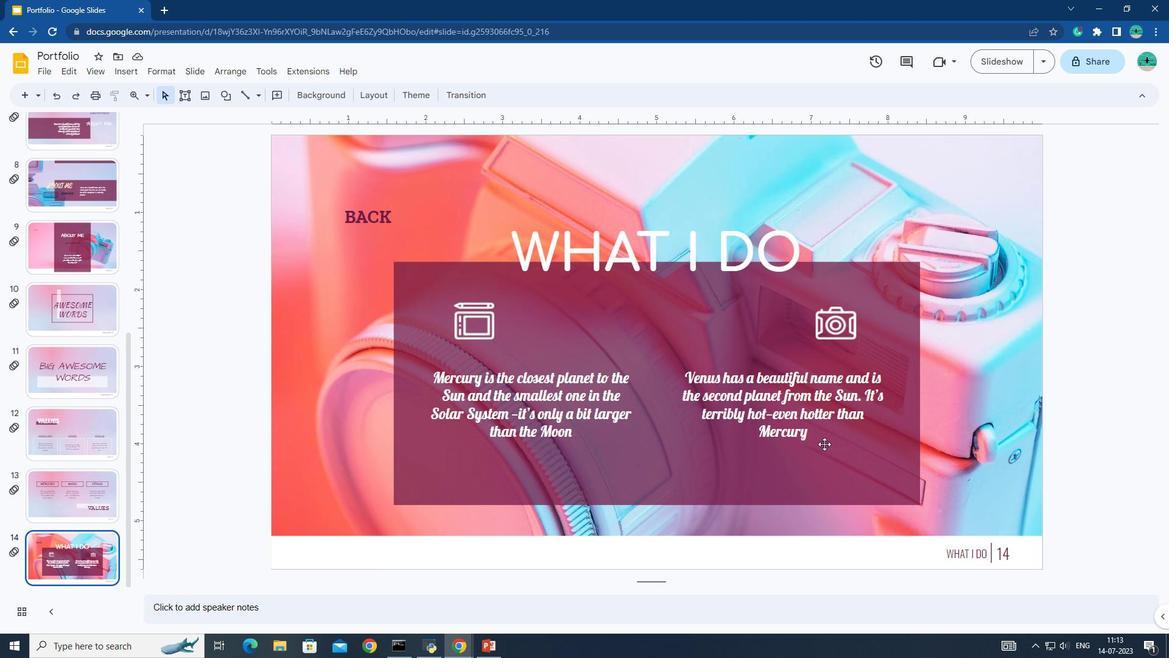 
Action: Mouse moved to (817, 439)
Screenshot: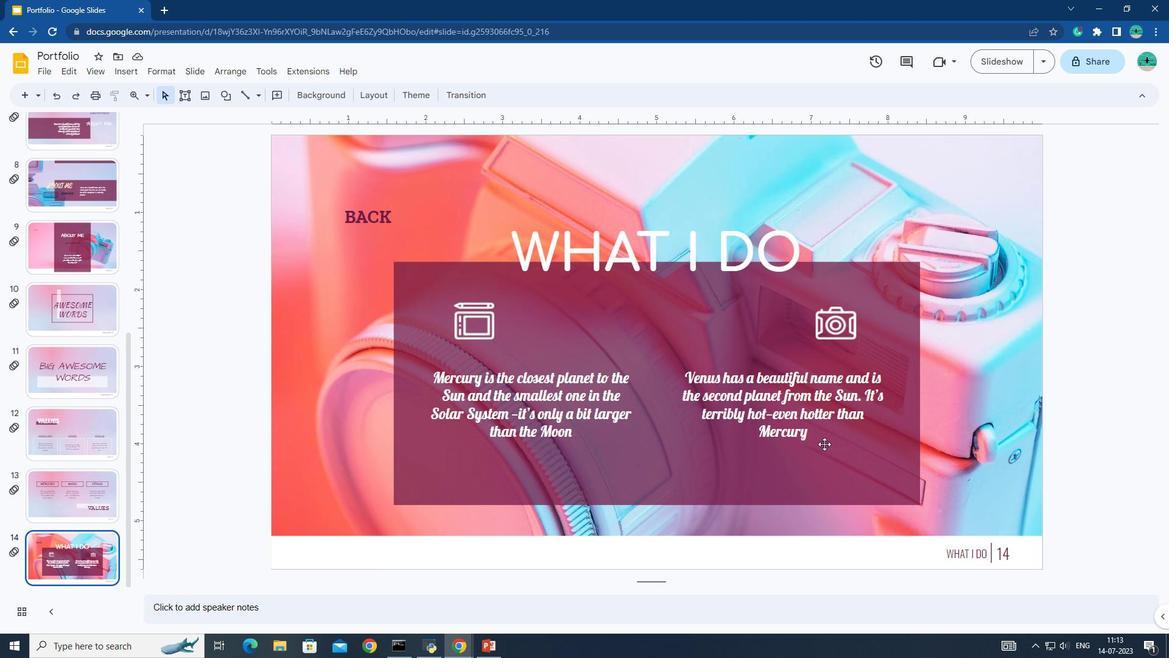 
Action: Key pressed <Key.shift>
Screenshot: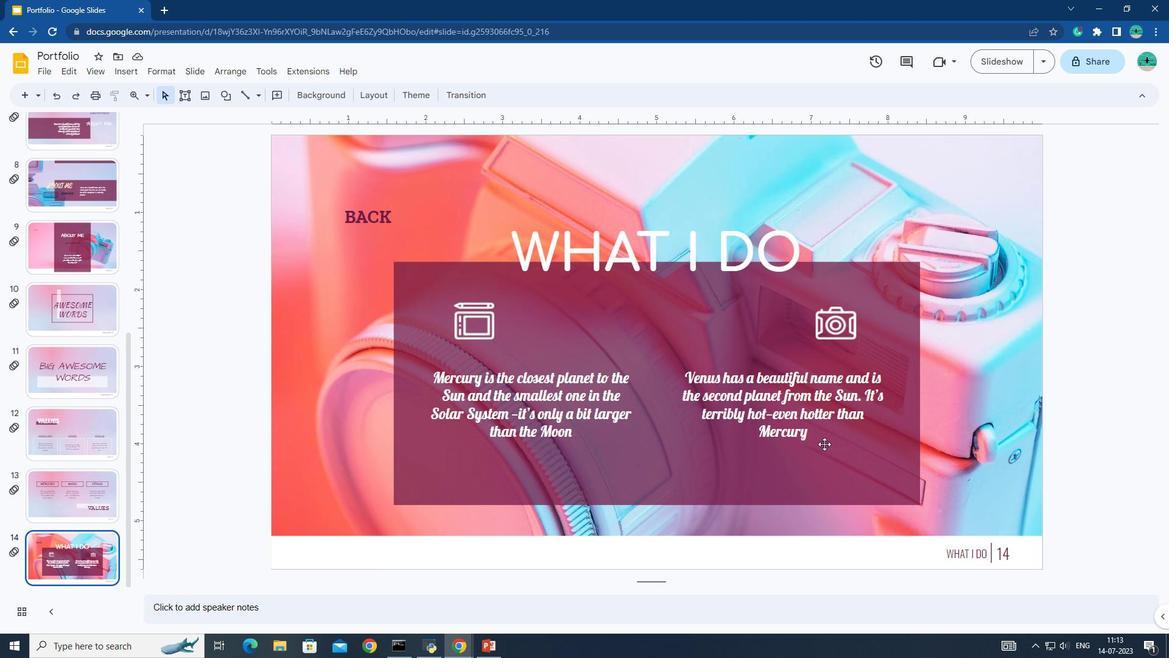 
Action: Mouse moved to (813, 436)
Screenshot: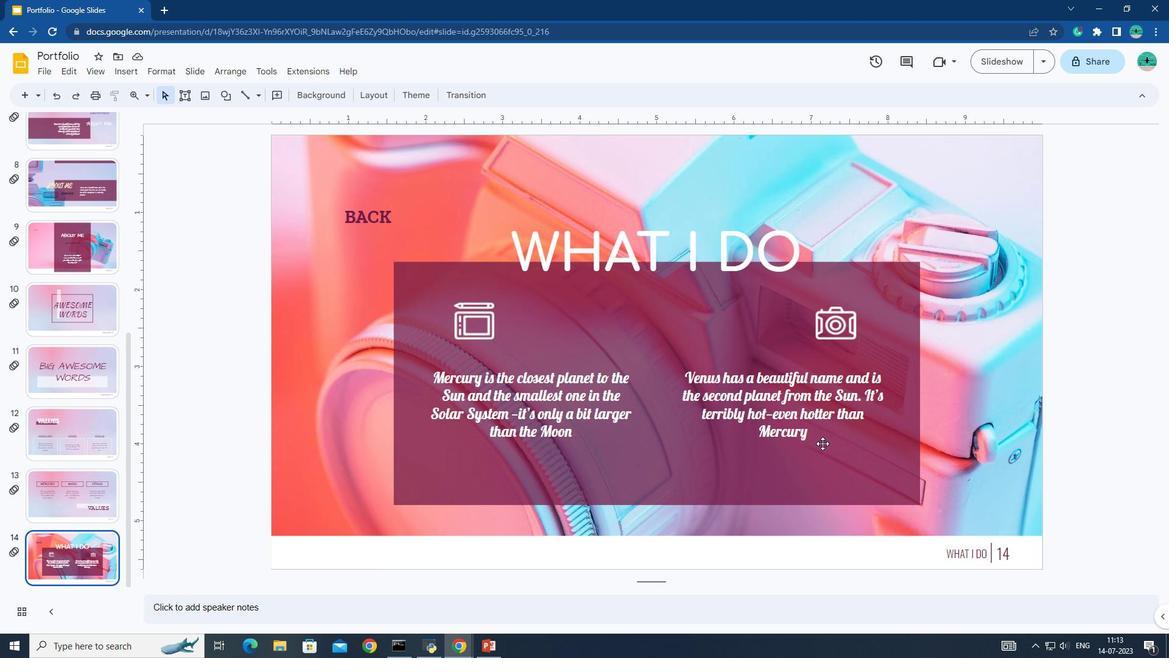 
Action: Key pressed <Key.shift>
Screenshot: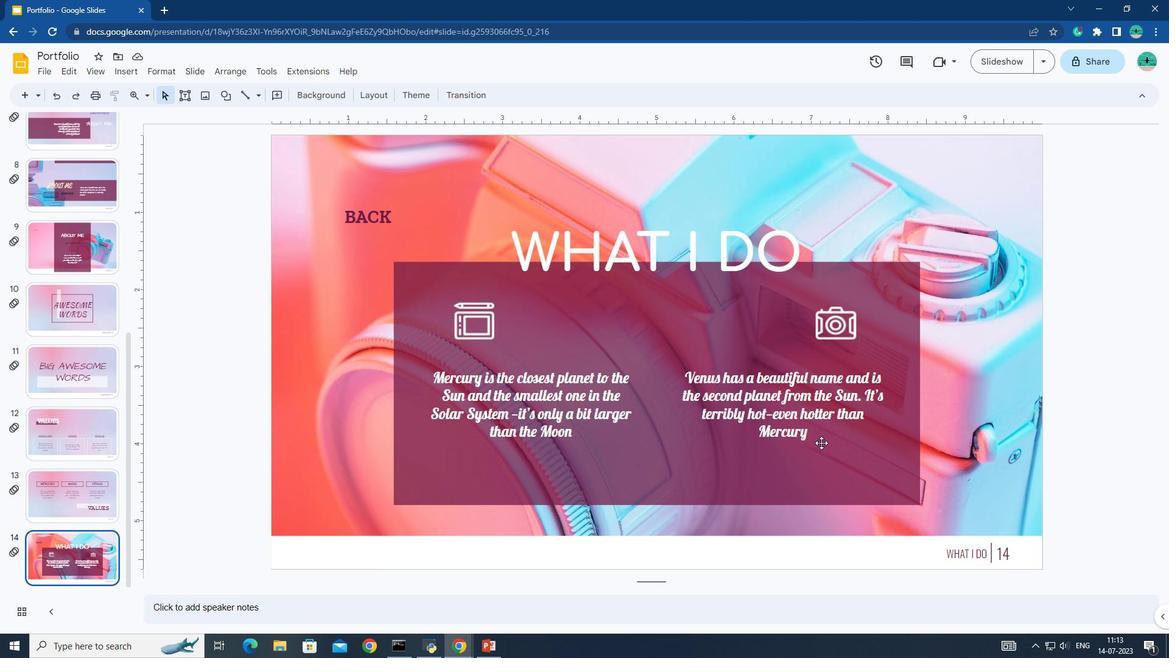 
Action: Mouse moved to (812, 436)
Screenshot: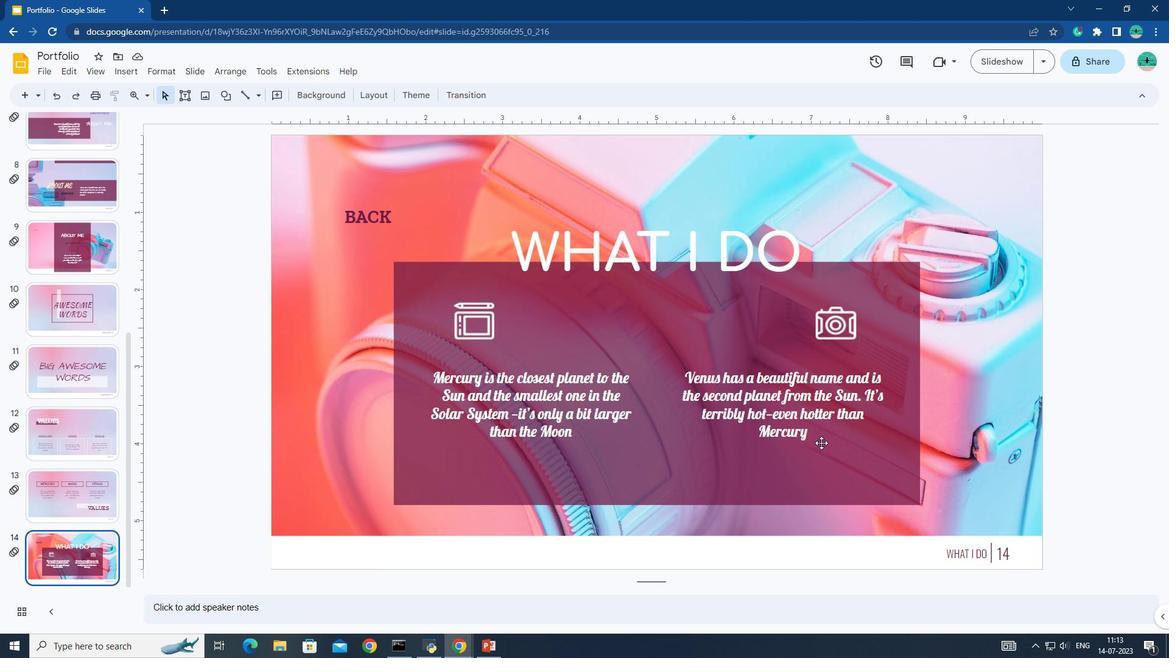 
Action: Key pressed <Key.shift>
Screenshot: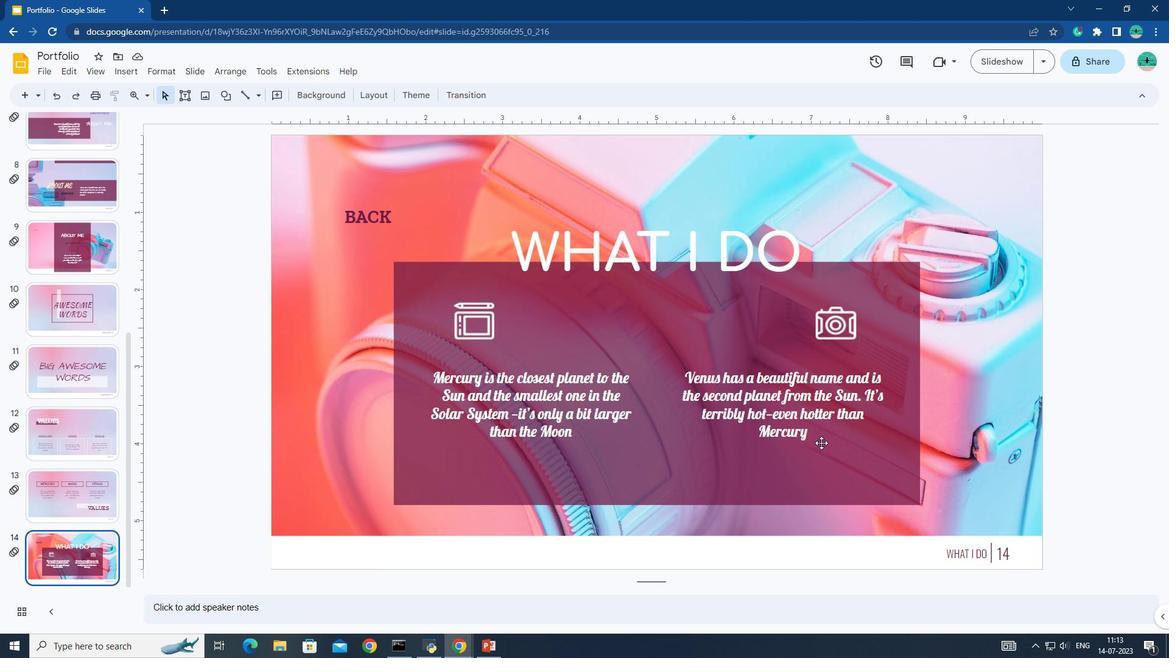 
Action: Mouse moved to (811, 435)
Screenshot: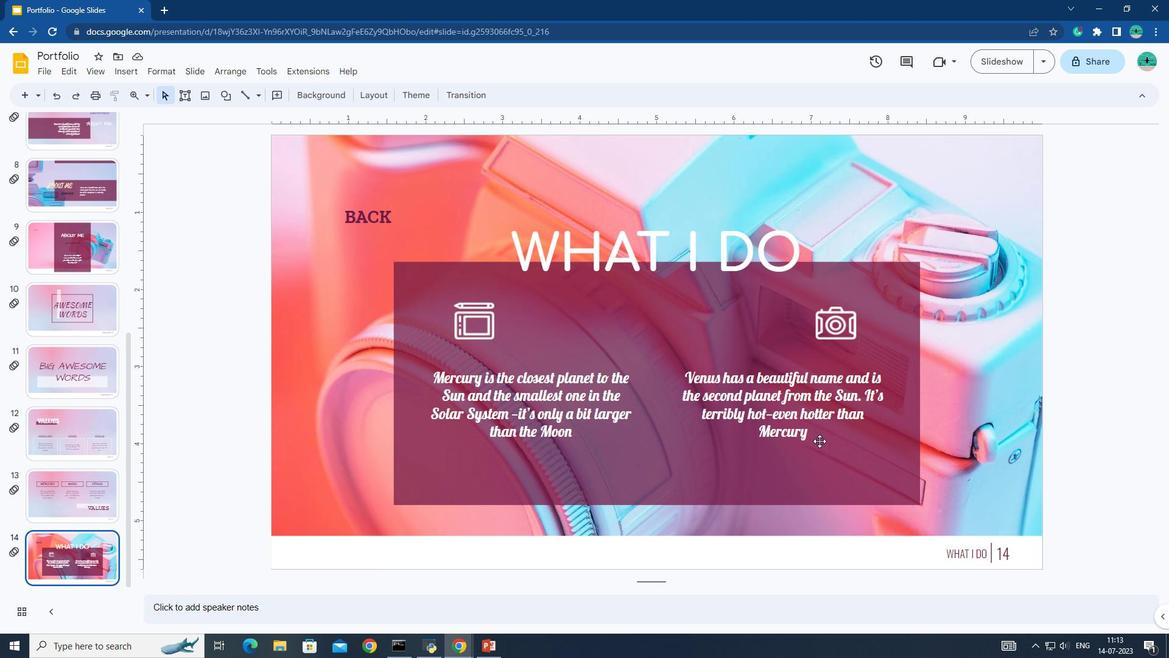 
Action: Key pressed <Key.shift>
Screenshot: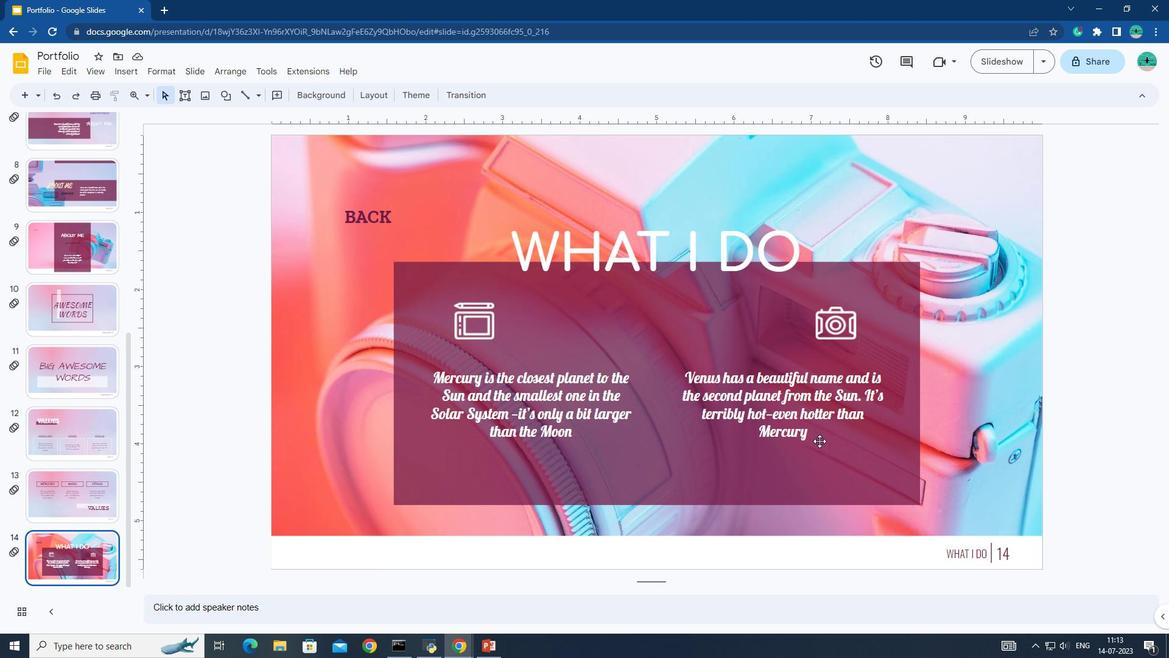 
Action: Mouse moved to (810, 435)
Screenshot: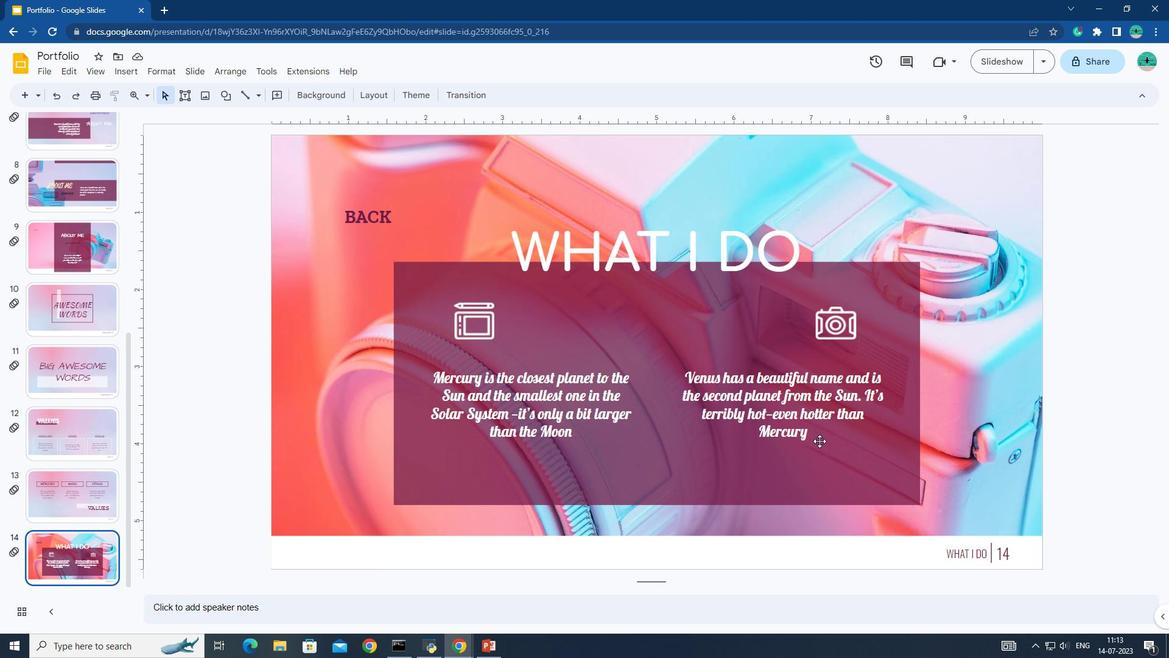 
Action: Key pressed <Key.shift>
Screenshot: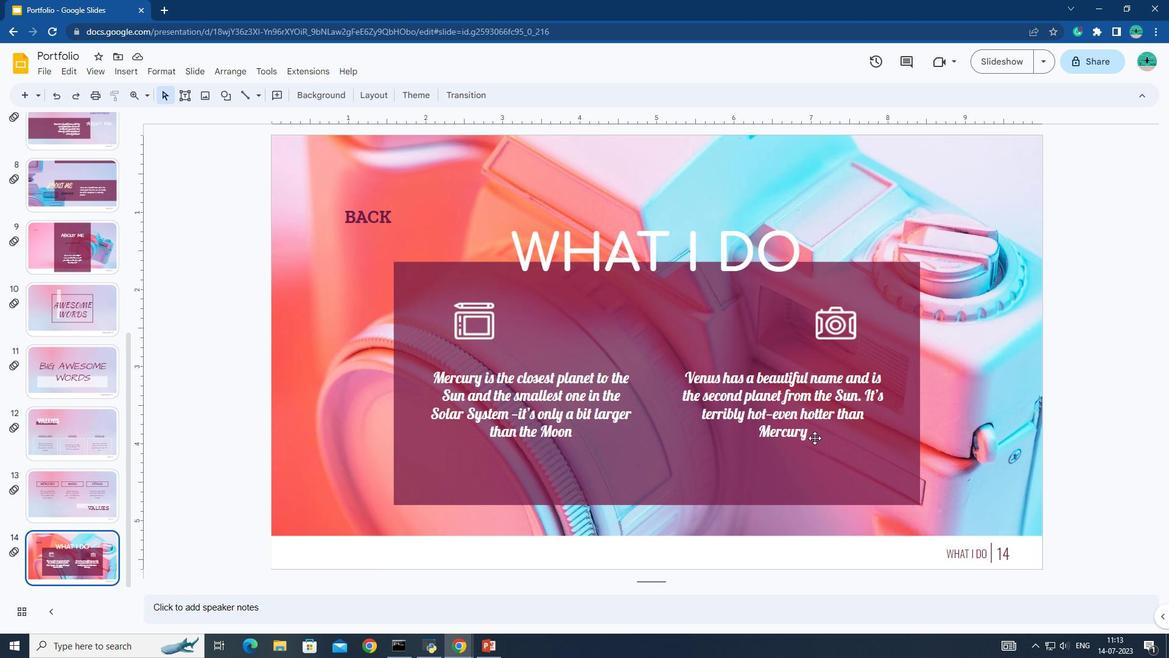
Action: Mouse moved to (809, 434)
Screenshot: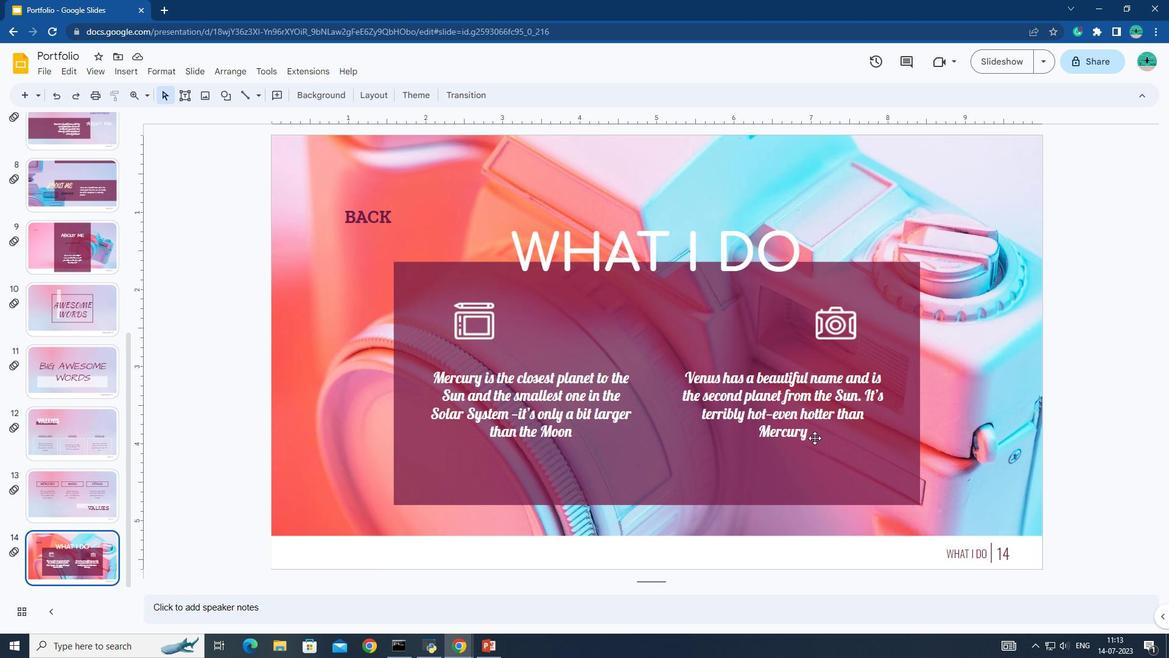 
Action: Key pressed <Key.shift>
Screenshot: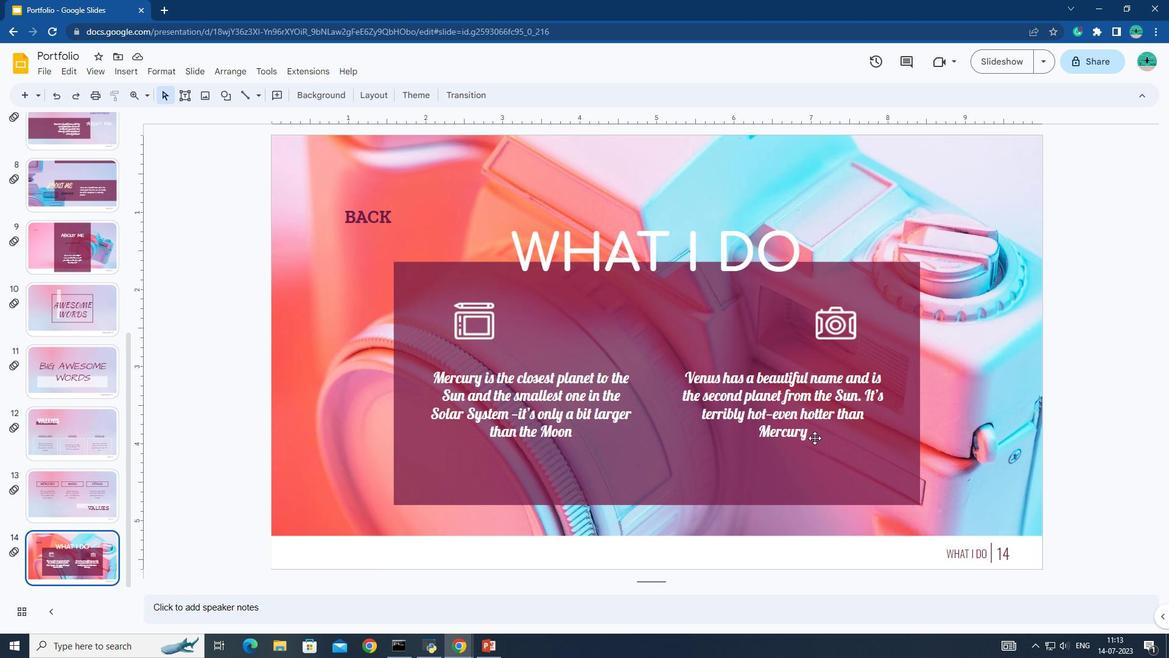 
Action: Mouse moved to (809, 434)
Screenshot: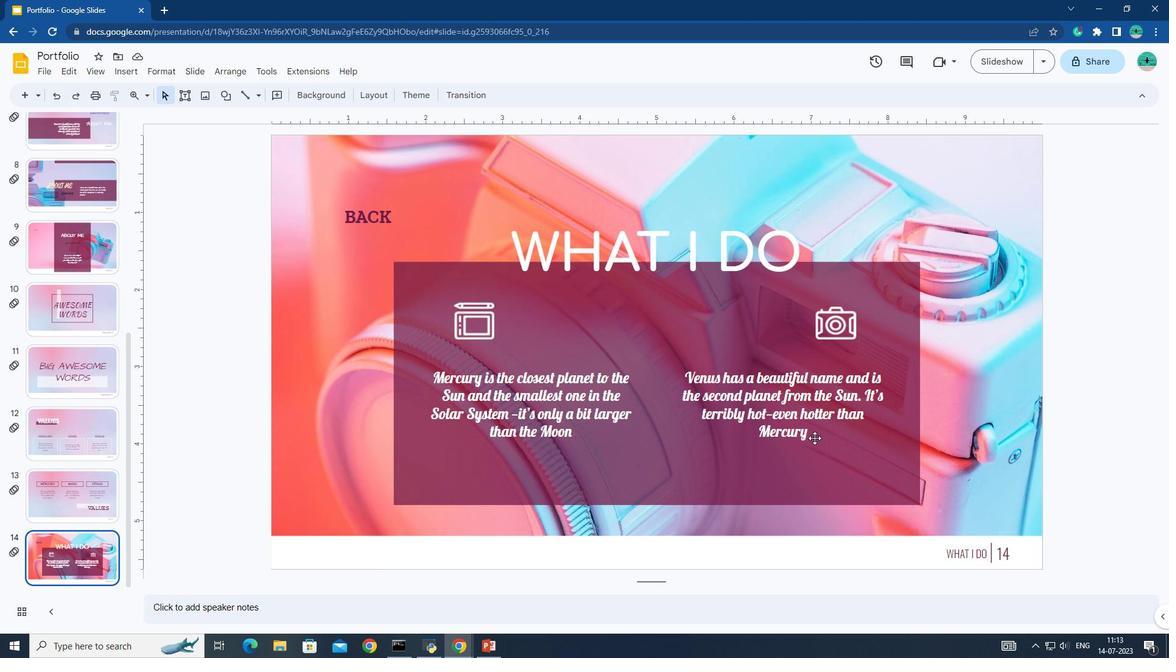 
Action: Key pressed <Key.shift>
Screenshot: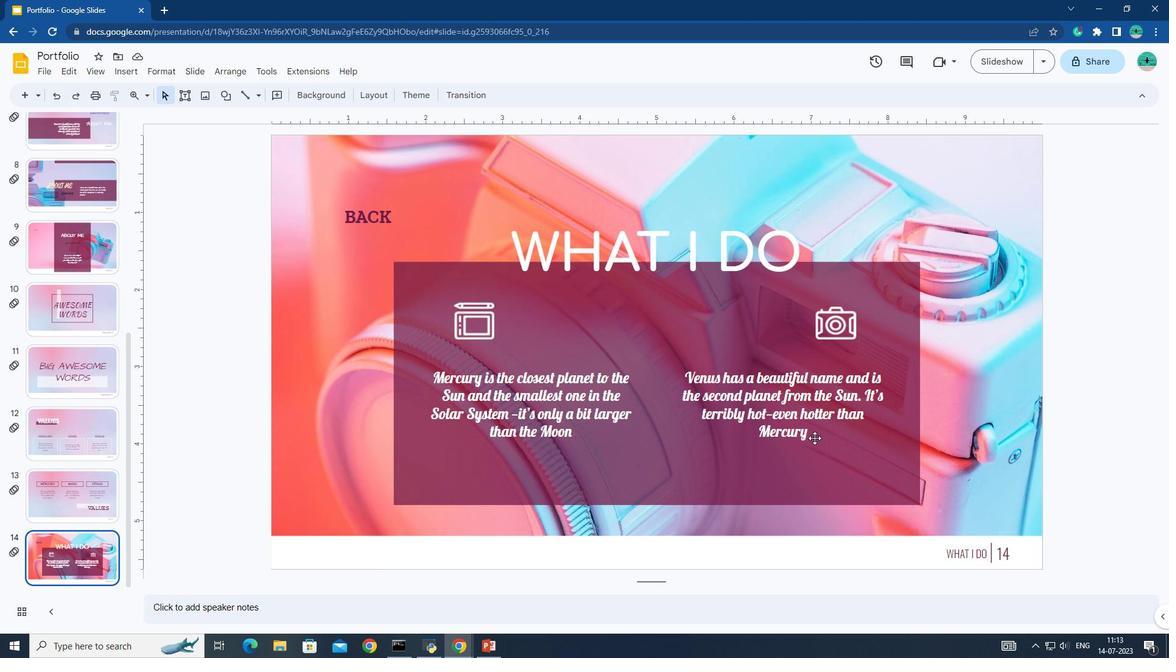 
Action: Mouse moved to (808, 433)
Screenshot: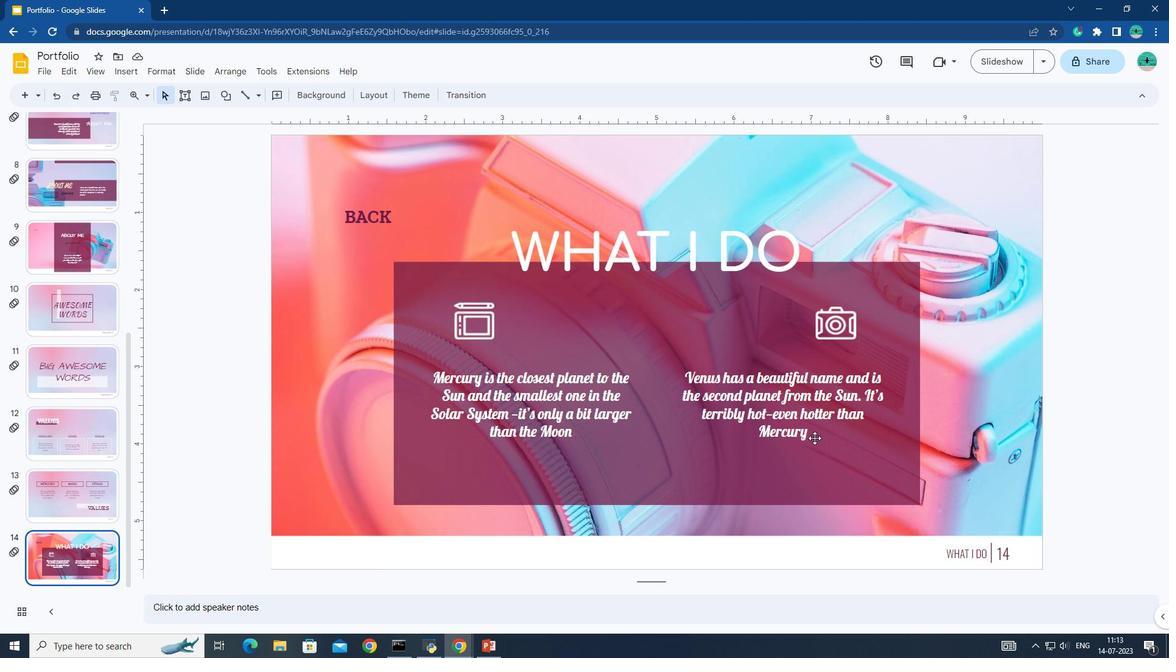 
Action: Key pressed <Key.shift>
Screenshot: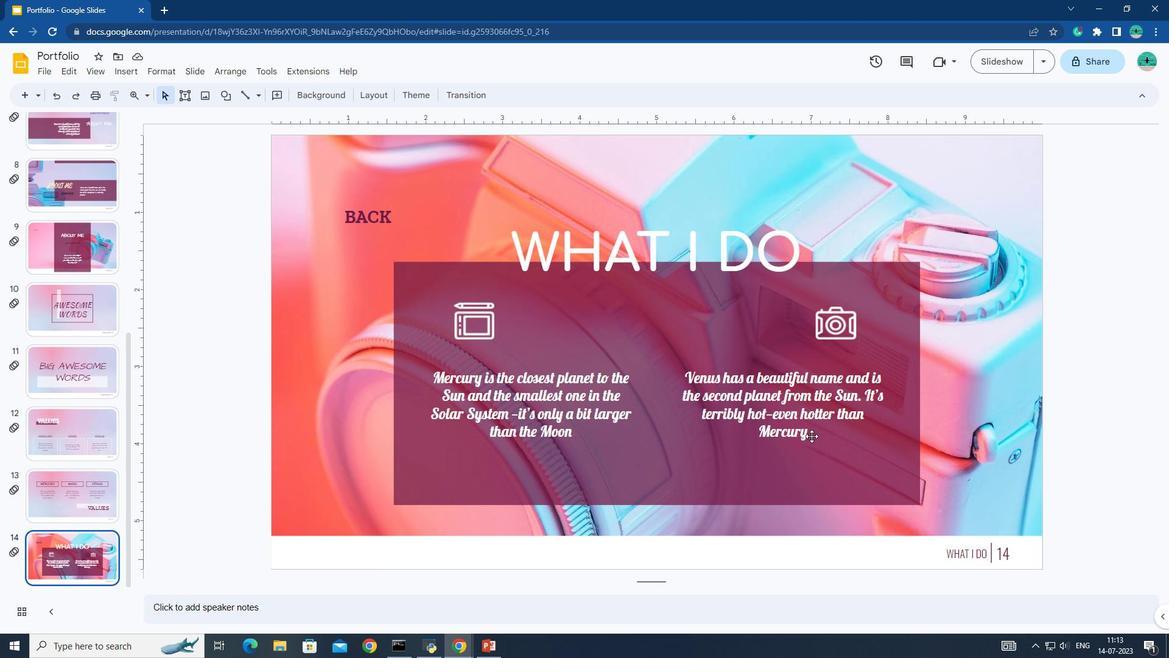 
Action: Mouse moved to (806, 432)
Screenshot: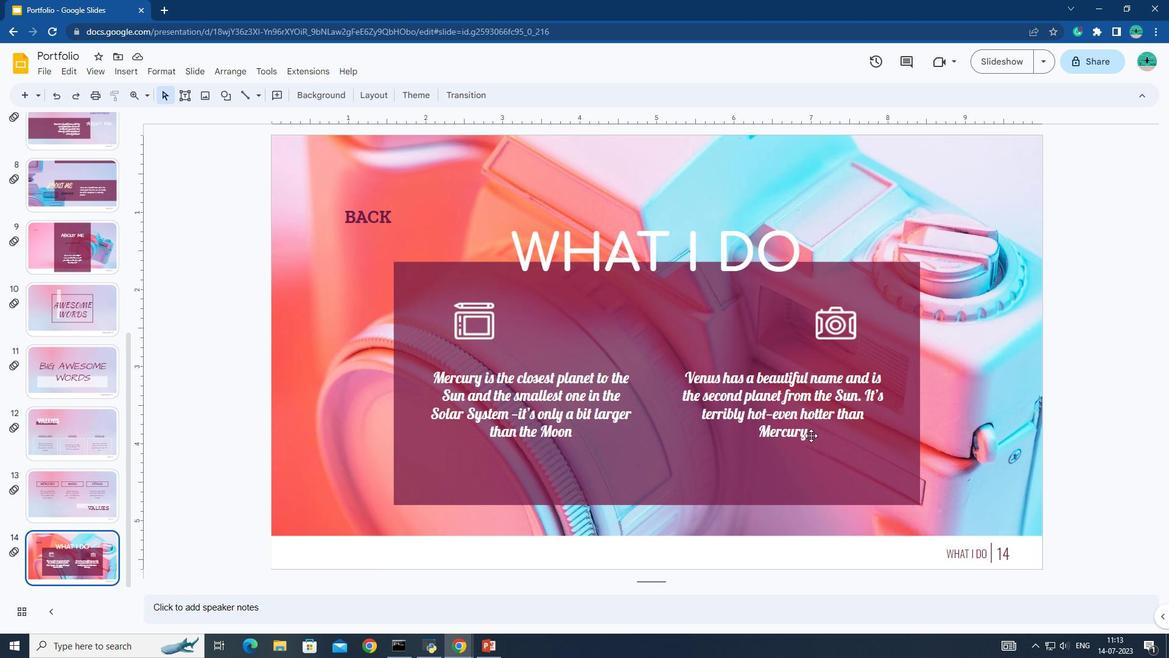 
Action: Key pressed <Key.shift>
Screenshot: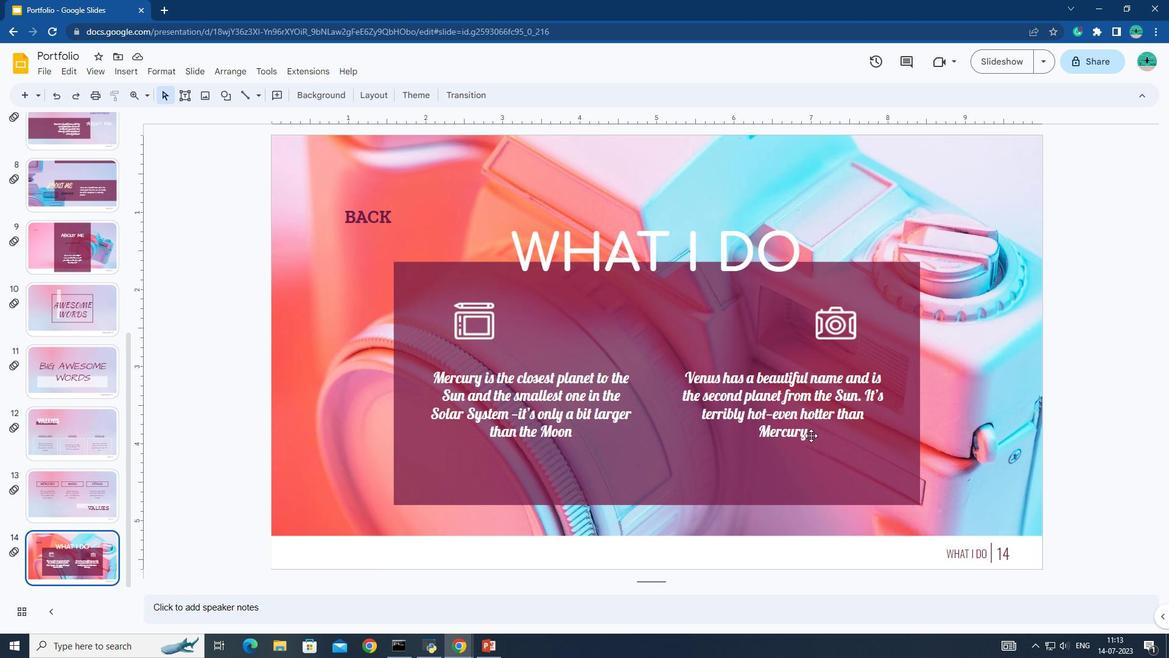 
Action: Mouse moved to (805, 431)
Screenshot: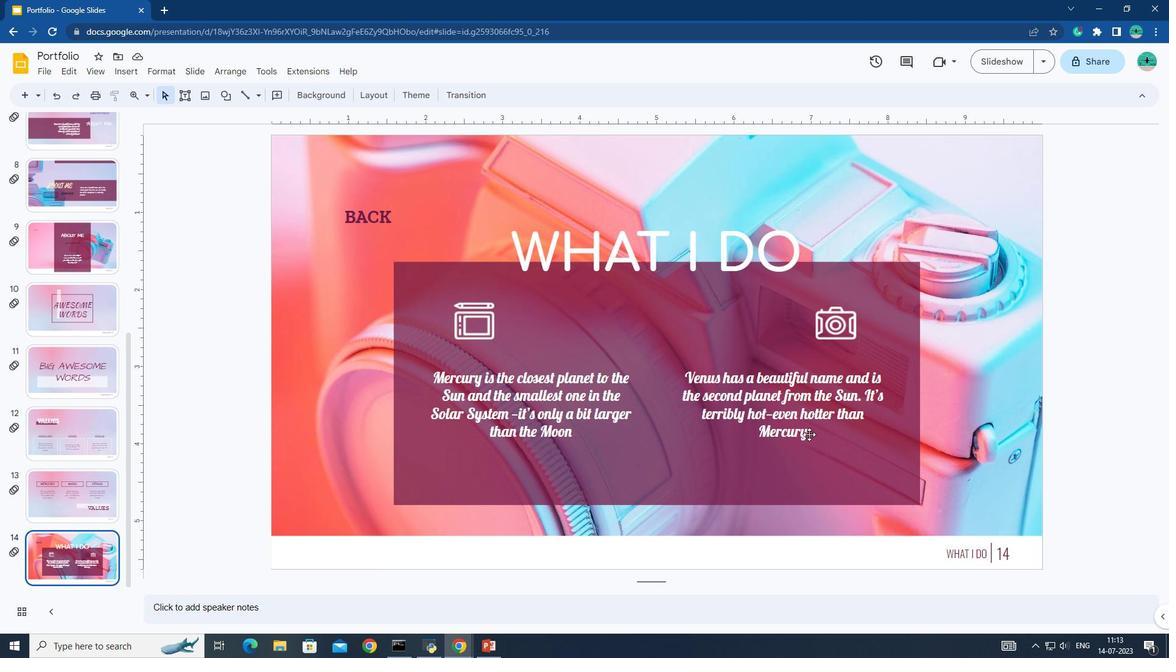 
Action: Key pressed <Key.shift>
Screenshot: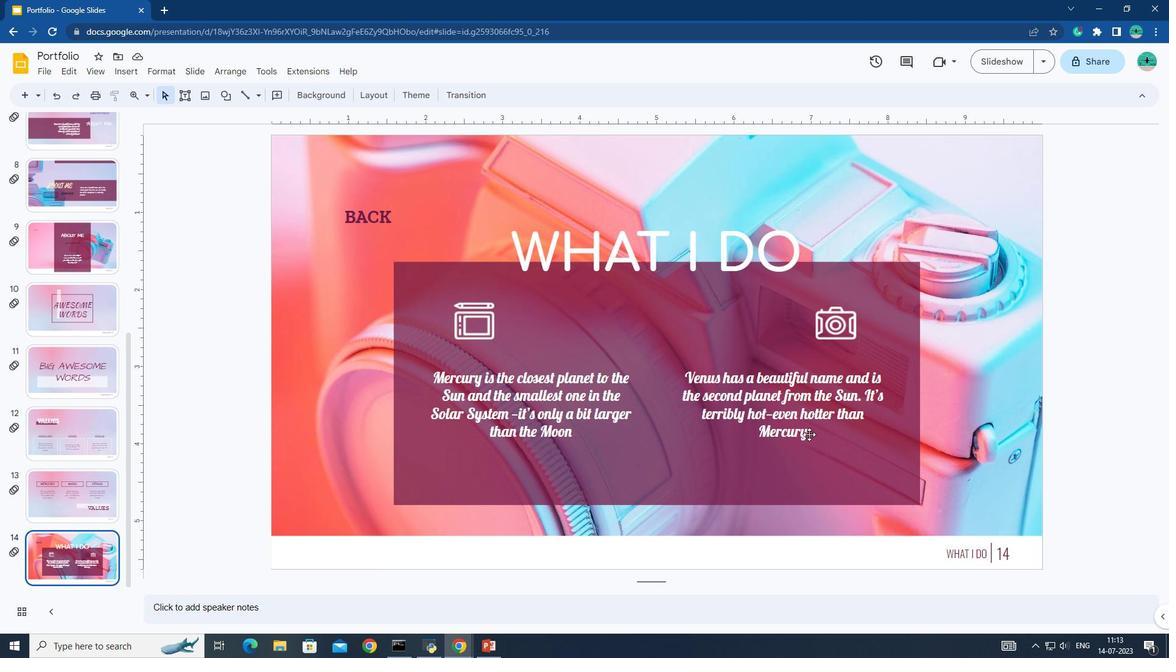 
Action: Mouse moved to (805, 431)
Screenshot: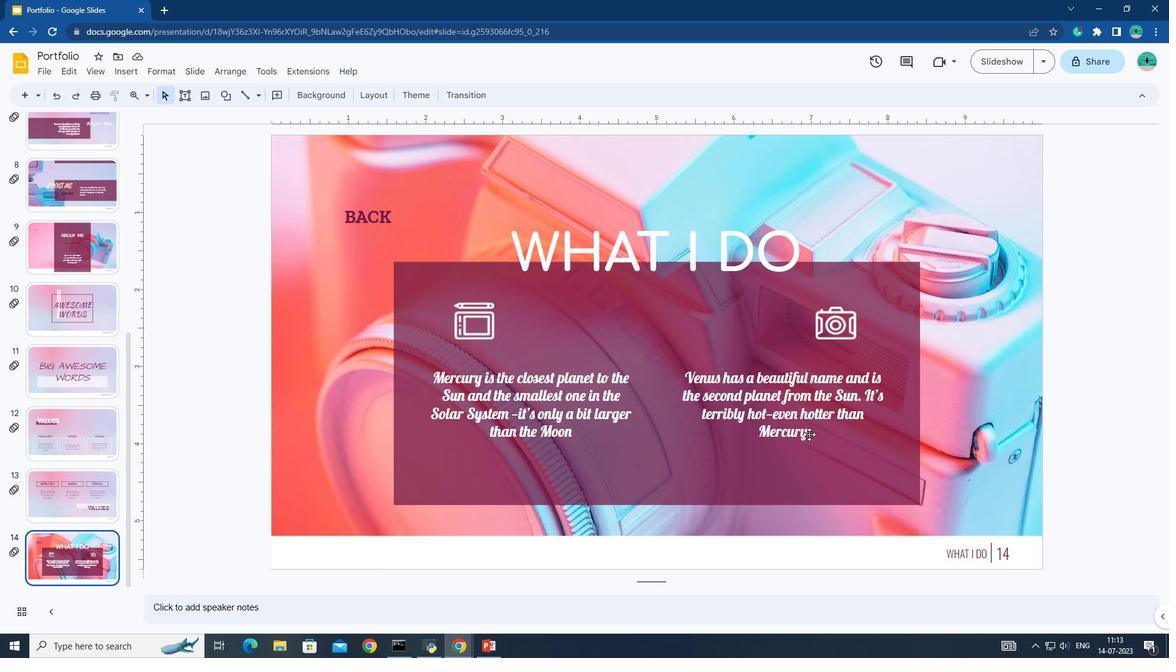 
Action: Key pressed <Key.shift>
Screenshot: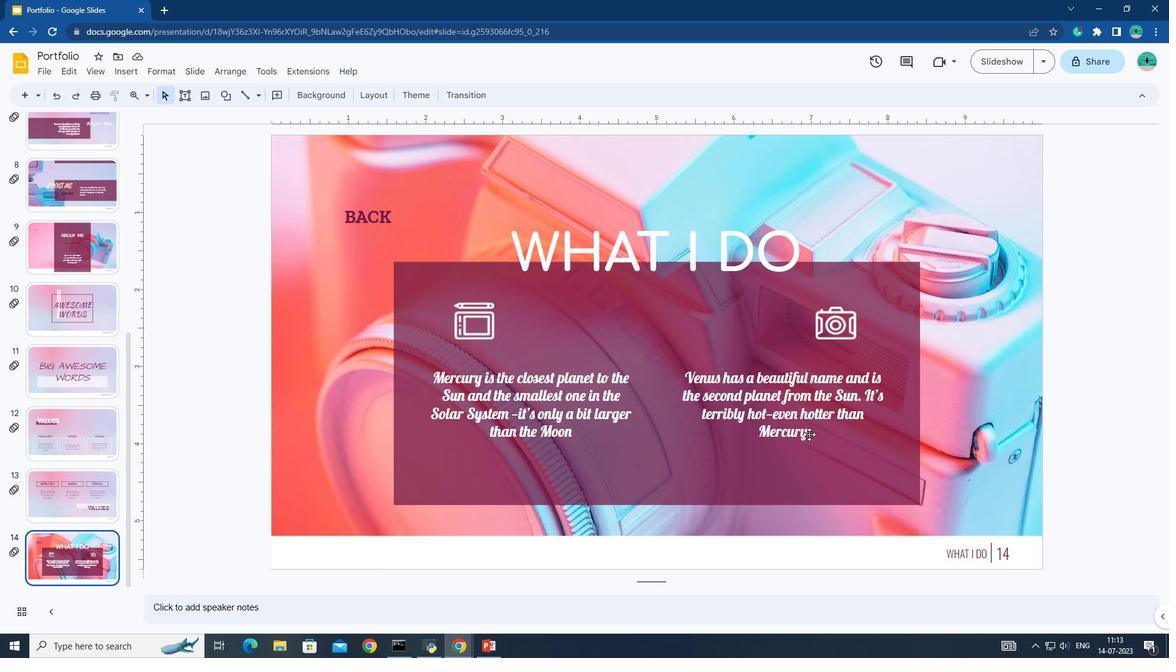 
Action: Mouse moved to (804, 431)
Screenshot: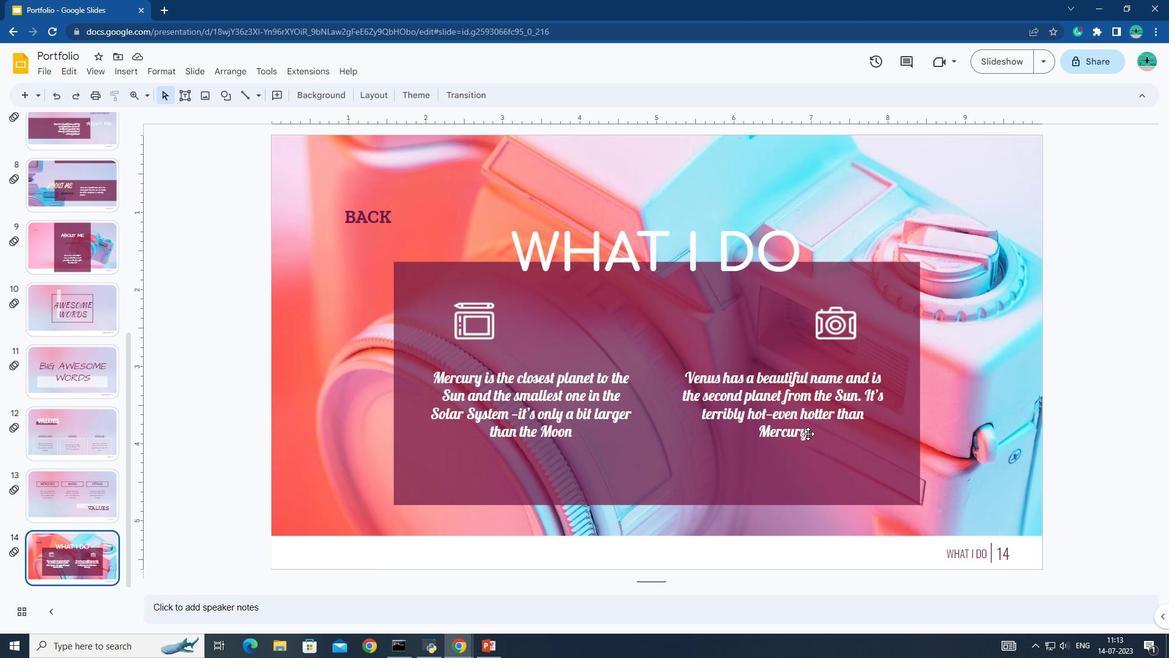 
Action: Key pressed <Key.shift><Key.shift><Key.shift><Key.shift><Key.shift><Key.shift><Key.shift>
Screenshot: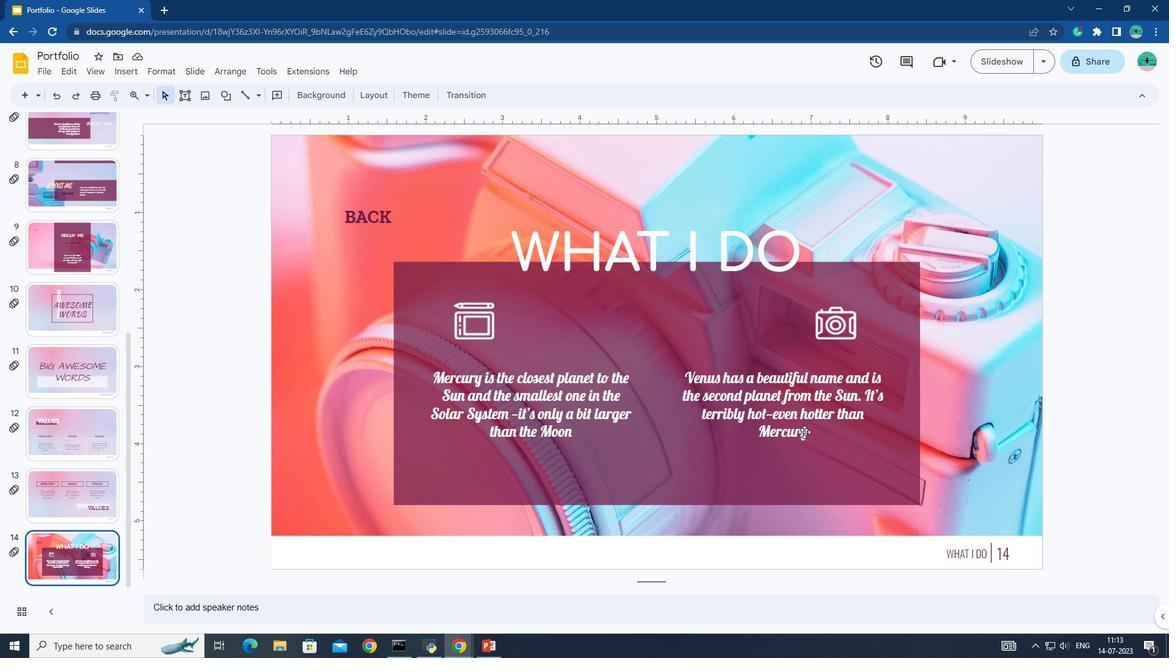 
Action: Mouse moved to (801, 431)
Screenshot: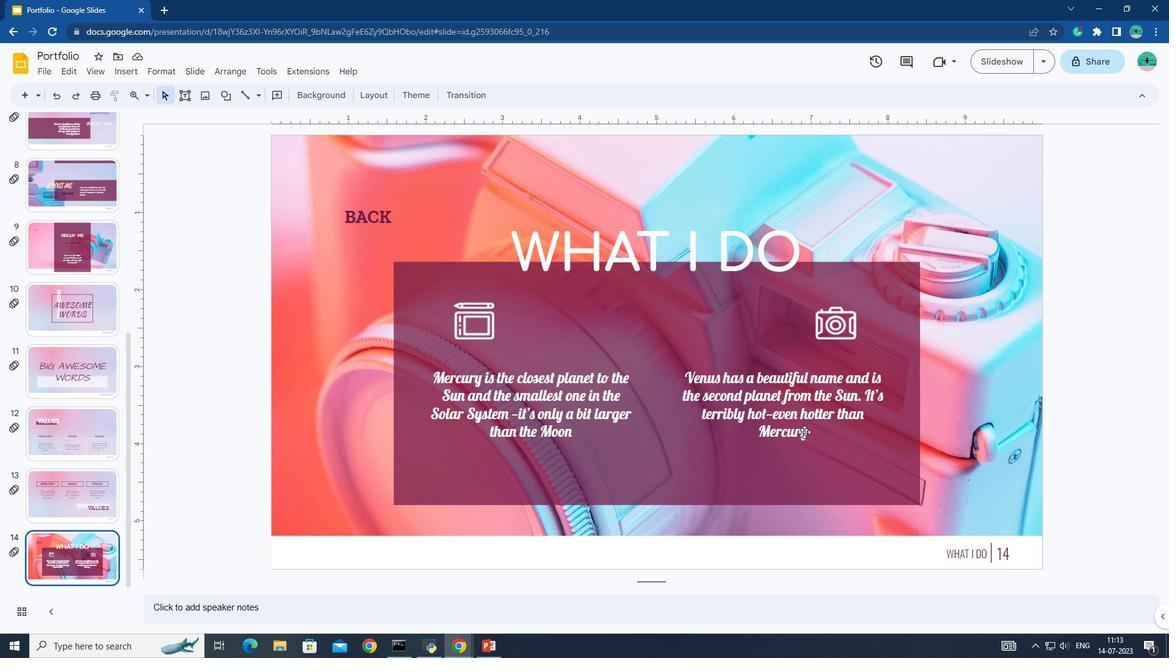 
Action: Key pressed <Key.shift>
Screenshot: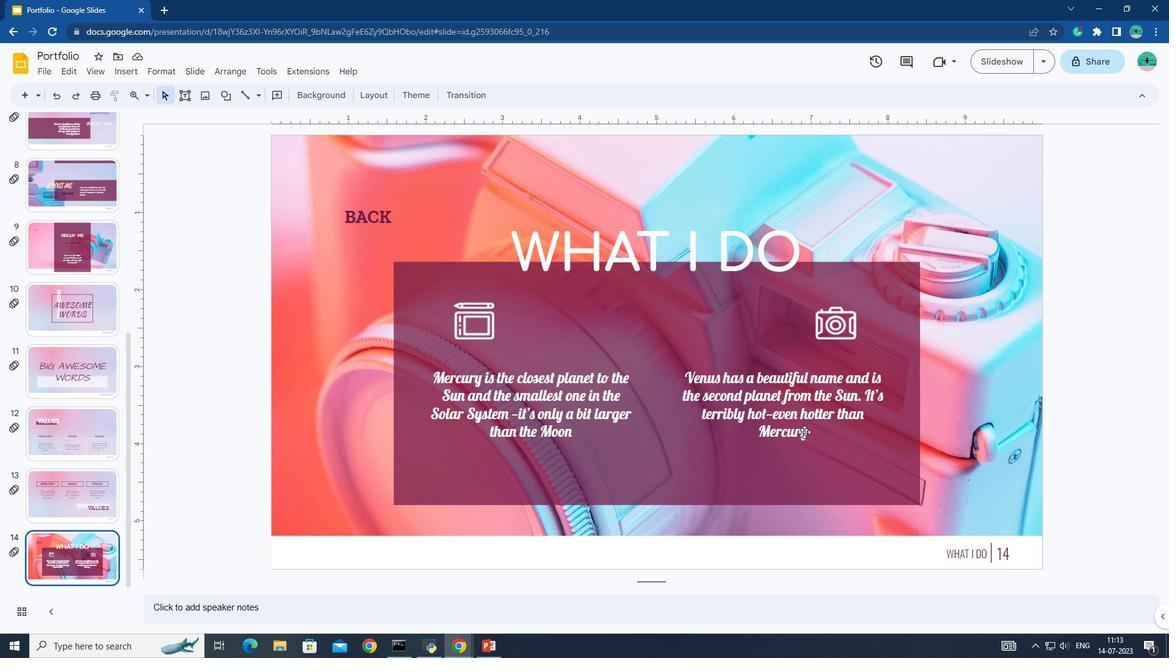 
Action: Mouse moved to (787, 431)
Screenshot: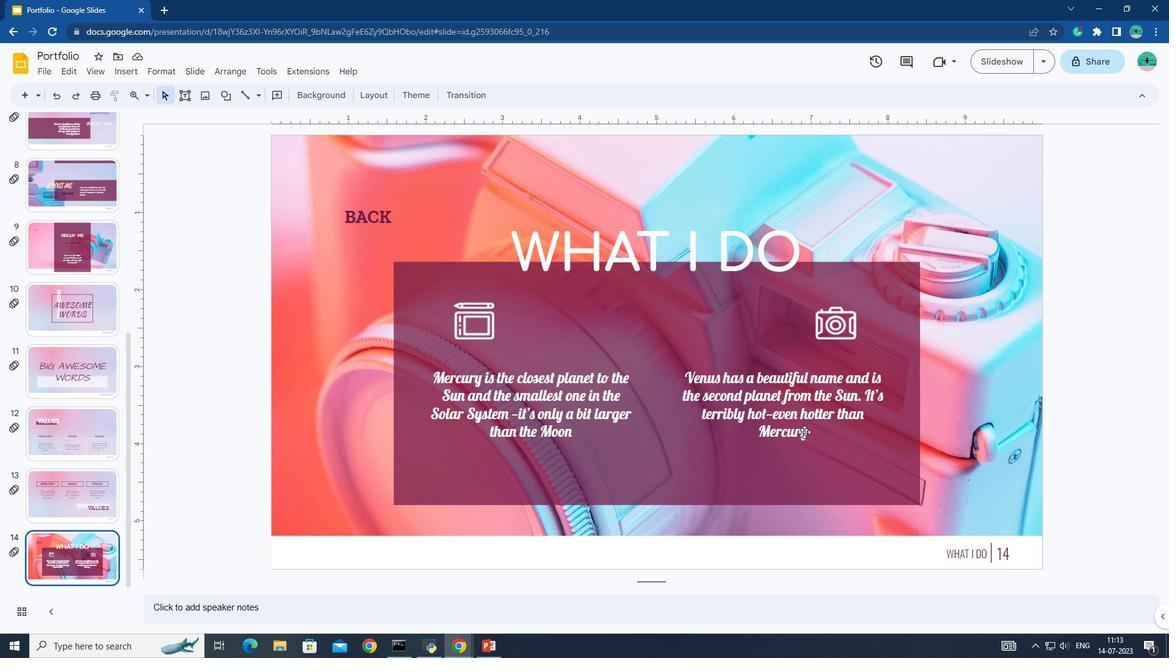 
Action: Key pressed <Key.shift>
Screenshot: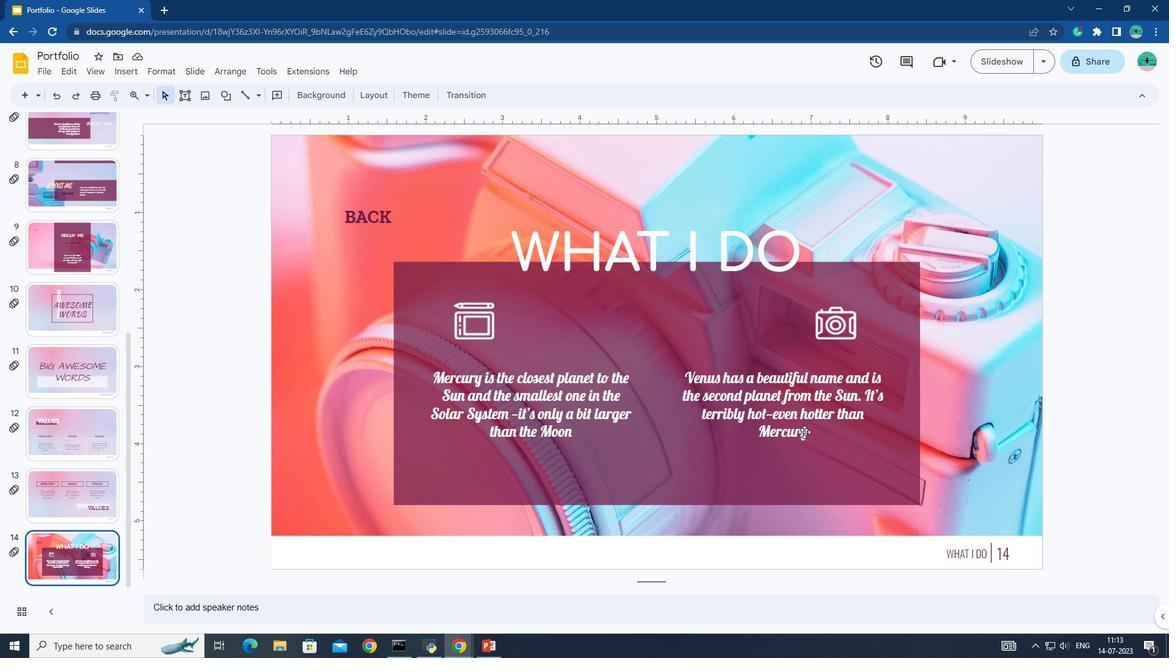 
Action: Mouse moved to (761, 431)
Screenshot: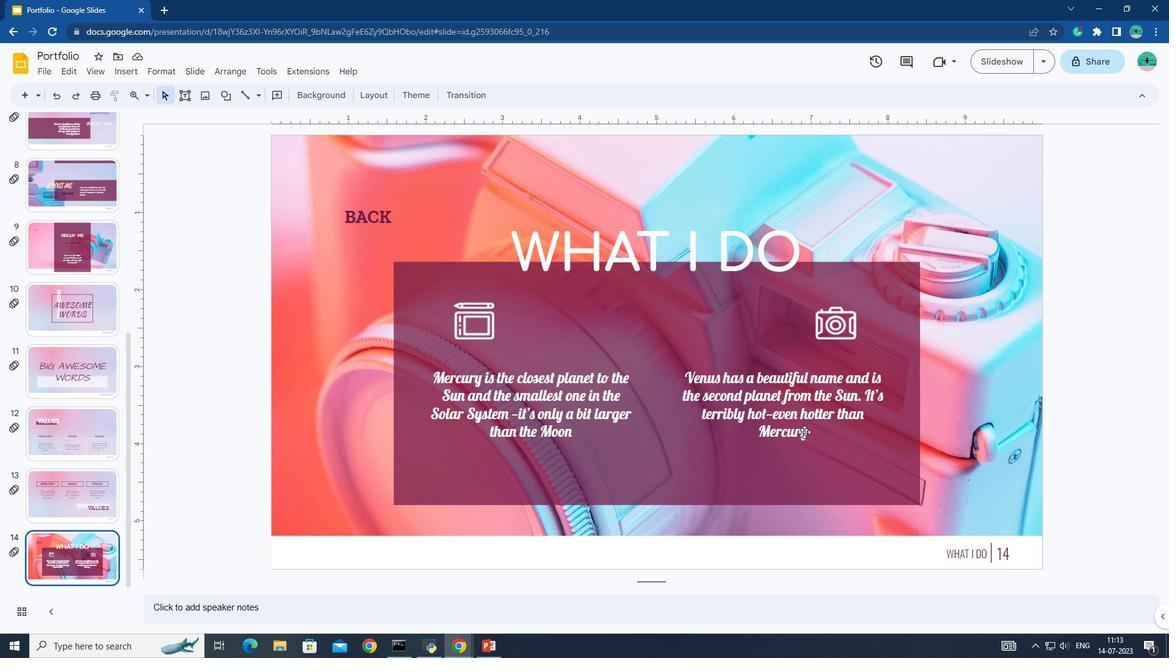 
Action: Key pressed <Key.shift>
Screenshot: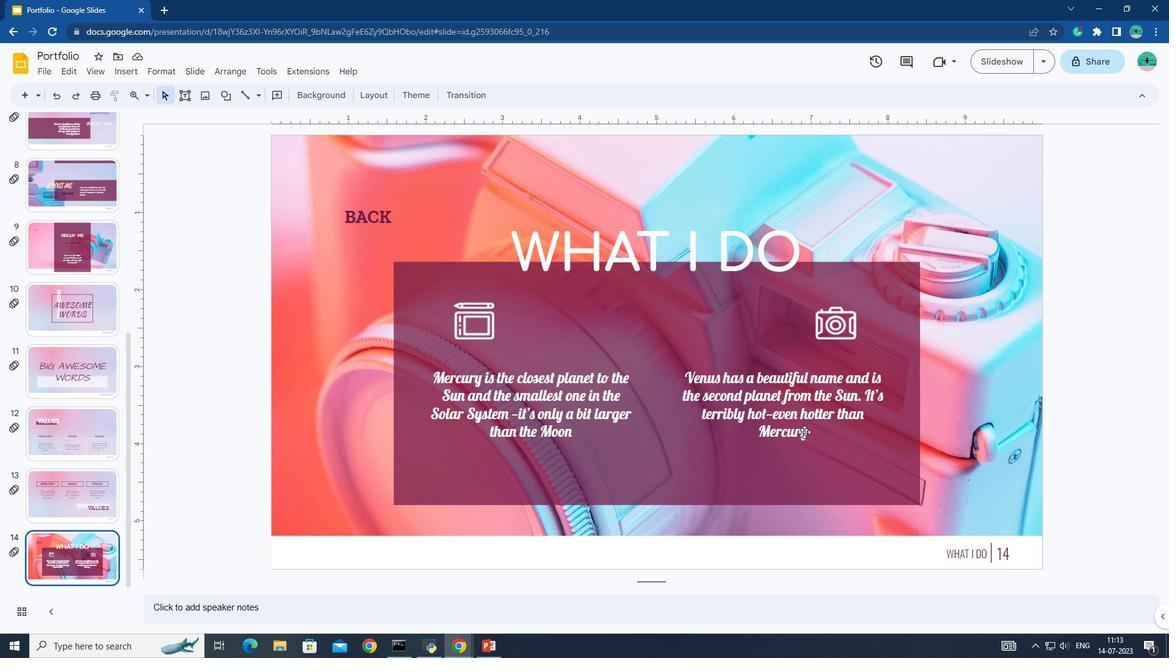 
Action: Mouse moved to (736, 431)
Screenshot: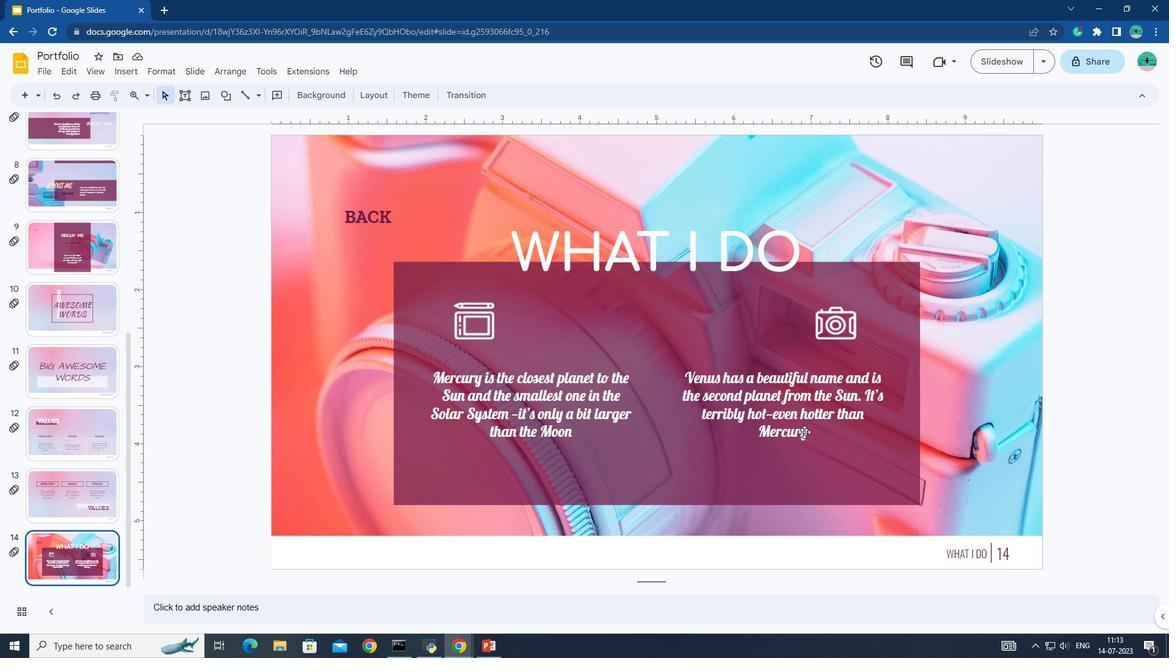 
Action: Key pressed <Key.shift>
Screenshot: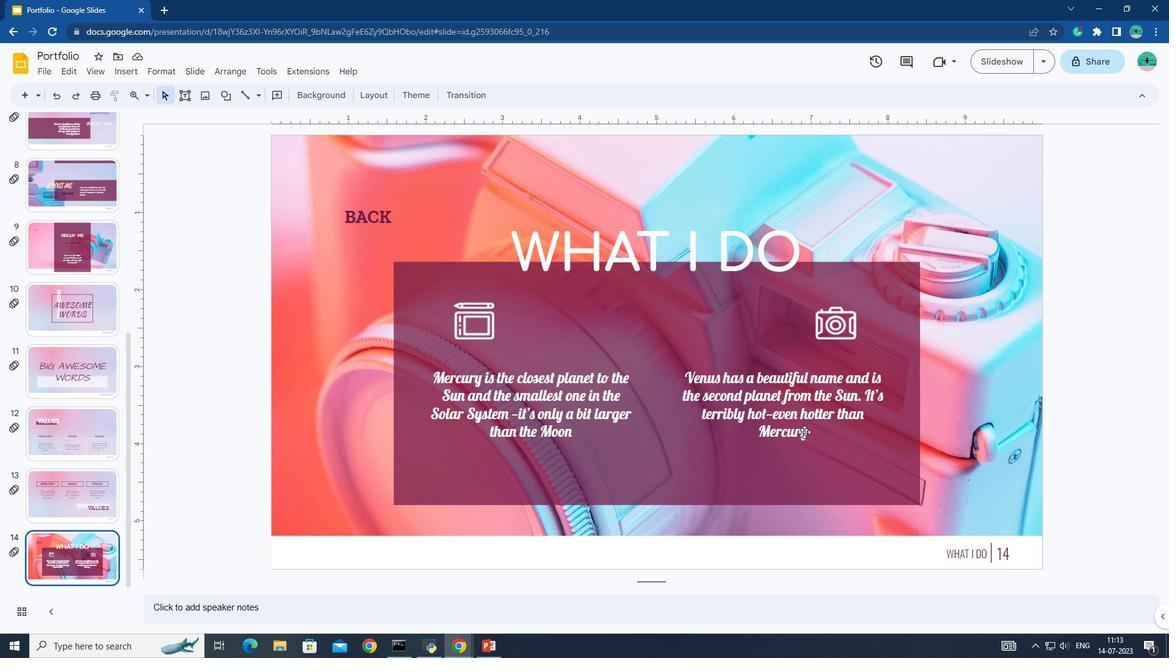 
Action: Mouse moved to (674, 431)
Screenshot: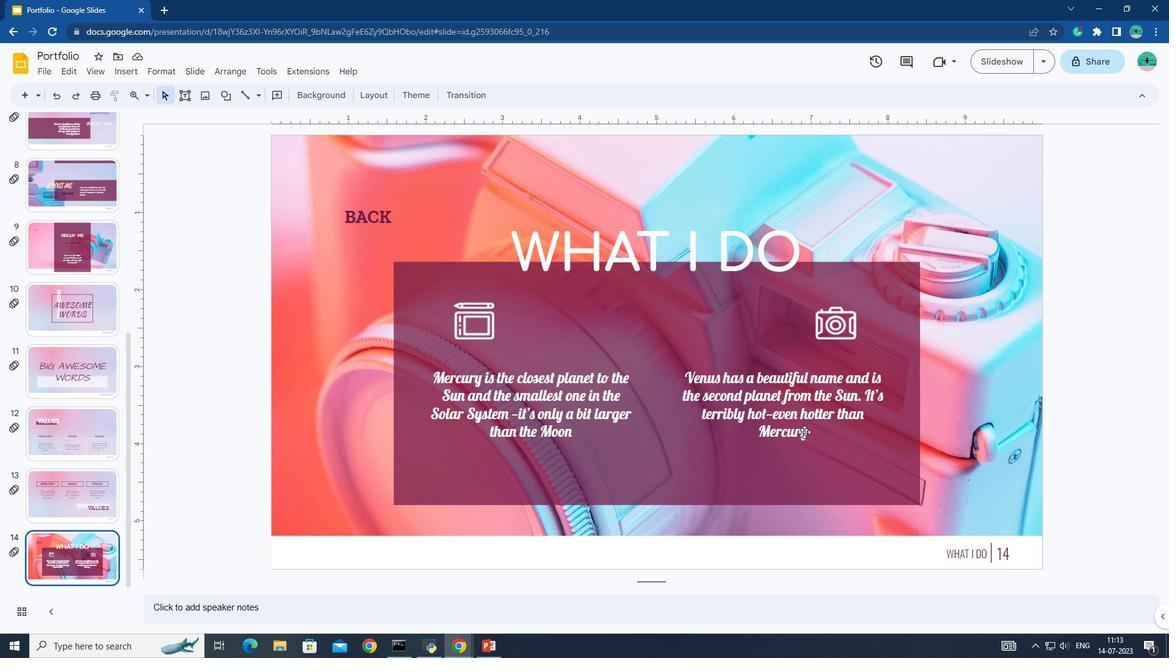 
Action: Key pressed <Key.shift>
Screenshot: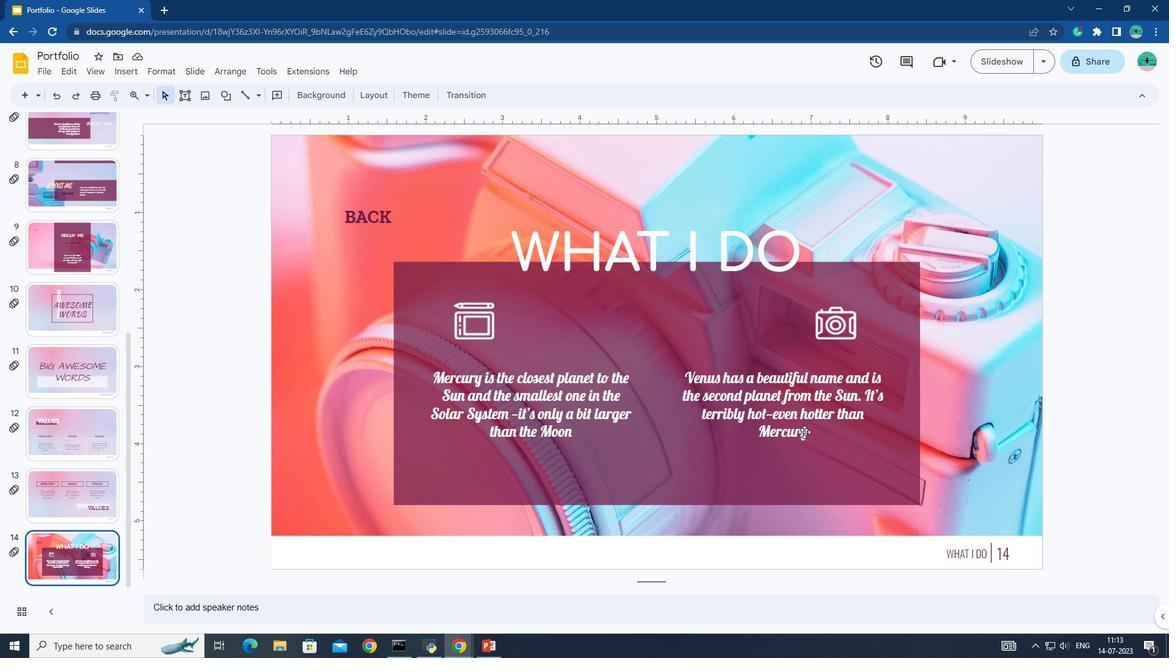 
Action: Mouse moved to (601, 431)
Screenshot: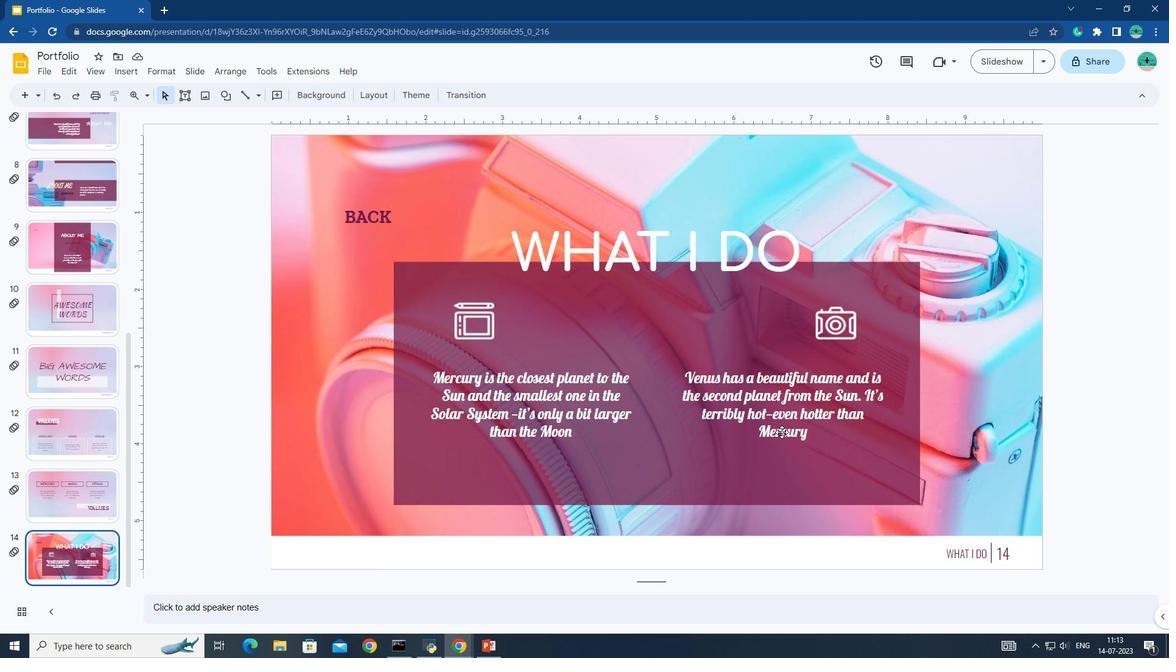 
Action: Key pressed <Key.shift>
Screenshot: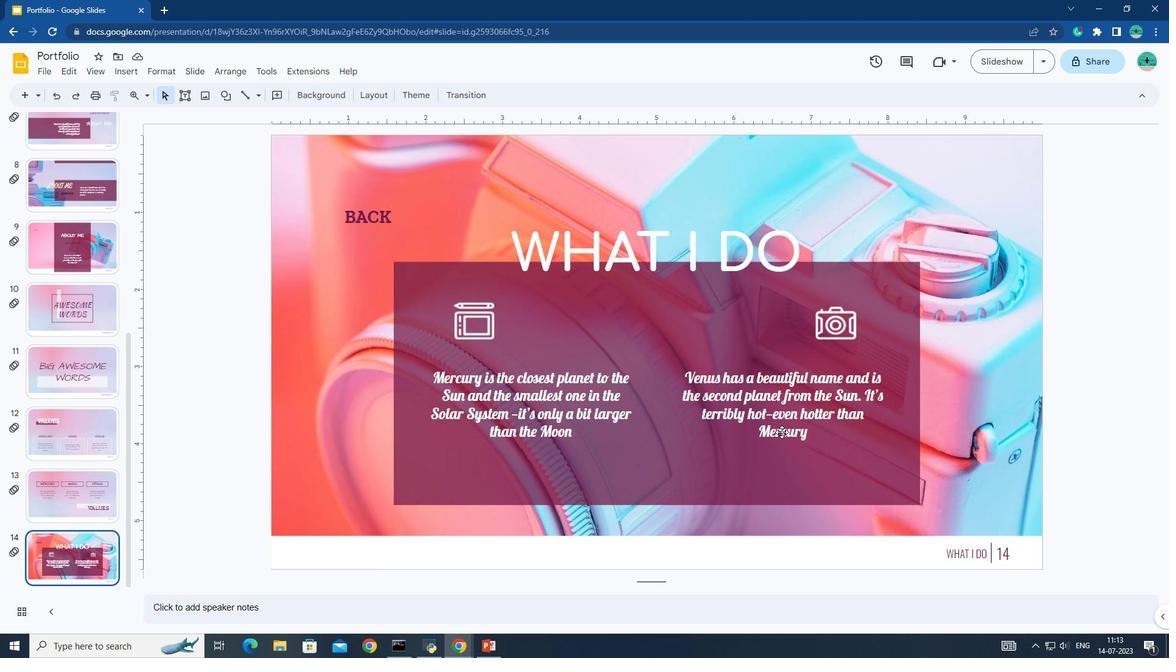
Action: Mouse moved to (567, 431)
Screenshot: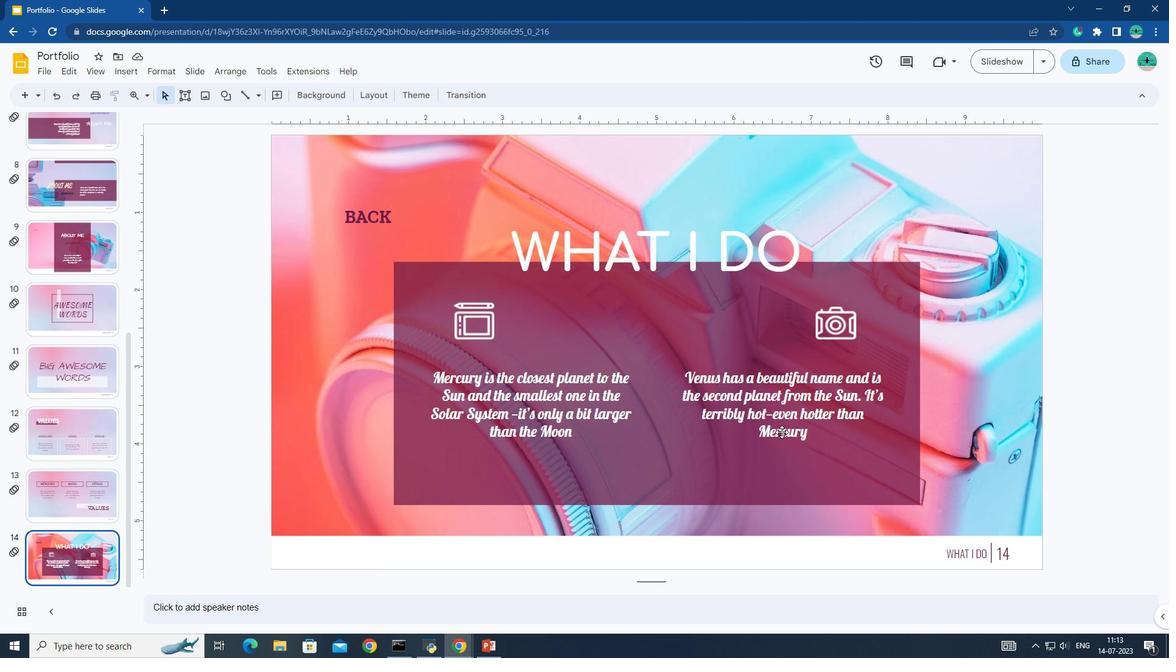 
Action: Key pressed <Key.shift>
Screenshot: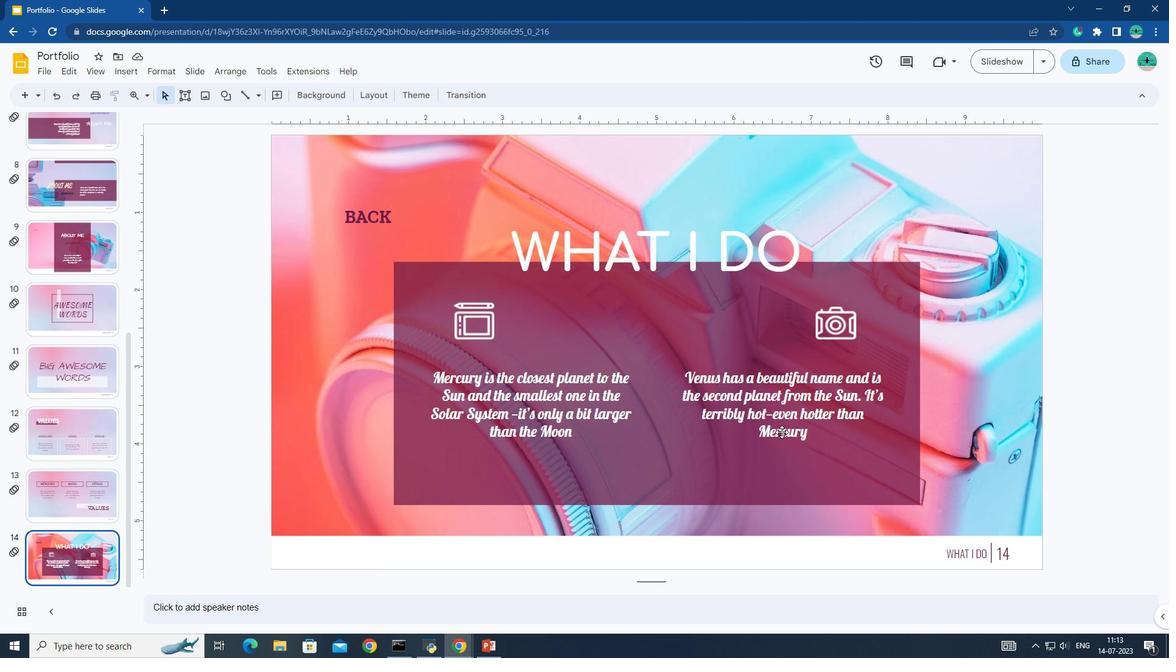 
Action: Mouse moved to (549, 431)
Screenshot: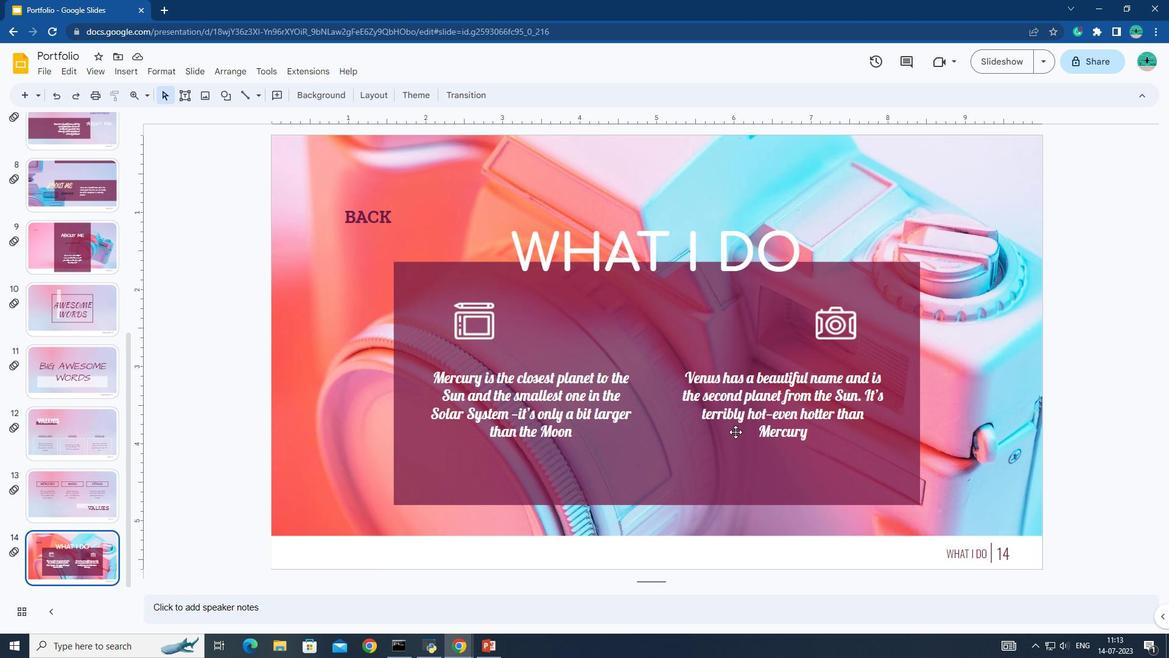 
Action: Key pressed <Key.shift>
Screenshot: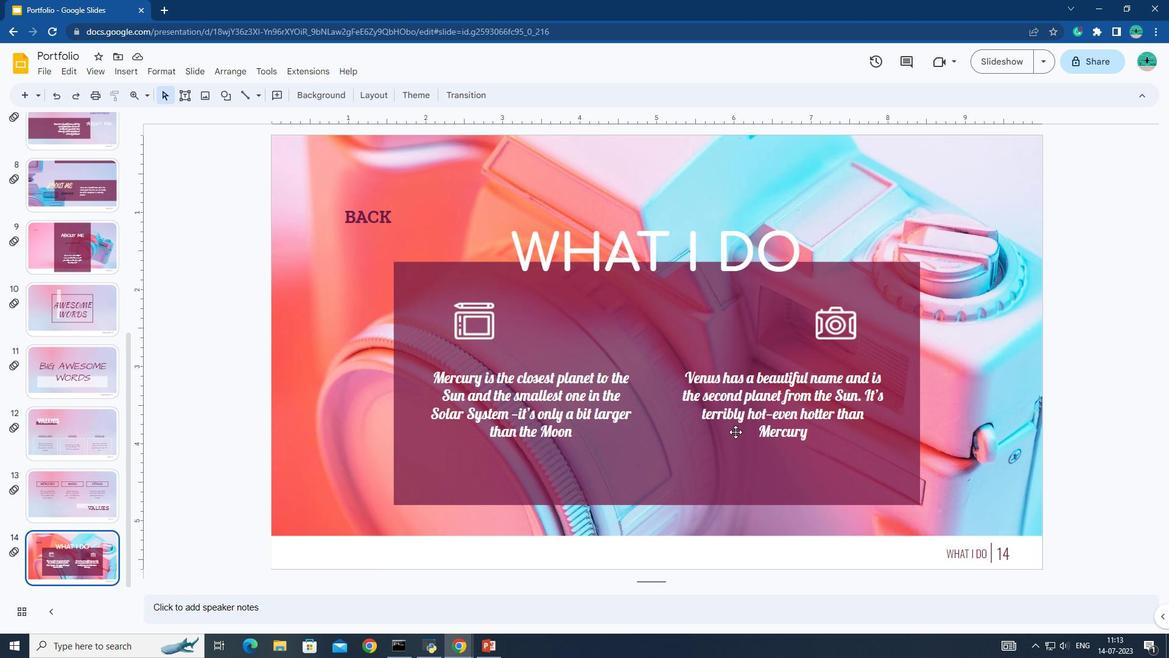 
Action: Mouse moved to (549, 431)
Screenshot: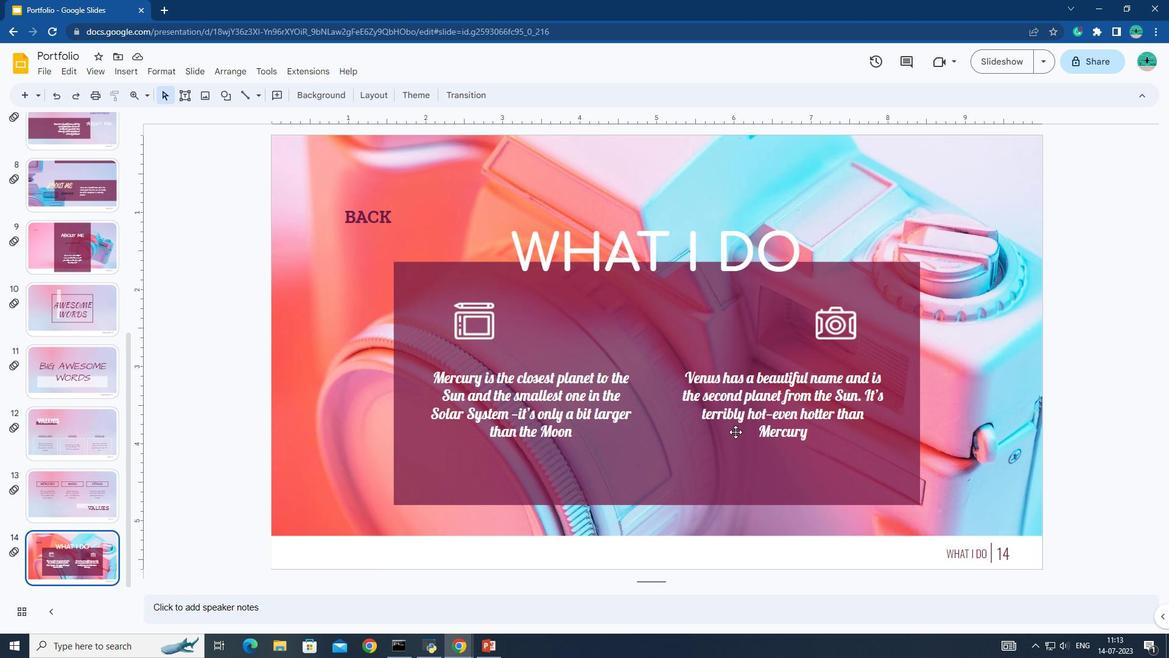 
Action: Key pressed <Key.shift><Key.shift><Key.shift><Key.shift><Key.shift><Key.shift>
Screenshot: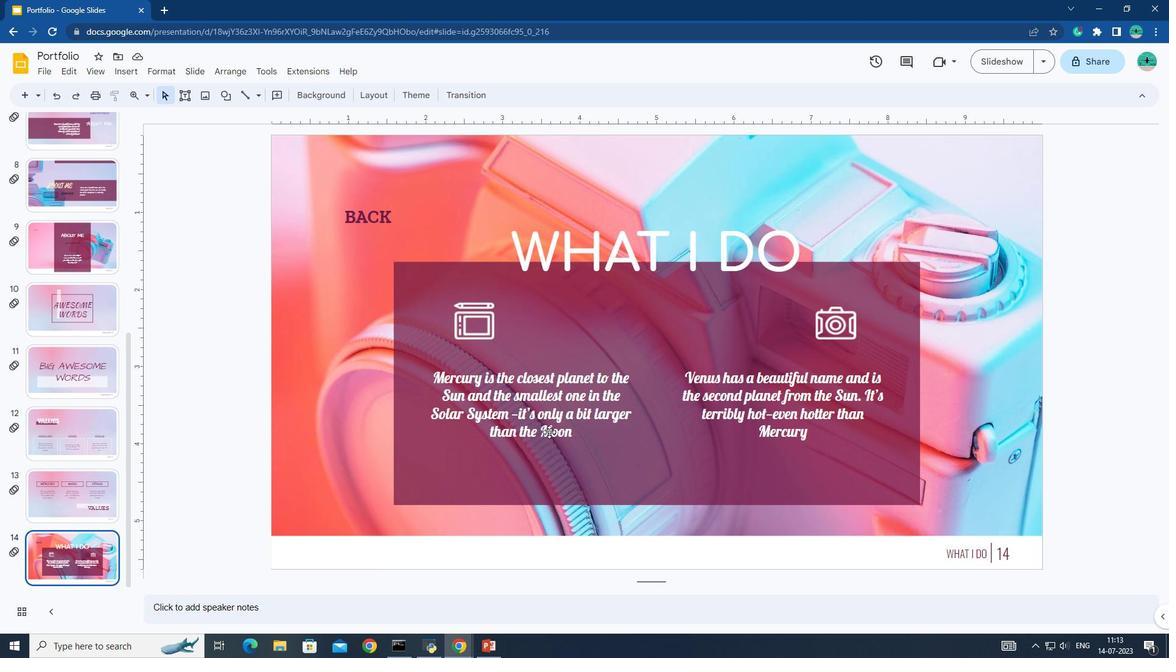 
Action: Mouse moved to (549, 431)
Screenshot: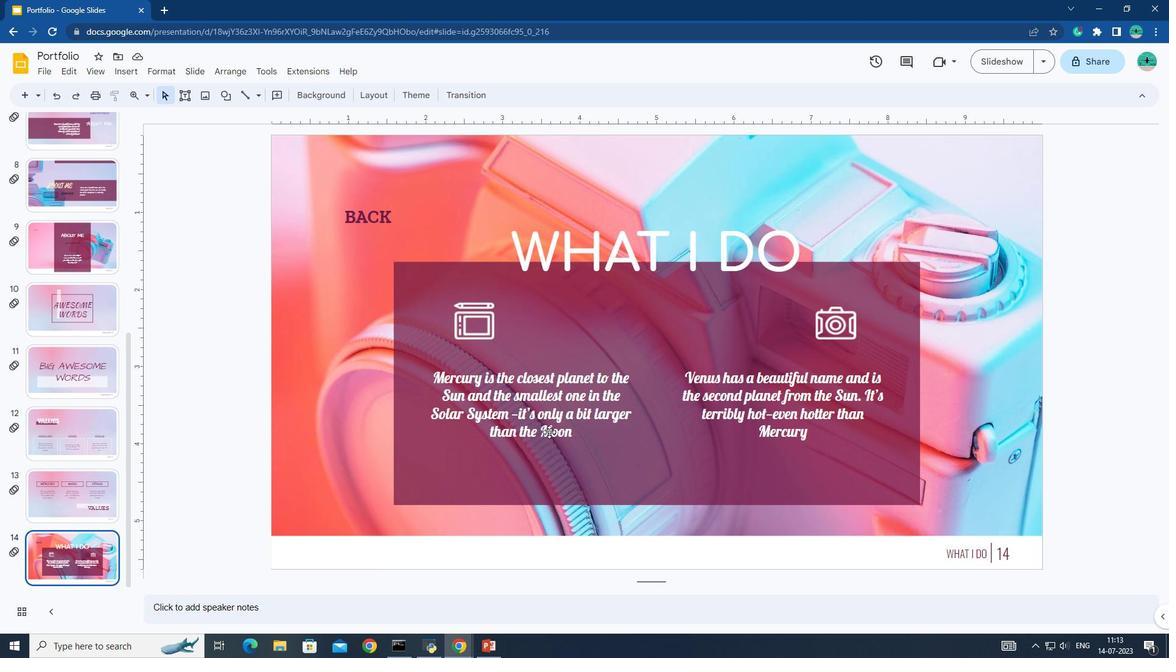 
Action: Key pressed <Key.shift>
Screenshot: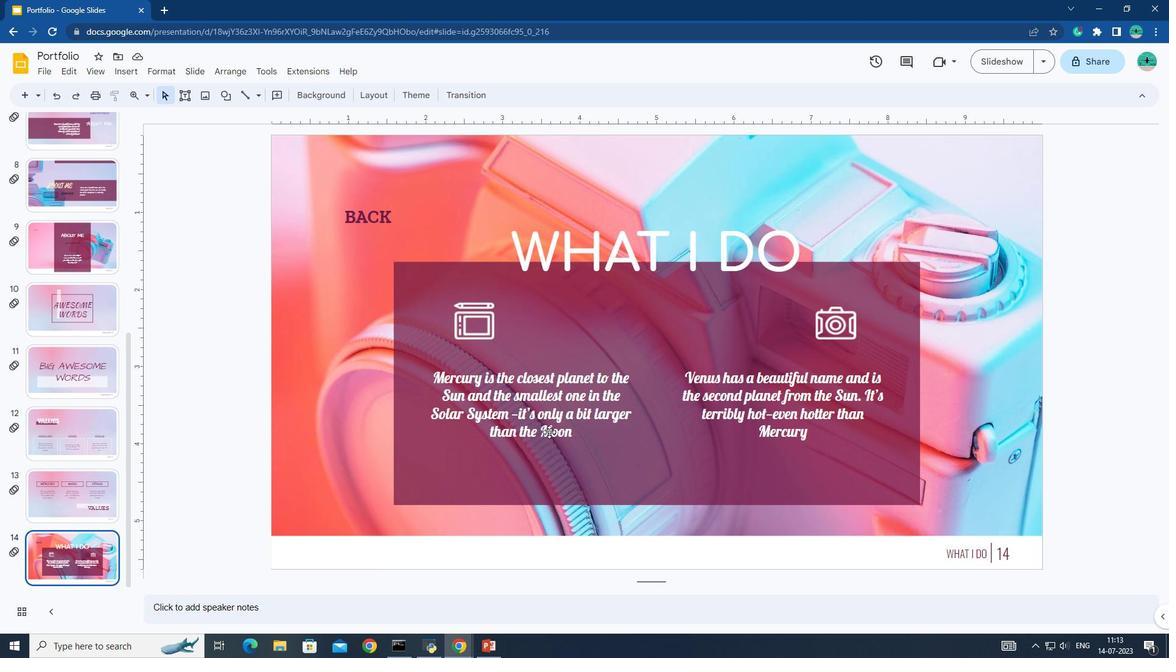 
Action: Mouse moved to (554, 432)
Screenshot: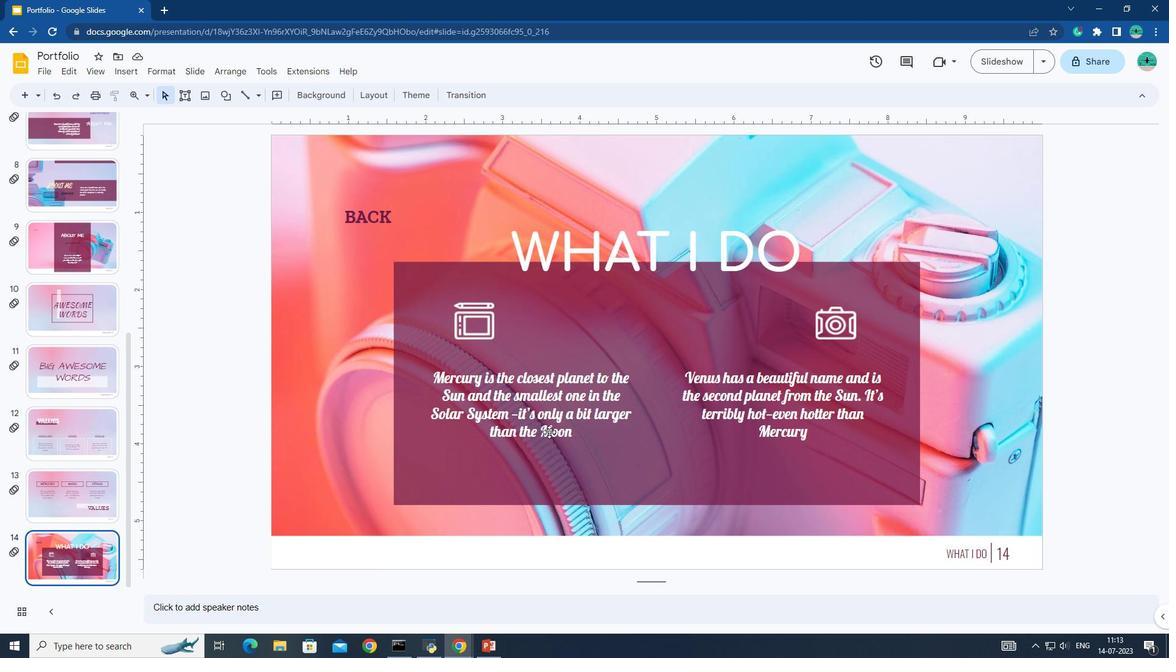 
Action: Key pressed <Key.shift>
Screenshot: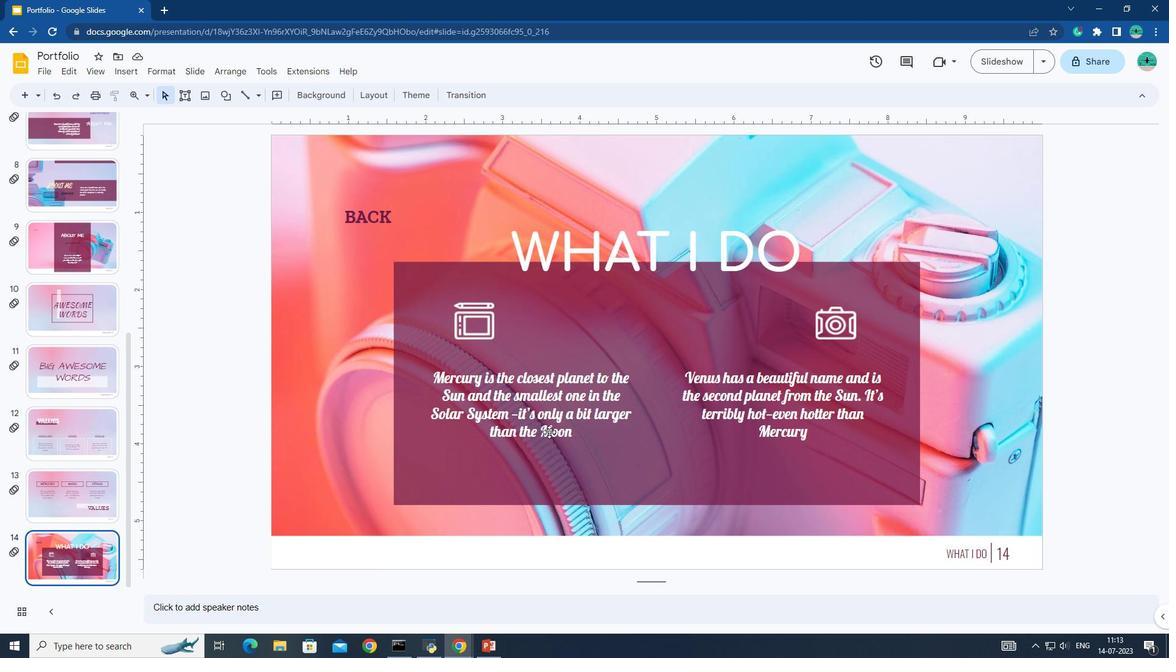 
Action: Mouse moved to (557, 433)
Screenshot: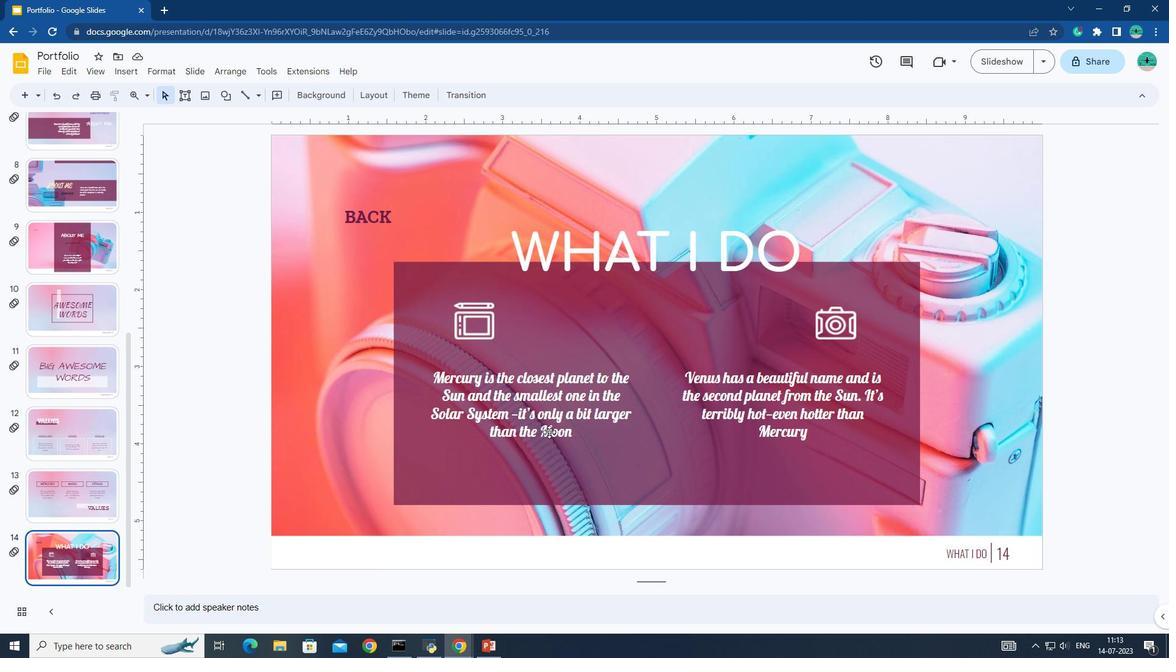 
Action: Key pressed <Key.shift>
Screenshot: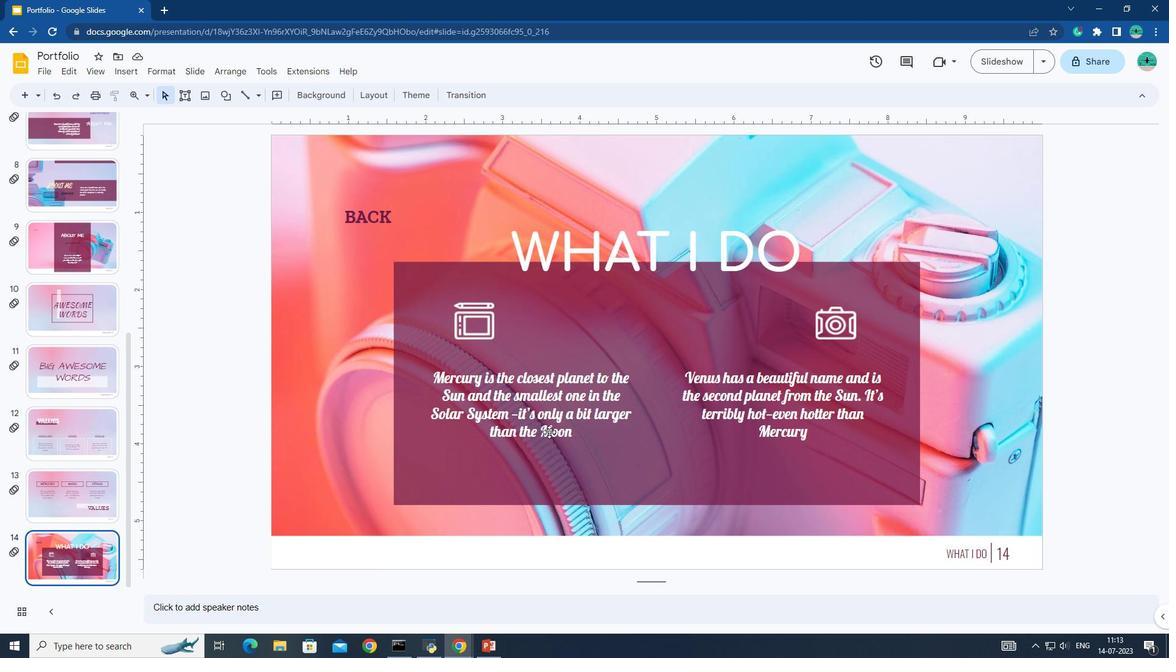
Action: Mouse moved to (558, 433)
Screenshot: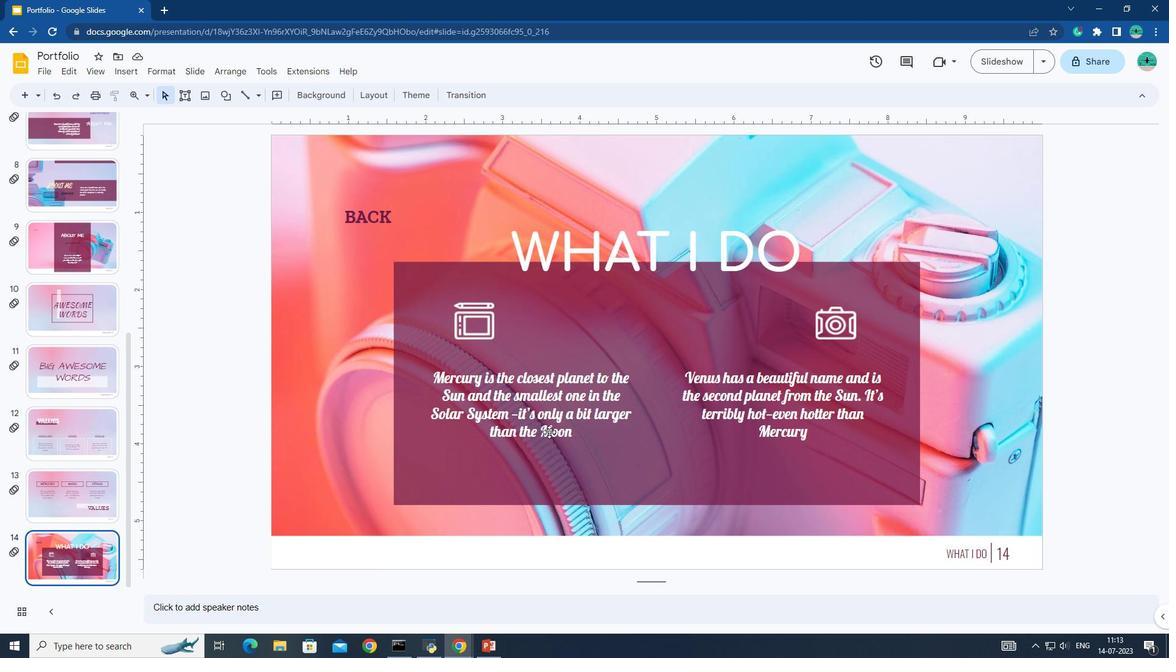
Action: Key pressed <Key.shift>
Screenshot: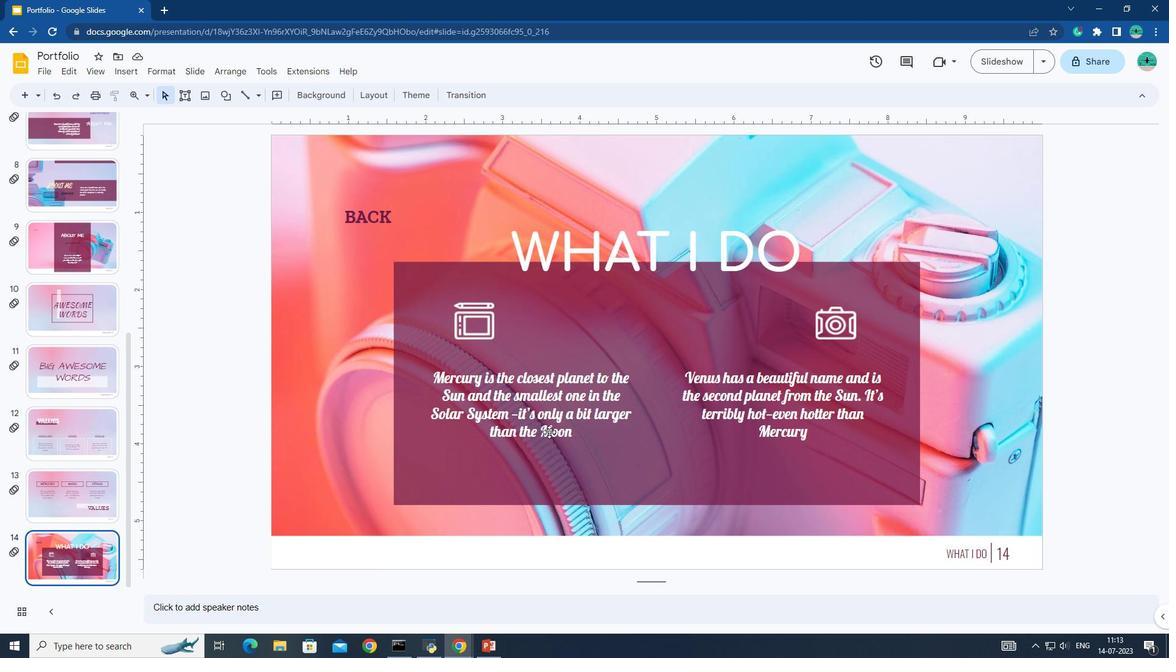 
Action: Mouse moved to (558, 433)
Screenshot: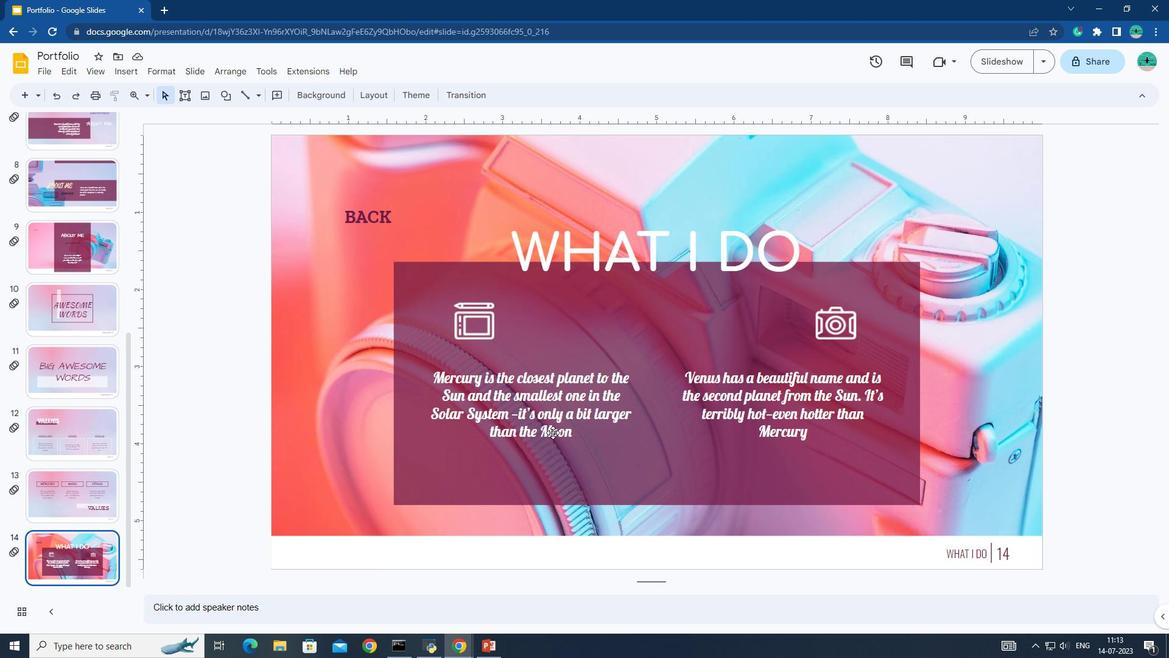 
Action: Mouse pressed left at (558, 433)
Screenshot: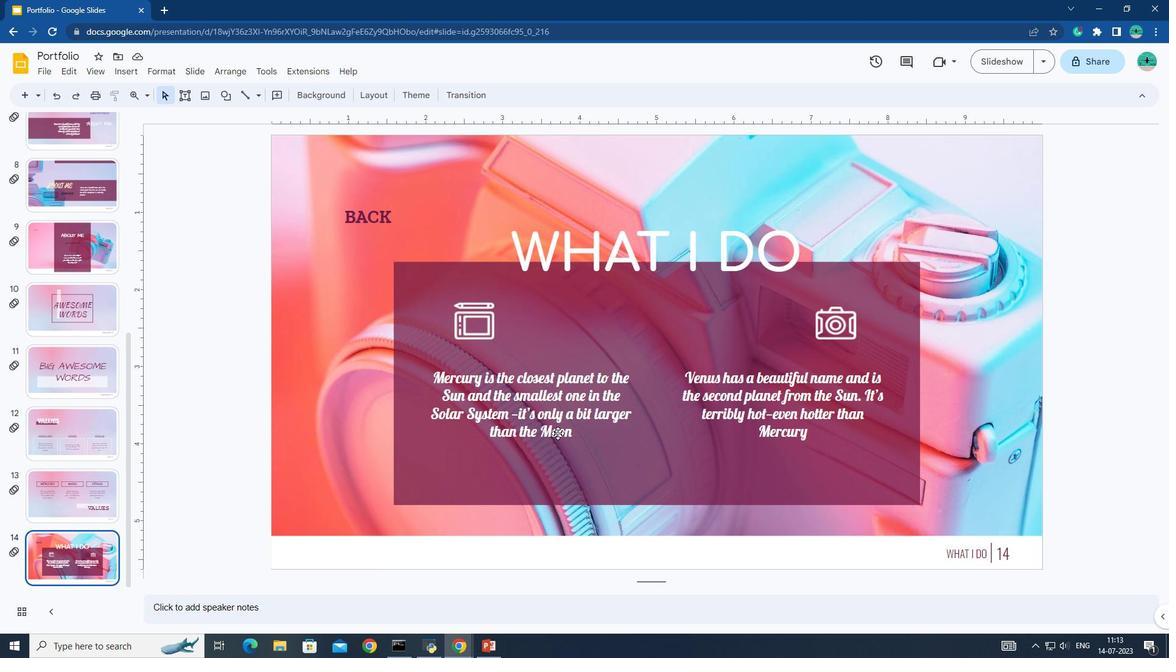 
Action: Mouse moved to (436, 372)
Screenshot: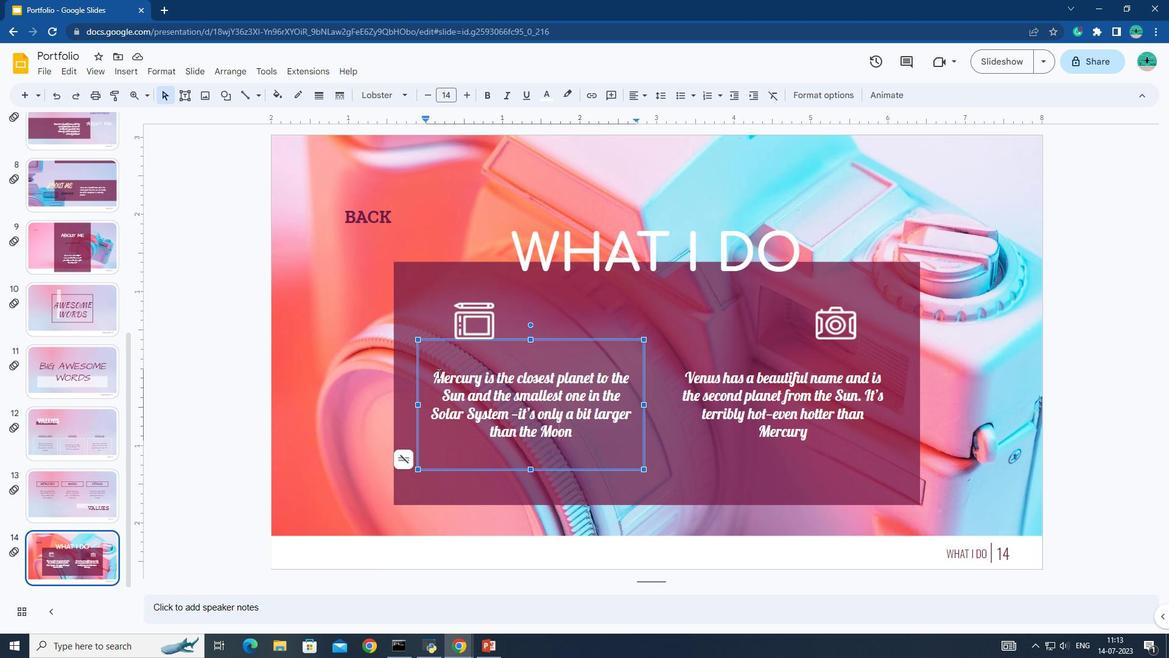 
Action: Mouse pressed left at (436, 372)
Screenshot: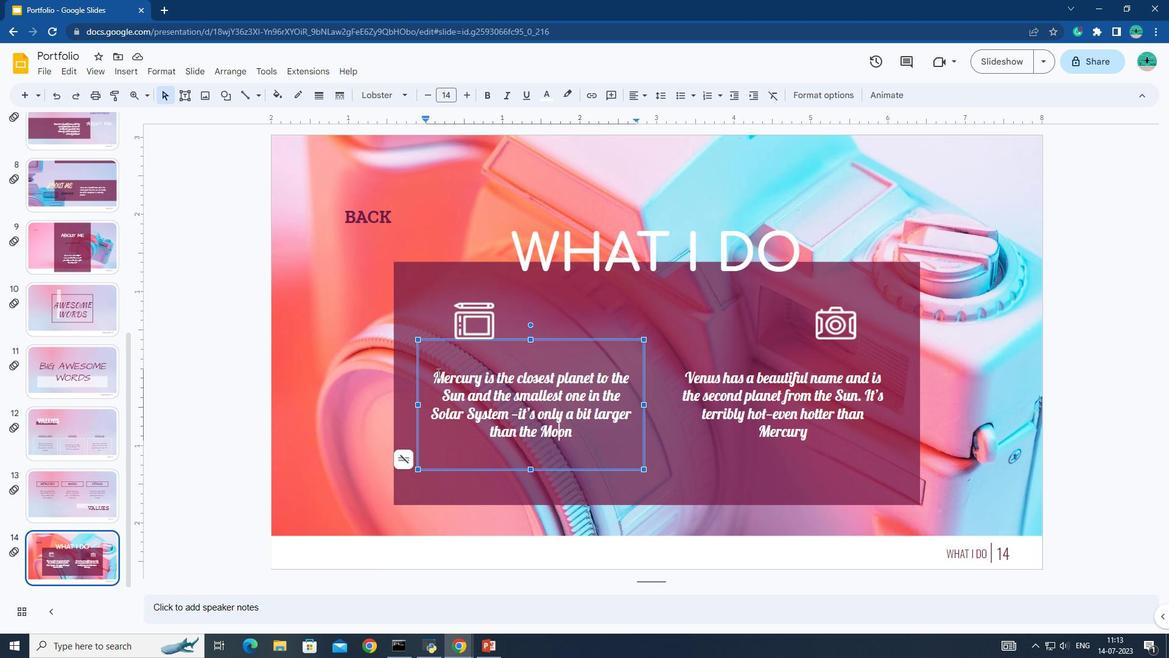 
Action: Mouse moved to (436, 372)
Screenshot: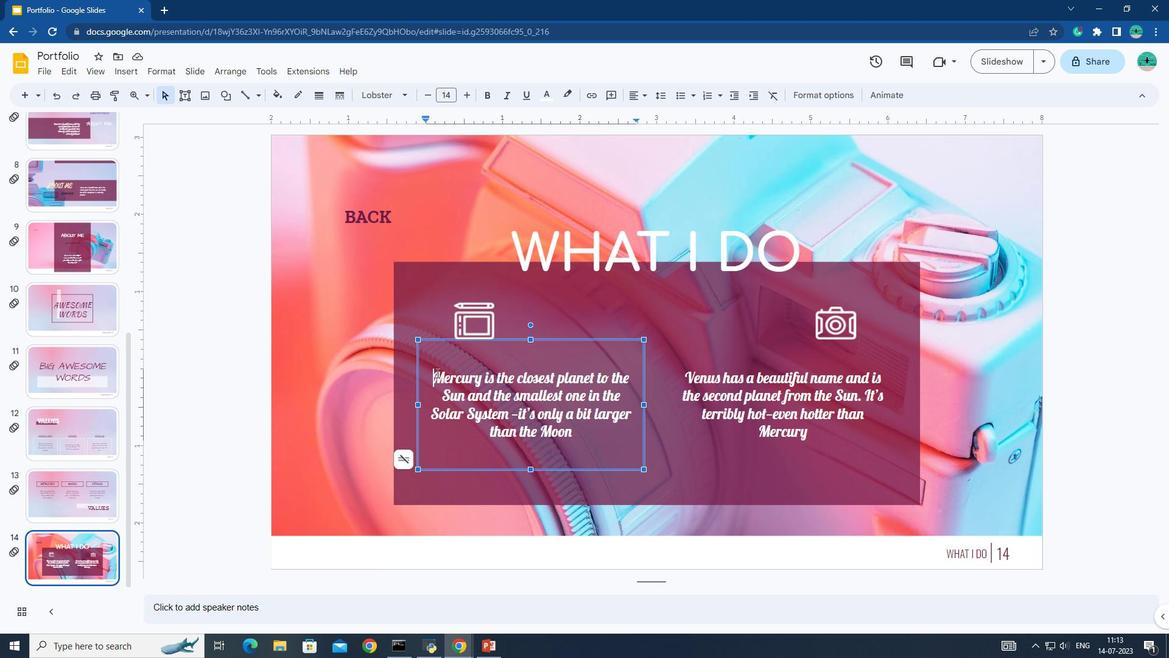 
Action: Key pressed <Key.shift><Key.shift><Key.shift>
Screenshot: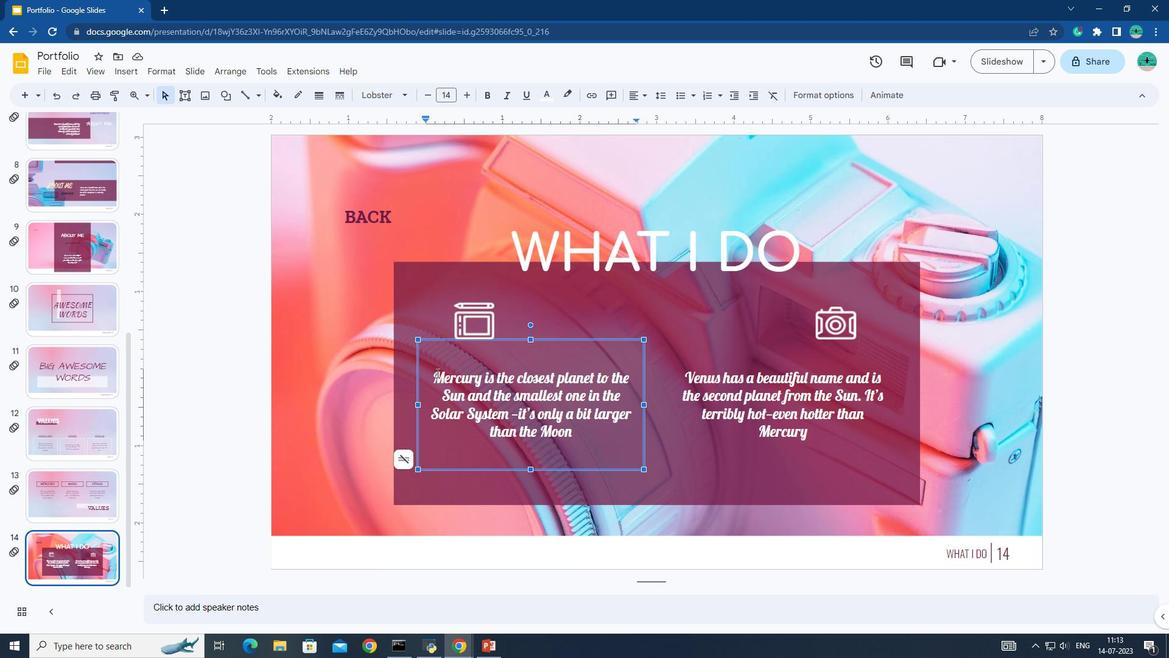 
Action: Mouse moved to (438, 373)
Screenshot: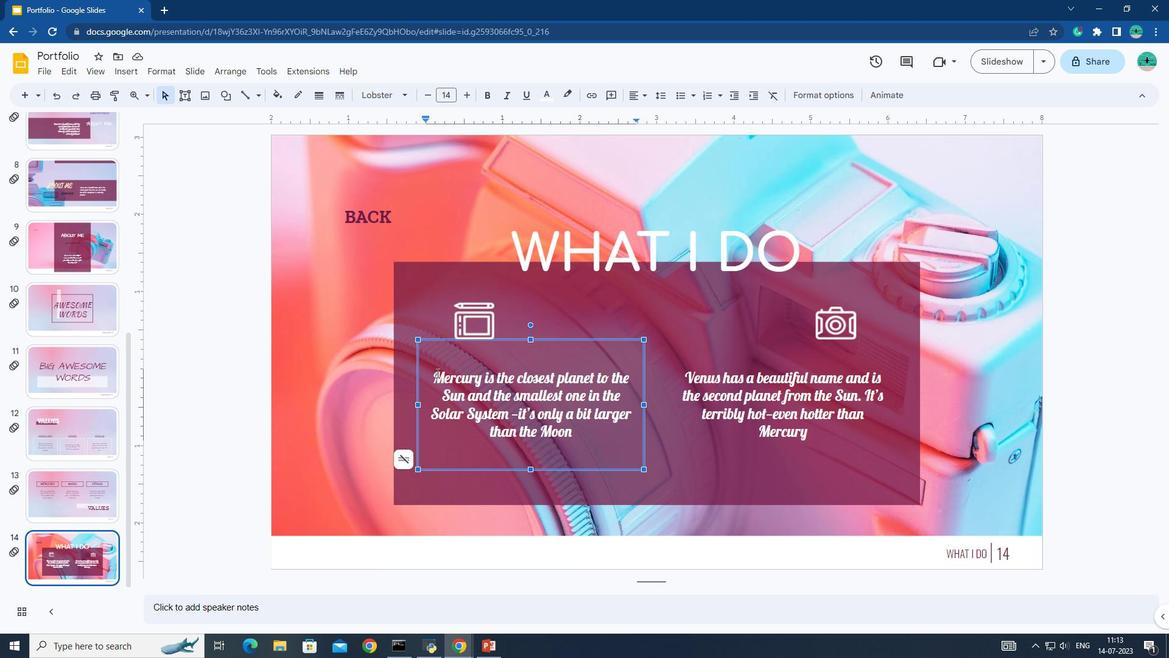 
Action: Key pressed <Key.shift>
Screenshot: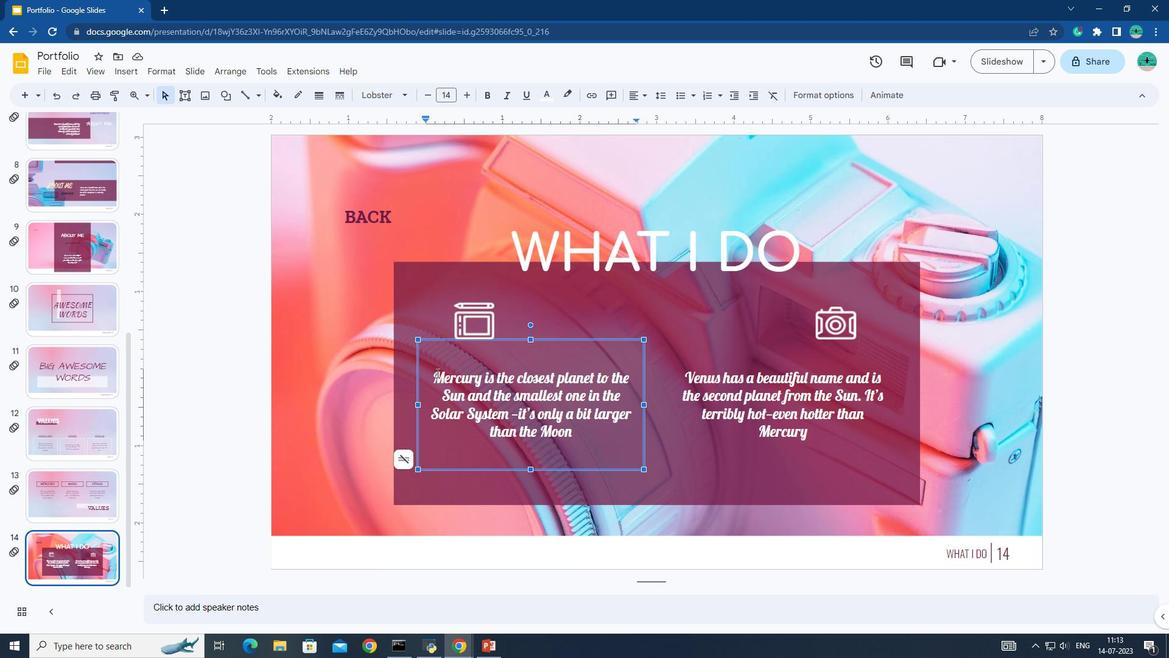 
Action: Mouse moved to (444, 377)
Screenshot: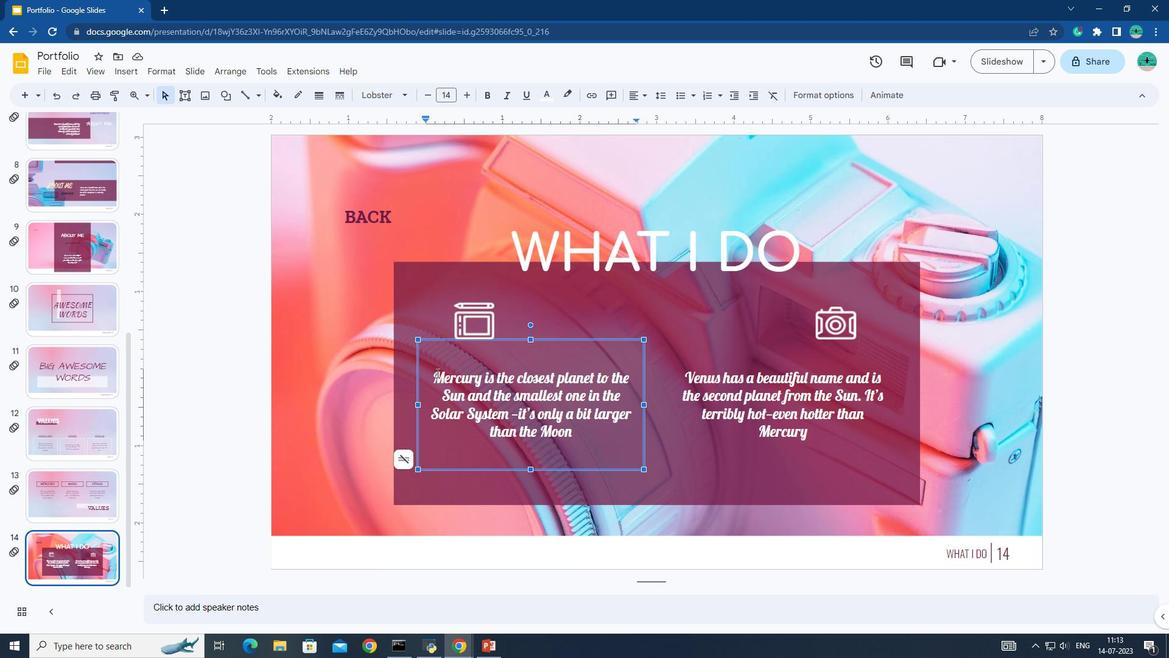 
Action: Key pressed <Key.shift>
Screenshot: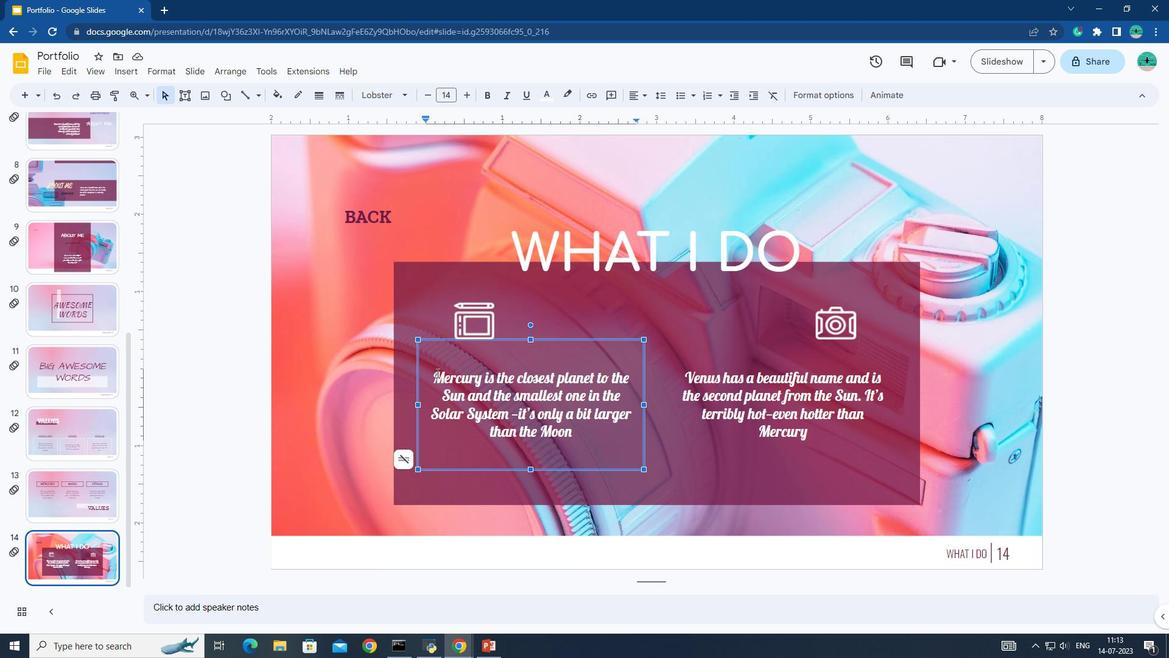 
Action: Mouse moved to (450, 381)
Screenshot: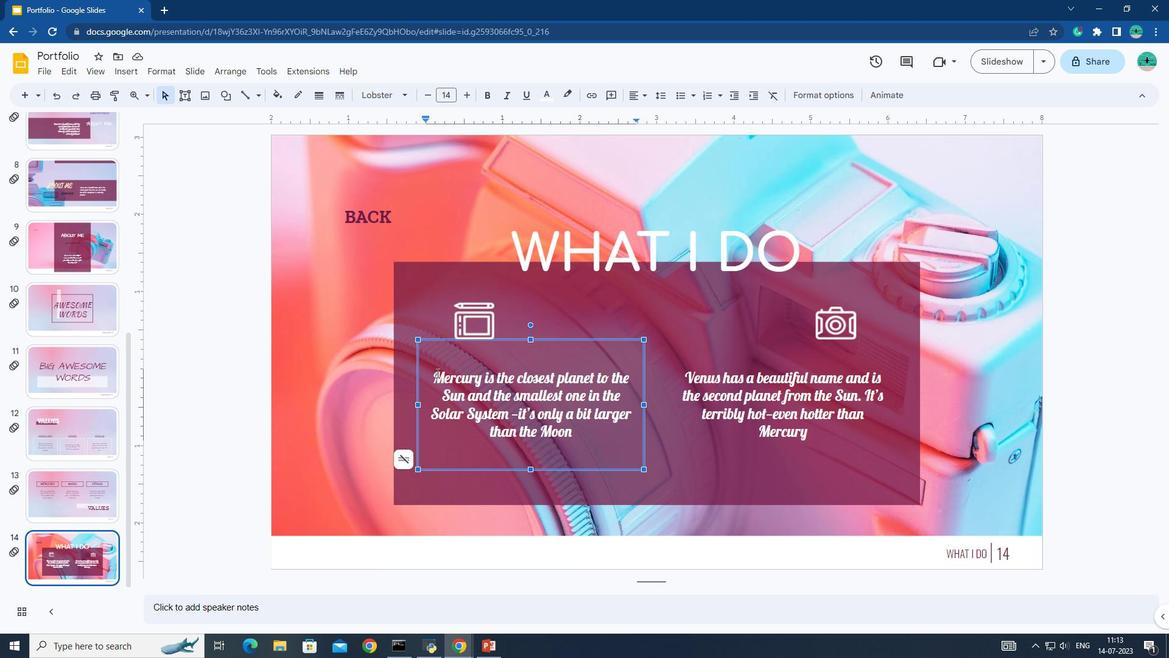 
Action: Key pressed <Key.shift>
Screenshot: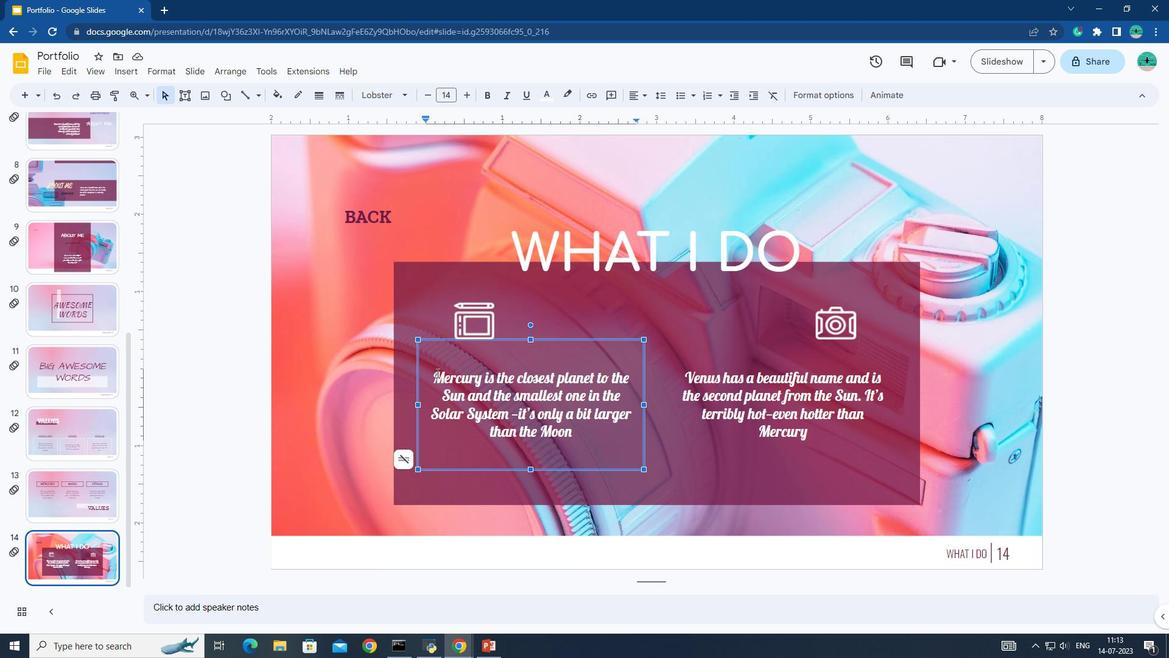 
Action: Mouse moved to (461, 387)
Screenshot: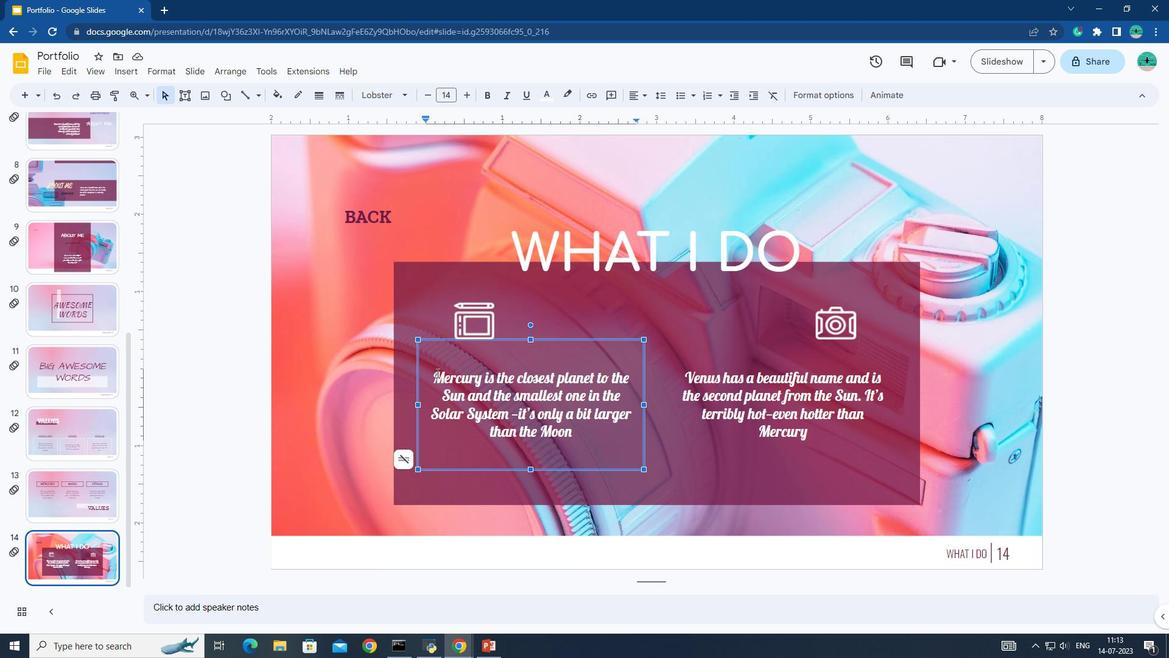 
Action: Key pressed <Key.shift>
Screenshot: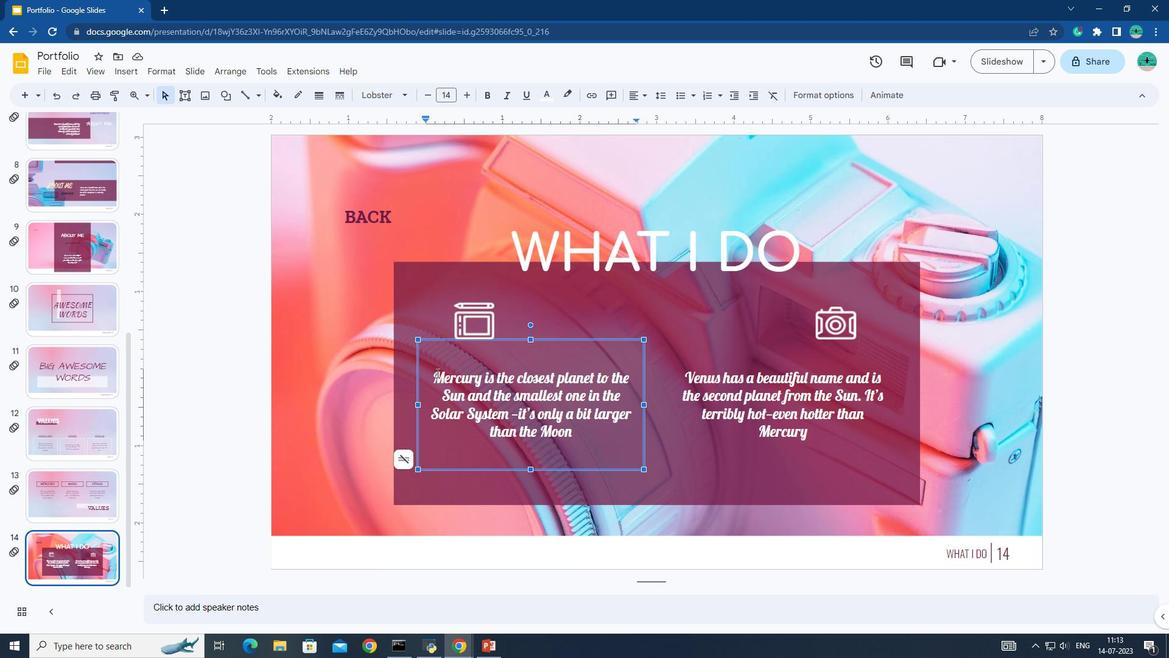 
Action: Mouse moved to (471, 393)
Screenshot: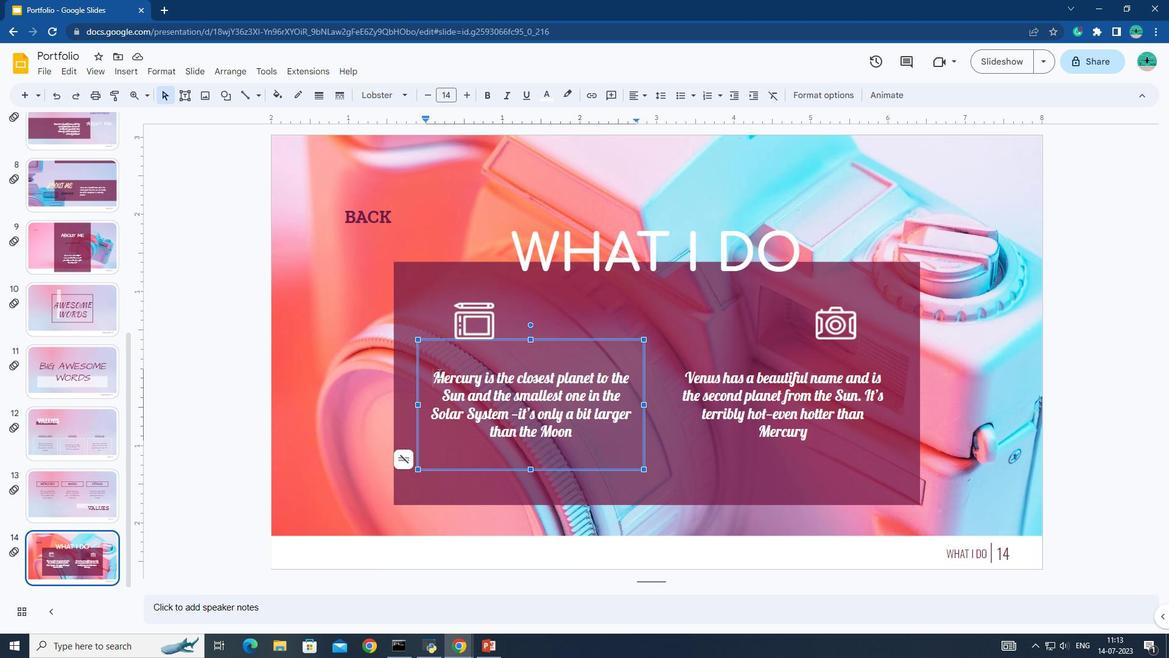
Action: Key pressed <Key.shift>
Screenshot: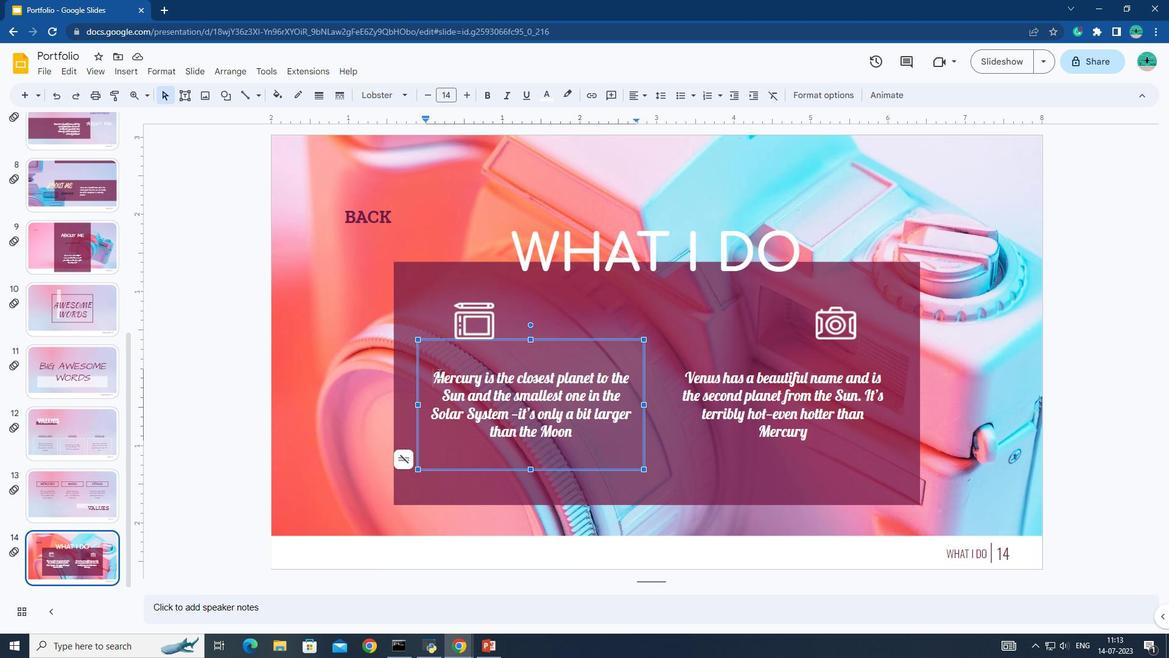 
Action: Mouse moved to (478, 397)
Screenshot: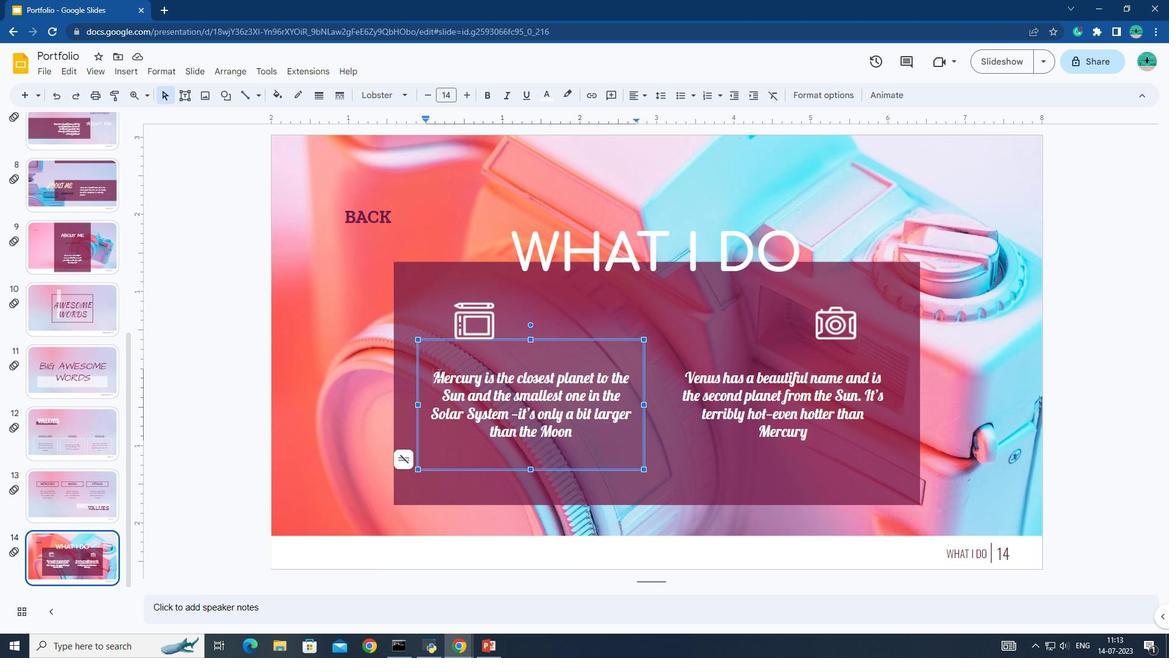
Action: Key pressed <Key.shift>
Screenshot: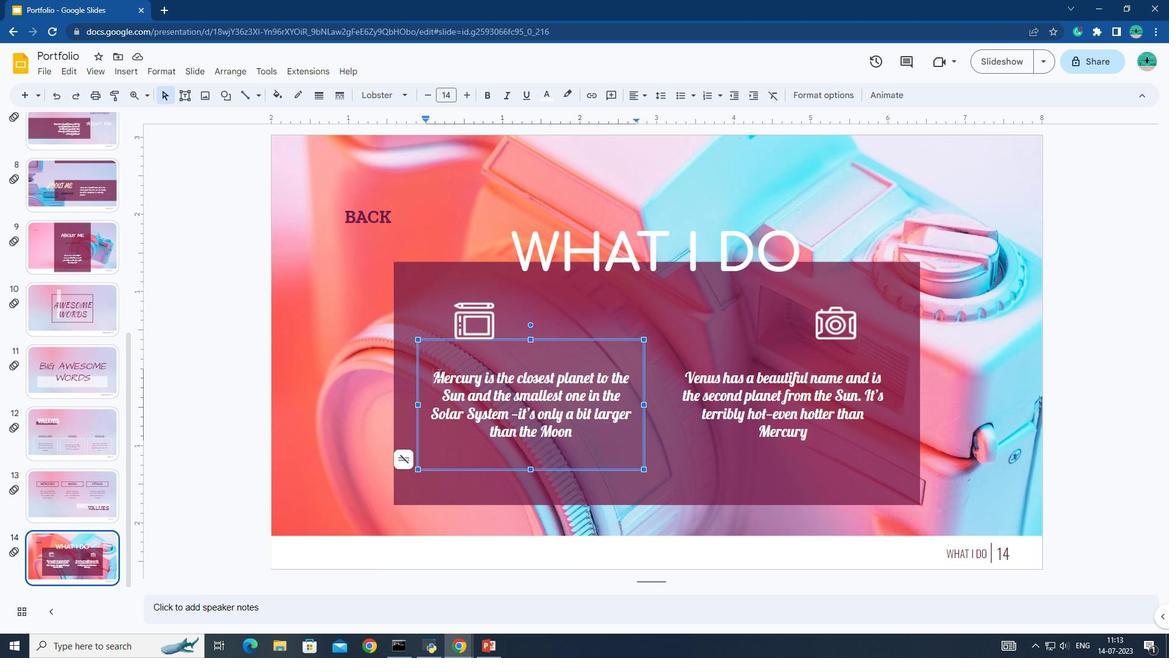 
Action: Mouse moved to (485, 401)
Screenshot: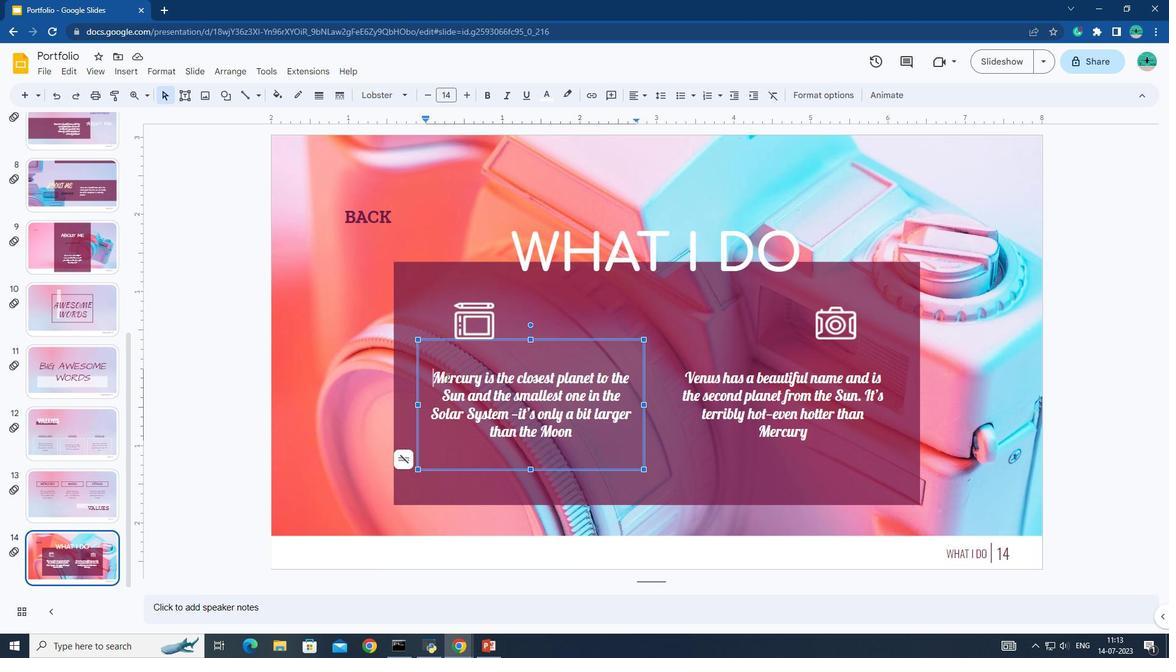 
Action: Key pressed <Key.shift>
Screenshot: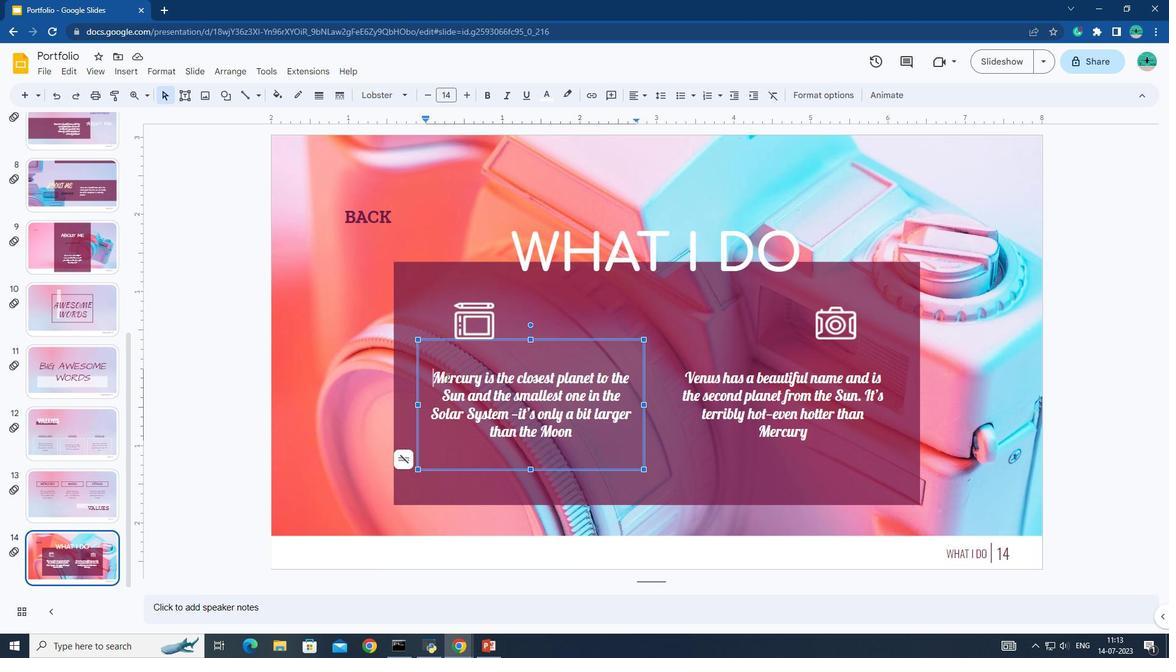 
Action: Mouse moved to (493, 405)
